 Task: Plan accommodations for an important business meeting in Orlando, Florida, with a focus on Airbnb rentals near corporate offices and meeting facilities.
Action: Mouse moved to (416, 61)
Screenshot: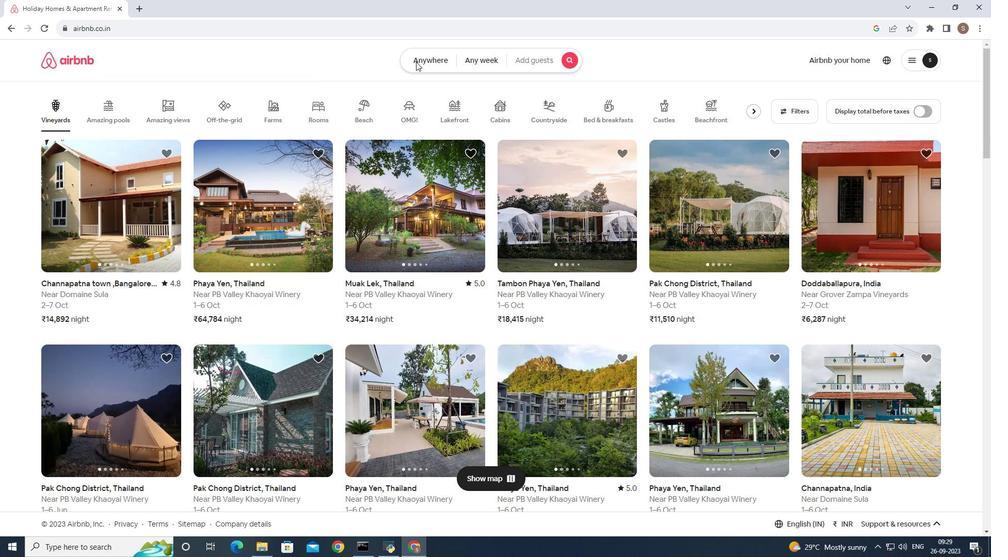 
Action: Mouse pressed left at (416, 61)
Screenshot: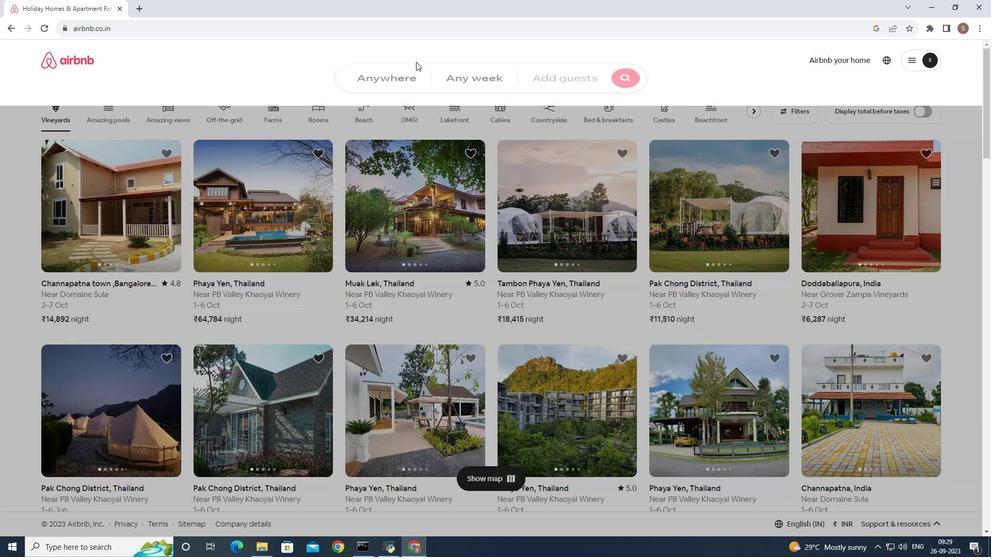 
Action: Mouse moved to (370, 93)
Screenshot: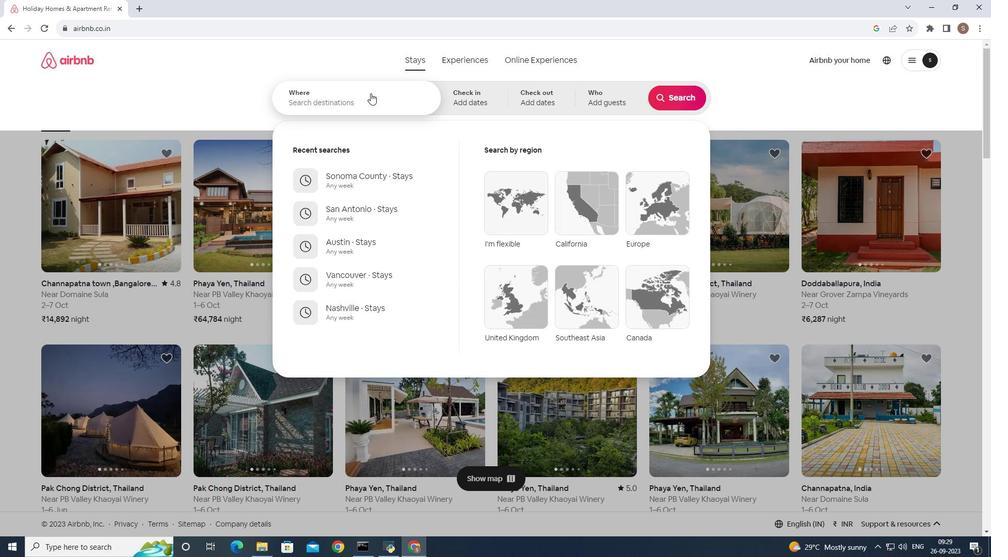 
Action: Mouse pressed left at (370, 93)
Screenshot: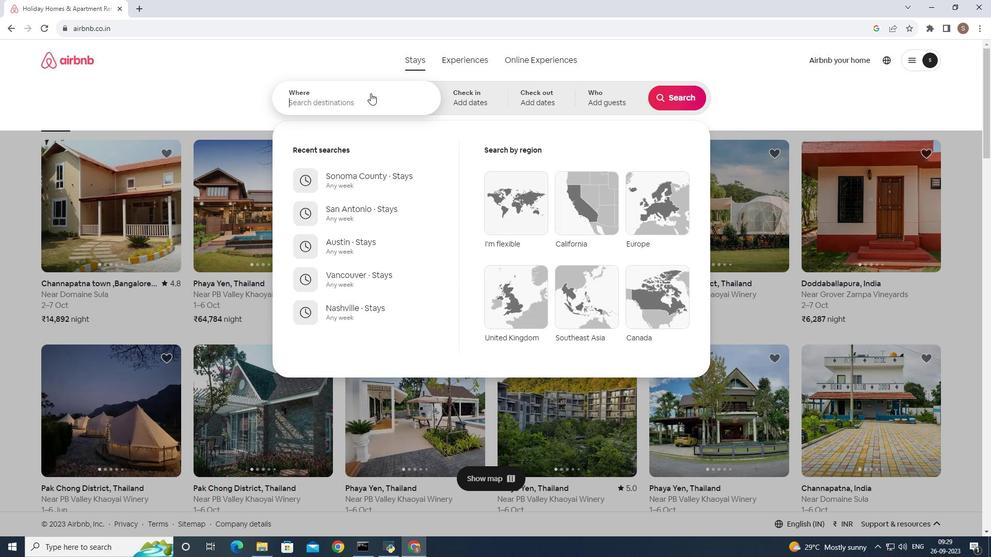 
Action: Mouse moved to (370, 93)
Screenshot: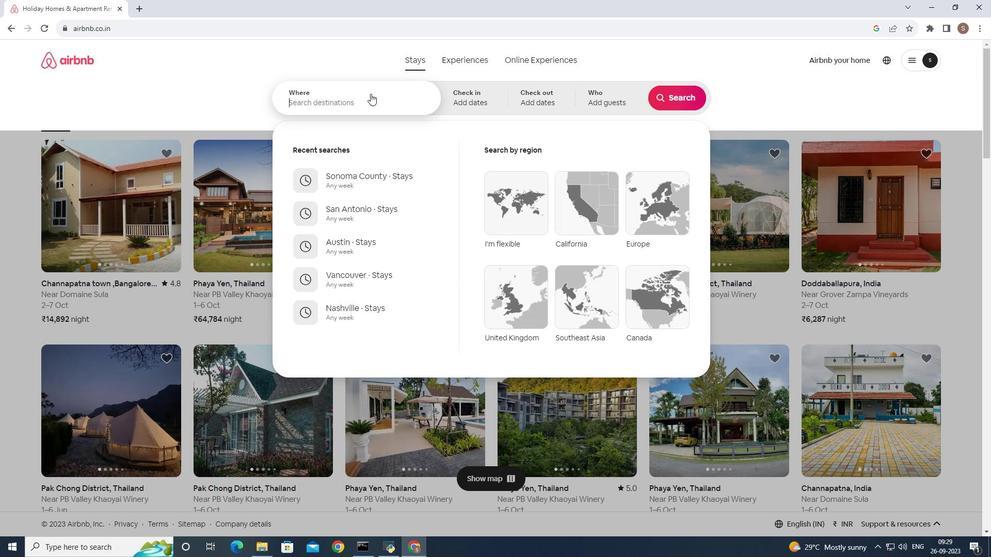 
Action: Key pressed <Key.shift_r><Key.shift_r>Orlando,<Key.space>
Screenshot: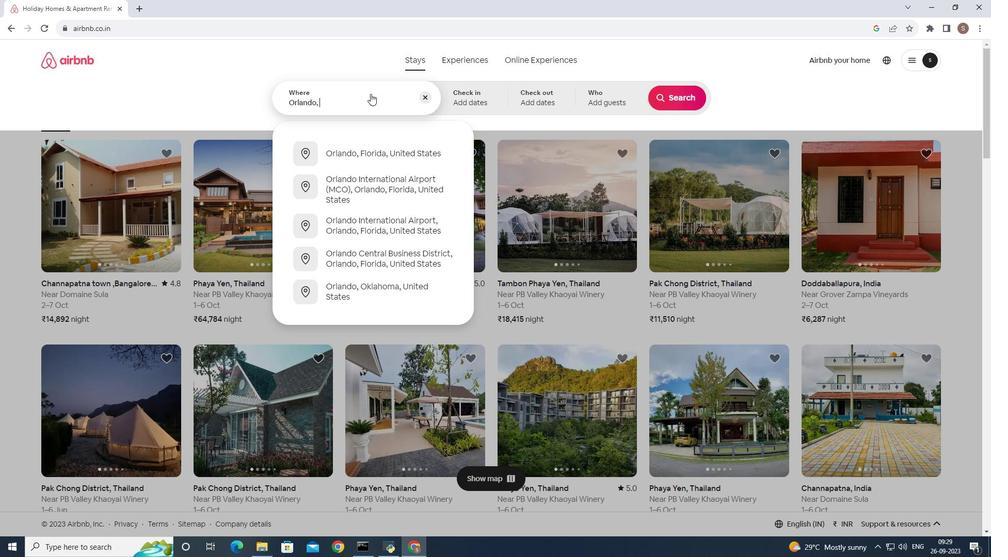 
Action: Mouse moved to (435, 152)
Screenshot: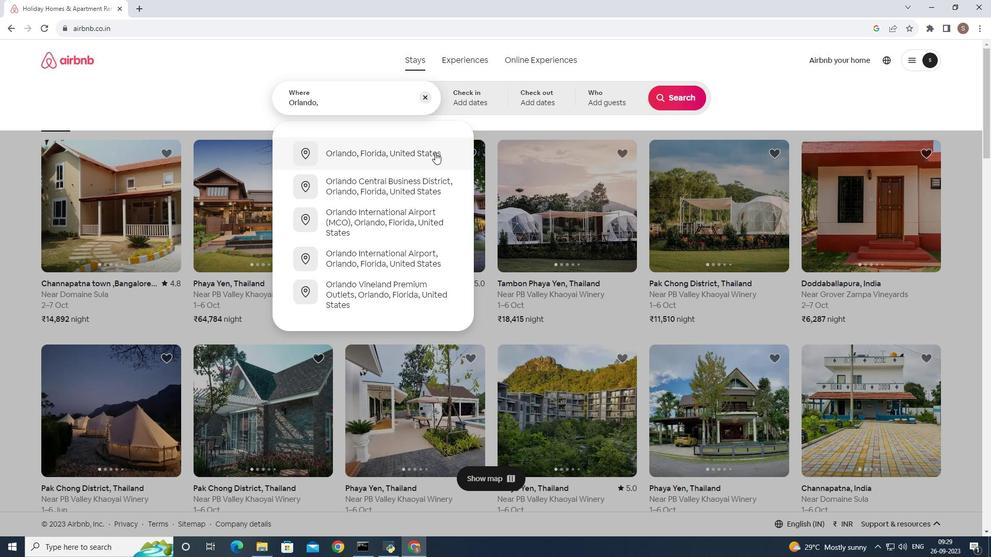 
Action: Mouse pressed left at (435, 152)
Screenshot: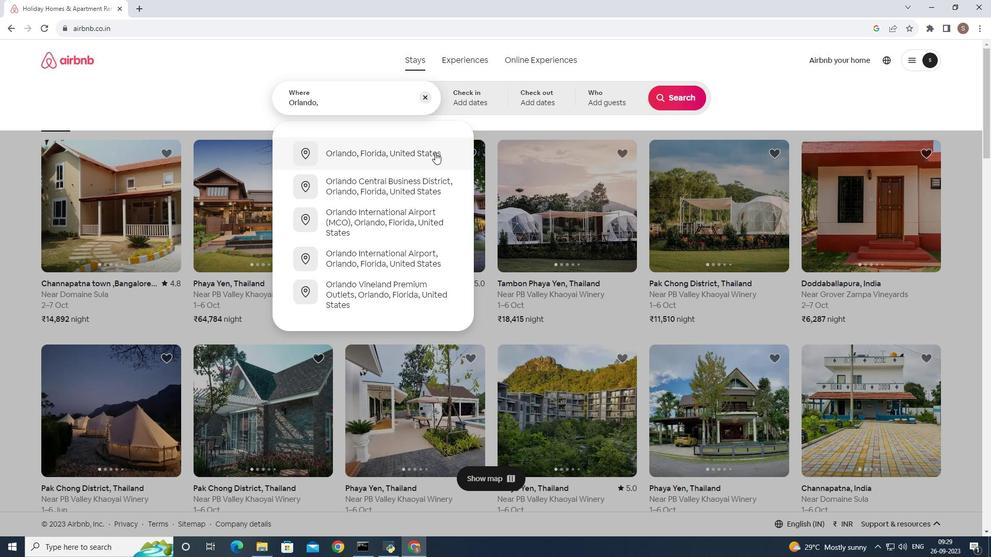 
Action: Mouse moved to (683, 96)
Screenshot: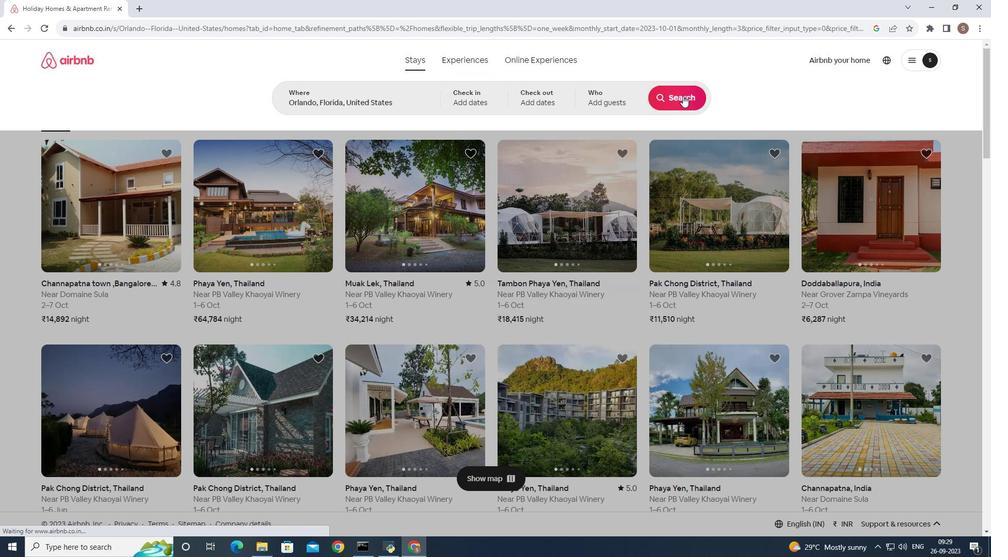 
Action: Mouse pressed left at (683, 96)
Screenshot: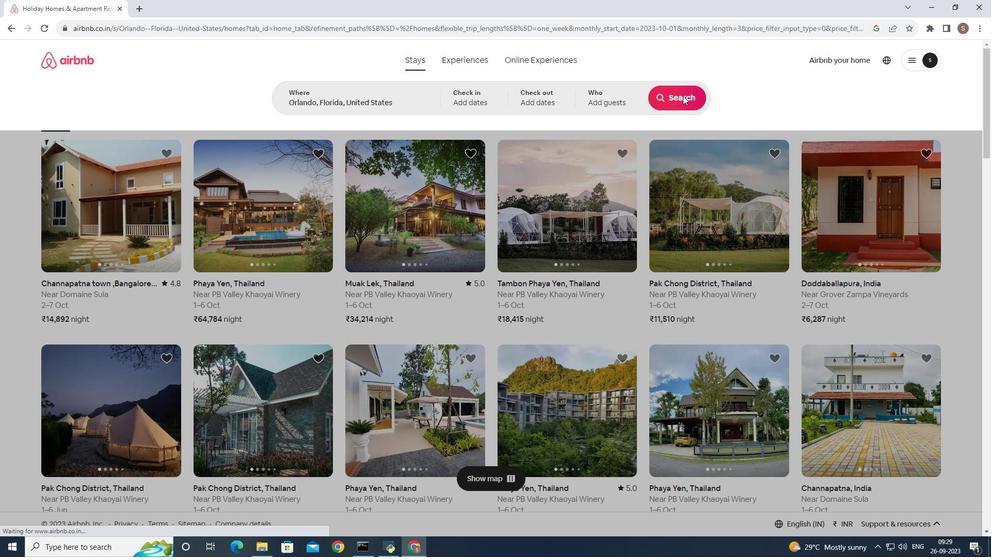 
Action: Mouse moved to (829, 107)
Screenshot: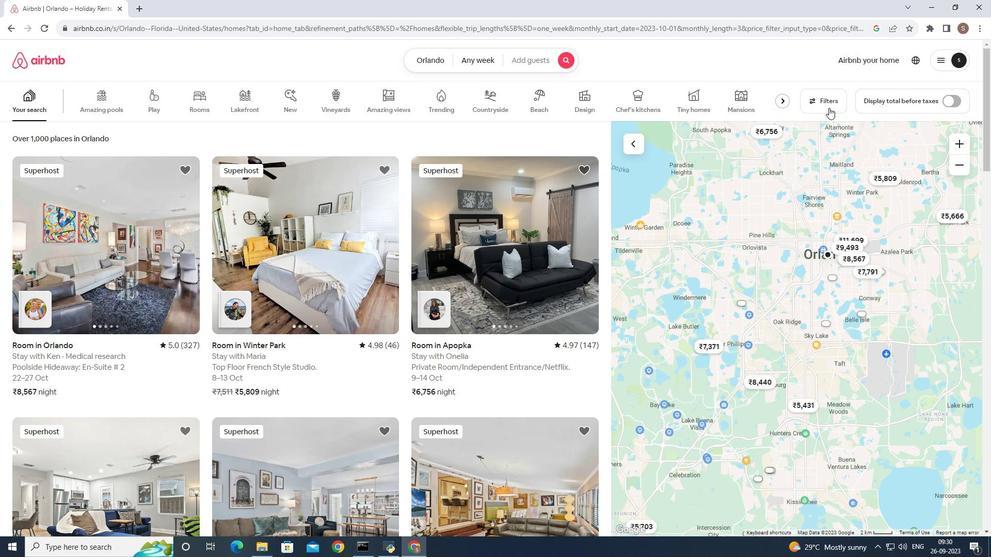 
Action: Mouse pressed left at (829, 107)
Screenshot: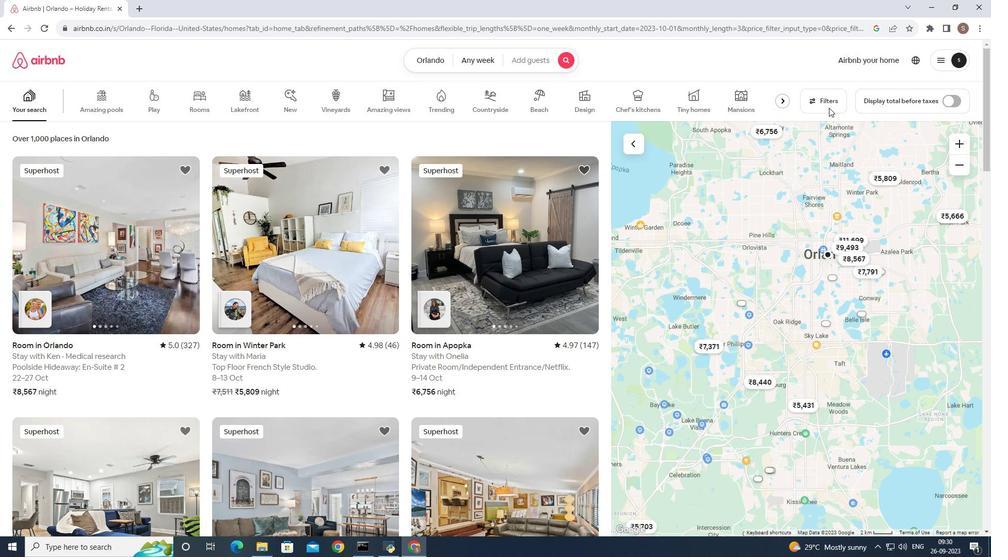 
Action: Mouse moved to (549, 209)
Screenshot: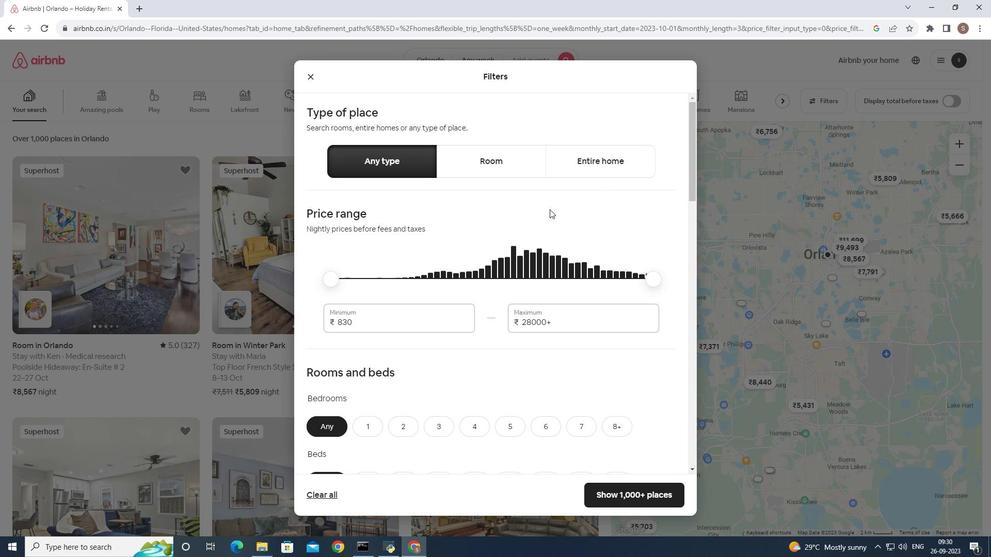 
Action: Mouse scrolled (549, 209) with delta (0, 0)
Screenshot: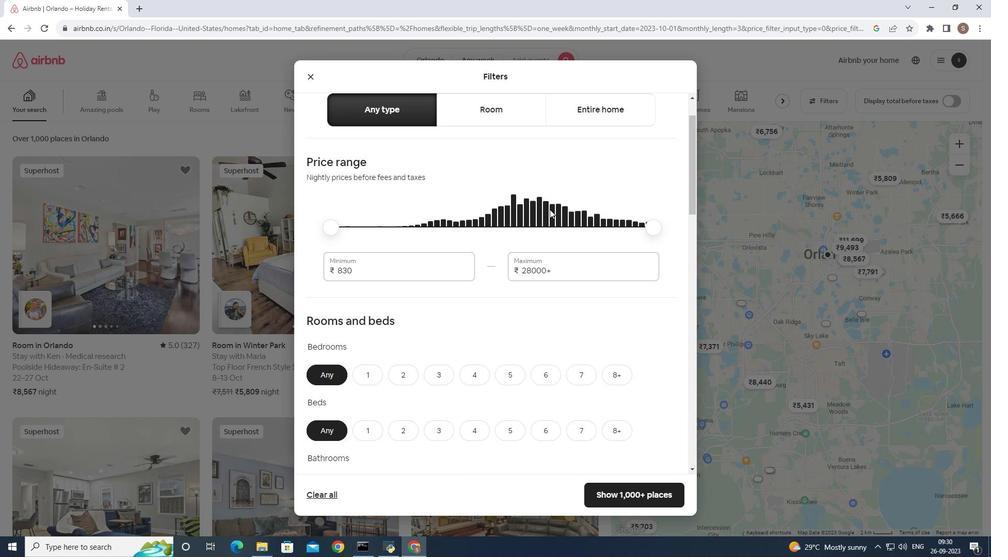 
Action: Mouse scrolled (549, 209) with delta (0, 0)
Screenshot: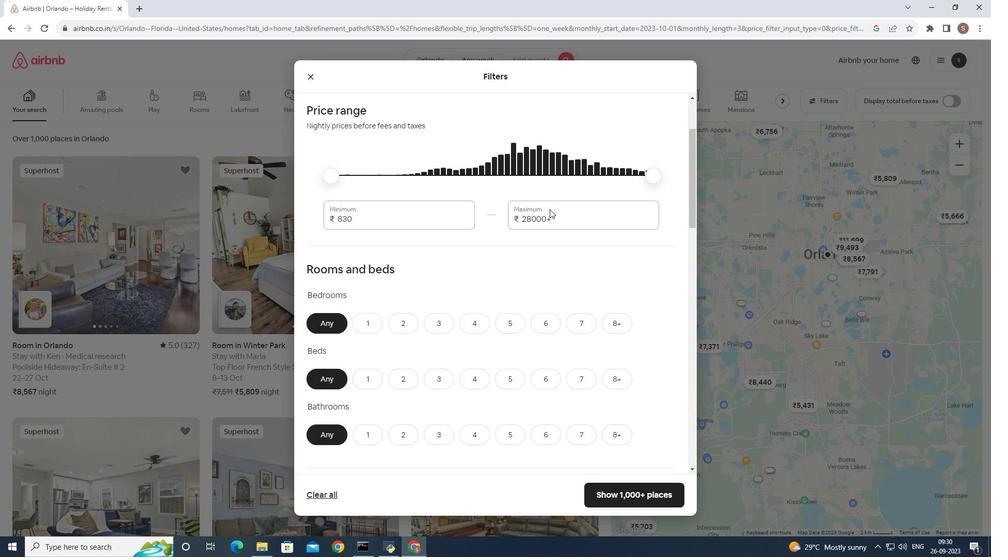 
Action: Mouse scrolled (549, 209) with delta (0, 0)
Screenshot: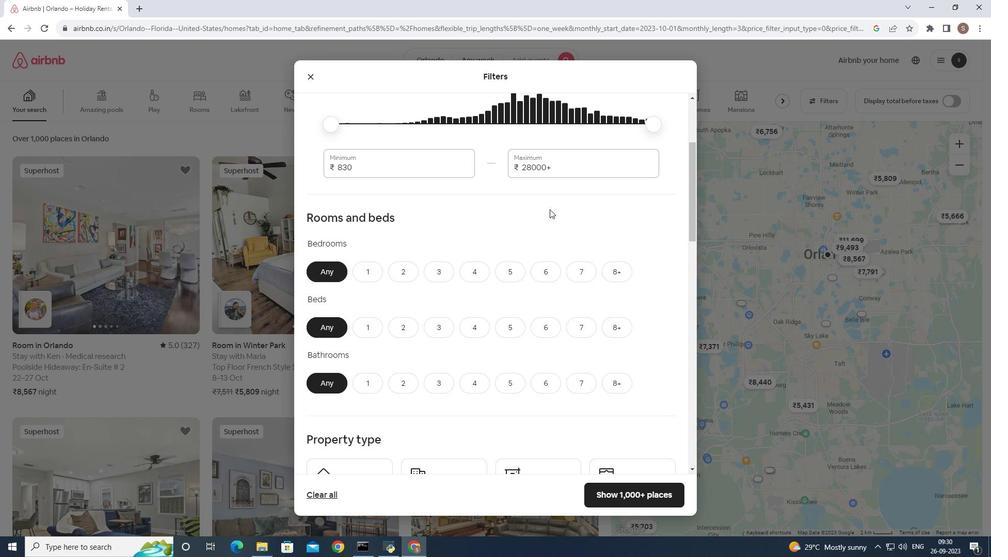 
Action: Mouse scrolled (549, 209) with delta (0, 0)
Screenshot: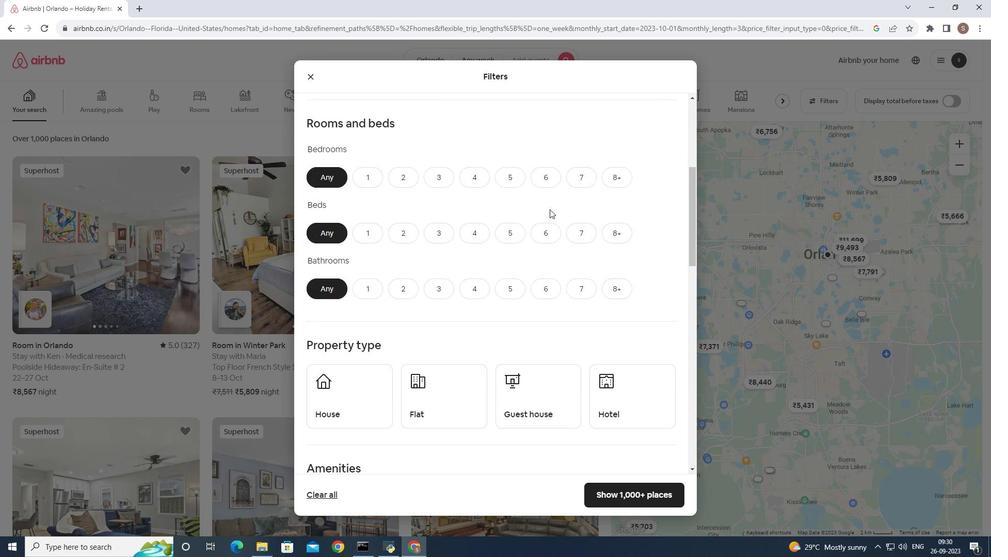
Action: Mouse scrolled (549, 209) with delta (0, 0)
Screenshot: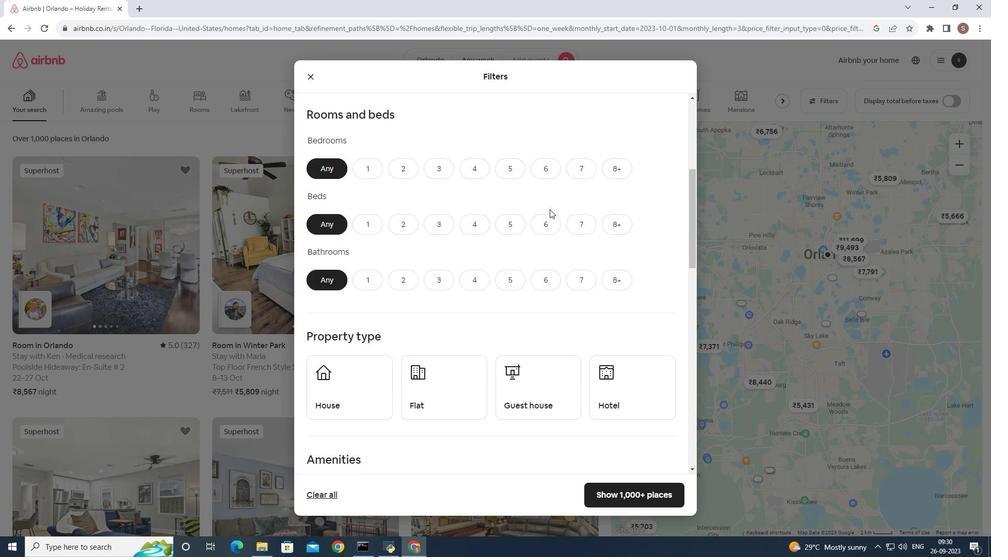 
Action: Mouse scrolled (549, 209) with delta (0, 0)
Screenshot: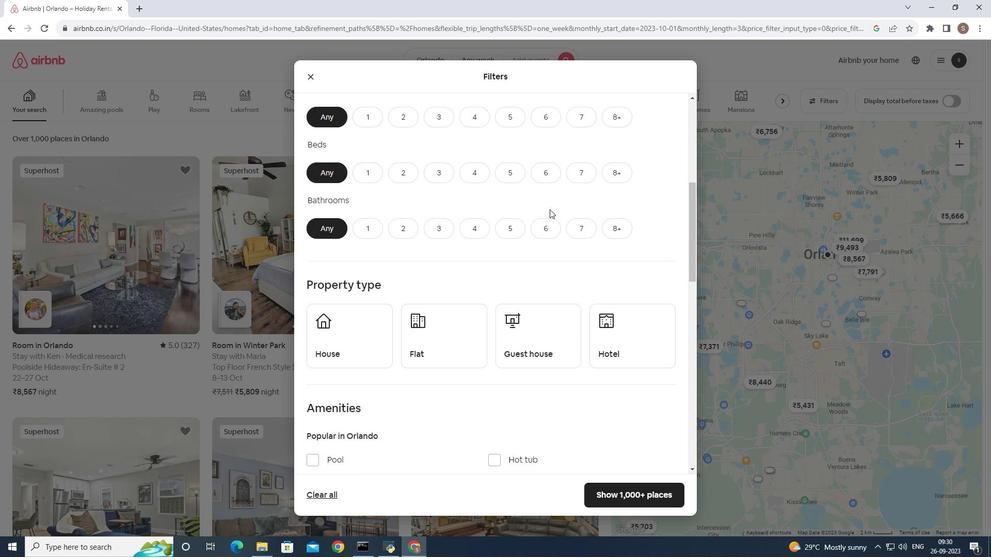 
Action: Mouse scrolled (549, 209) with delta (0, 0)
Screenshot: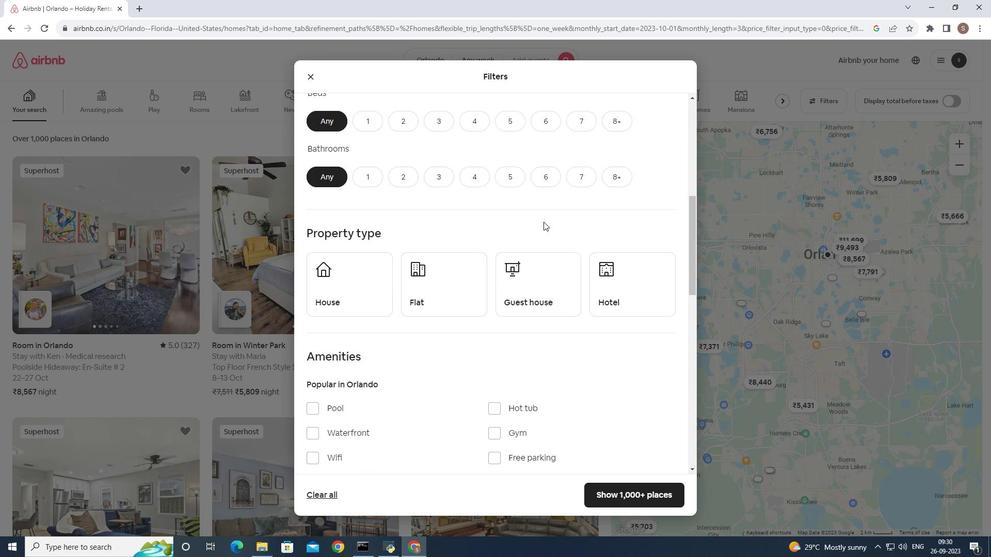 
Action: Mouse moved to (455, 309)
Screenshot: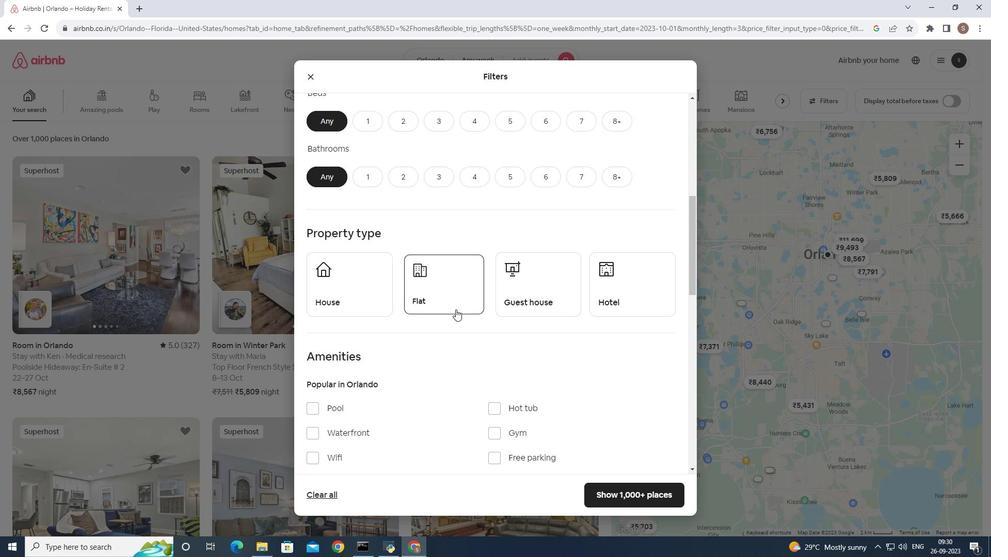 
Action: Mouse pressed left at (455, 309)
Screenshot: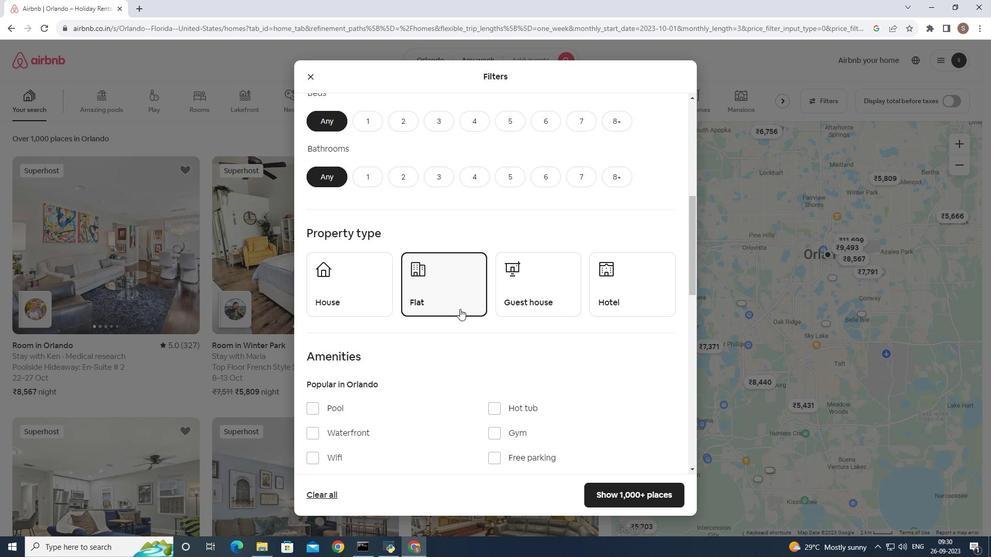 
Action: Mouse moved to (533, 296)
Screenshot: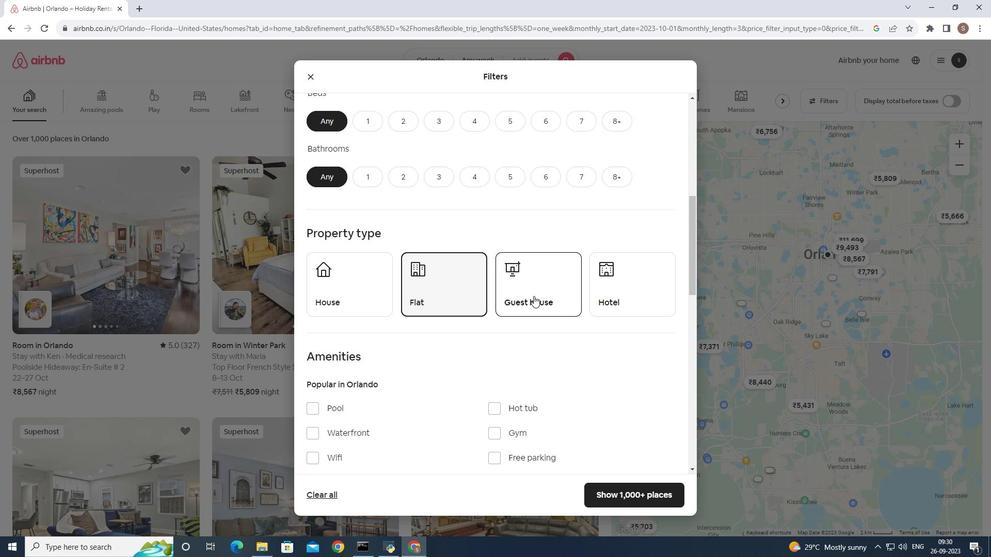 
Action: Mouse pressed left at (533, 296)
Screenshot: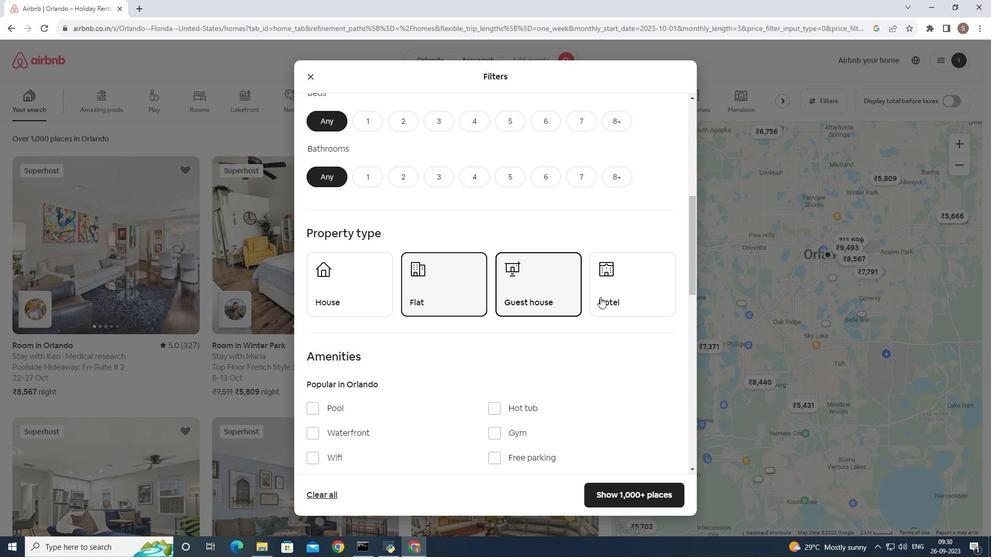
Action: Mouse moved to (612, 296)
Screenshot: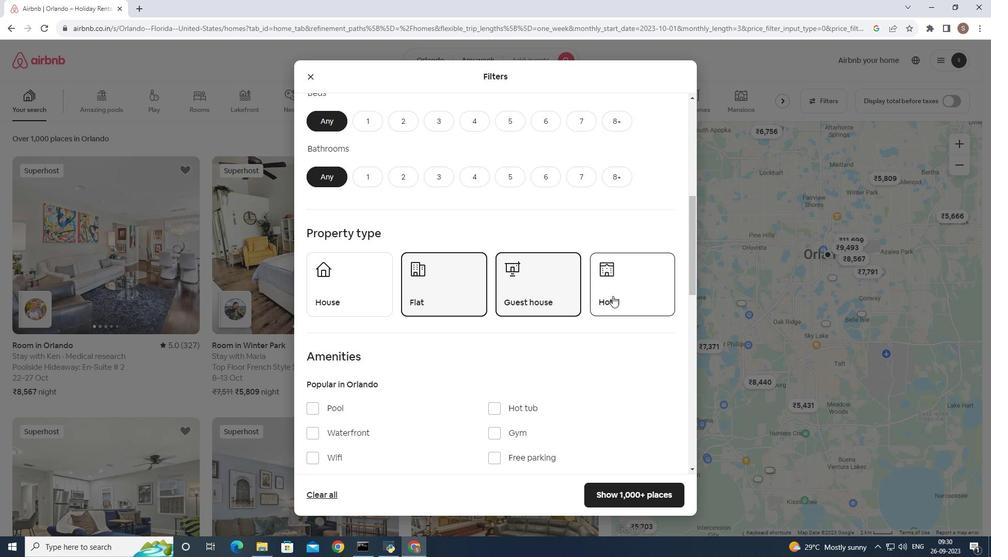 
Action: Mouse pressed left at (612, 296)
Screenshot: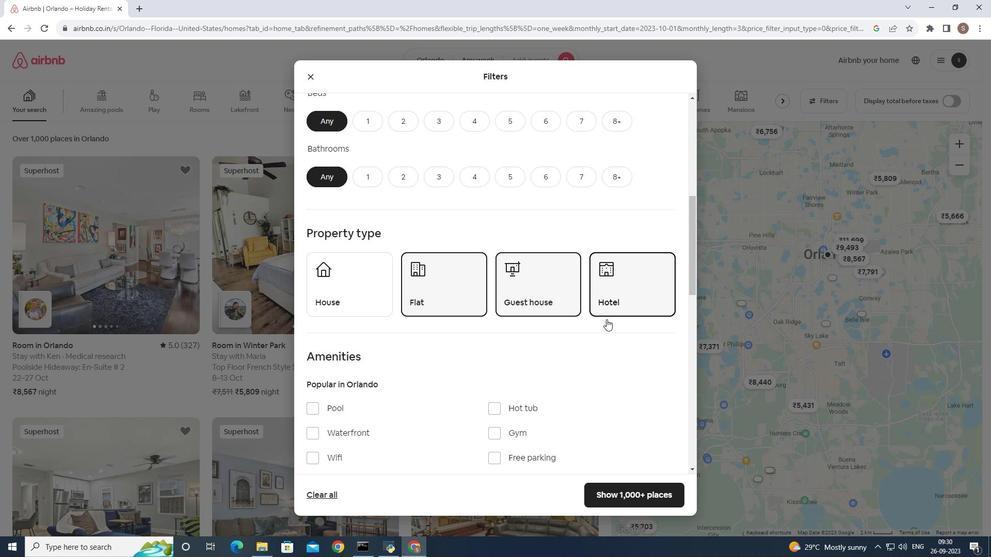 
Action: Mouse moved to (462, 432)
Screenshot: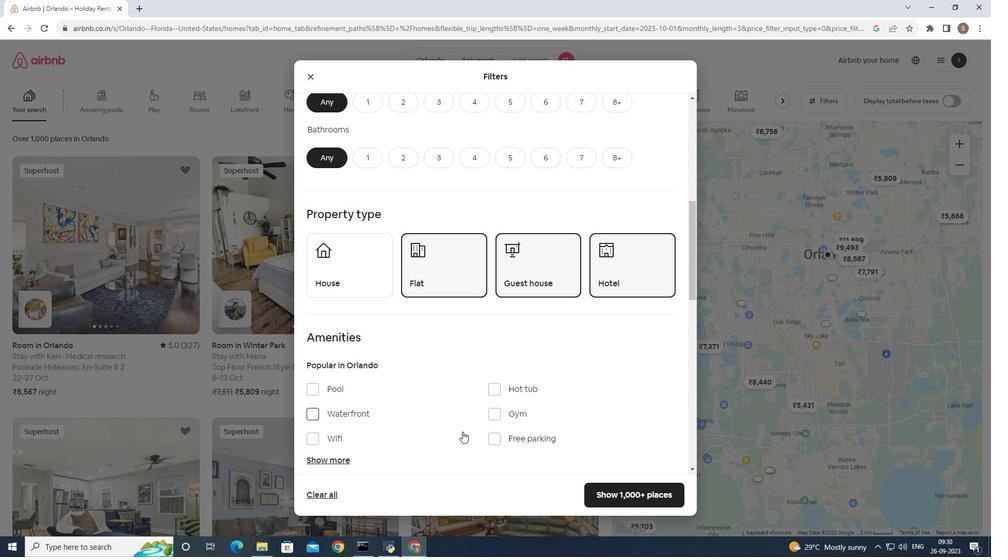 
Action: Mouse scrolled (462, 431) with delta (0, 0)
Screenshot: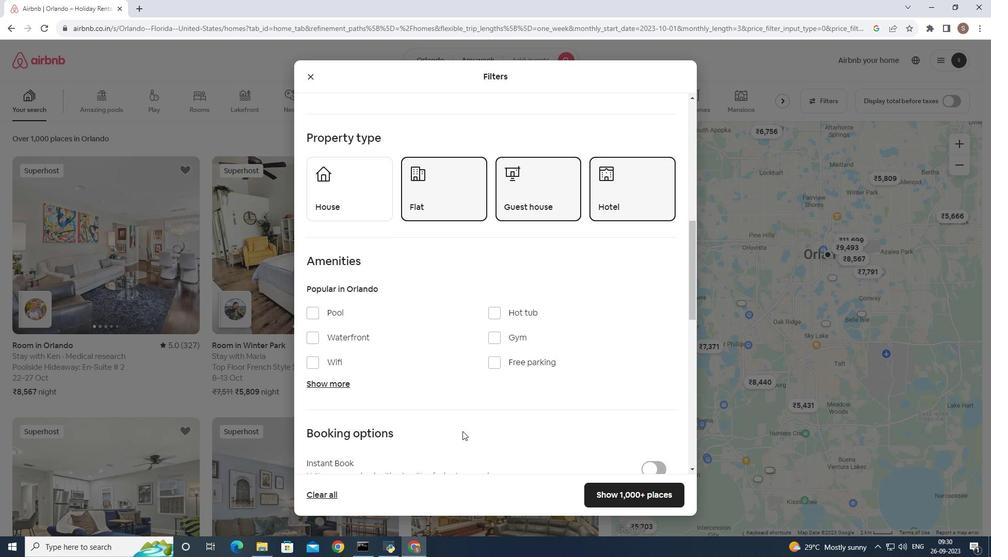 
Action: Mouse scrolled (462, 431) with delta (0, 0)
Screenshot: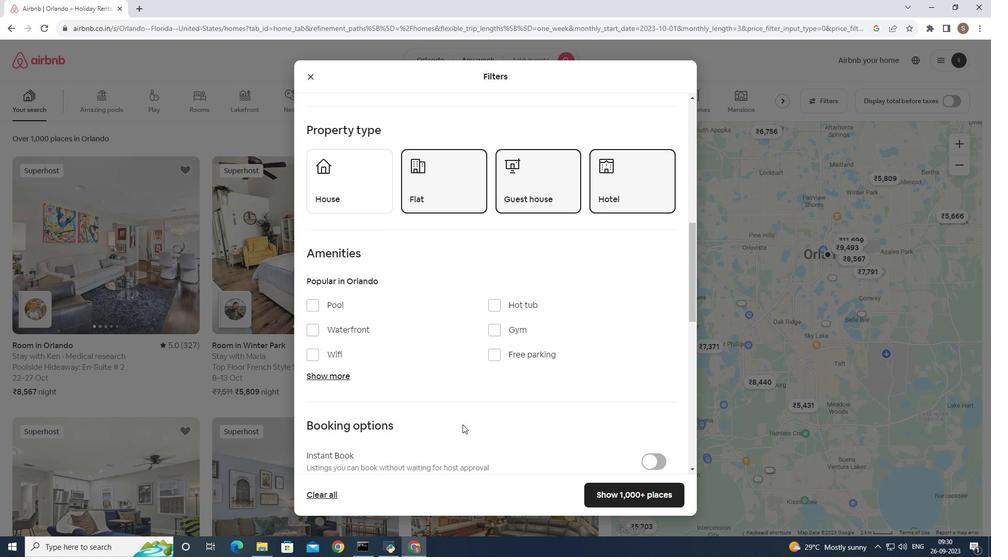 
Action: Mouse moved to (463, 422)
Screenshot: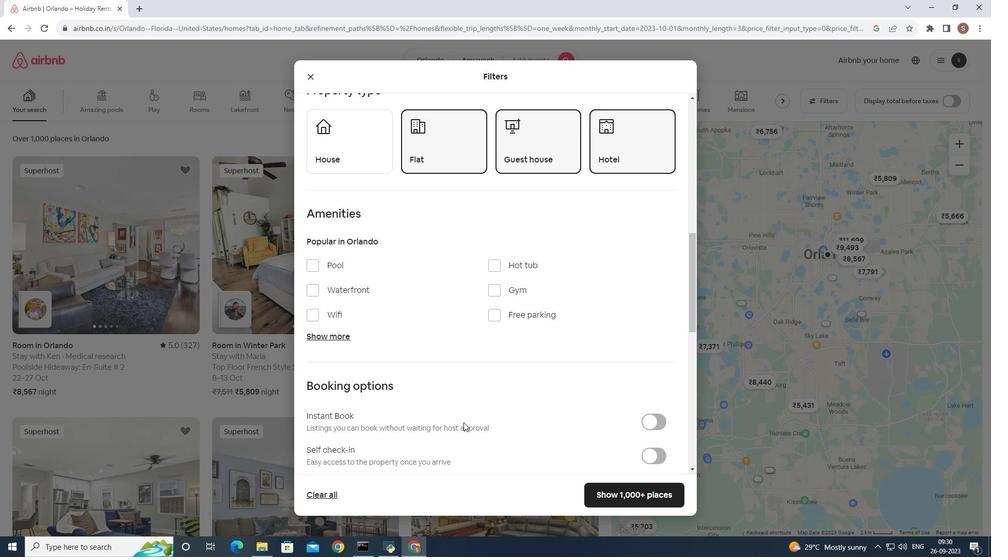 
Action: Mouse scrolled (463, 422) with delta (0, 0)
Screenshot: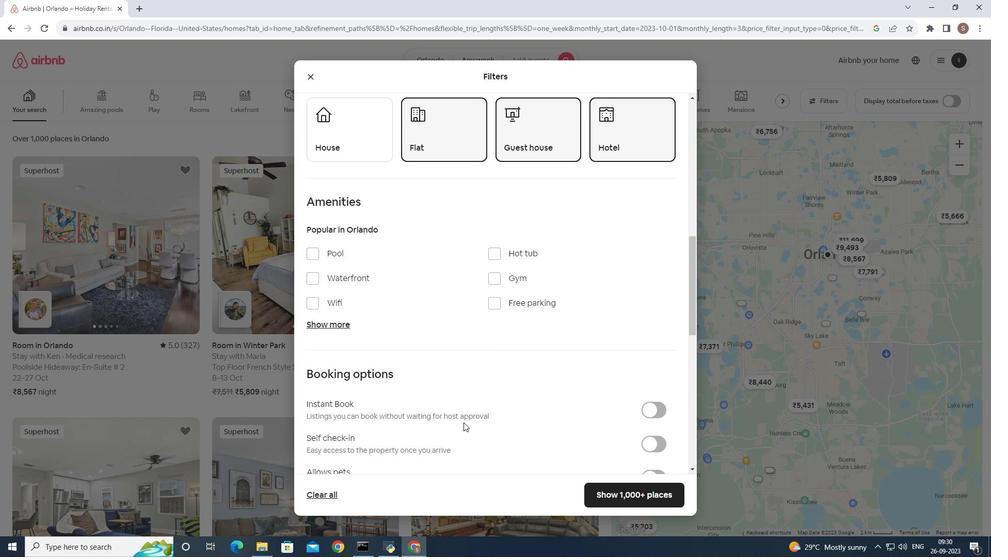 
Action: Mouse moved to (313, 324)
Screenshot: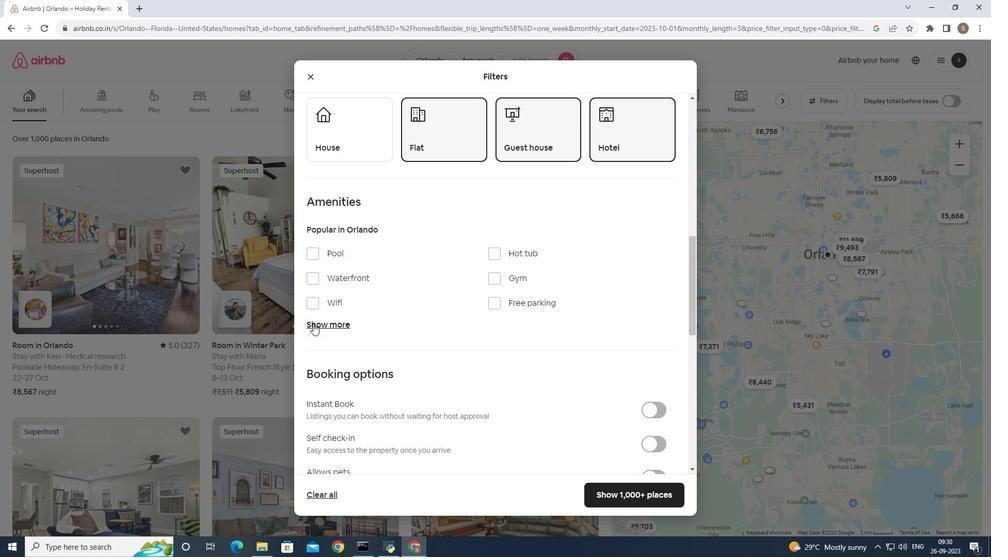 
Action: Mouse pressed left at (313, 324)
Screenshot: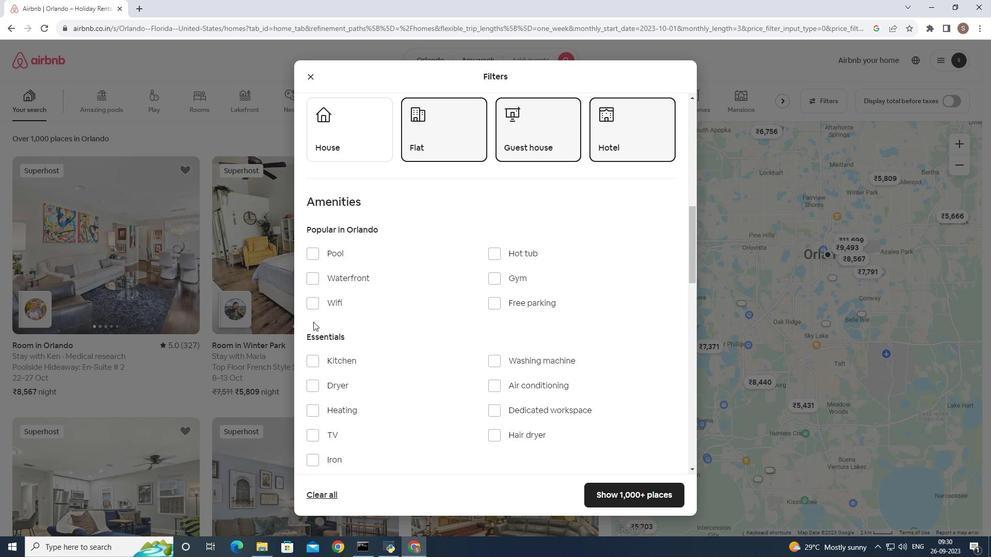 
Action: Mouse moved to (309, 304)
Screenshot: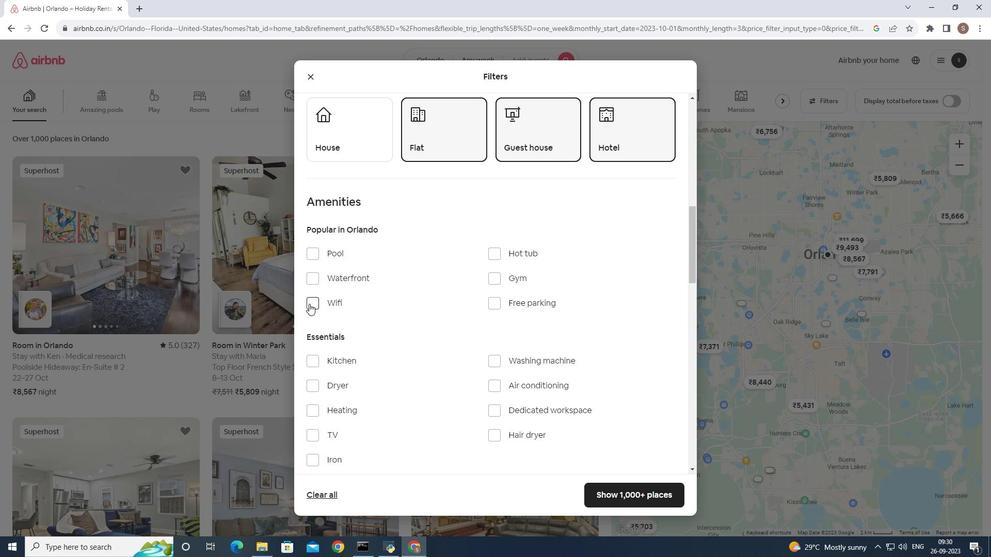 
Action: Mouse pressed left at (309, 304)
Screenshot: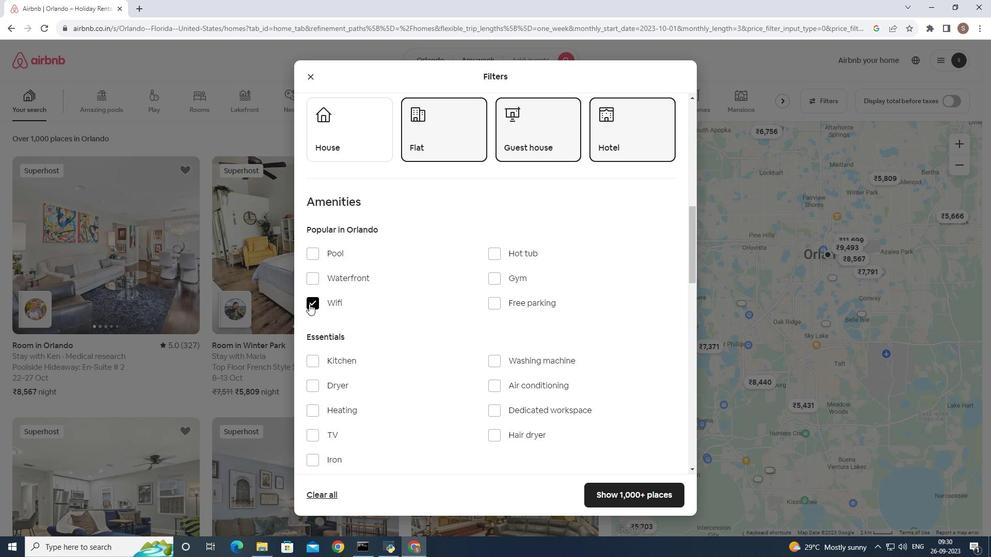 
Action: Mouse moved to (369, 331)
Screenshot: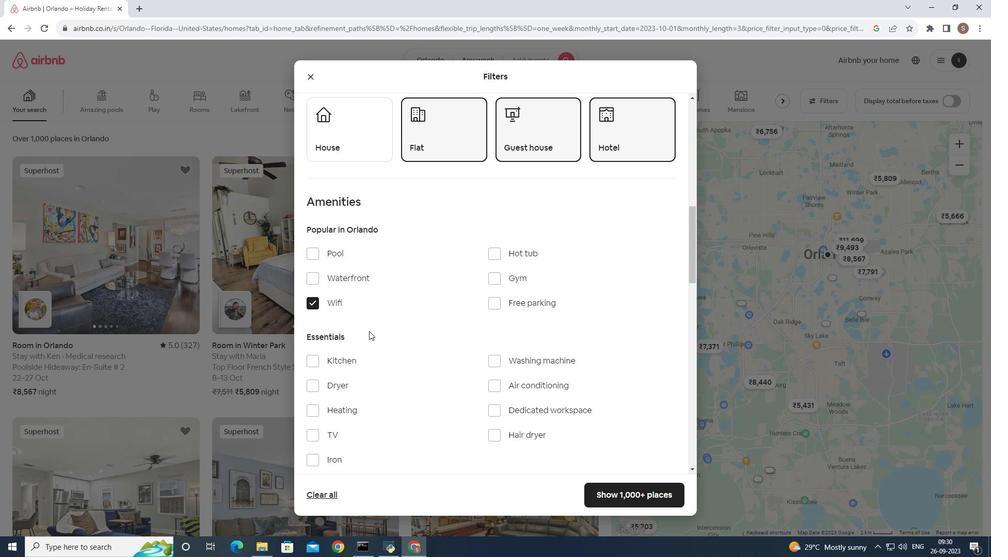
Action: Mouse scrolled (369, 330) with delta (0, 0)
Screenshot: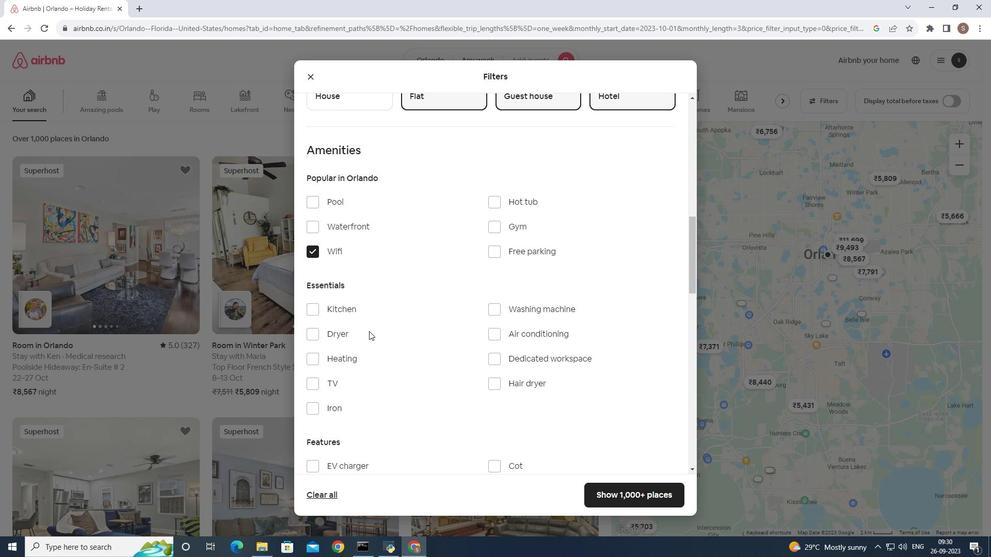 
Action: Mouse scrolled (369, 330) with delta (0, 0)
Screenshot: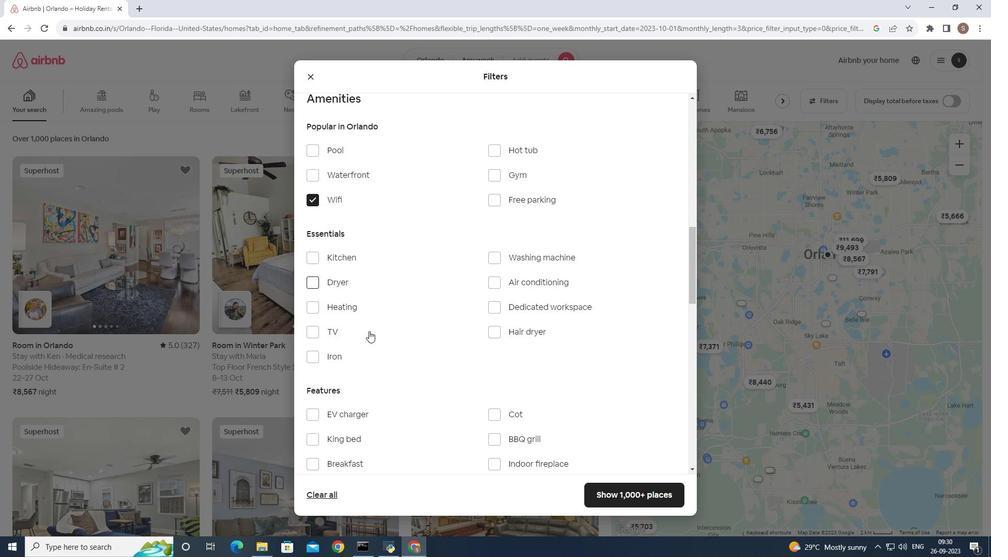 
Action: Mouse moved to (496, 309)
Screenshot: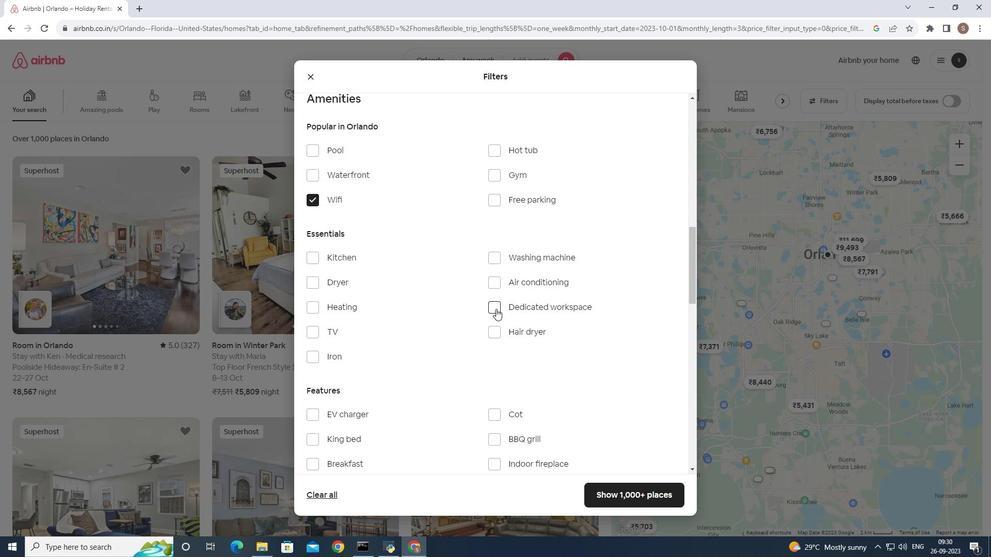 
Action: Mouse pressed left at (496, 309)
Screenshot: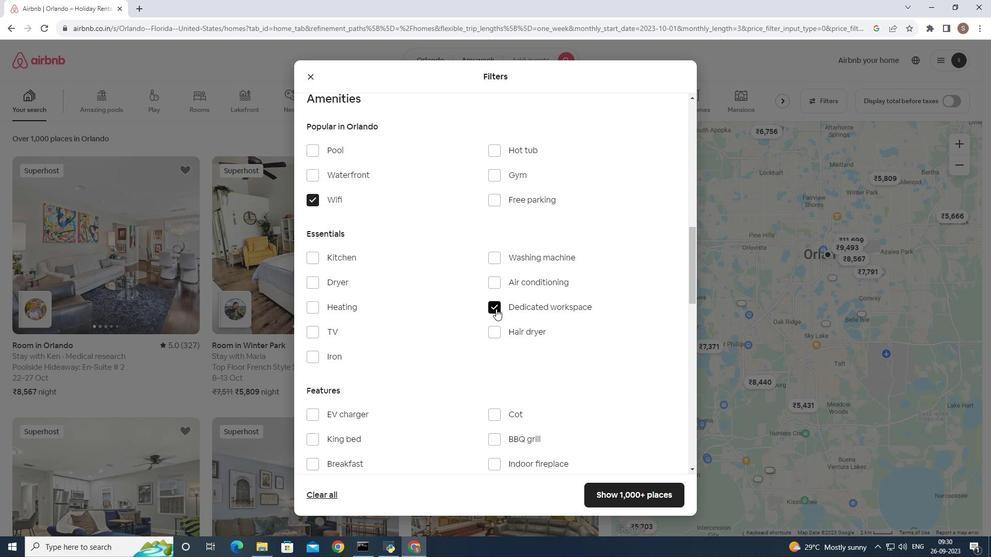 
Action: Mouse moved to (615, 498)
Screenshot: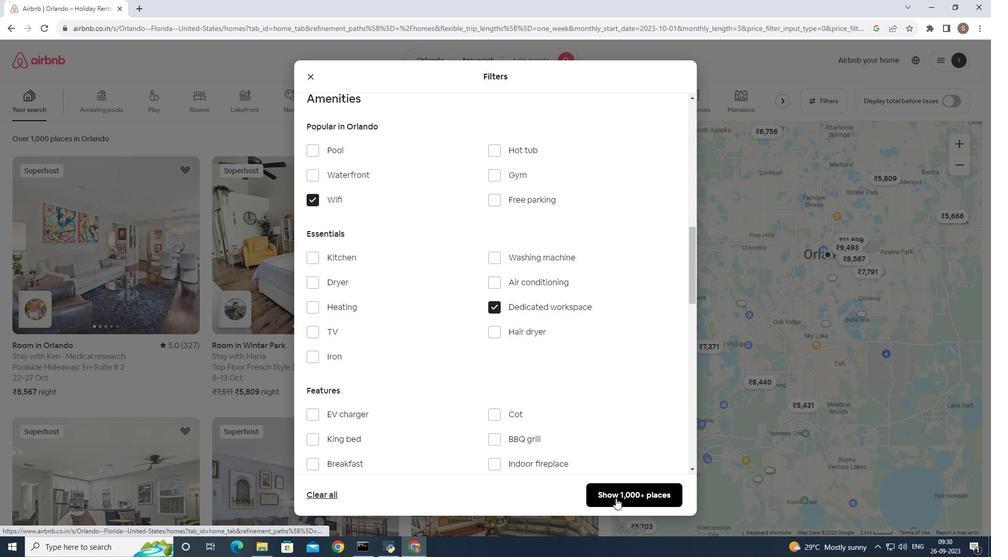 
Action: Mouse pressed left at (615, 498)
Screenshot: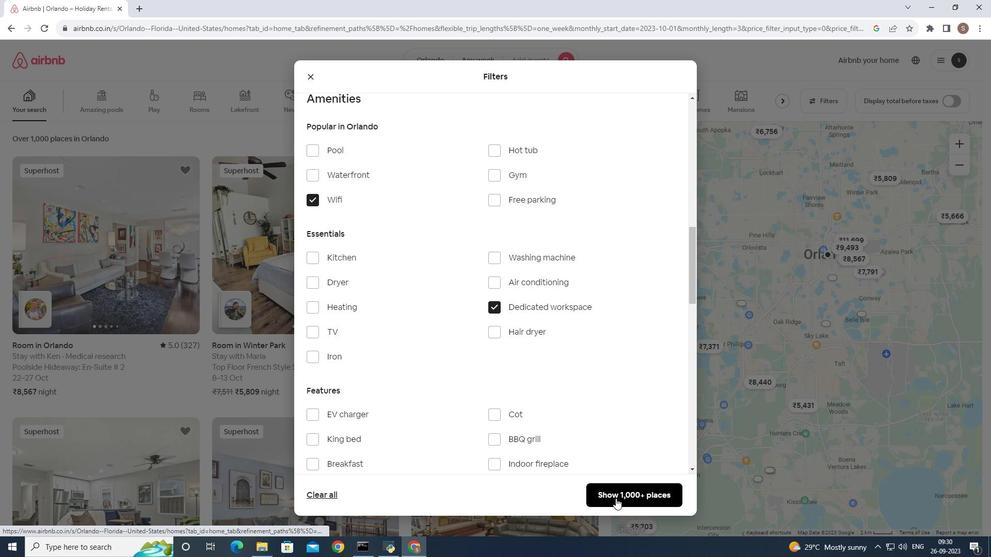 
Action: Mouse moved to (146, 250)
Screenshot: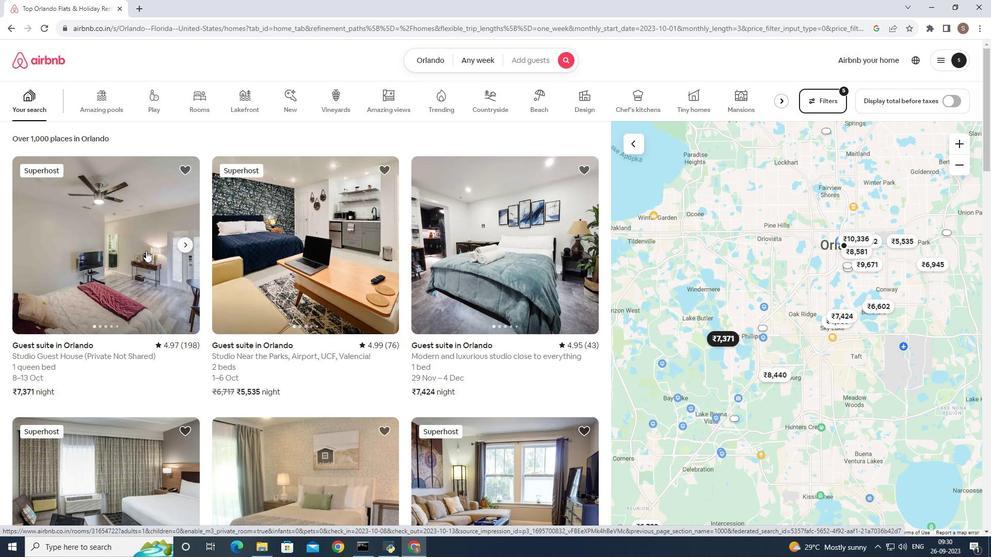 
Action: Mouse pressed left at (146, 250)
Screenshot: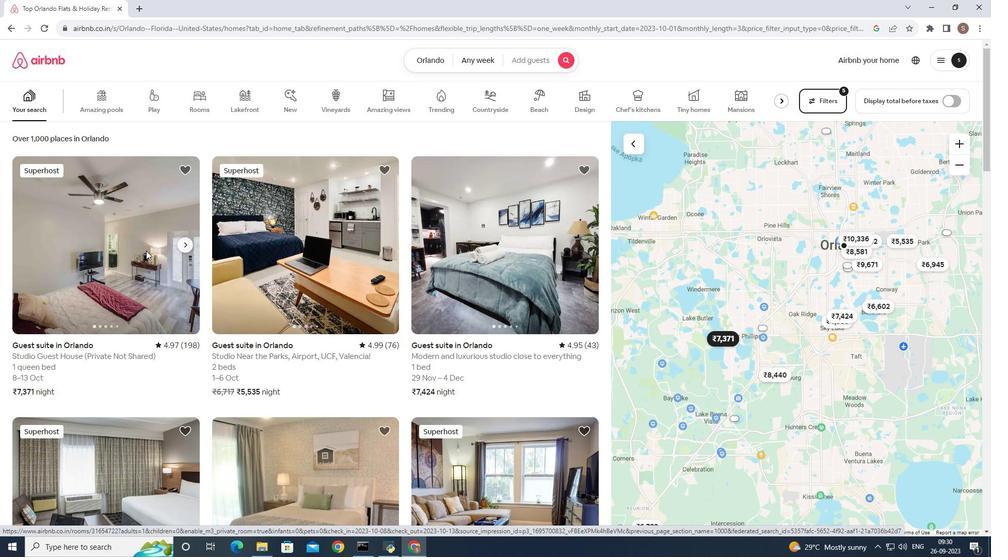 
Action: Mouse moved to (288, 325)
Screenshot: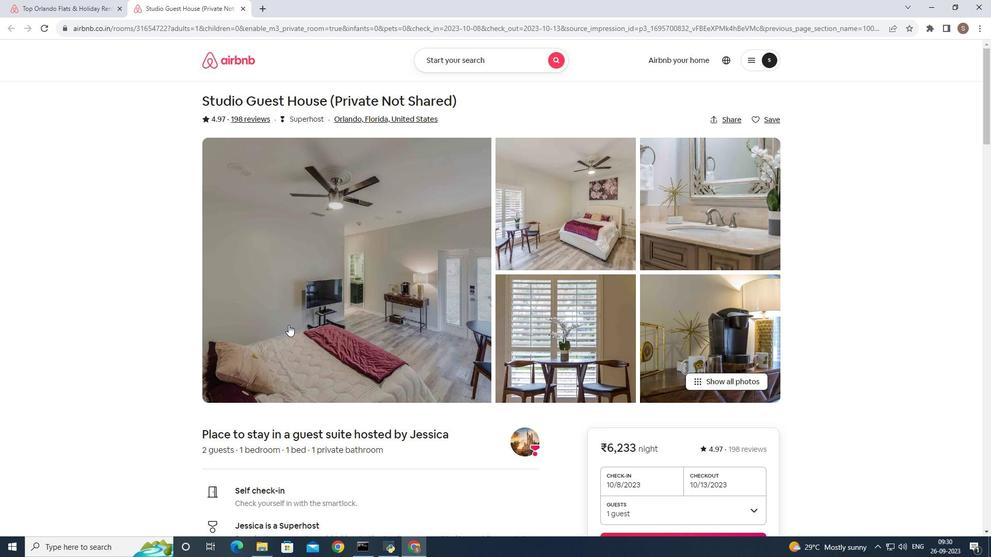 
Action: Mouse scrolled (288, 324) with delta (0, 0)
Screenshot: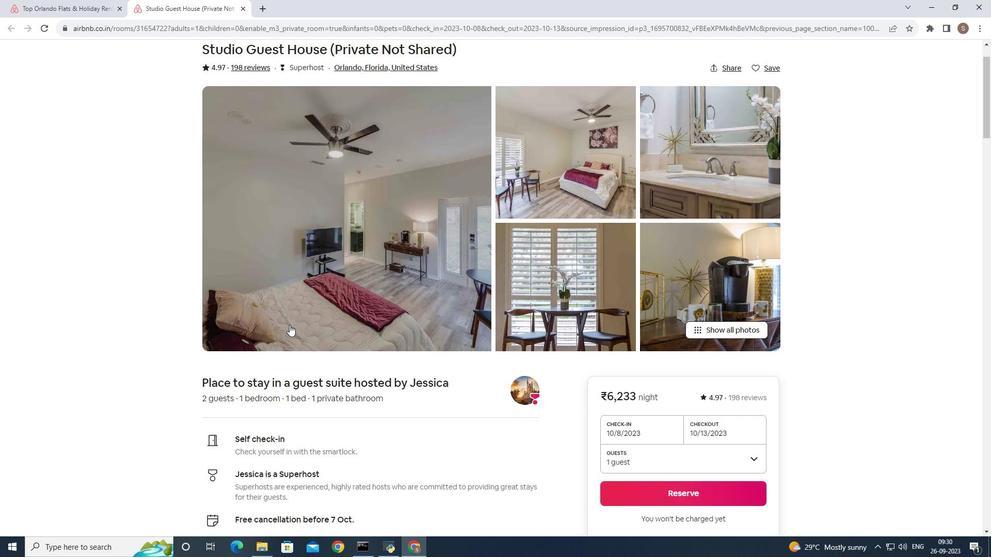 
Action: Mouse moved to (740, 331)
Screenshot: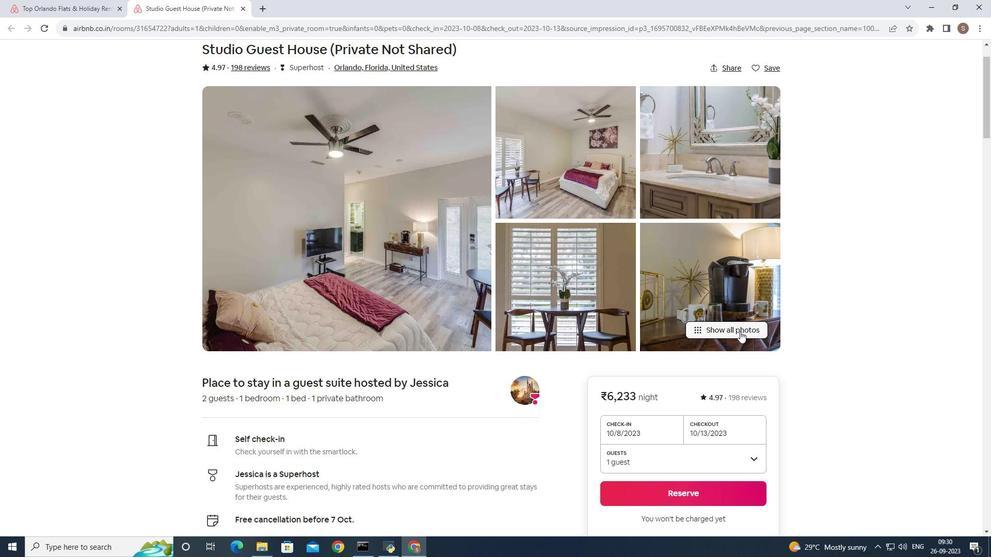 
Action: Mouse pressed left at (740, 331)
Screenshot: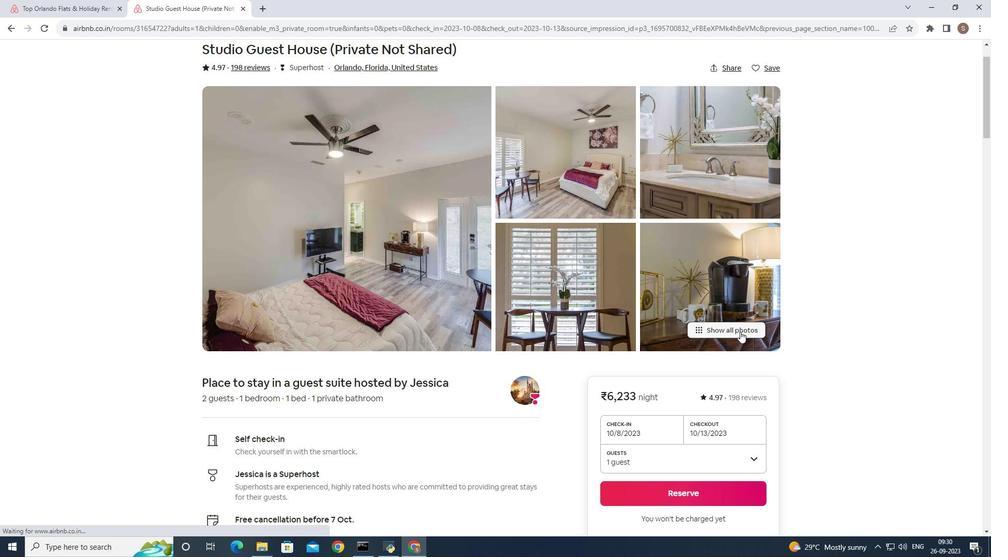 
Action: Mouse moved to (424, 178)
Screenshot: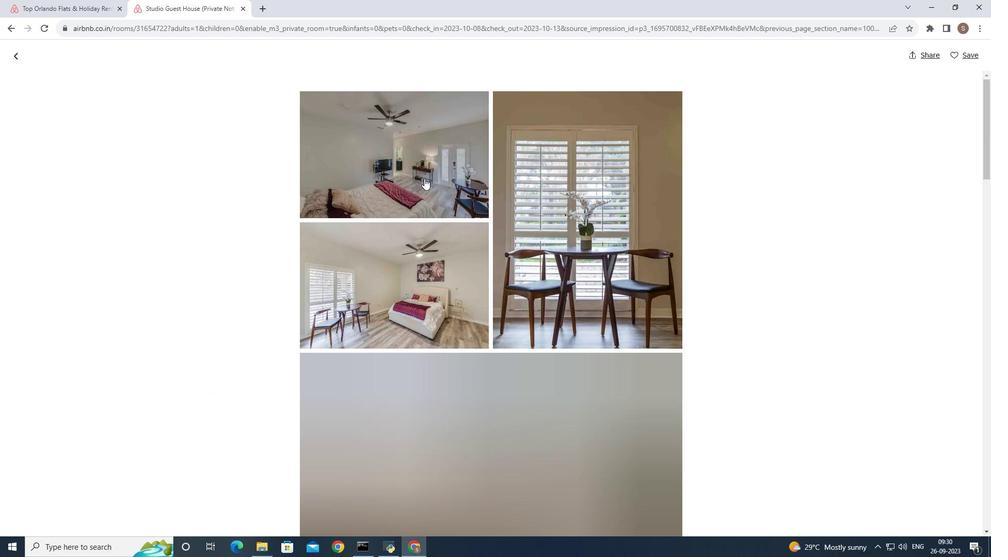 
Action: Mouse pressed left at (424, 178)
Screenshot: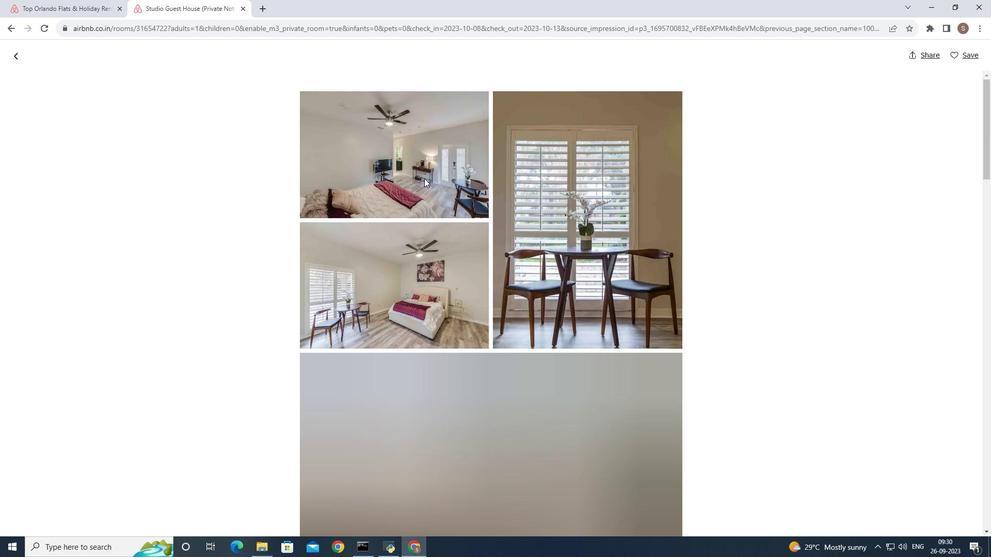 
Action: Key pressed <Key.down>
Screenshot: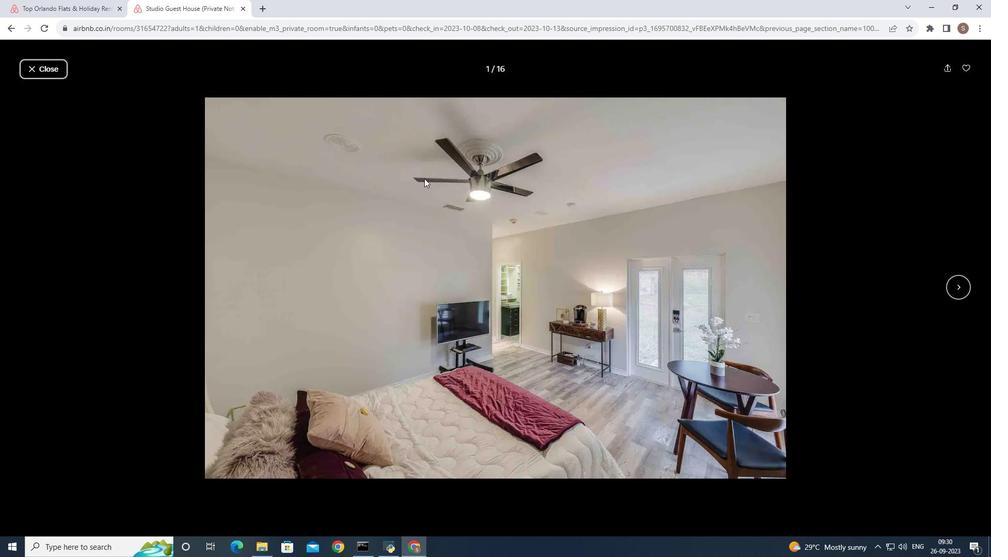 
Action: Mouse pressed left at (424, 178)
Screenshot: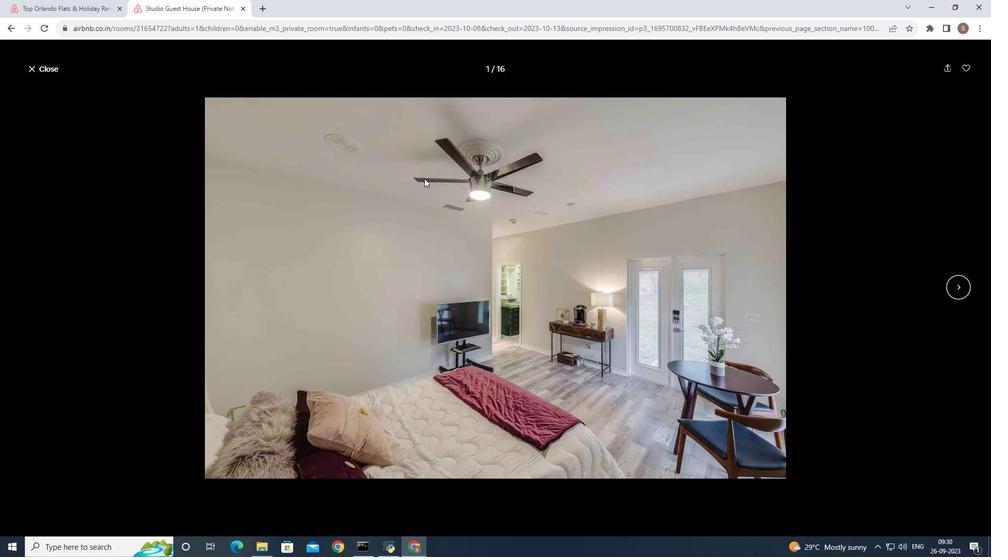 
Action: Key pressed <Key.right><Key.right><Key.right><Key.right><Key.right><Key.right><Key.right><Key.right><Key.right><Key.right><Key.right><Key.right><Key.right><Key.right><Key.right><Key.right>
Screenshot: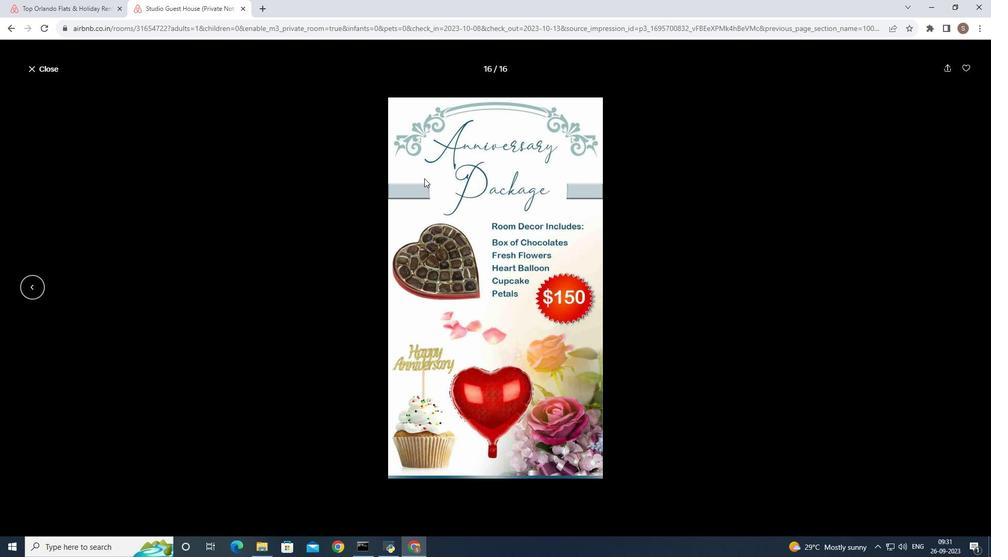 
Action: Mouse moved to (47, 64)
Screenshot: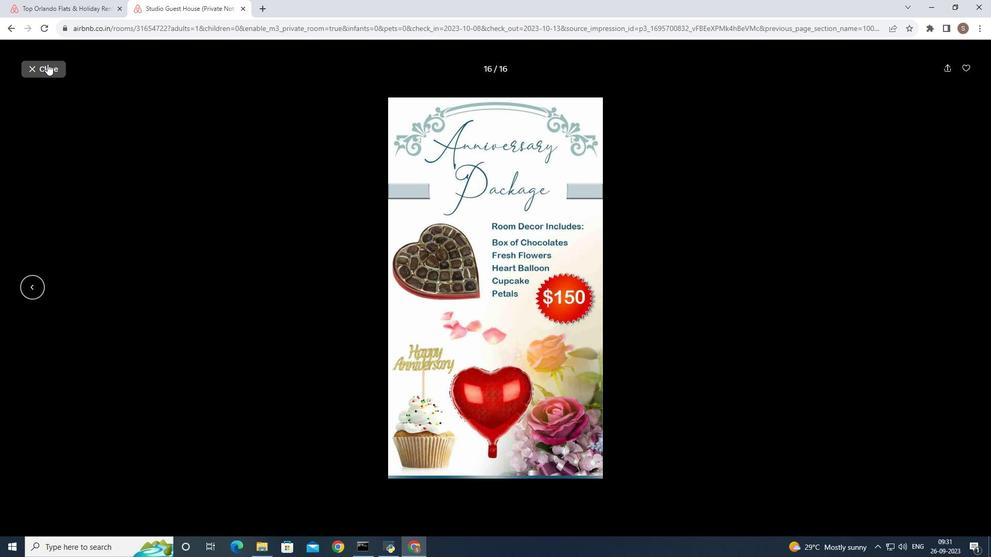 
Action: Mouse pressed left at (47, 64)
Screenshot: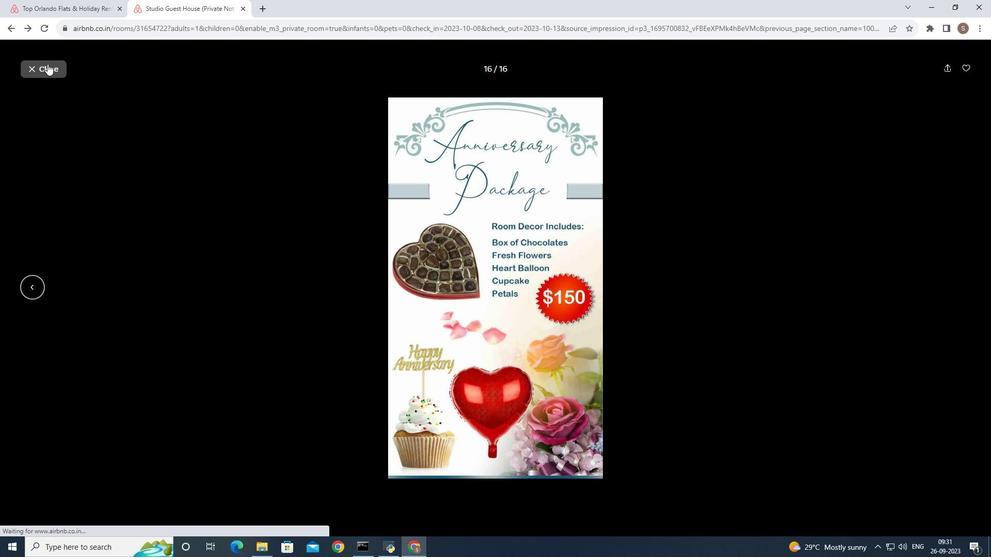 
Action: Mouse moved to (18, 55)
Screenshot: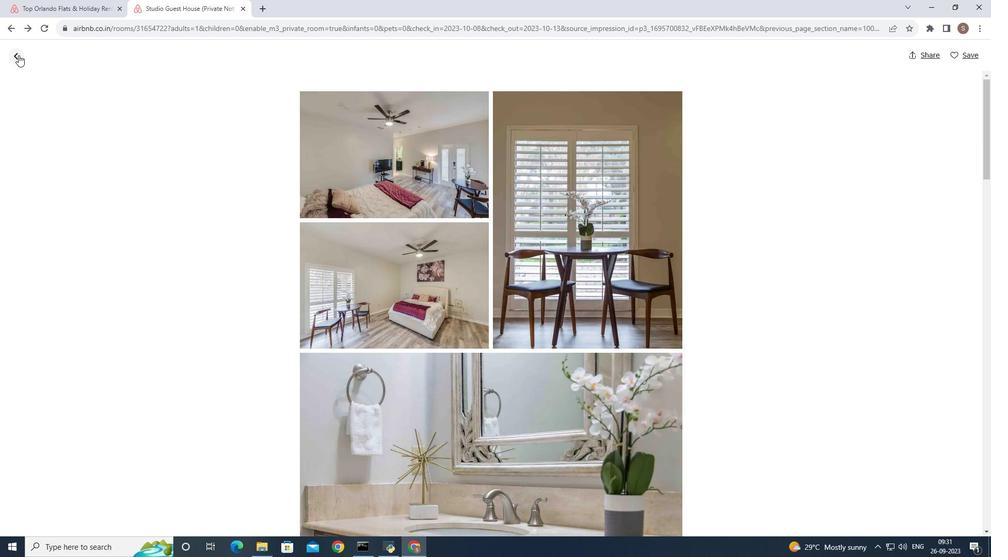 
Action: Mouse pressed left at (18, 55)
Screenshot: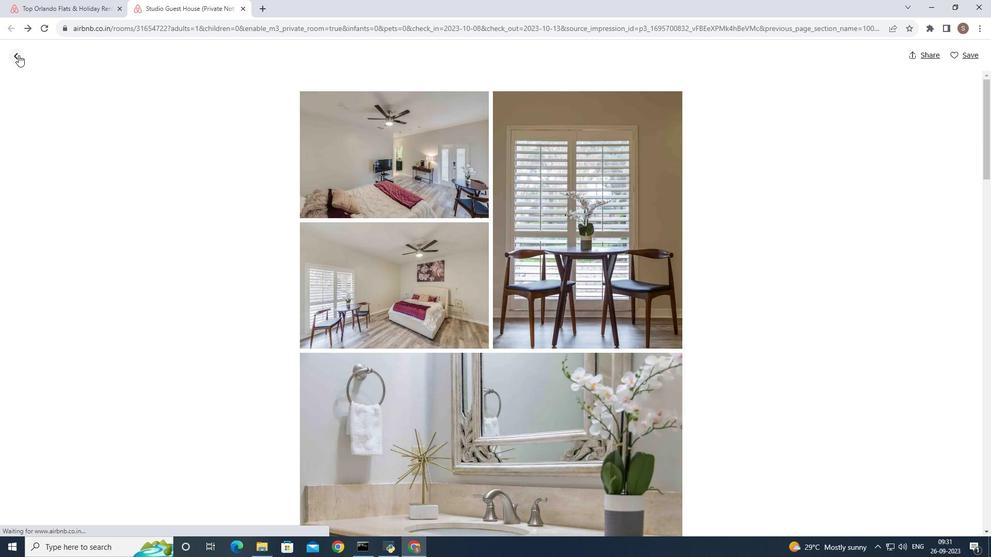 
Action: Mouse moved to (276, 151)
Screenshot: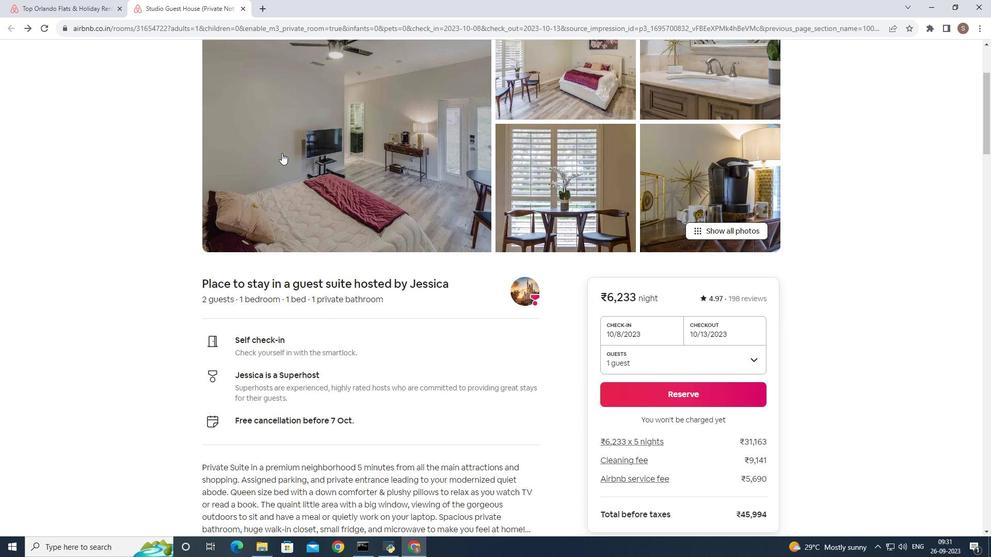 
Action: Mouse scrolled (276, 150) with delta (0, 0)
Screenshot: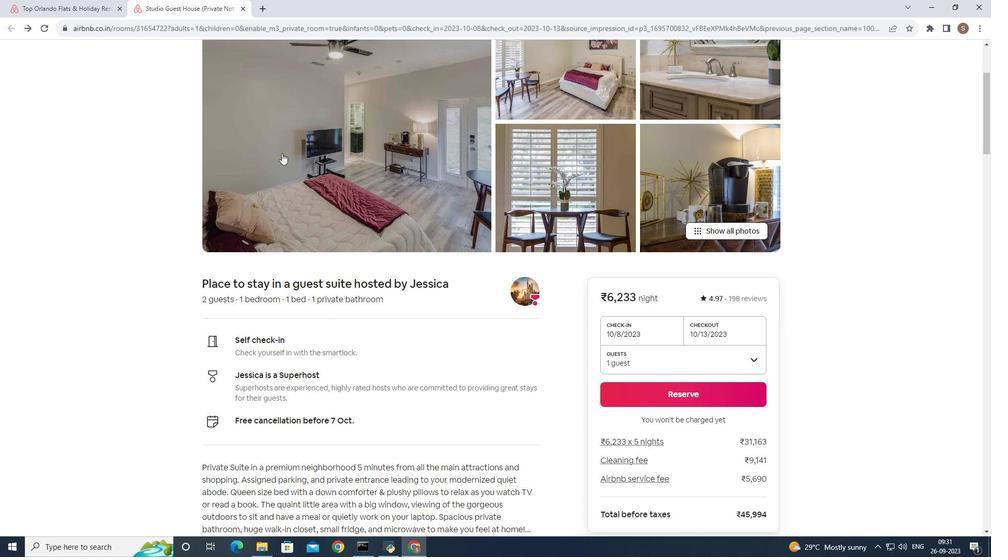 
Action: Mouse moved to (281, 153)
Screenshot: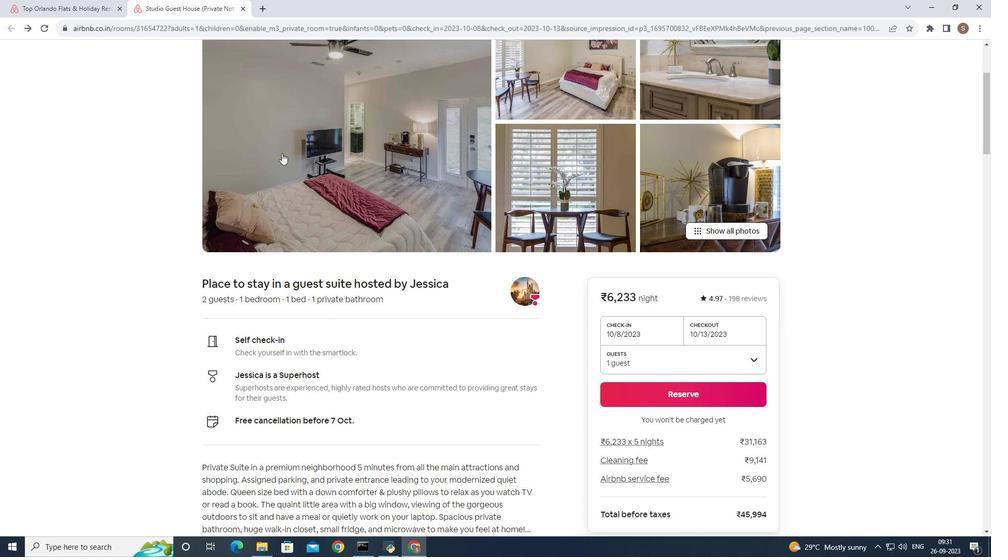 
Action: Mouse scrolled (281, 152) with delta (0, 0)
Screenshot: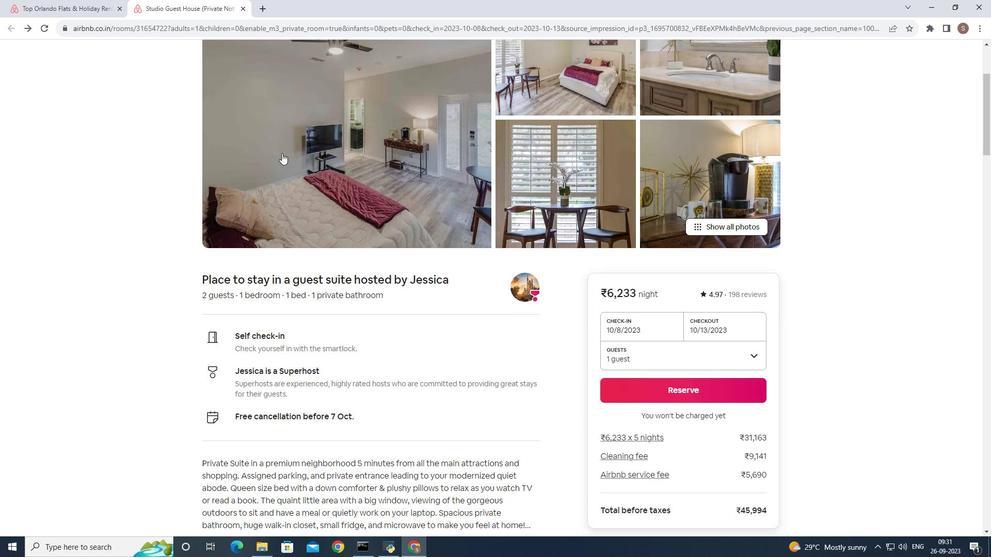 
Action: Mouse scrolled (281, 152) with delta (0, 0)
Screenshot: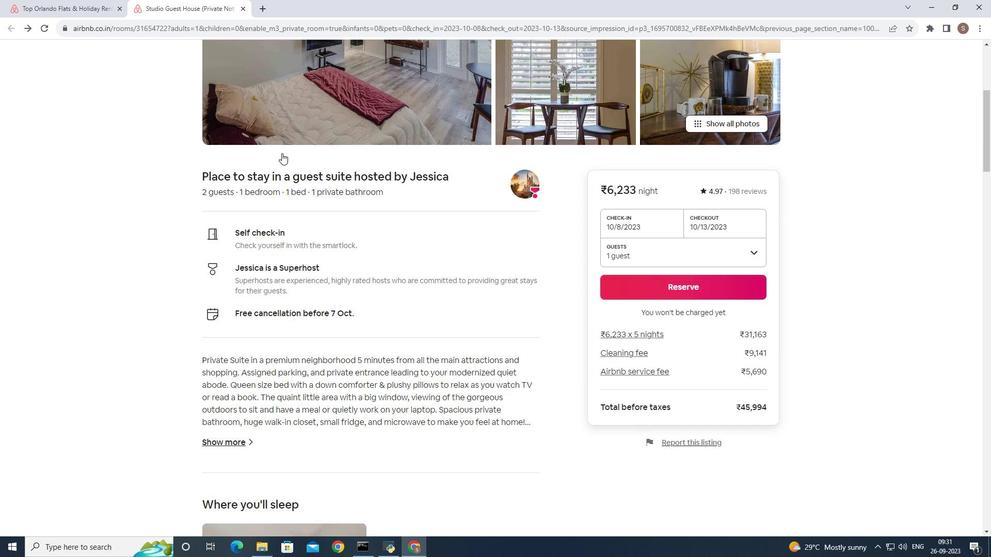 
Action: Mouse scrolled (281, 152) with delta (0, 0)
Screenshot: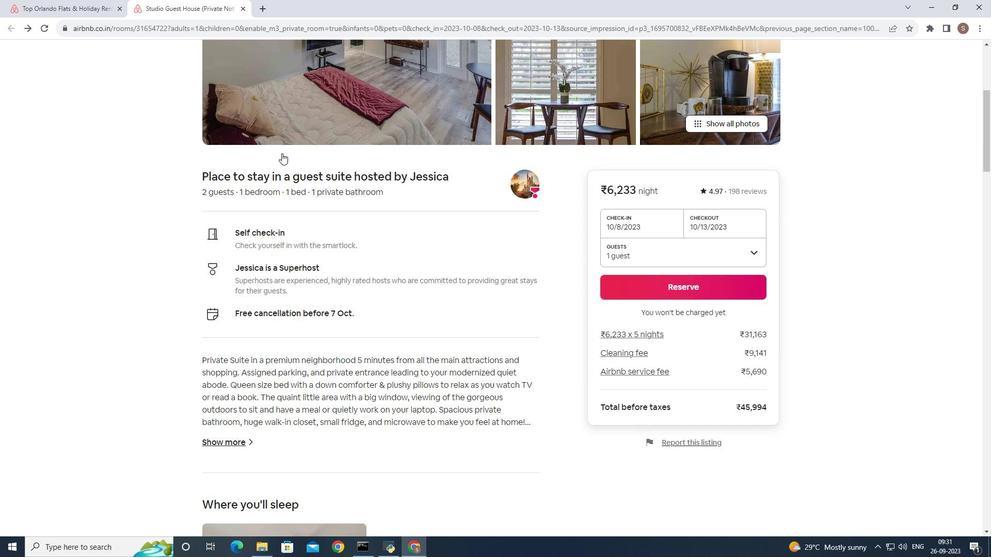 
Action: Mouse scrolled (281, 152) with delta (0, 0)
Screenshot: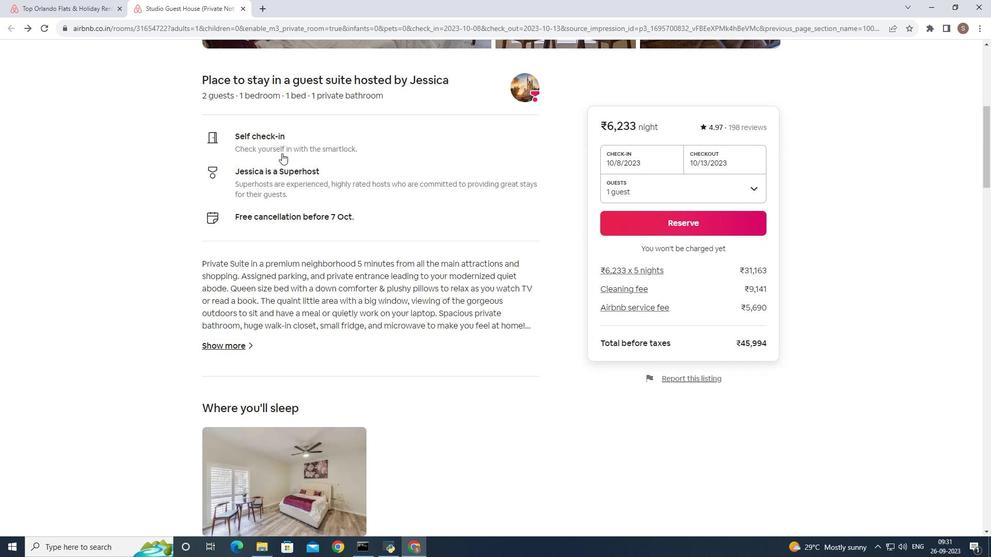 
Action: Mouse scrolled (281, 152) with delta (0, 0)
Screenshot: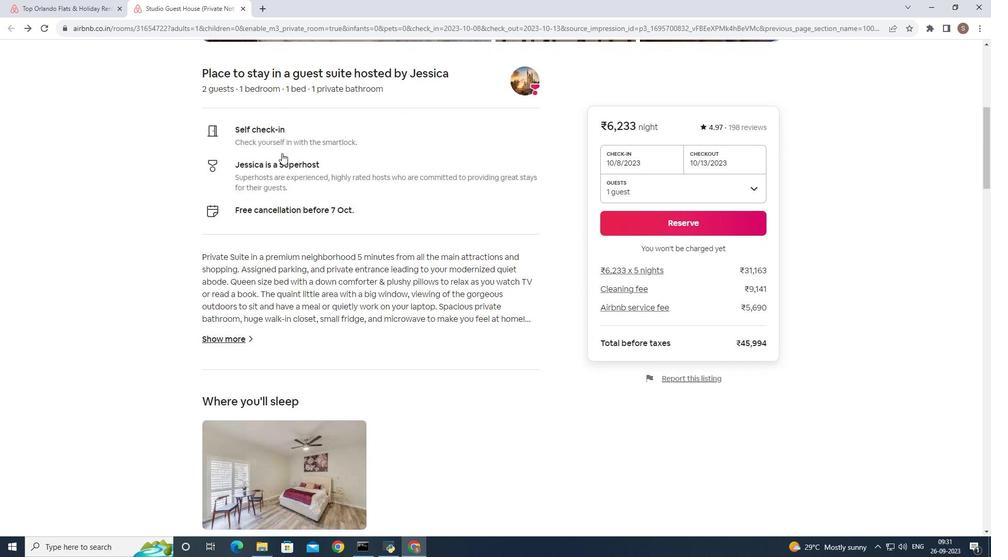
Action: Mouse scrolled (281, 152) with delta (0, 0)
Screenshot: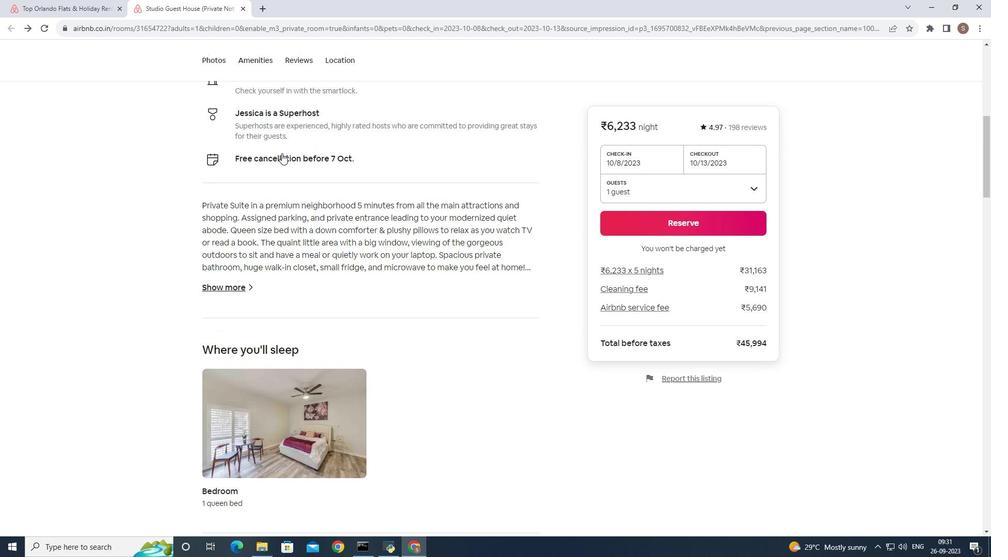 
Action: Mouse scrolled (281, 152) with delta (0, 0)
Screenshot: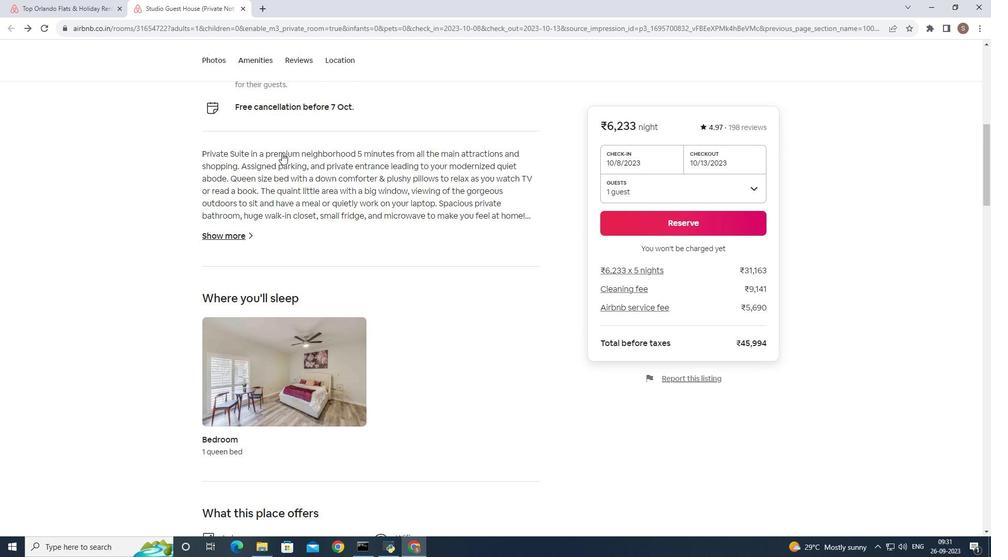 
Action: Mouse moved to (237, 241)
Screenshot: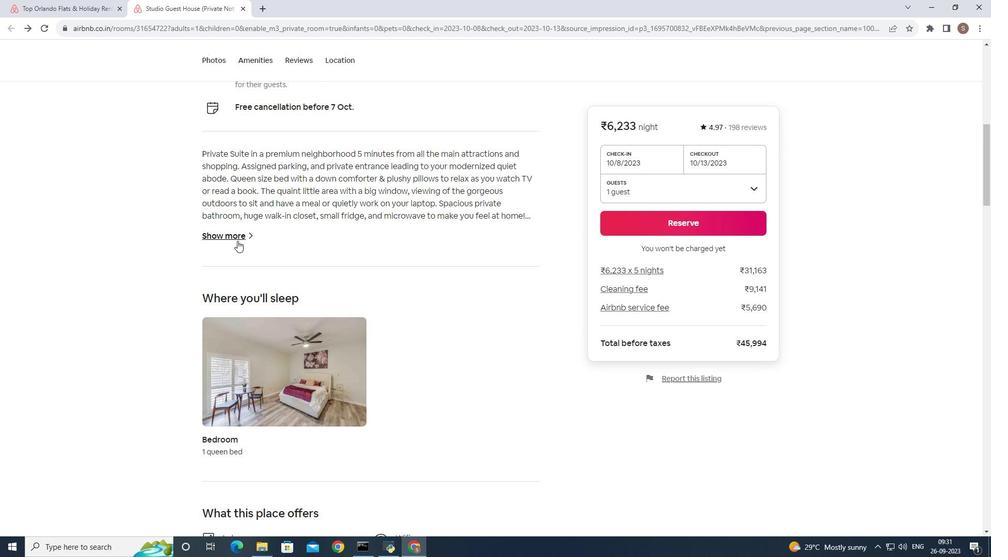 
Action: Mouse pressed left at (237, 241)
Screenshot: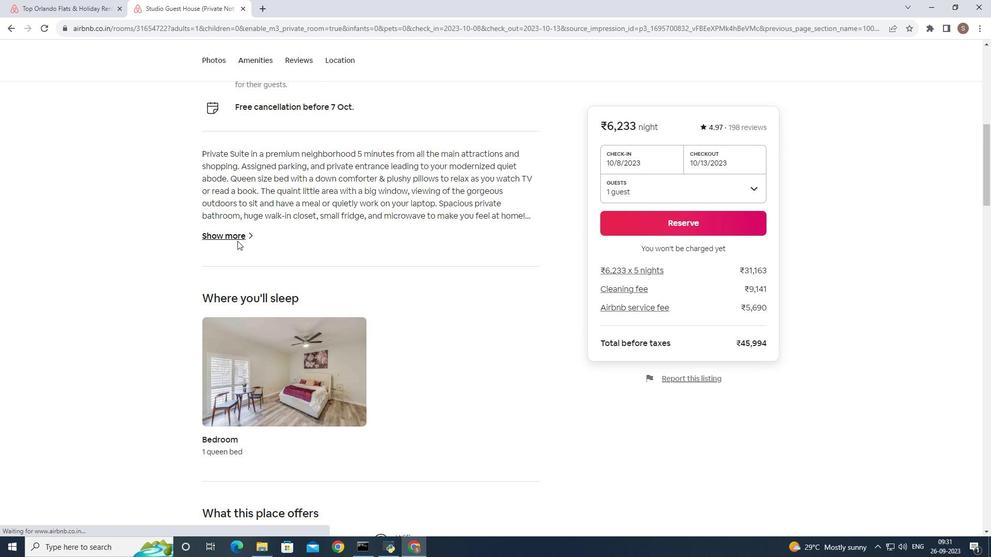 
Action: Mouse moved to (314, 236)
Screenshot: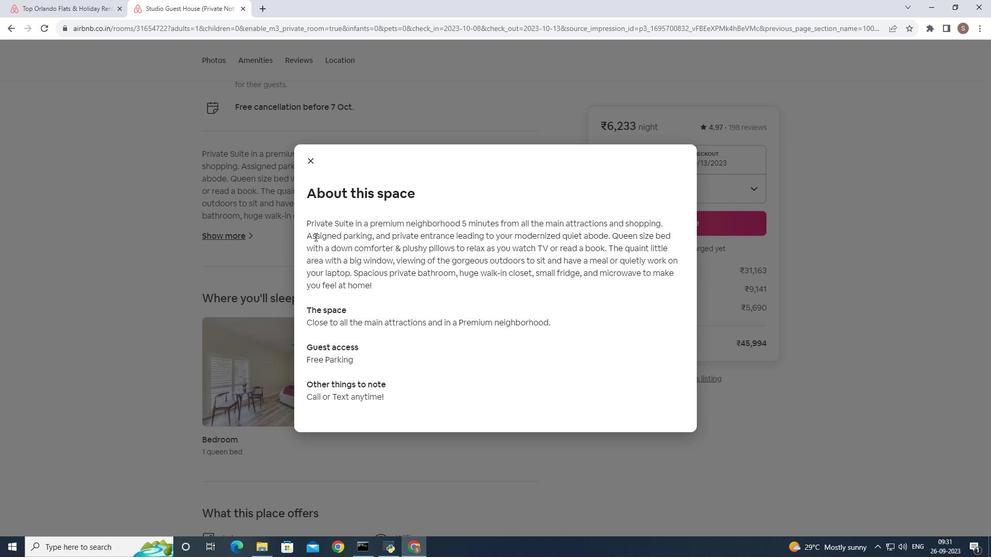 
Action: Mouse scrolled (314, 236) with delta (0, 0)
Screenshot: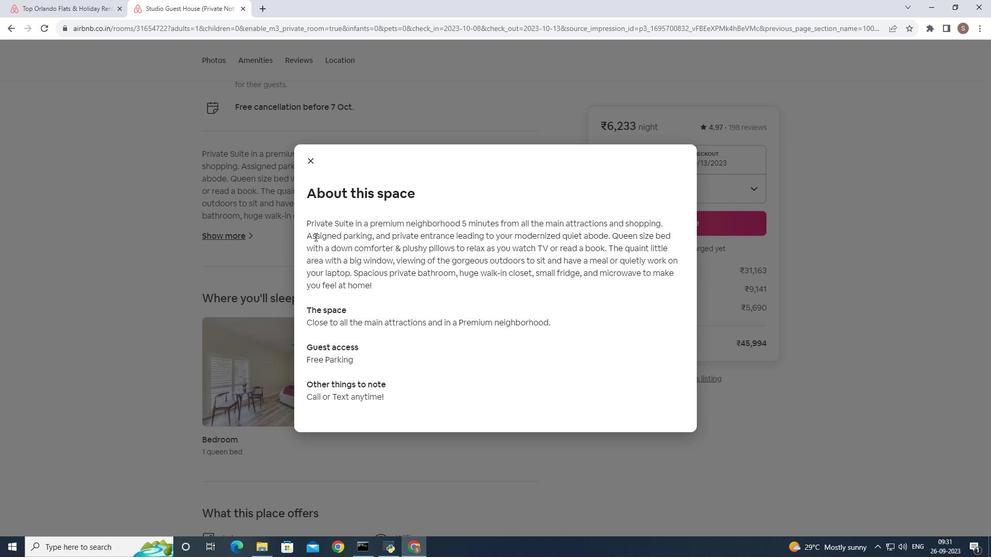 
Action: Mouse scrolled (314, 236) with delta (0, 0)
Screenshot: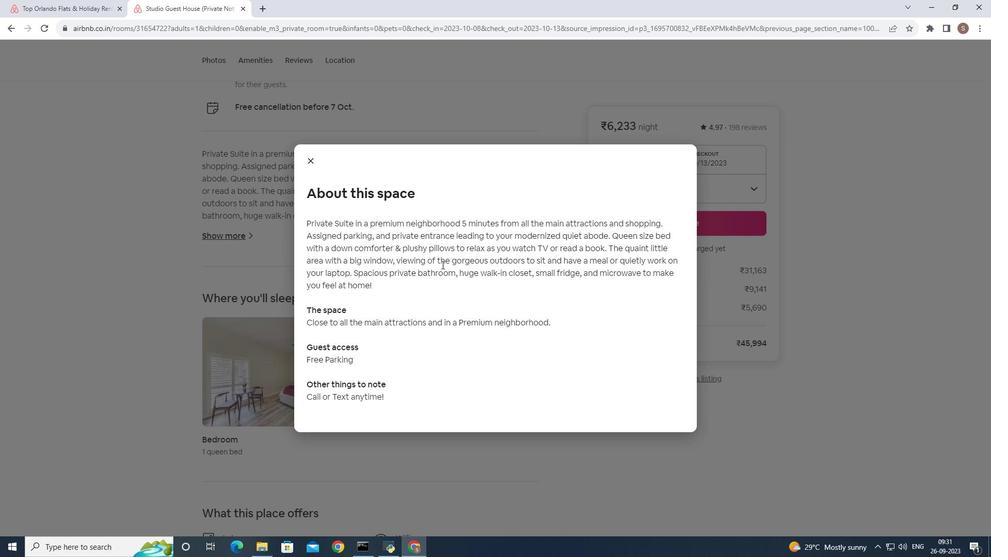 
Action: Mouse moved to (309, 163)
Screenshot: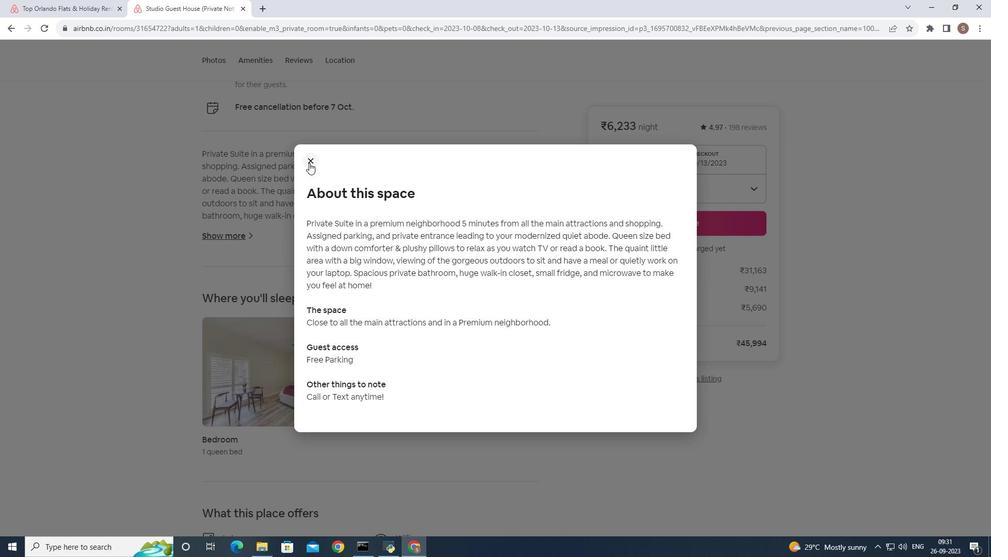 
Action: Mouse pressed left at (309, 163)
Screenshot: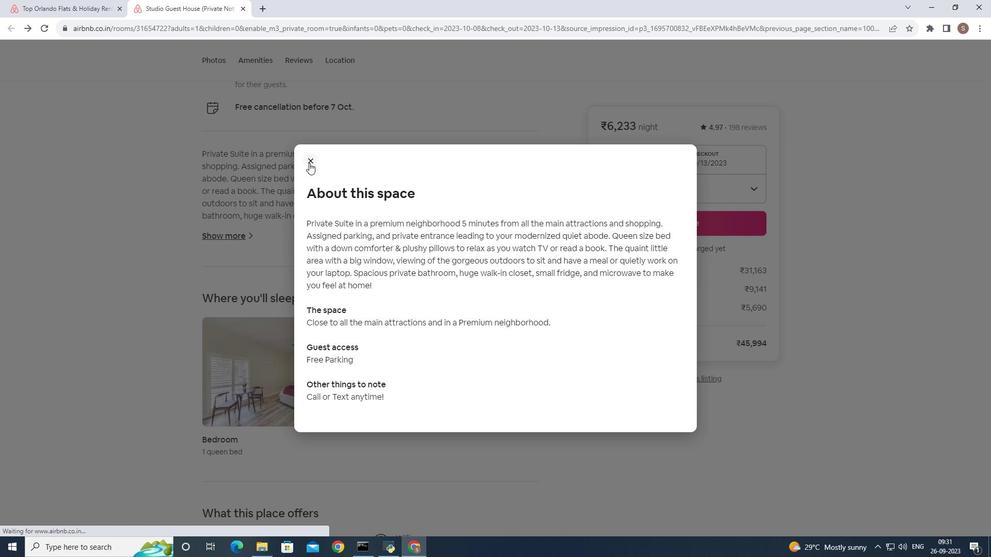 
Action: Mouse moved to (329, 264)
Screenshot: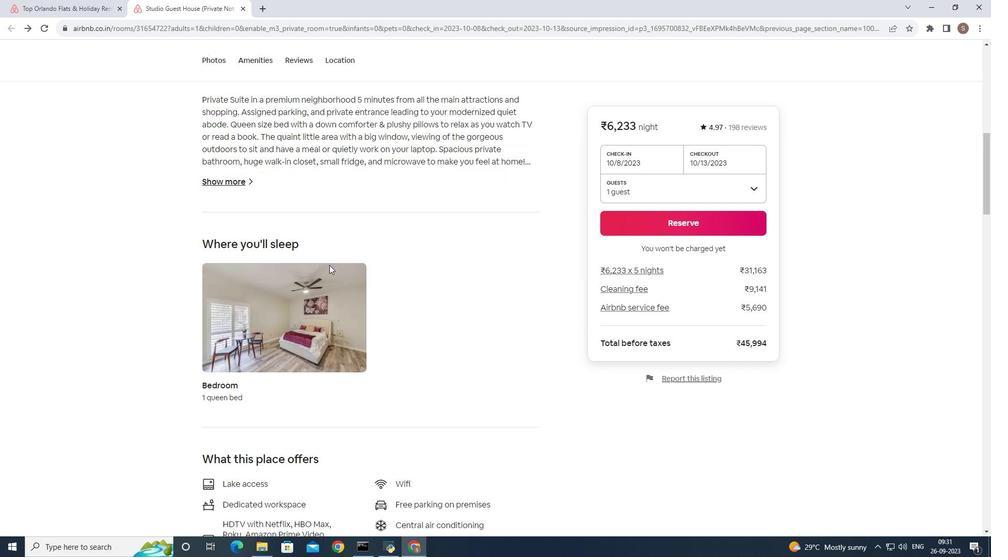 
Action: Mouse scrolled (329, 264) with delta (0, 0)
Screenshot: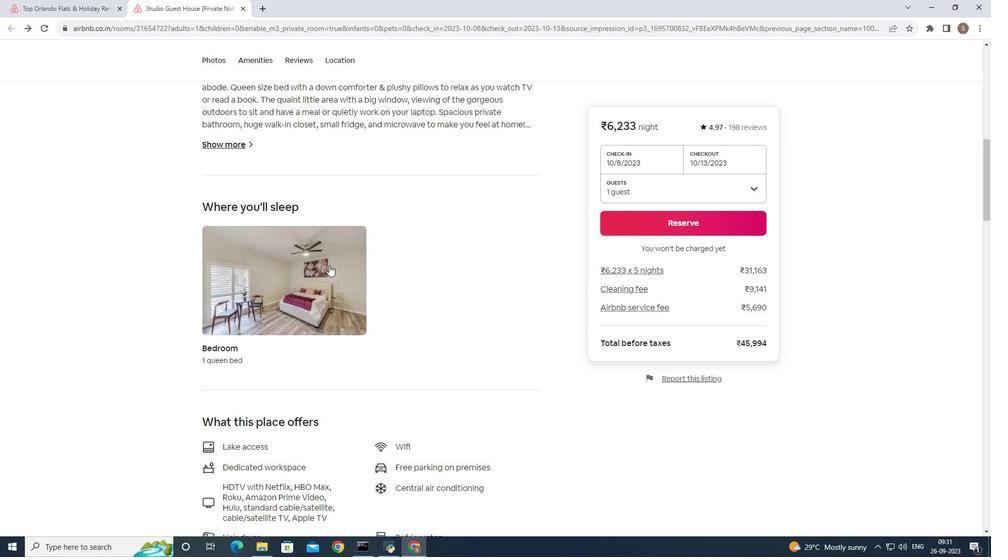 
Action: Mouse scrolled (329, 264) with delta (0, 0)
Screenshot: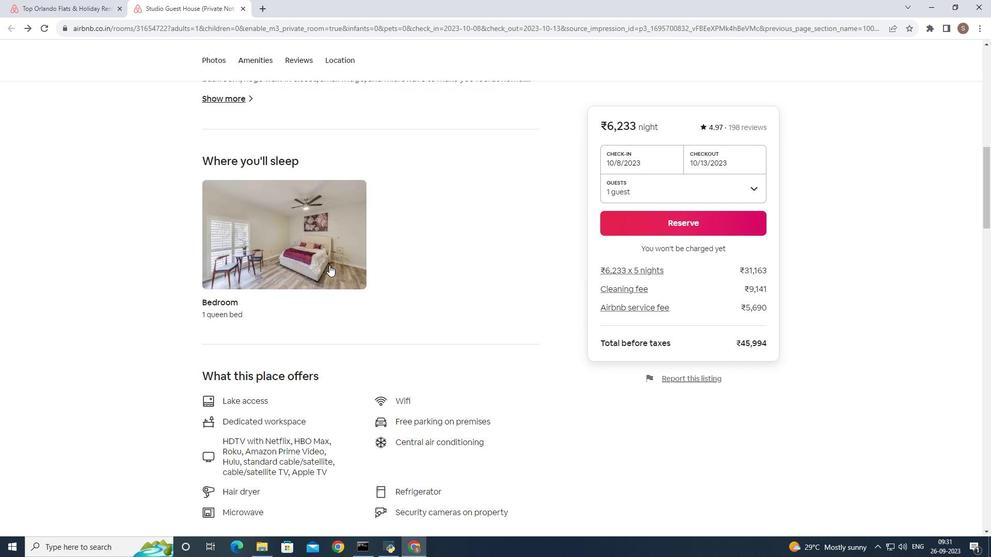 
Action: Mouse moved to (329, 265)
Screenshot: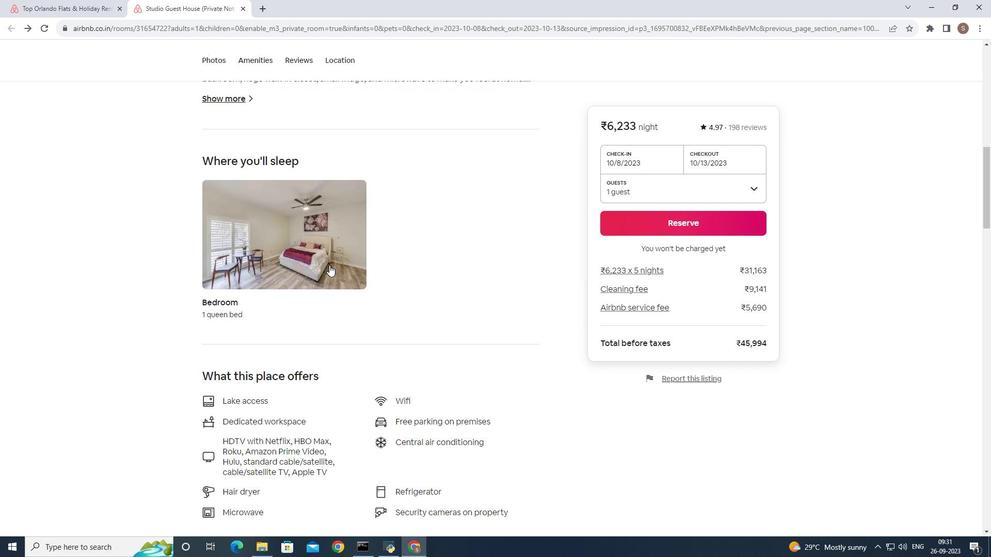 
Action: Mouse scrolled (329, 264) with delta (0, 0)
Screenshot: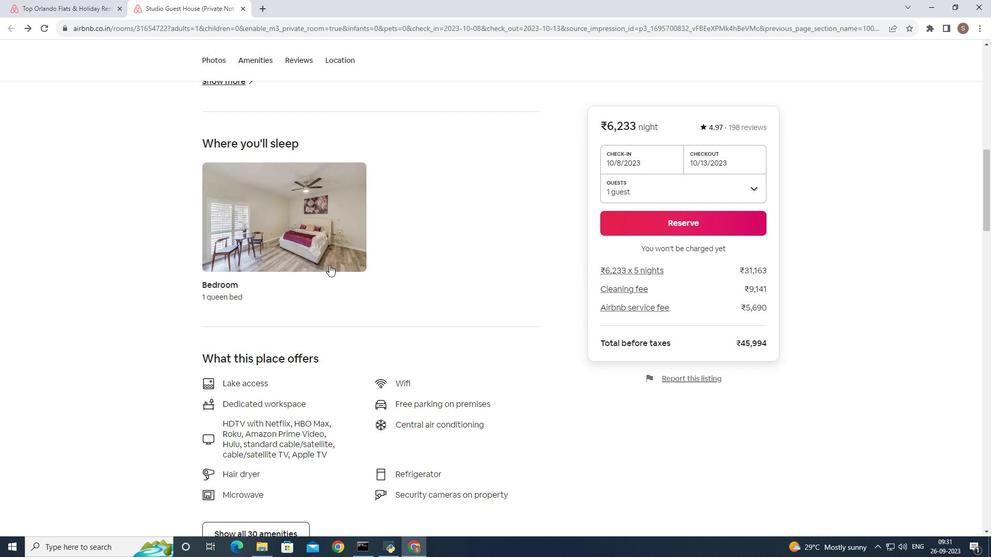
Action: Mouse scrolled (329, 264) with delta (0, 0)
Screenshot: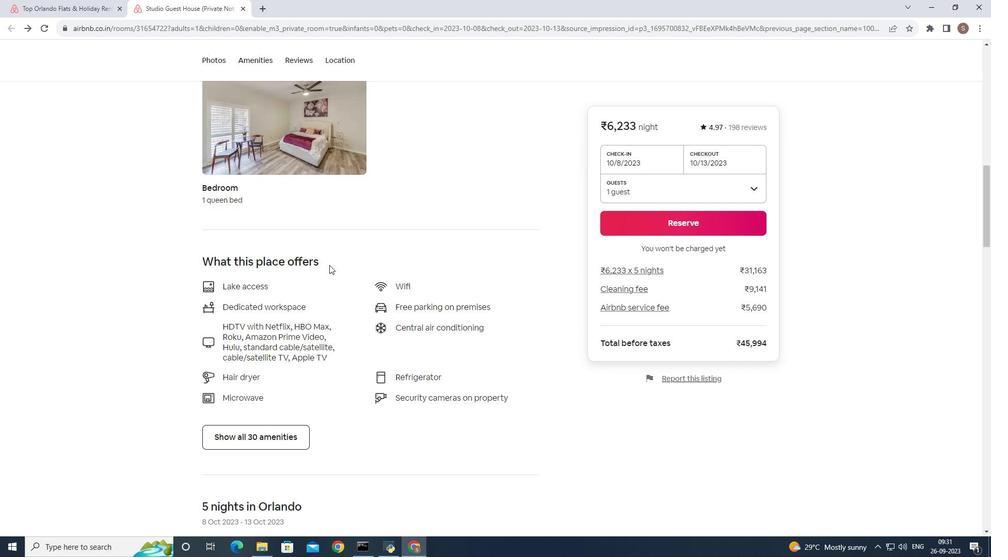 
Action: Mouse scrolled (329, 264) with delta (0, 0)
Screenshot: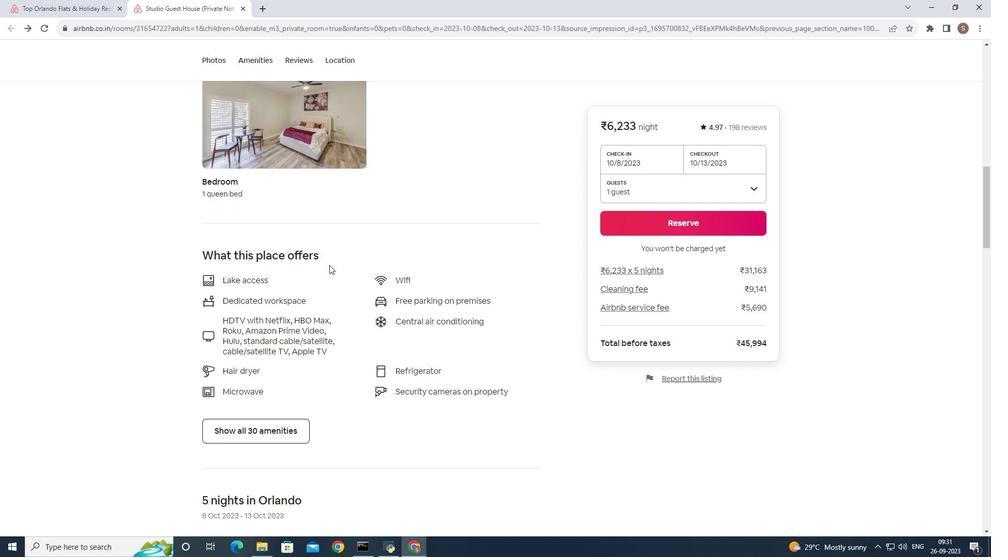 
Action: Mouse scrolled (329, 264) with delta (0, 0)
Screenshot: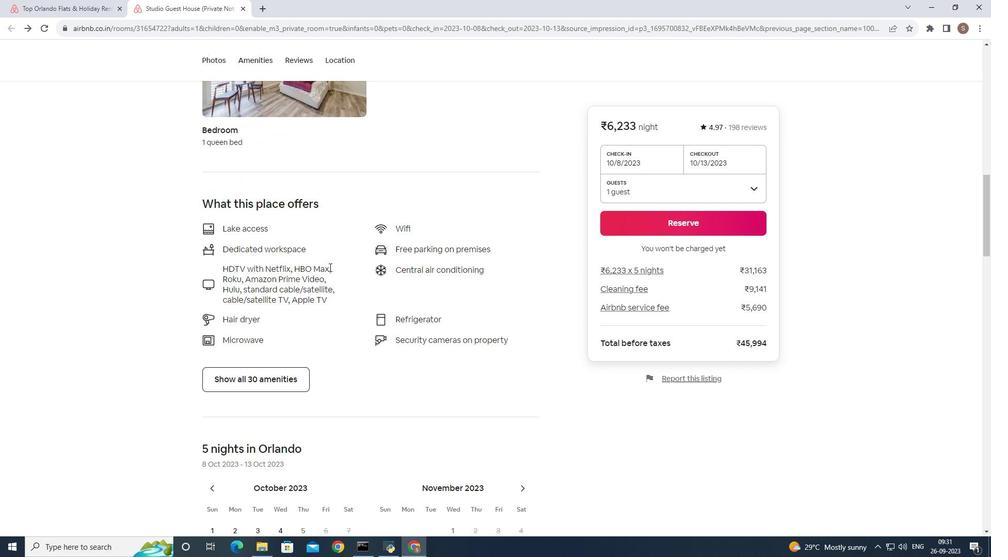 
Action: Mouse moved to (318, 291)
Screenshot: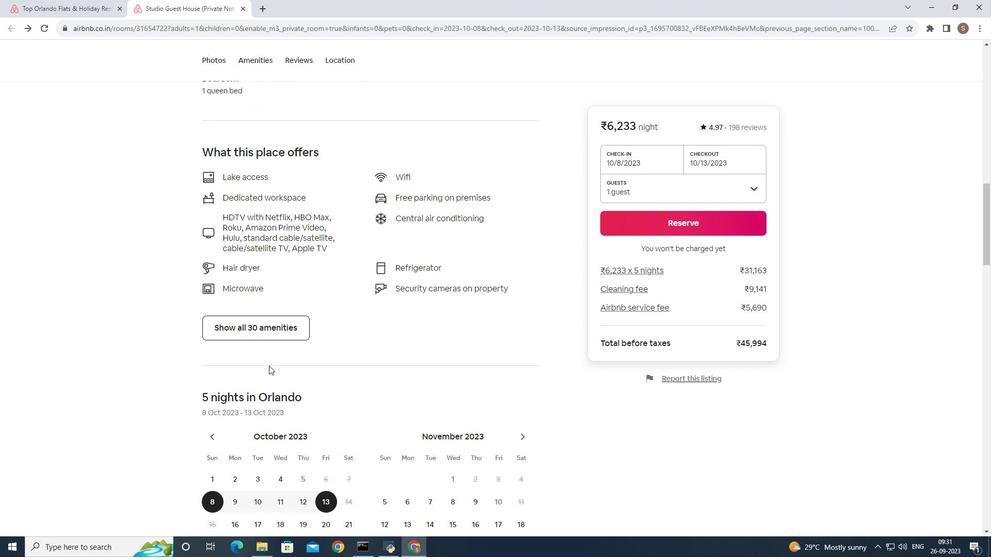 
Action: Mouse scrolled (318, 291) with delta (0, 0)
Screenshot: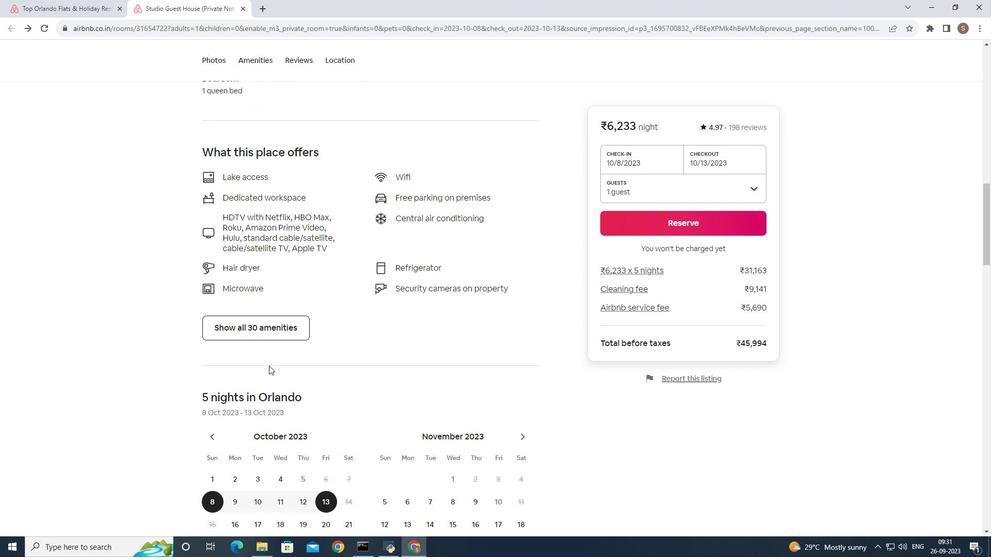 
Action: Mouse moved to (280, 334)
Screenshot: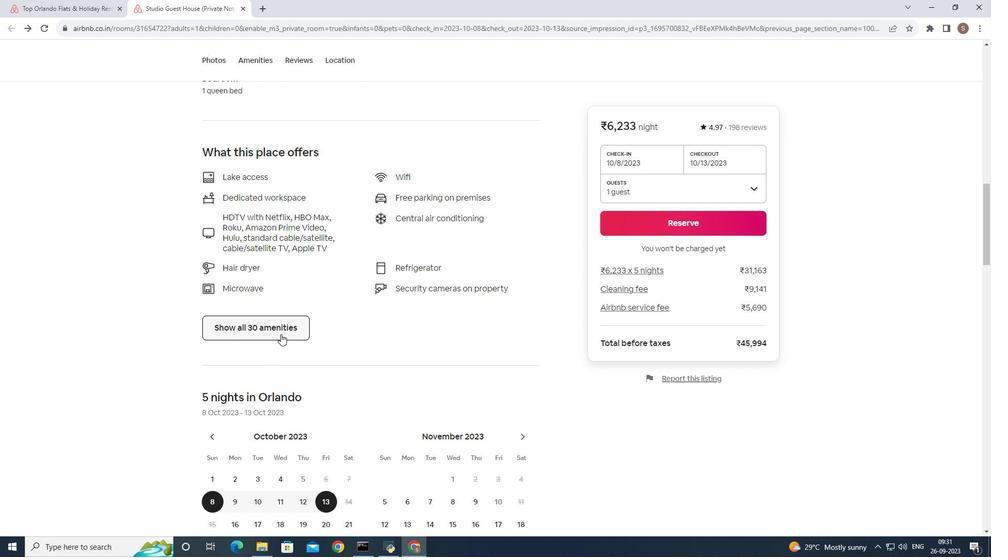 
Action: Mouse pressed left at (280, 334)
Screenshot: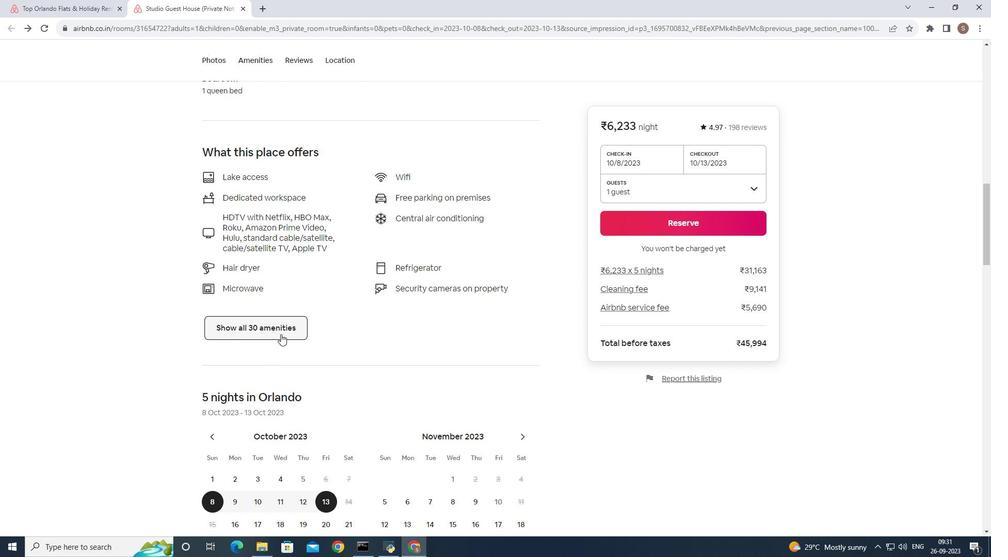 
Action: Mouse moved to (408, 215)
Screenshot: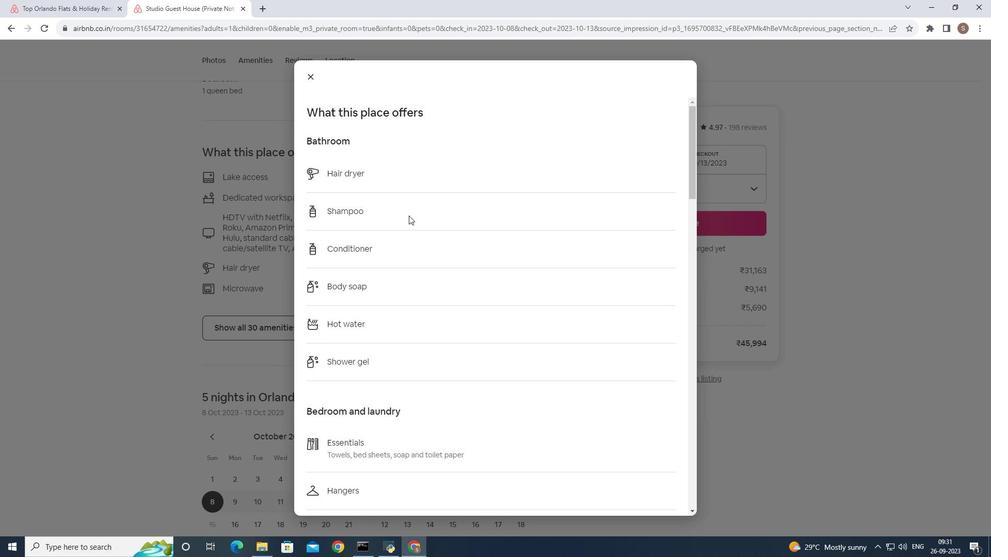 
Action: Mouse scrolled (408, 215) with delta (0, 0)
Screenshot: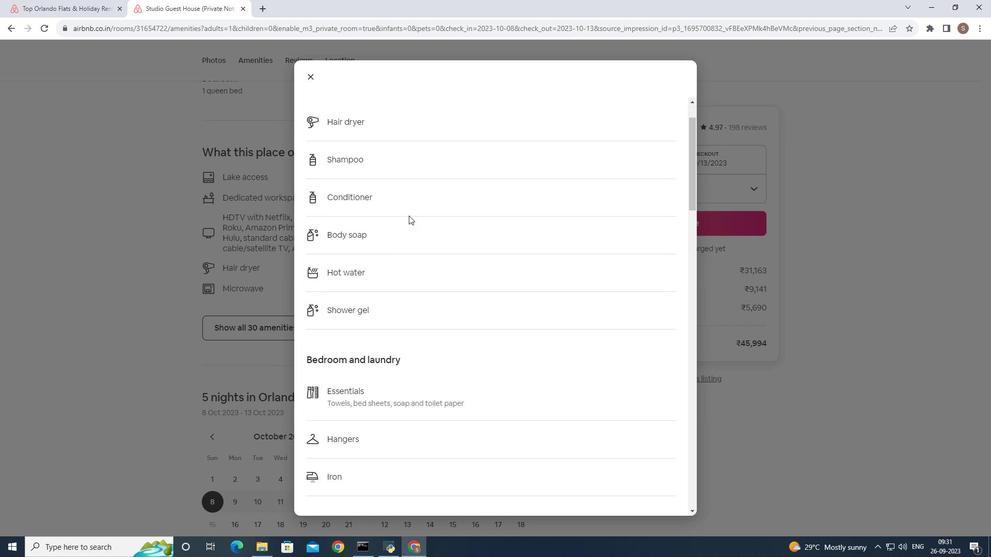 
Action: Mouse scrolled (408, 215) with delta (0, 0)
Screenshot: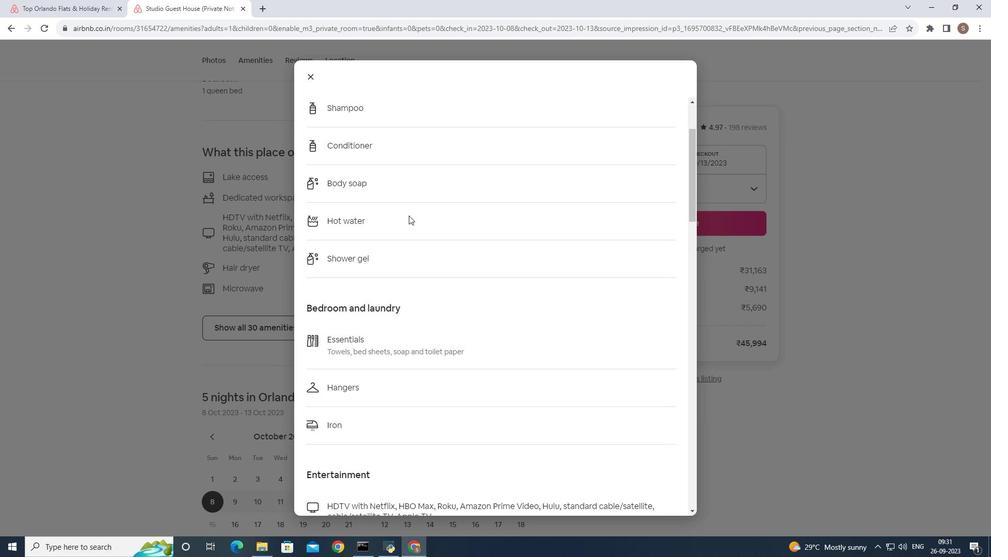 
Action: Mouse scrolled (408, 215) with delta (0, 0)
Screenshot: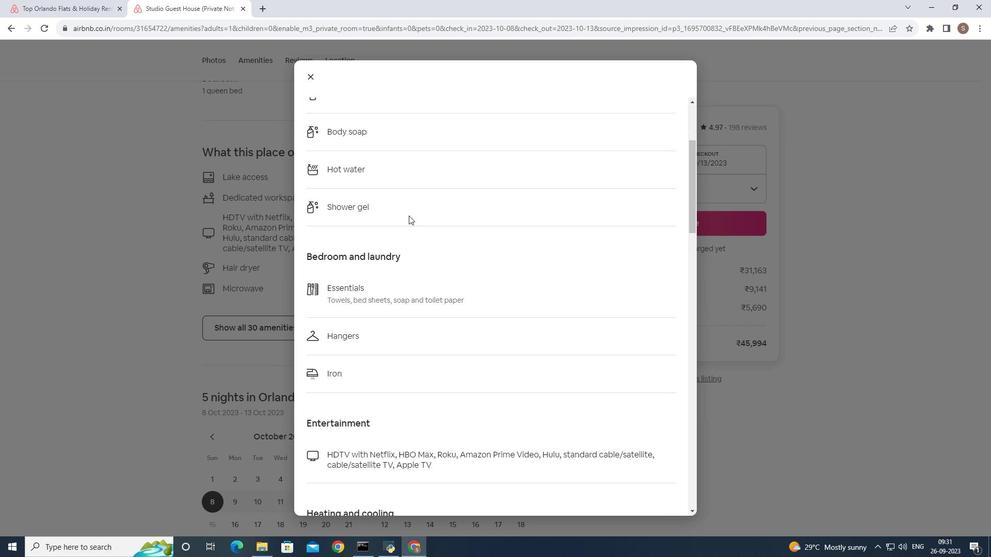 
Action: Mouse scrolled (408, 215) with delta (0, 0)
Screenshot: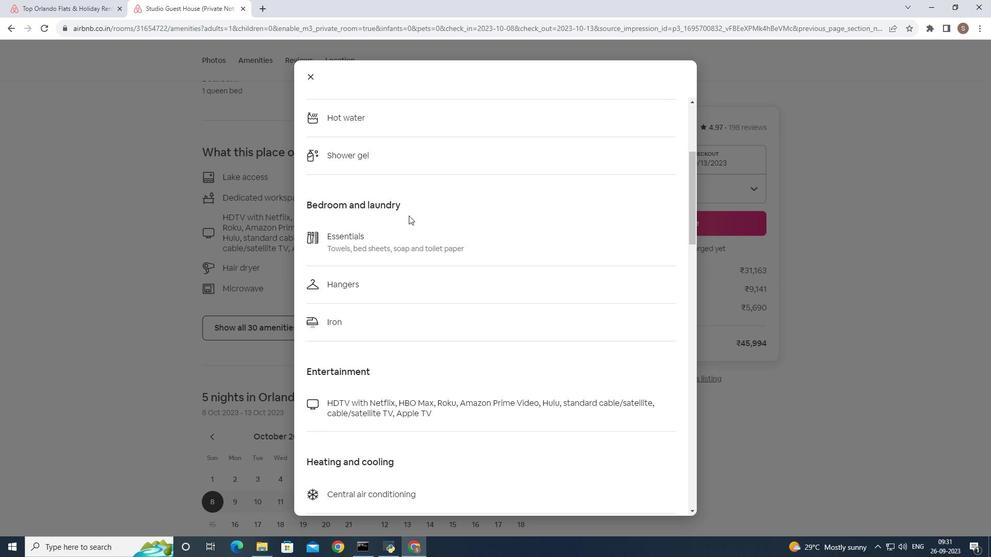 
Action: Mouse scrolled (408, 215) with delta (0, 0)
Screenshot: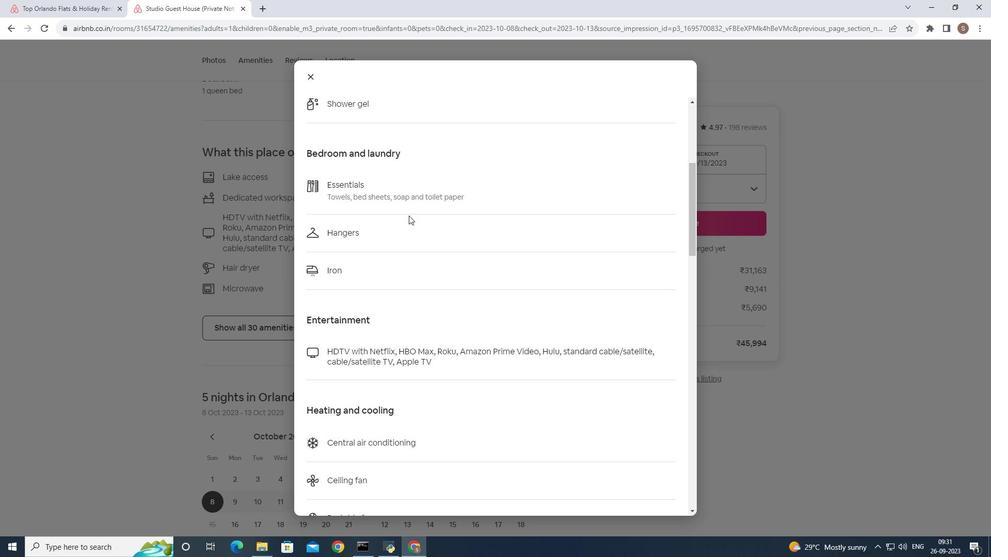 
Action: Mouse scrolled (408, 215) with delta (0, 0)
Screenshot: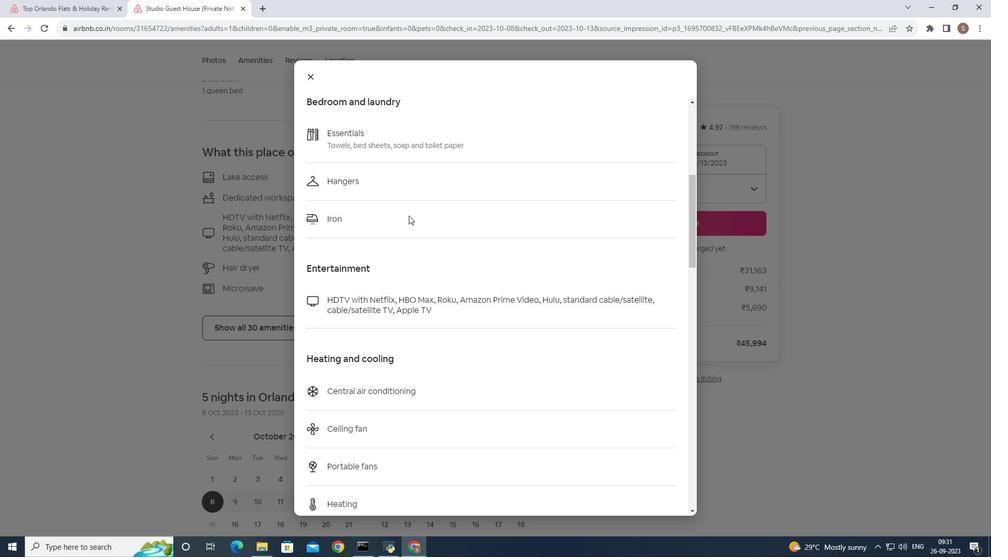 
Action: Mouse scrolled (408, 215) with delta (0, 0)
Screenshot: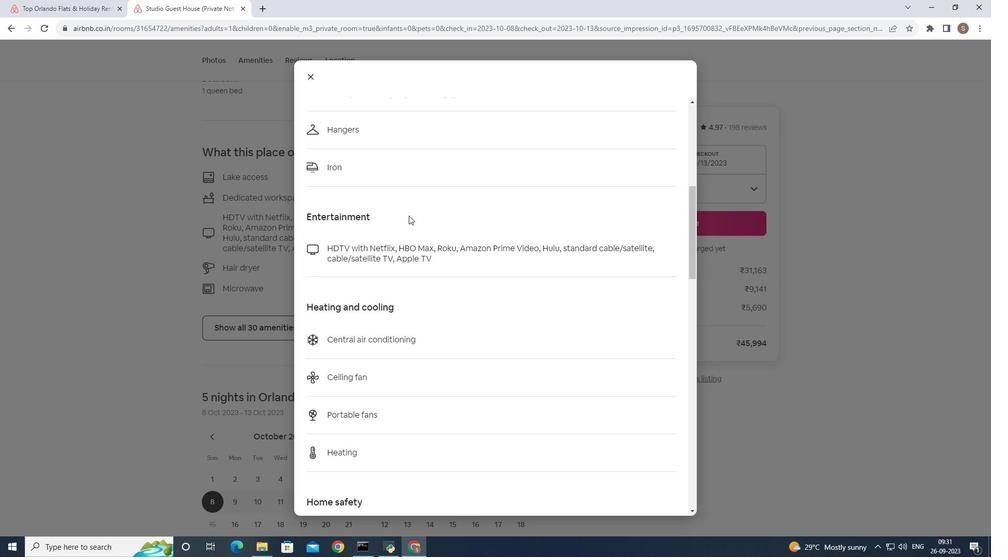 
Action: Mouse scrolled (408, 215) with delta (0, 0)
Screenshot: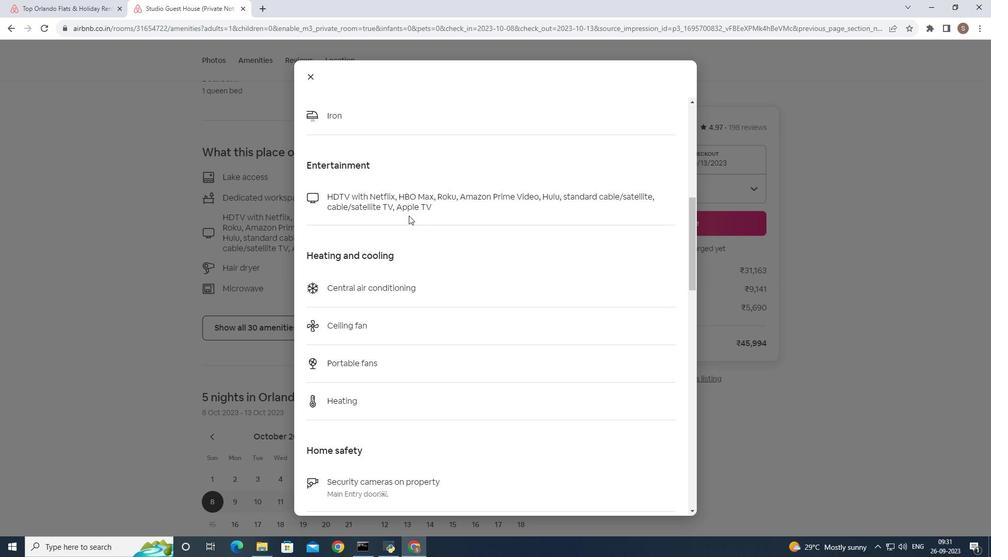 
Action: Mouse scrolled (408, 215) with delta (0, 0)
Screenshot: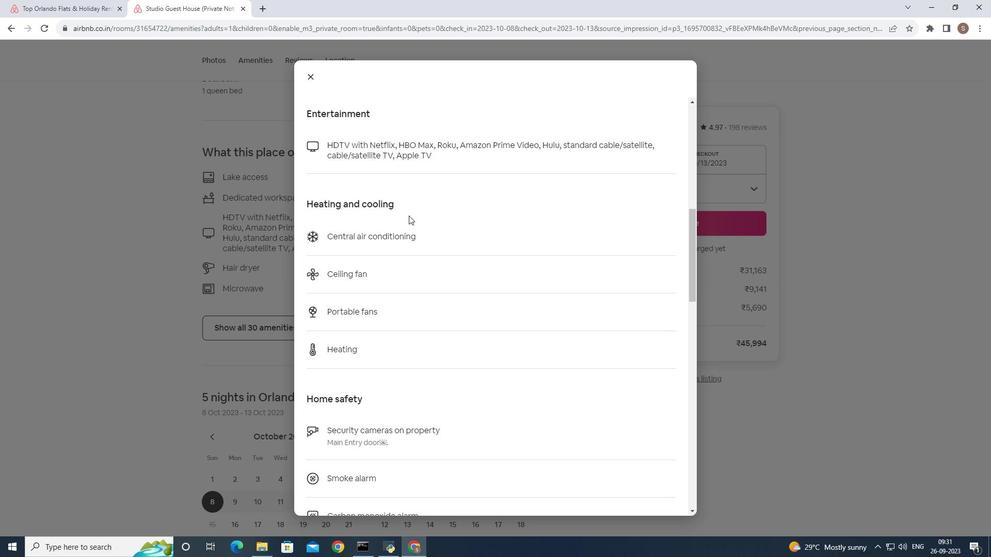 
Action: Mouse scrolled (408, 215) with delta (0, 0)
Screenshot: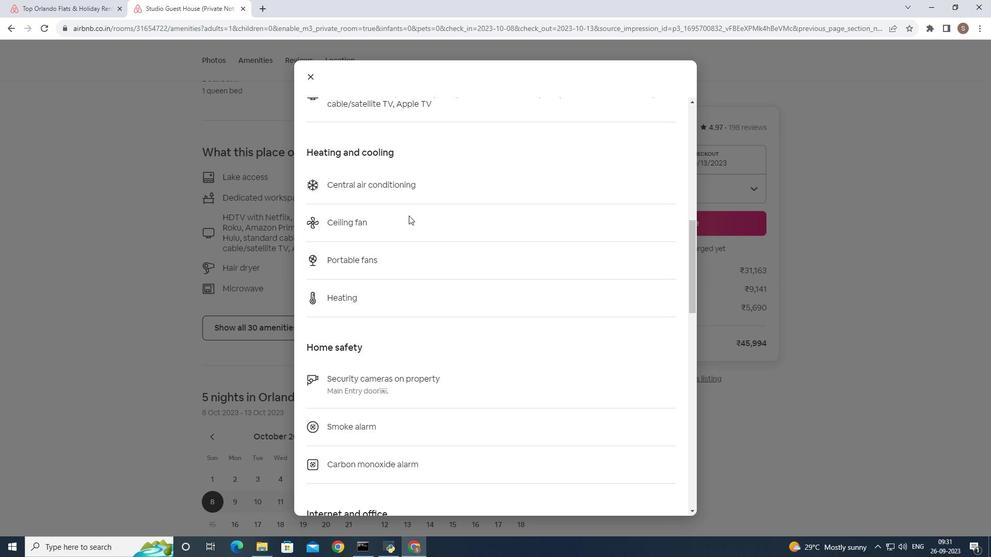 
Action: Mouse scrolled (408, 215) with delta (0, 0)
Screenshot: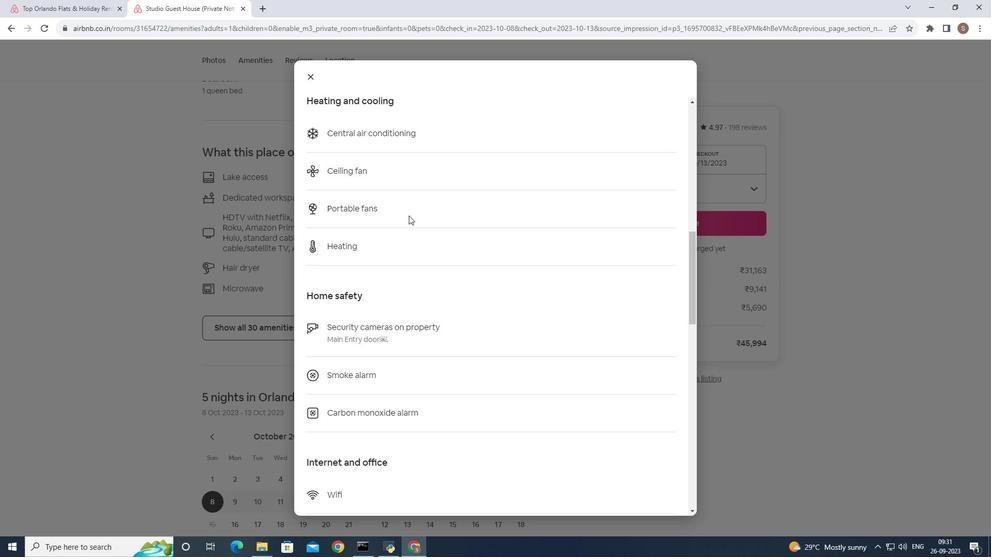
Action: Mouse scrolled (408, 215) with delta (0, 0)
Screenshot: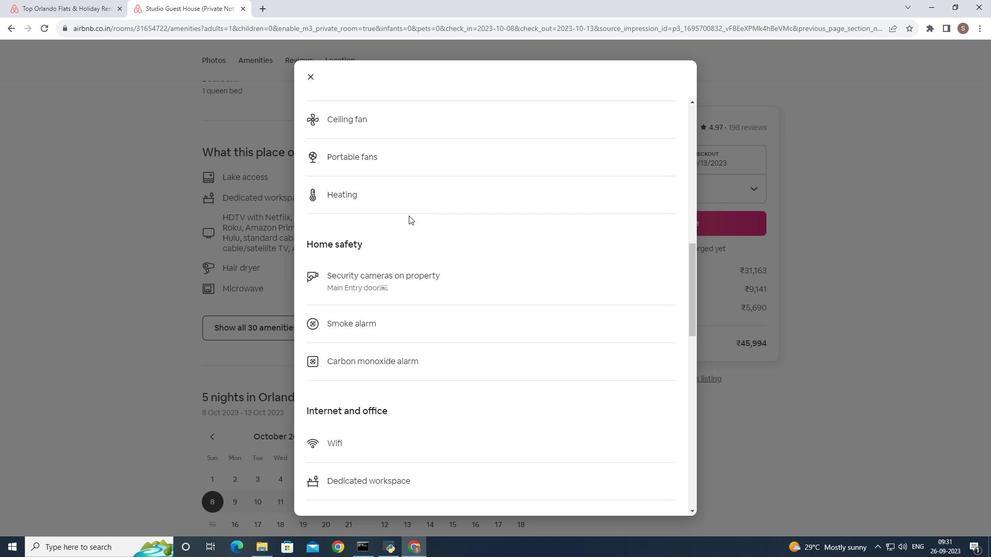 
Action: Mouse scrolled (408, 215) with delta (0, 0)
Screenshot: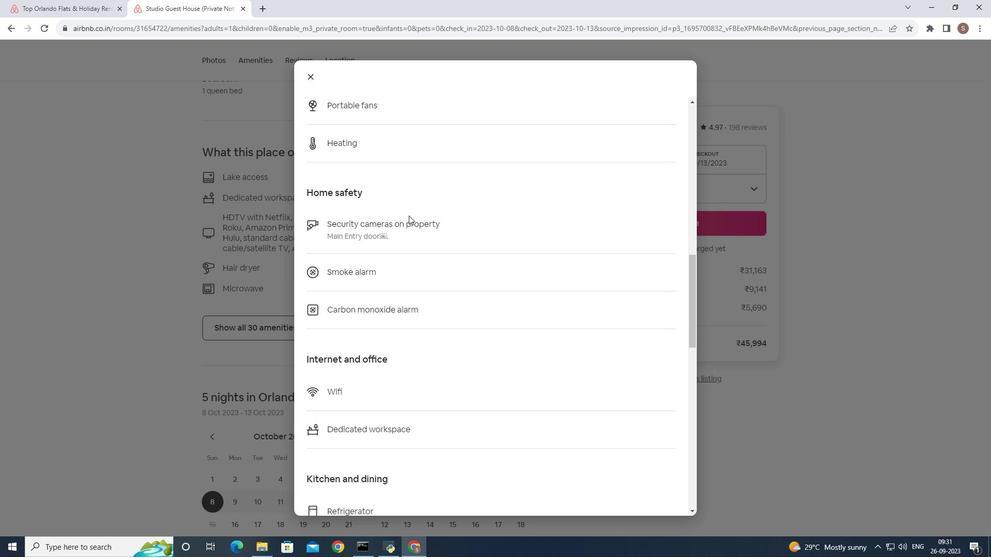 
Action: Mouse scrolled (408, 215) with delta (0, 0)
Screenshot: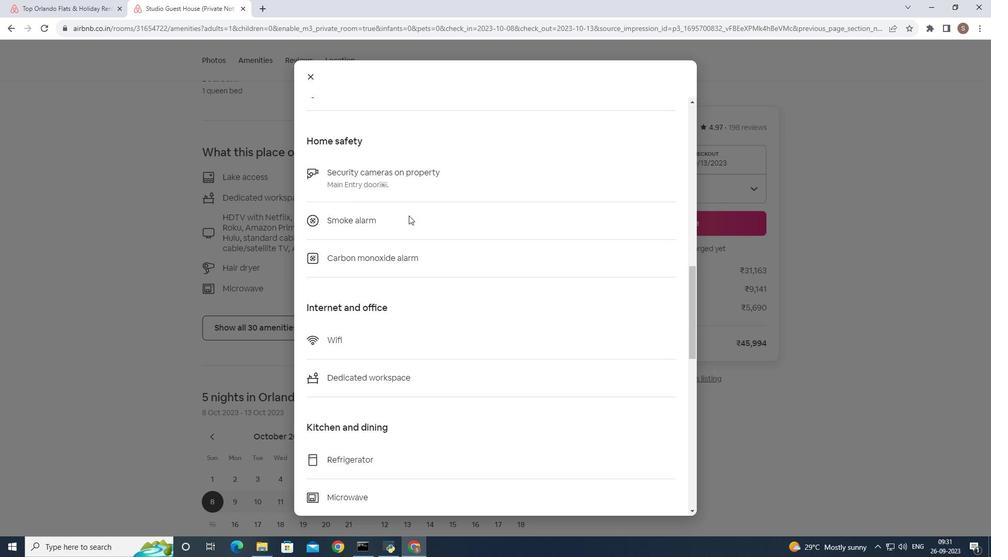 
Action: Mouse scrolled (408, 215) with delta (0, 0)
Screenshot: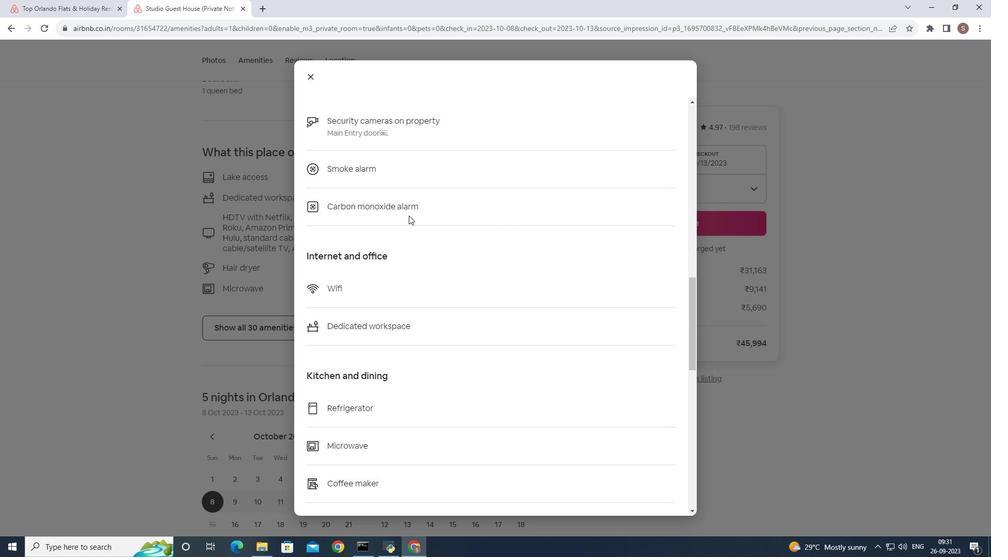 
Action: Mouse scrolled (408, 215) with delta (0, 0)
Screenshot: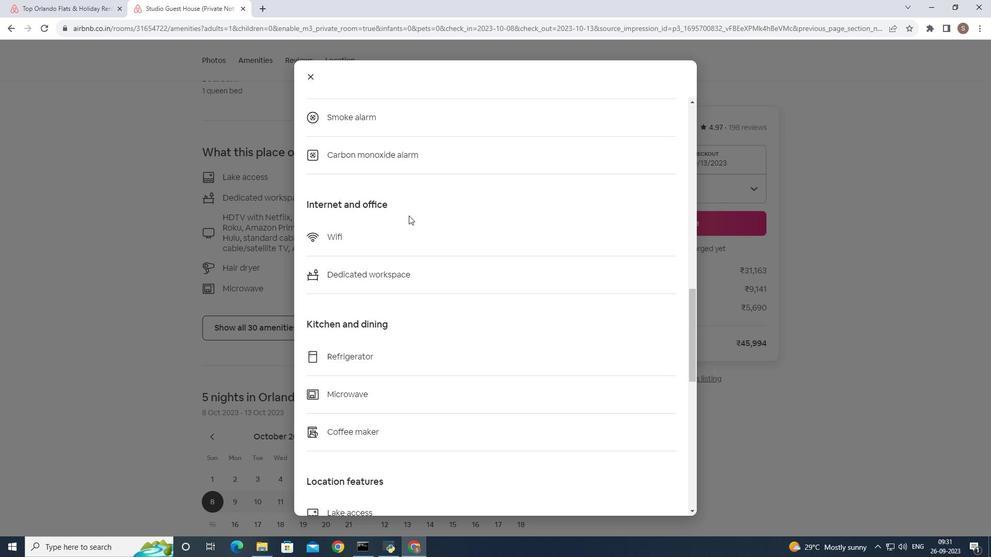 
Action: Mouse scrolled (408, 215) with delta (0, 0)
Screenshot: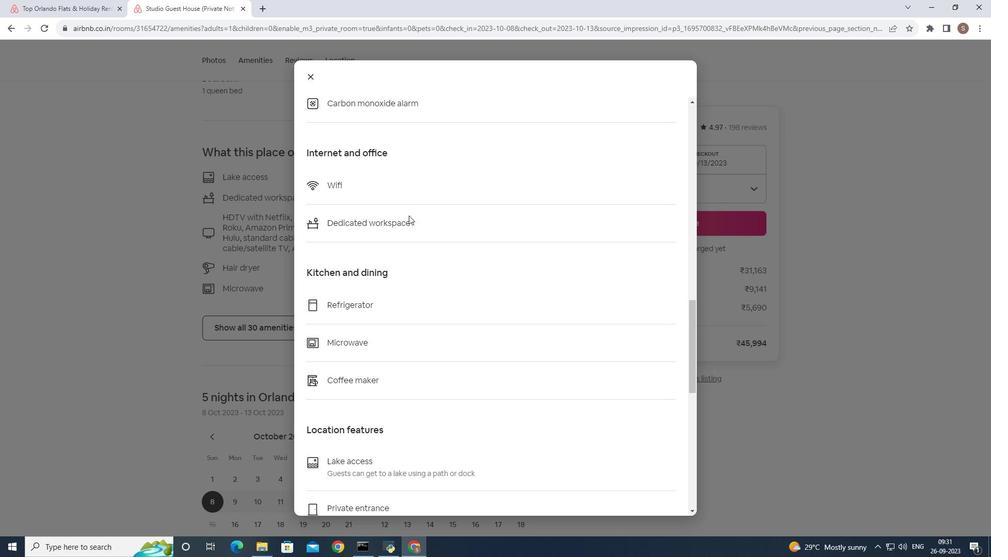 
Action: Mouse scrolled (408, 215) with delta (0, 0)
Screenshot: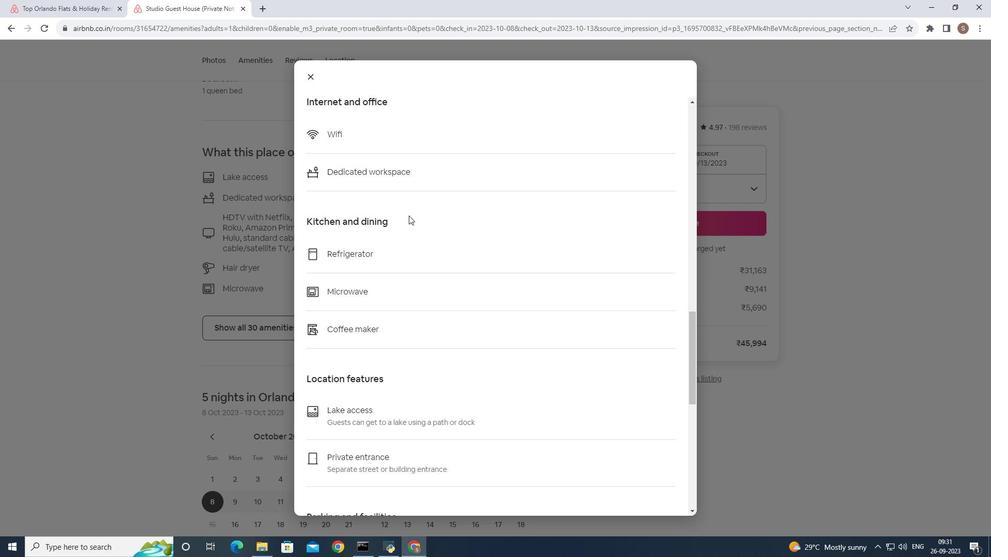 
Action: Mouse scrolled (408, 215) with delta (0, 0)
Screenshot: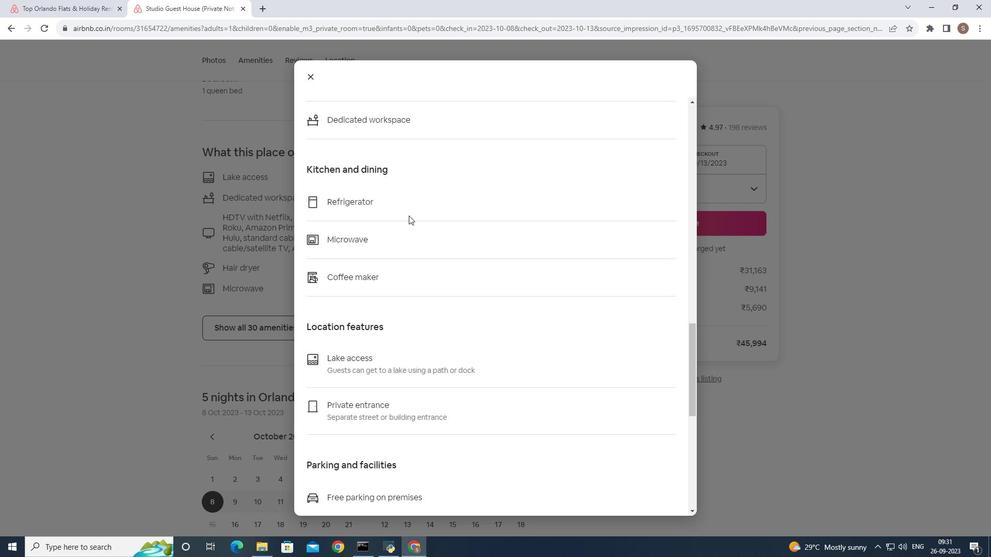 
Action: Mouse scrolled (408, 215) with delta (0, 0)
Screenshot: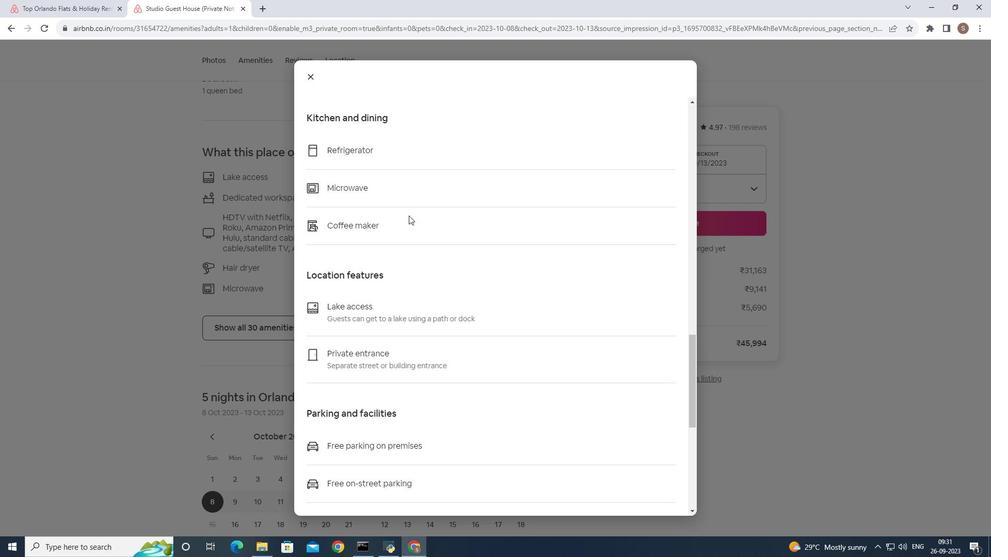 
Action: Mouse scrolled (408, 215) with delta (0, 0)
Screenshot: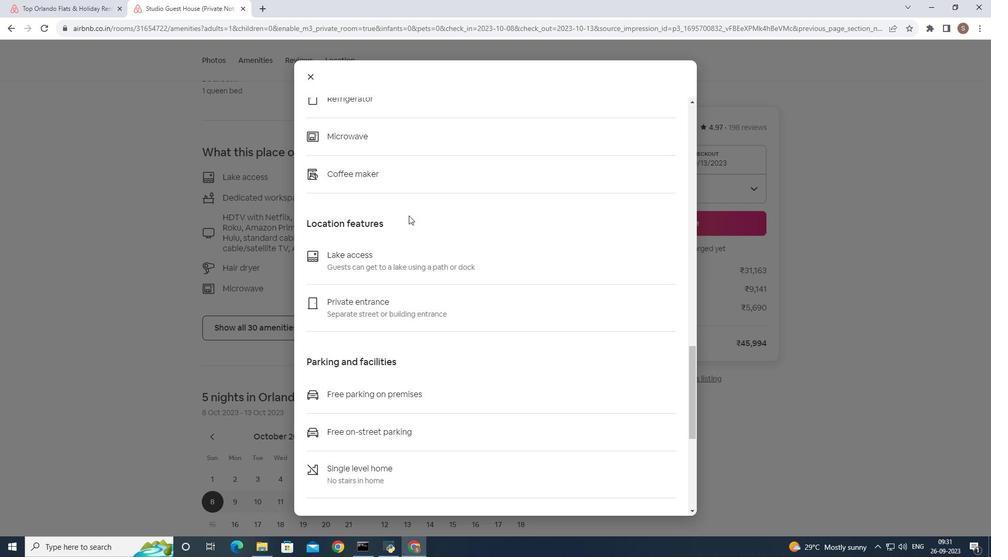
Action: Mouse scrolled (408, 215) with delta (0, 0)
Screenshot: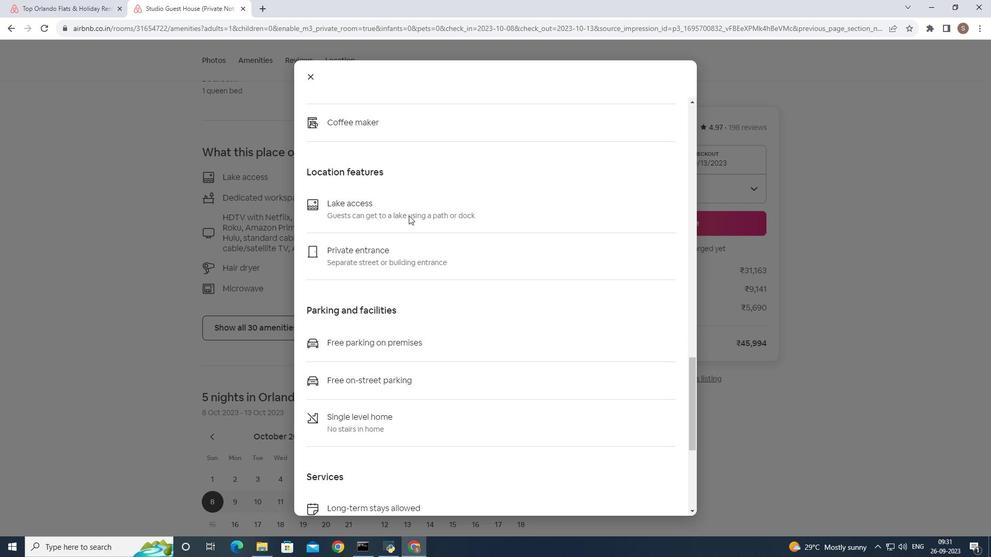 
Action: Mouse scrolled (408, 215) with delta (0, 0)
Screenshot: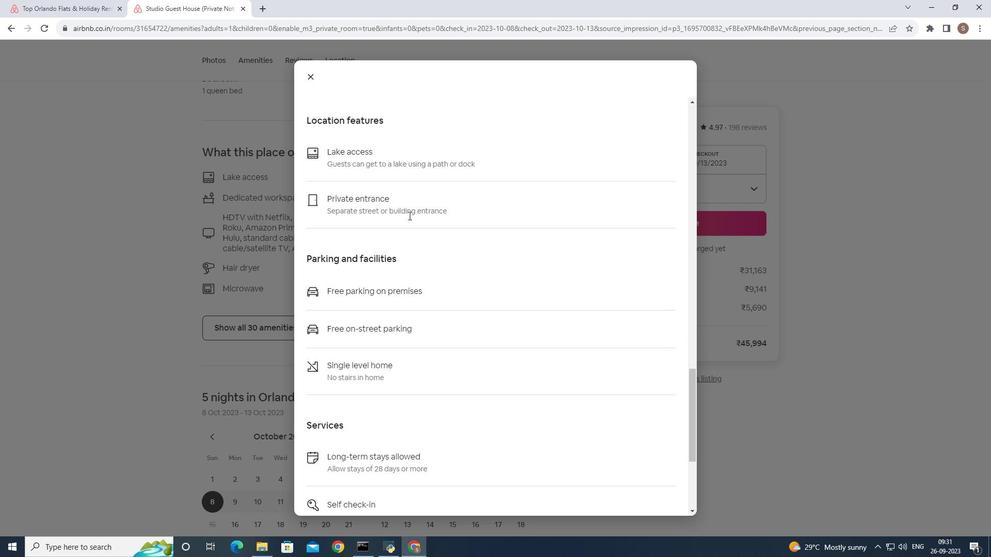 
Action: Mouse scrolled (408, 215) with delta (0, 0)
Screenshot: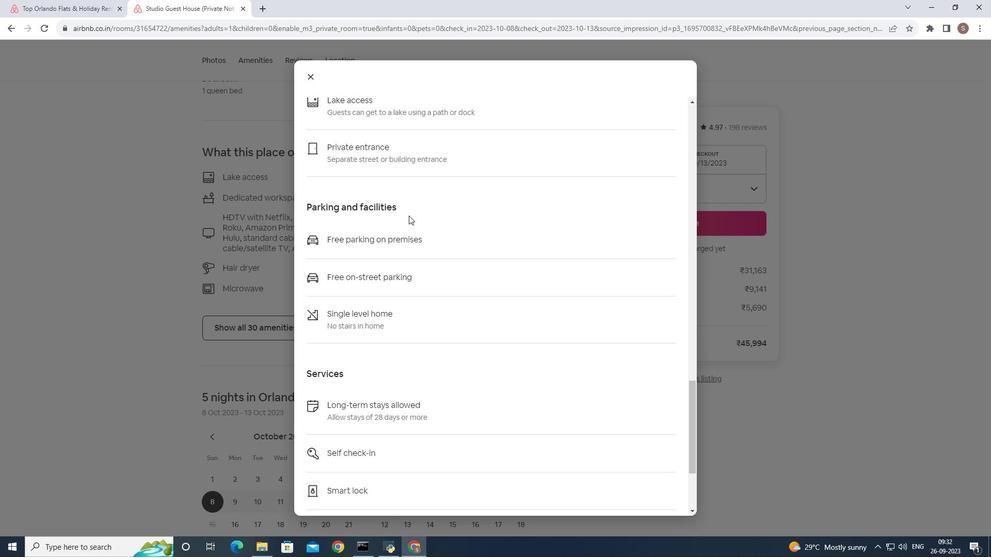 
Action: Mouse scrolled (408, 215) with delta (0, 0)
Screenshot: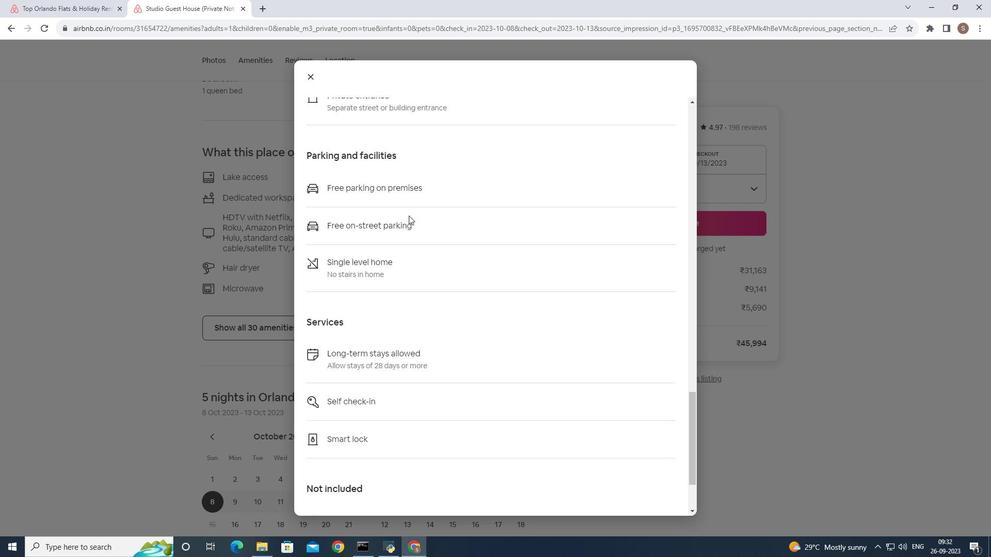 
Action: Mouse scrolled (408, 215) with delta (0, 0)
Screenshot: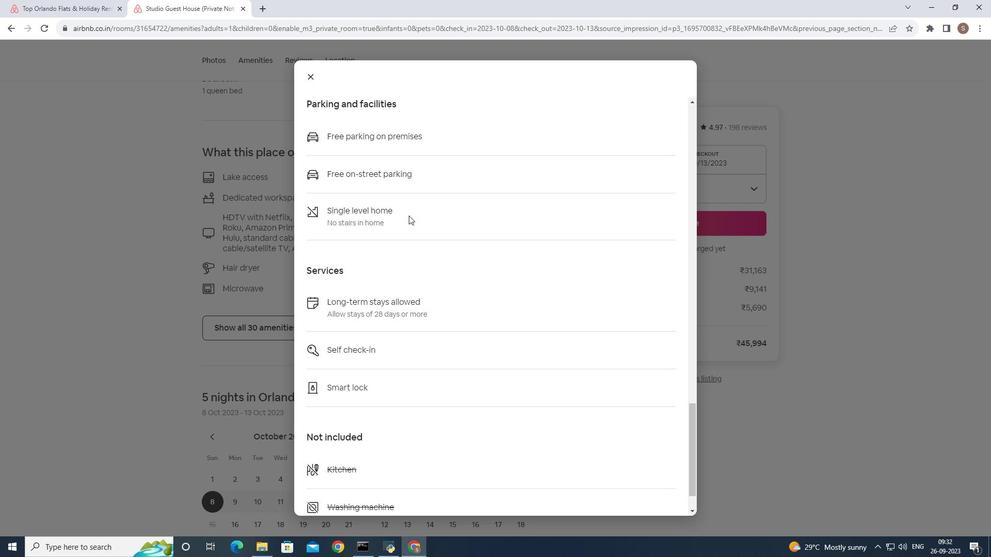 
Action: Mouse scrolled (408, 215) with delta (0, 0)
Screenshot: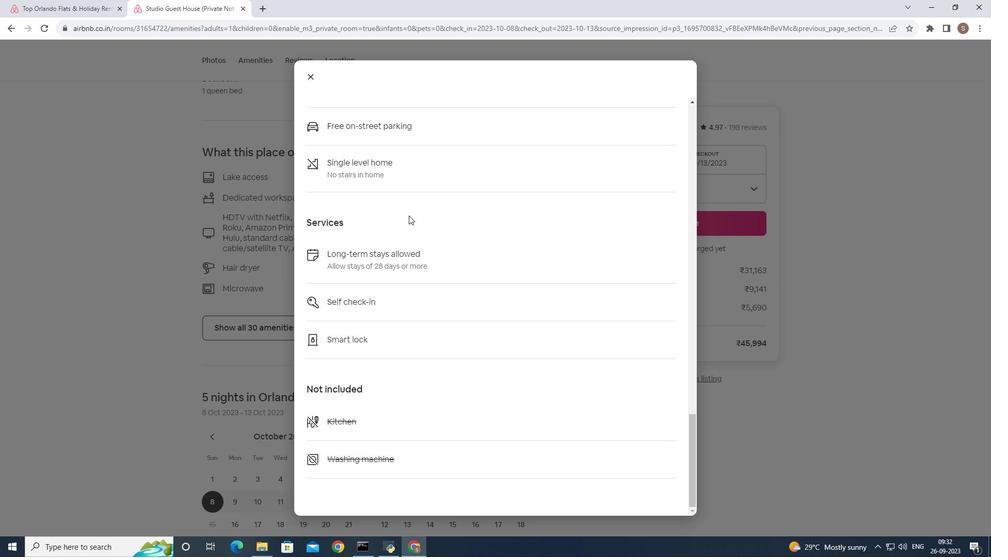 
Action: Mouse scrolled (408, 215) with delta (0, 0)
Screenshot: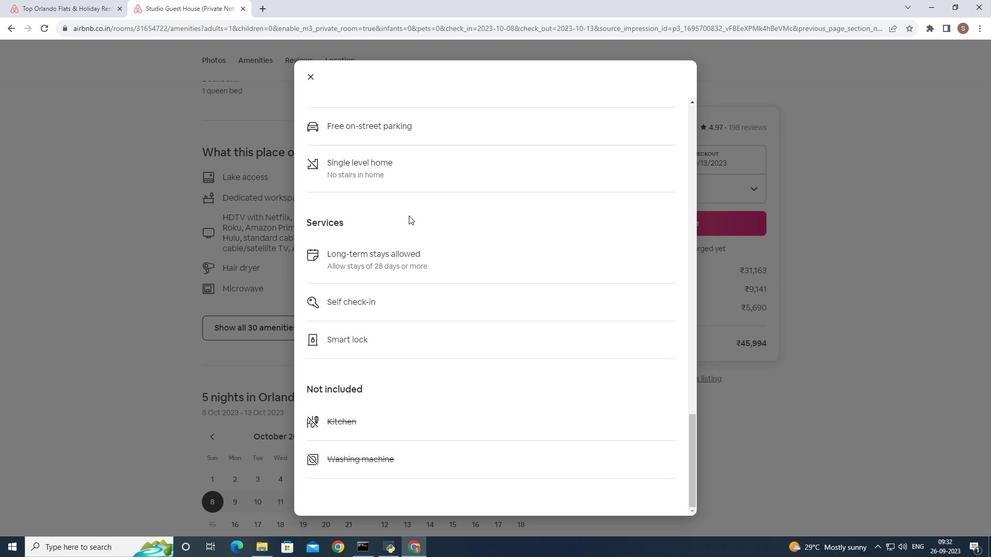 
Action: Mouse moved to (309, 80)
Screenshot: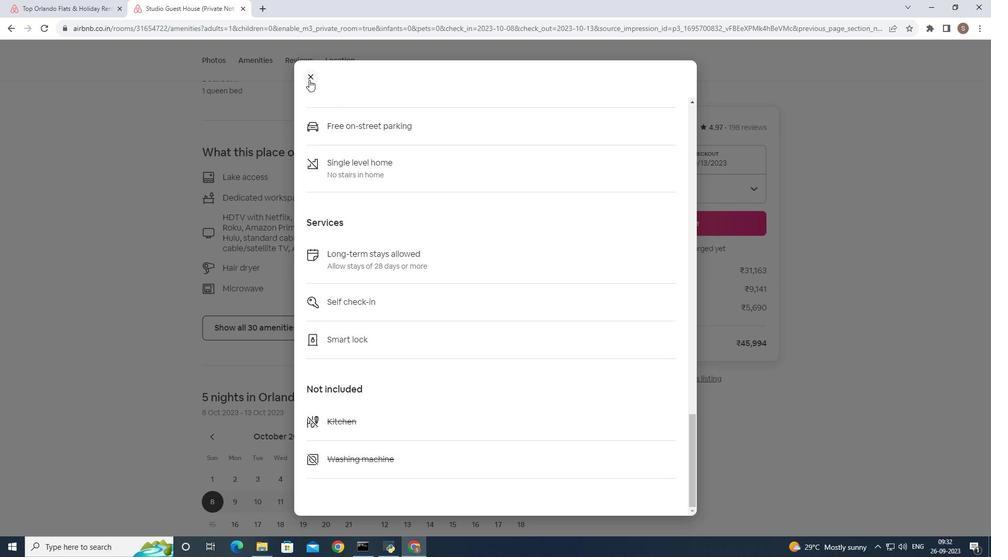 
Action: Mouse pressed left at (309, 80)
Screenshot: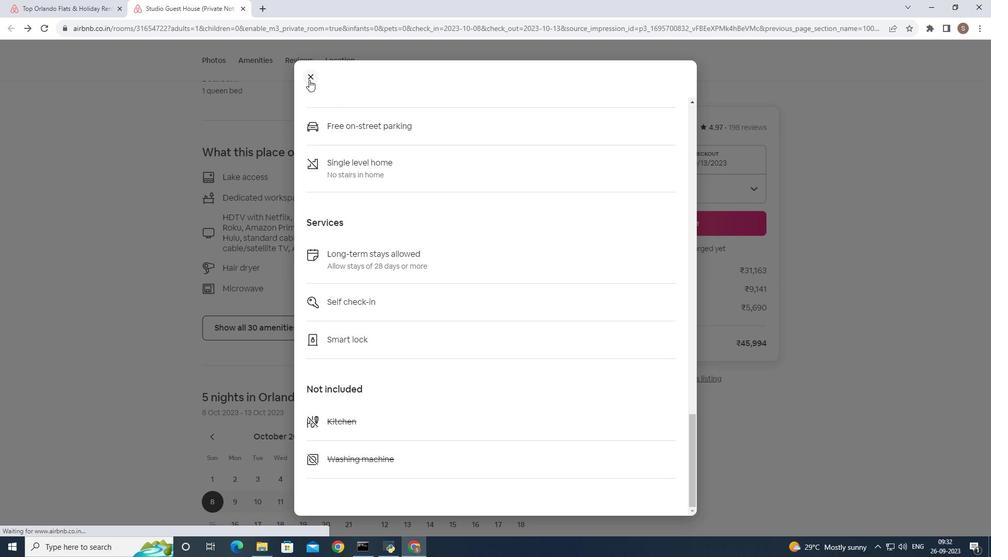 
Action: Mouse moved to (301, 250)
Screenshot: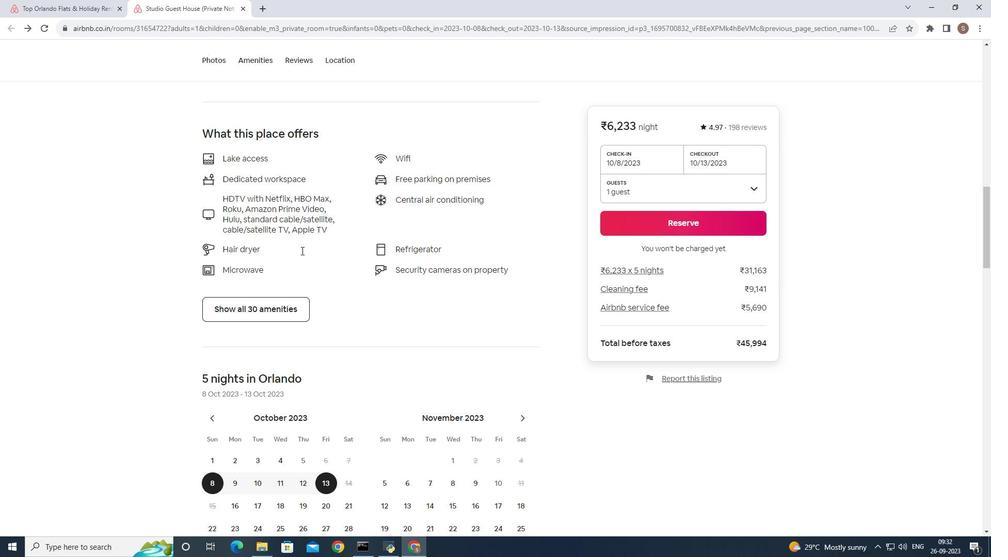 
Action: Mouse scrolled (301, 250) with delta (0, 0)
Screenshot: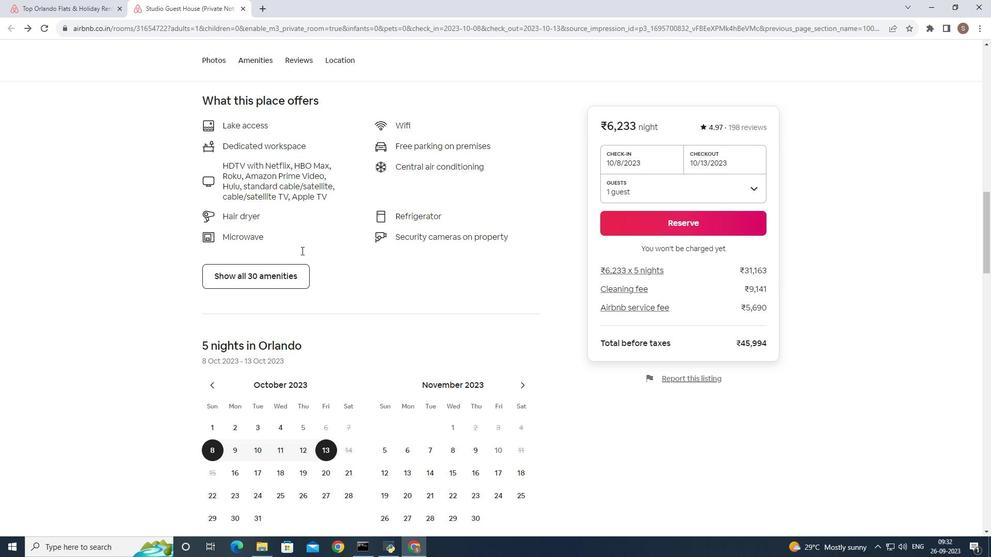 
Action: Mouse moved to (301, 250)
Screenshot: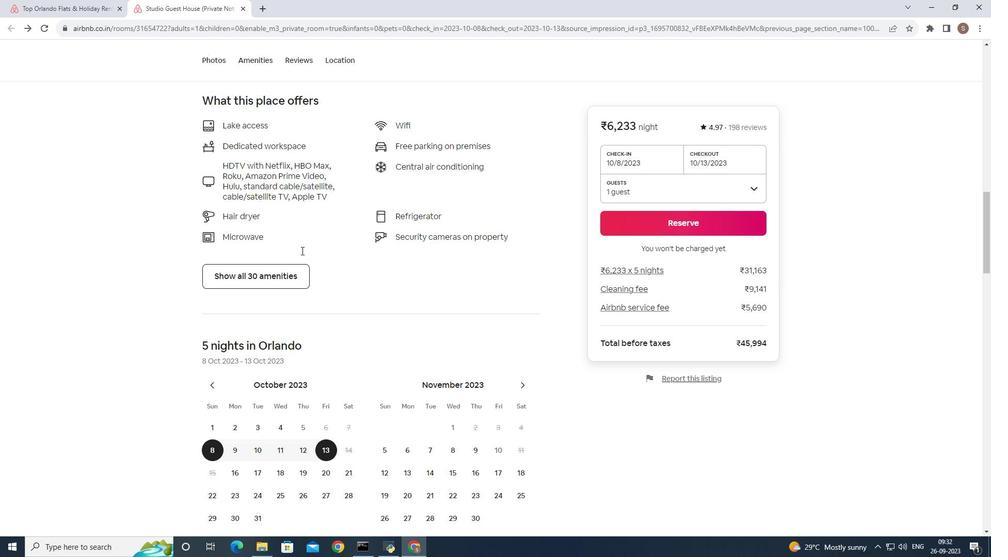 
Action: Mouse scrolled (301, 250) with delta (0, 0)
Screenshot: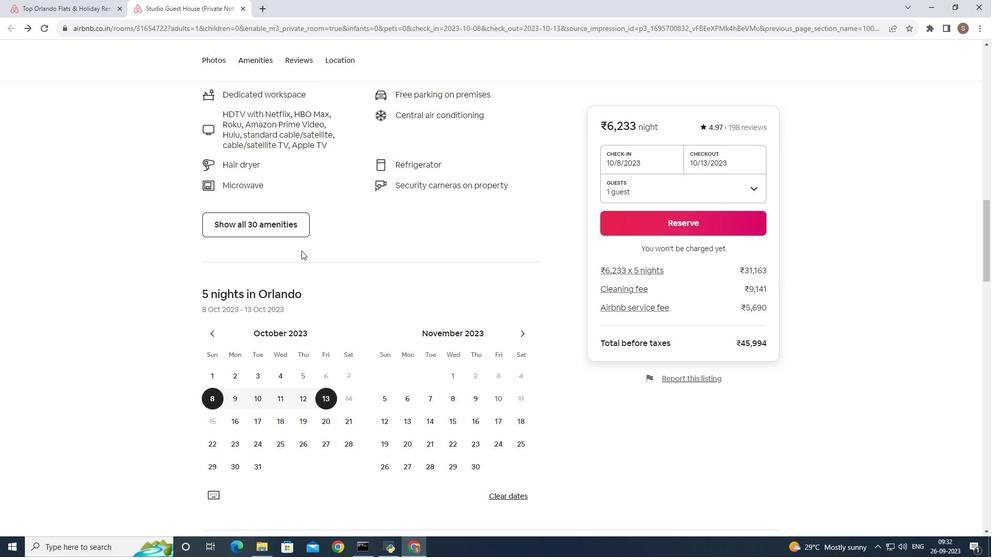 
Action: Mouse scrolled (301, 250) with delta (0, 0)
Screenshot: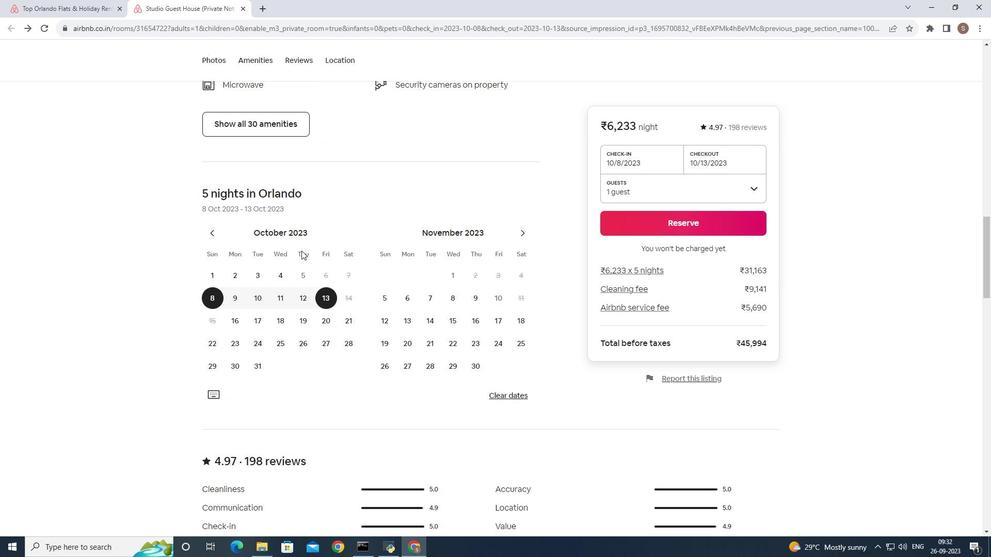
Action: Mouse scrolled (301, 250) with delta (0, 0)
Screenshot: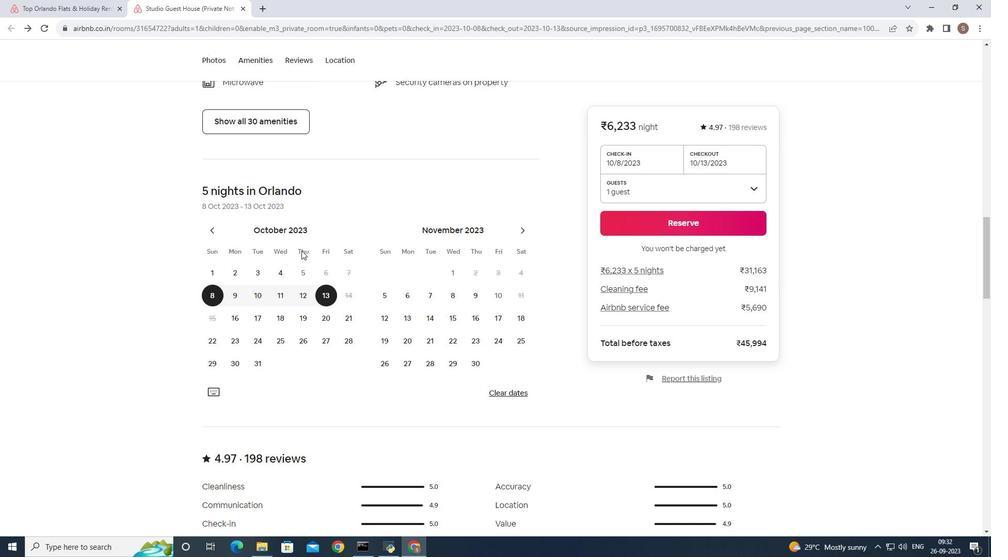 
Action: Mouse scrolled (301, 250) with delta (0, 0)
Screenshot: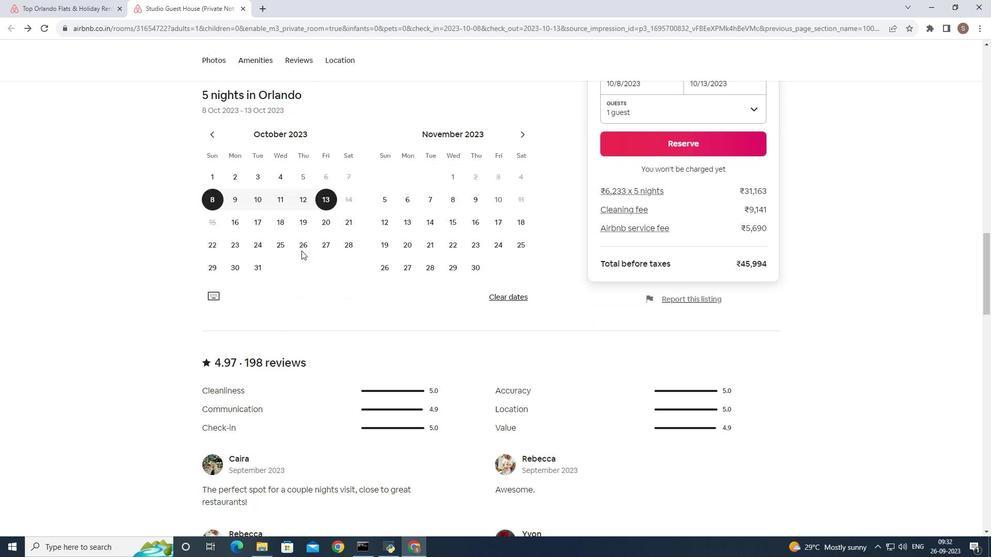 
Action: Mouse scrolled (301, 250) with delta (0, 0)
Screenshot: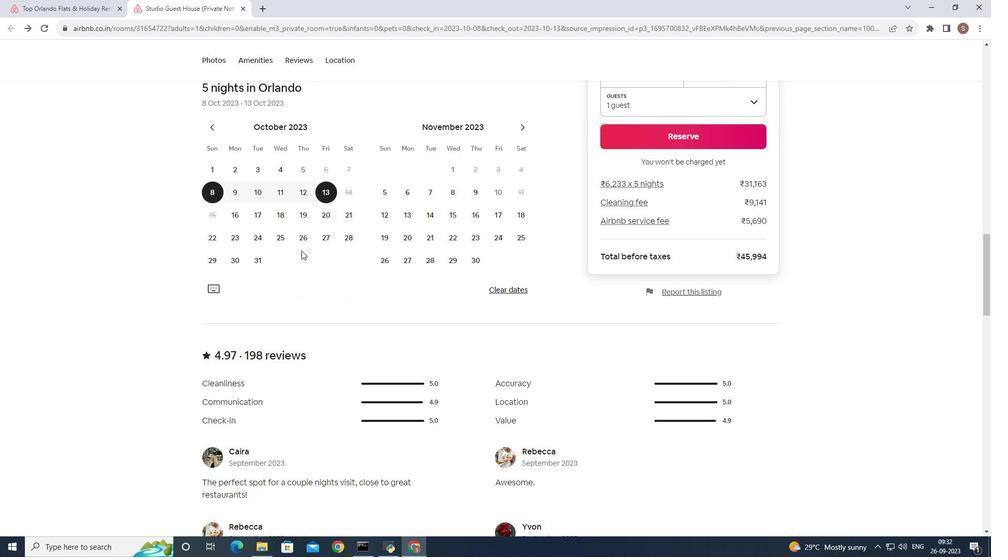 
Action: Mouse scrolled (301, 250) with delta (0, 0)
Screenshot: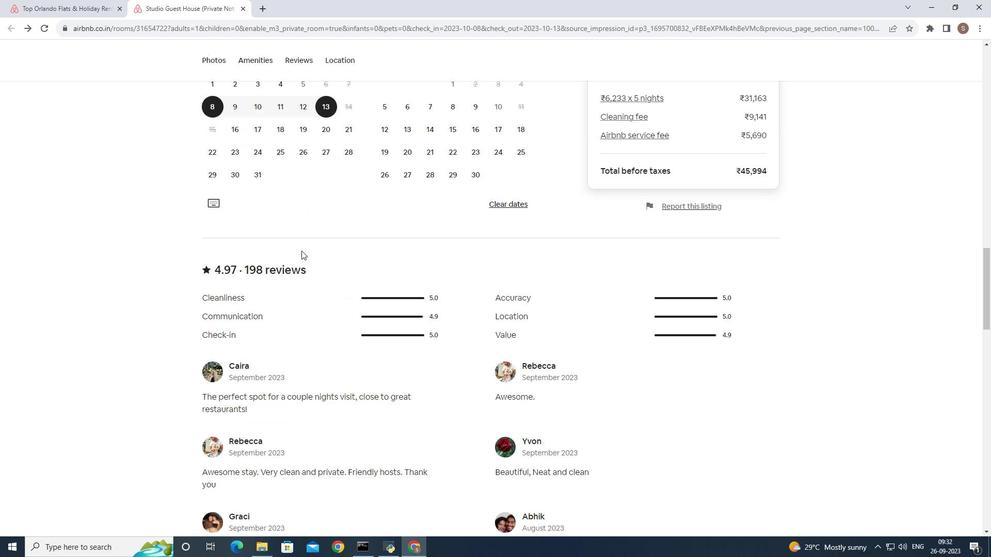 
Action: Mouse scrolled (301, 250) with delta (0, 0)
Screenshot: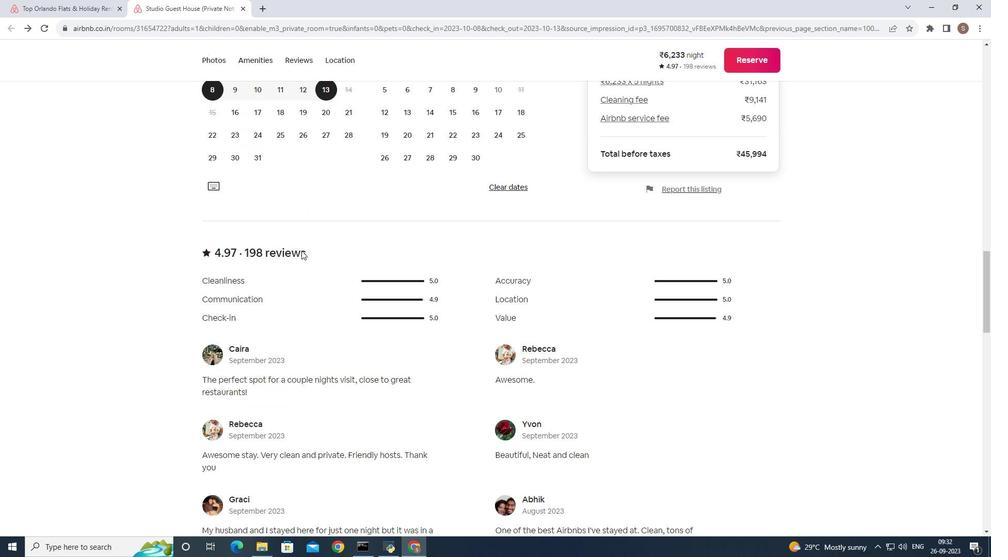 
Action: Mouse scrolled (301, 250) with delta (0, 0)
Screenshot: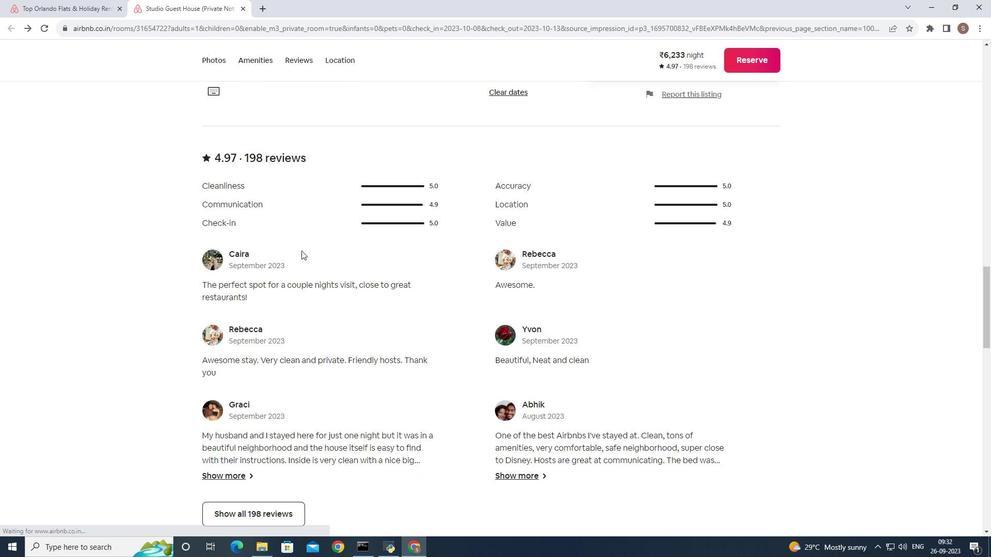 
Action: Mouse scrolled (301, 250) with delta (0, 0)
Screenshot: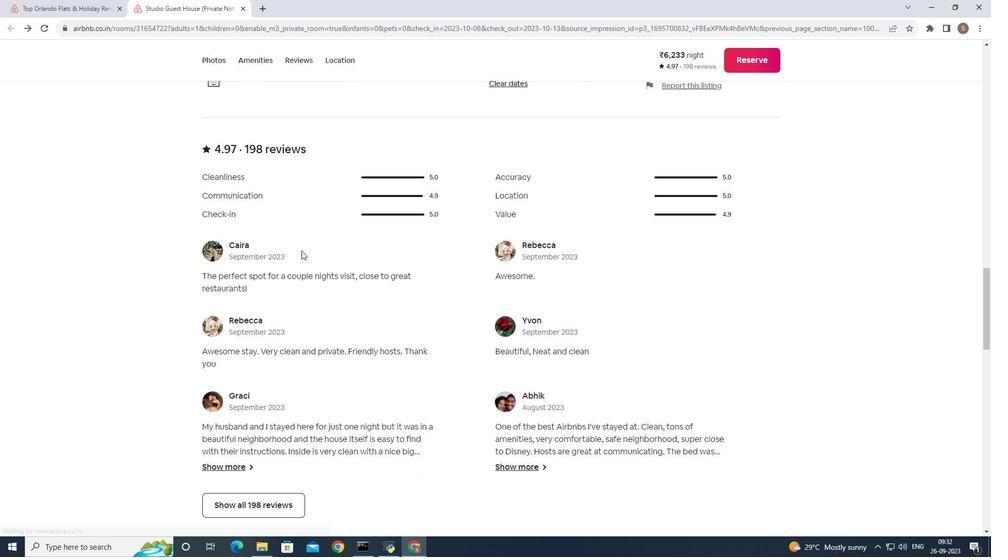 
Action: Mouse scrolled (301, 250) with delta (0, 0)
Screenshot: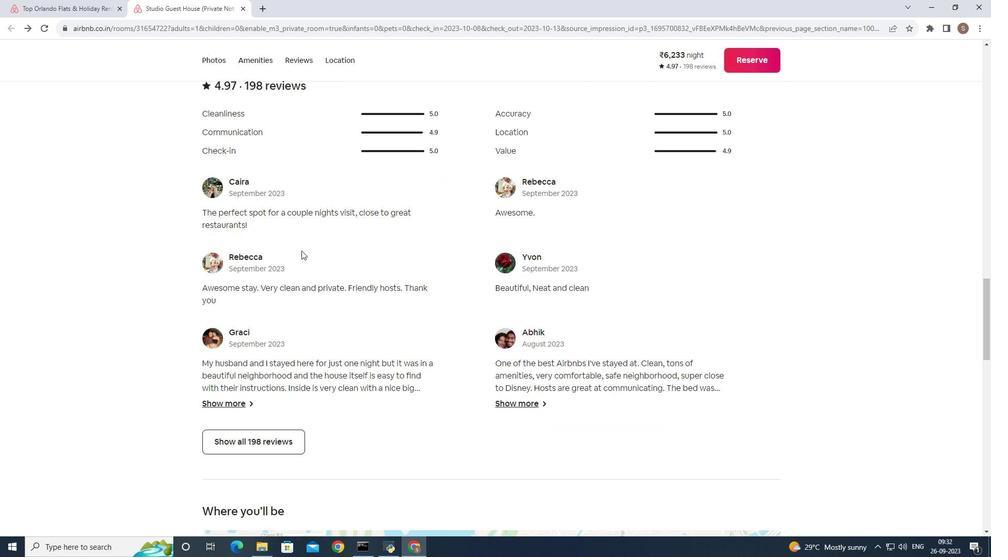 
Action: Mouse scrolled (301, 250) with delta (0, 0)
Screenshot: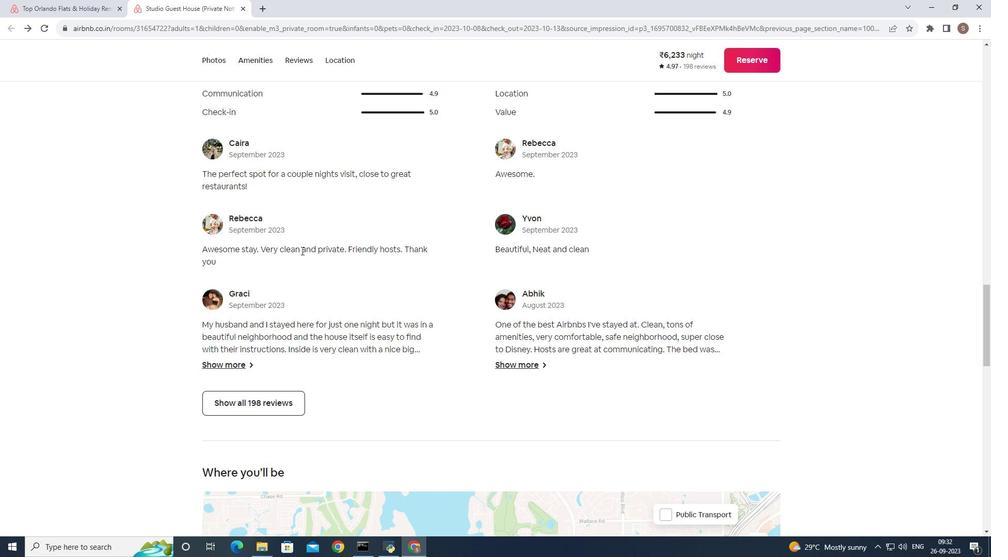 
Action: Mouse scrolled (301, 250) with delta (0, 0)
Screenshot: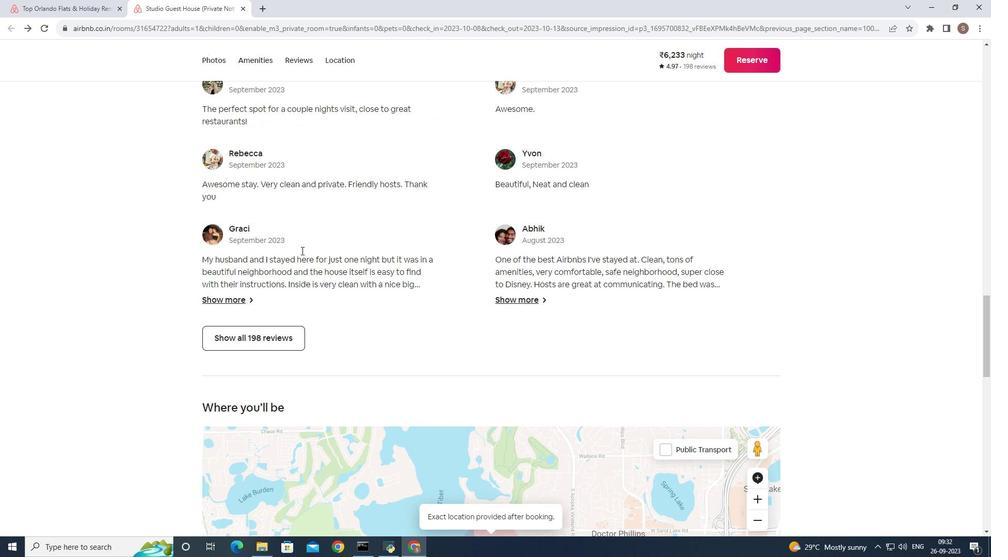 
Action: Mouse scrolled (301, 250) with delta (0, 0)
Screenshot: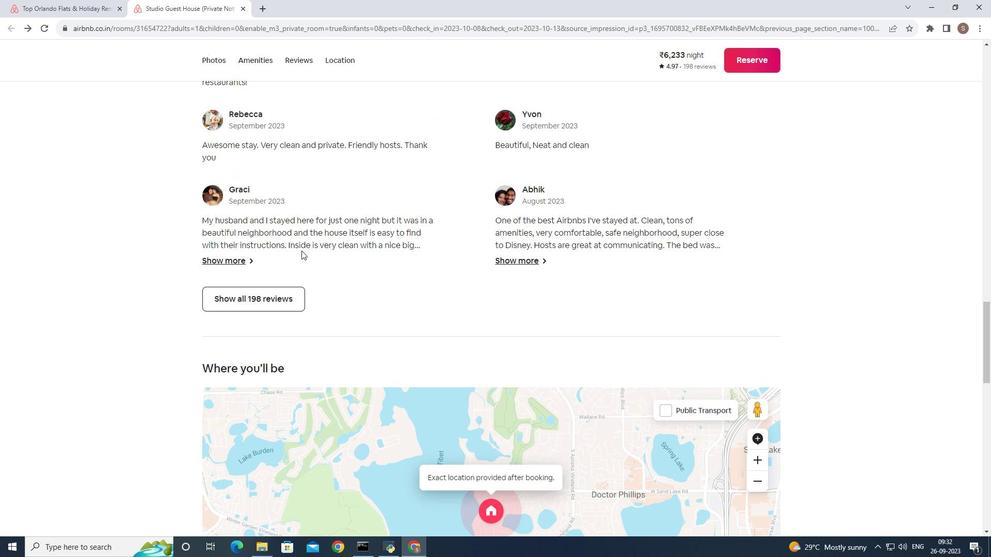 
Action: Mouse moved to (289, 296)
Screenshot: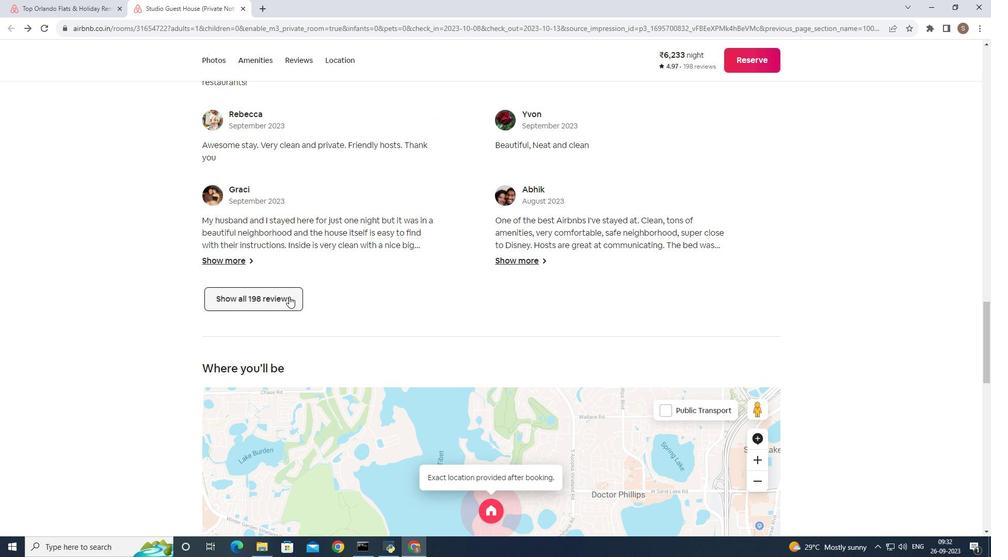 
Action: Mouse pressed left at (289, 296)
Screenshot: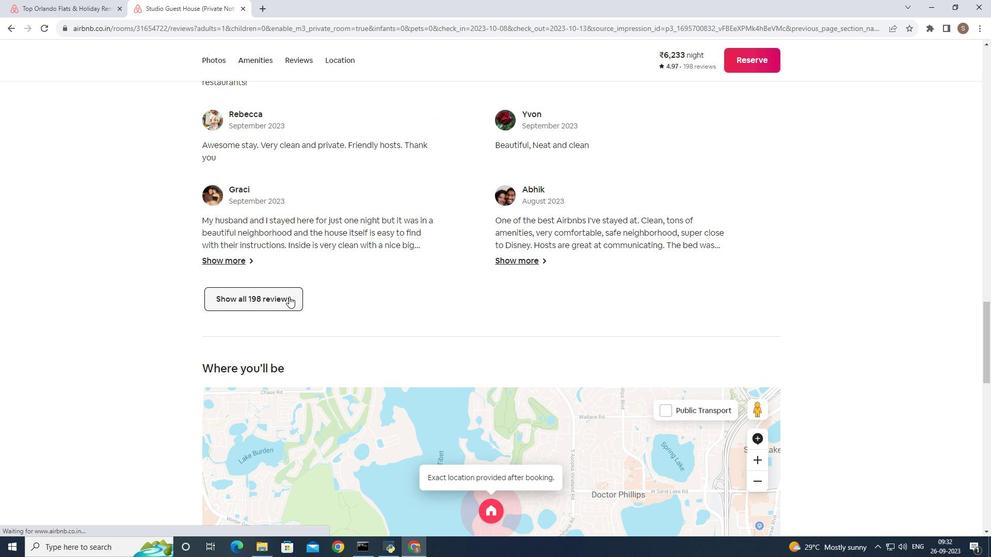 
Action: Mouse moved to (521, 198)
Screenshot: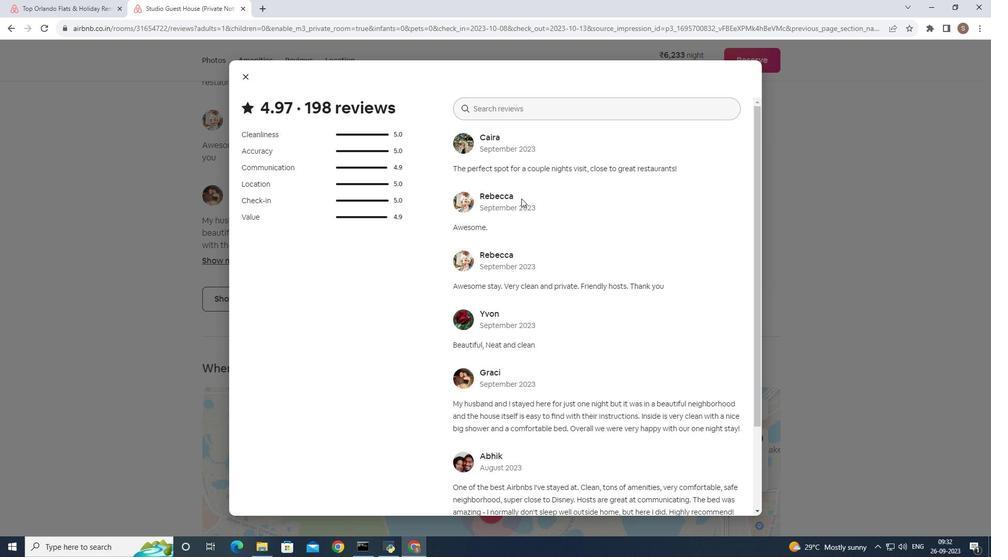 
Action: Mouse pressed left at (521, 198)
Screenshot: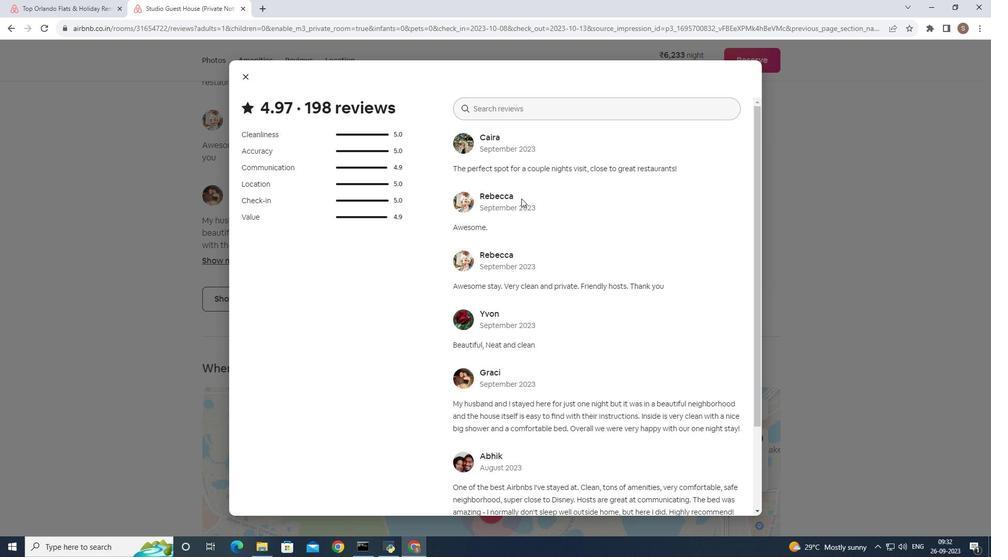 
Action: Key pressed <Key.down><Key.down><Key.down><Key.down><Key.down><Key.down><Key.down><Key.down><Key.down><Key.down><Key.down><Key.down><Key.down><Key.down><Key.down><Key.down><Key.down><Key.down><Key.down><Key.down><Key.down><Key.down><Key.down><Key.down><Key.down><Key.down><Key.down><Key.down><Key.down><Key.down><Key.down><Key.down><Key.down><Key.down><Key.down><Key.down><Key.down><Key.down><Key.down><Key.down><Key.down><Key.down><Key.down><Key.down><Key.down><Key.down><Key.down><Key.down><Key.down><Key.down><Key.down><Key.down><Key.down><Key.down><Key.down><Key.down><Key.down><Key.down><Key.down><Key.down><Key.down><Key.down><Key.down><Key.down><Key.down><Key.down><Key.down><Key.down><Key.down><Key.down><Key.down><Key.down><Key.down><Key.down><Key.down><Key.down><Key.down><Key.down><Key.down><Key.down><Key.down><Key.down><Key.down><Key.down><Key.down><Key.down><Key.down><Key.down><Key.down><Key.down><Key.down><Key.down><Key.down><Key.down><Key.down><Key.down><Key.down><Key.down><Key.down><Key.down><Key.down><Key.down><Key.down><Key.down><Key.down><Key.down><Key.down><Key.down><Key.down><Key.down><Key.down><Key.down><Key.down><Key.down><Key.down><Key.down><Key.down><Key.down><Key.down><Key.down><Key.down><Key.down><Key.down><Key.down><Key.down><Key.down><Key.down><Key.down><Key.down><Key.down><Key.down><Key.down><Key.down><Key.down><Key.down><Key.down><Key.down><Key.down><Key.down><Key.down><Key.down><Key.down><Key.down><Key.down><Key.down><Key.down><Key.down><Key.down><Key.down><Key.down><Key.down><Key.down><Key.down><Key.down><Key.down><Key.down><Key.down><Key.down><Key.down><Key.down><Key.down><Key.down><Key.down><Key.down><Key.down><Key.down><Key.down><Key.down><Key.down><Key.down><Key.down><Key.down><Key.down><Key.down><Key.down><Key.down><Key.down><Key.down><Key.down><Key.down><Key.down><Key.down><Key.down><Key.down><Key.down><Key.down><Key.down><Key.down><Key.down><Key.down><Key.down><Key.down><Key.down><Key.down><Key.down><Key.down><Key.down><Key.down><Key.down><Key.down><Key.down><Key.down><Key.down><Key.down><Key.down><Key.down><Key.down><Key.down><Key.down><Key.down><Key.down><Key.down><Key.down><Key.down><Key.down><Key.down><Key.down><Key.down><Key.down><Key.down><Key.down><Key.down><Key.down><Key.down><Key.down><Key.down><Key.down><Key.down><Key.down><Key.down><Key.down><Key.down><Key.down><Key.down><Key.down><Key.down><Key.down><Key.down><Key.down><Key.down><Key.down><Key.down><Key.down><Key.down><Key.down><Key.down><Key.down><Key.down><Key.down><Key.down><Key.down><Key.down><Key.down><Key.down><Key.down><Key.down><Key.down><Key.down><Key.down><Key.down><Key.down><Key.down><Key.down><Key.down><Key.down><Key.down><Key.down><Key.down><Key.down><Key.down><Key.down><Key.down><Key.down><Key.down><Key.down><Key.down><Key.down><Key.down><Key.down><Key.down><Key.down><Key.down><Key.down><Key.down><Key.down><Key.down><Key.down><Key.down><Key.down><Key.down><Key.down><Key.down><Key.down><Key.down><Key.down><Key.down><Key.down><Key.down><Key.down><Key.down><Key.down><Key.down><Key.down><Key.down><Key.down><Key.down><Key.down><Key.down><Key.down><Key.down><Key.down><Key.down><Key.down><Key.down><Key.down><Key.down><Key.down><Key.down><Key.down><Key.down><Key.down><Key.down><Key.down><Key.down><Key.down><Key.down><Key.down><Key.down><Key.down><Key.down><Key.down><Key.down><Key.down><Key.down><Key.down><Key.down><Key.down><Key.down><Key.down><Key.down><Key.down><Key.down><Key.down><Key.down><Key.down><Key.down><Key.down><Key.down><Key.down><Key.down><Key.down><Key.down><Key.down><Key.down><Key.down><Key.down><Key.down><Key.down><Key.down><Key.down><Key.down><Key.down><Key.down><Key.down><Key.down><Key.down><Key.down><Key.down><Key.down><Key.down><Key.down><Key.down><Key.down><Key.down><Key.down><Key.down><Key.down><Key.down><Key.down><Key.down><Key.down><Key.down><Key.down><Key.down><Key.down><Key.down><Key.down><Key.down><Key.down><Key.down><Key.down><Key.down><Key.down><Key.down><Key.down><Key.down><Key.down><Key.down><Key.down><Key.down><Key.down><Key.down><Key.down><Key.down><Key.down><Key.down><Key.down><Key.down><Key.down><Key.down><Key.down><Key.down><Key.down><Key.down><Key.down><Key.down><Key.down><Key.down><Key.down><Key.down><Key.down><Key.down><Key.down><Key.down><Key.down><Key.down><Key.down><Key.down><Key.down><Key.down><Key.down><Key.down><Key.down><Key.down><Key.down><Key.down><Key.down><Key.down><Key.down><Key.down><Key.down><Key.down><Key.down><Key.down><Key.down><Key.down><Key.down><Key.down><Key.down><Key.down><Key.down><Key.down><Key.down><Key.down><Key.down><Key.down><Key.down><Key.down><Key.down><Key.down><Key.down><Key.down><Key.down><Key.down><Key.down><Key.down><Key.down><Key.down><Key.down><Key.down><Key.down><Key.down><Key.down><Key.down><Key.down><Key.down><Key.down><Key.down><Key.down><Key.down><Key.down><Key.down><Key.down><Key.down><Key.down><Key.down><Key.down><Key.down><Key.down><Key.down><Key.down><Key.down><Key.down><Key.down><Key.down><Key.down><Key.down><Key.down><Key.down><Key.down><Key.down><Key.down><Key.down><Key.down><Key.down><Key.down><Key.down><Key.down><Key.down><Key.down><Key.down><Key.down><Key.down><Key.down><Key.down><Key.down><Key.down><Key.down><Key.down><Key.down><Key.down><Key.down><Key.down><Key.down><Key.down><Key.down><Key.down><Key.down><Key.down><Key.down><Key.down><Key.down><Key.down><Key.down><Key.down><Key.down><Key.down><Key.down><Key.down><Key.down><Key.down><Key.down><Key.down><Key.down><Key.down><Key.down><Key.down><Key.down><Key.down><Key.down><Key.down><Key.down><Key.down><Key.down><Key.down><Key.down><Key.down><Key.down><Key.down><Key.down><Key.down><Key.down><Key.down><Key.down><Key.down><Key.down><Key.down><Key.down><Key.down><Key.down><Key.down><Key.down><Key.down><Key.down><Key.down><Key.down><Key.down><Key.down><Key.down><Key.down><Key.down><Key.down><Key.down><Key.down><Key.down><Key.down><Key.down><Key.down><Key.down><Key.down><Key.down><Key.down><Key.down><Key.down><Key.down><Key.down><Key.down><Key.down><Key.down><Key.down><Key.down><Key.down><Key.down><Key.down><Key.down><Key.down><Key.down><Key.down><Key.down><Key.down><Key.down><Key.down><Key.down><Key.down><Key.down><Key.down><Key.down><Key.down><Key.down><Key.down><Key.down><Key.down><Key.down><Key.down><Key.down><Key.down><Key.down><Key.down><Key.down><Key.down><Key.down><Key.down><Key.down><Key.down><Key.down><Key.down><Key.down><Key.down><Key.down><Key.down><Key.down><Key.down><Key.down><Key.down><Key.down><Key.down><Key.down><Key.down><Key.down><Key.down><Key.down><Key.down><Key.down><Key.down><Key.down><Key.down><Key.down><Key.down><Key.down><Key.down><Key.down><Key.down><Key.down><Key.down><Key.down><Key.down><Key.down><Key.down><Key.down><Key.down><Key.down><Key.down><Key.down><Key.down><Key.down><Key.down><Key.down><Key.down><Key.down><Key.down><Key.down><Key.down><Key.down><Key.down><Key.down><Key.down><Key.down><Key.down><Key.down><Key.down><Key.down><Key.down><Key.down><Key.down><Key.down><Key.down><Key.down><Key.down><Key.down><Key.down><Key.down><Key.down><Key.down><Key.down><Key.down><Key.down><Key.down><Key.down><Key.down><Key.down><Key.down><Key.down><Key.down><Key.down><Key.down><Key.down><Key.down><Key.down><Key.down><Key.down><Key.down><Key.down><Key.down><Key.down><Key.down><Key.down><Key.left><Key.down><Key.down><Key.down><Key.down><Key.down><Key.down><Key.down><Key.down><Key.down><Key.down><Key.down><Key.down><Key.down><Key.down><Key.down><Key.down><Key.down><Key.down><Key.down><Key.down><Key.down><Key.down><Key.down><Key.down><Key.down><Key.down><Key.down><Key.down><Key.down><Key.down><Key.down><Key.down><Key.down><Key.down><Key.down><Key.down><Key.down><Key.down><Key.down><Key.down><Key.down><Key.down><Key.down><Key.down>
Screenshot: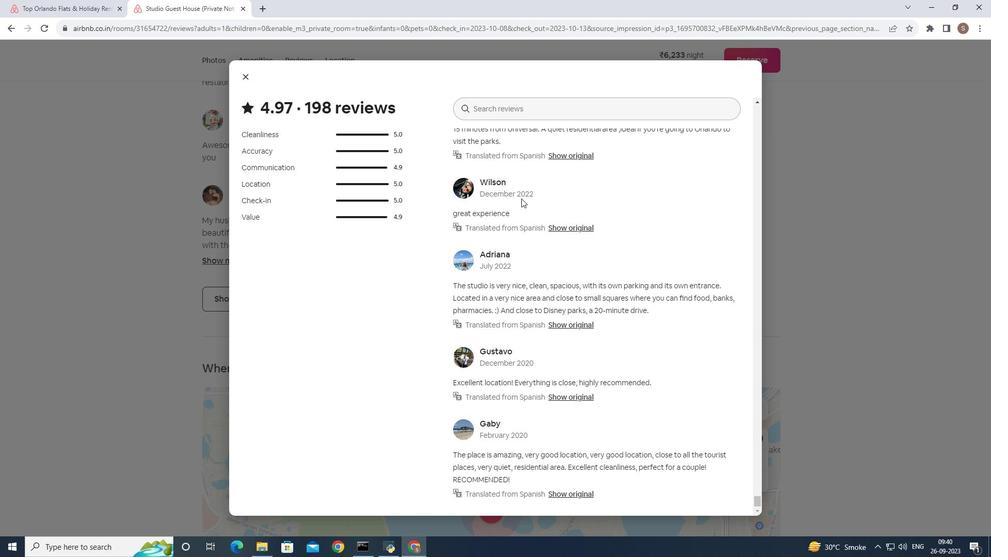 
Action: Mouse moved to (247, 74)
Screenshot: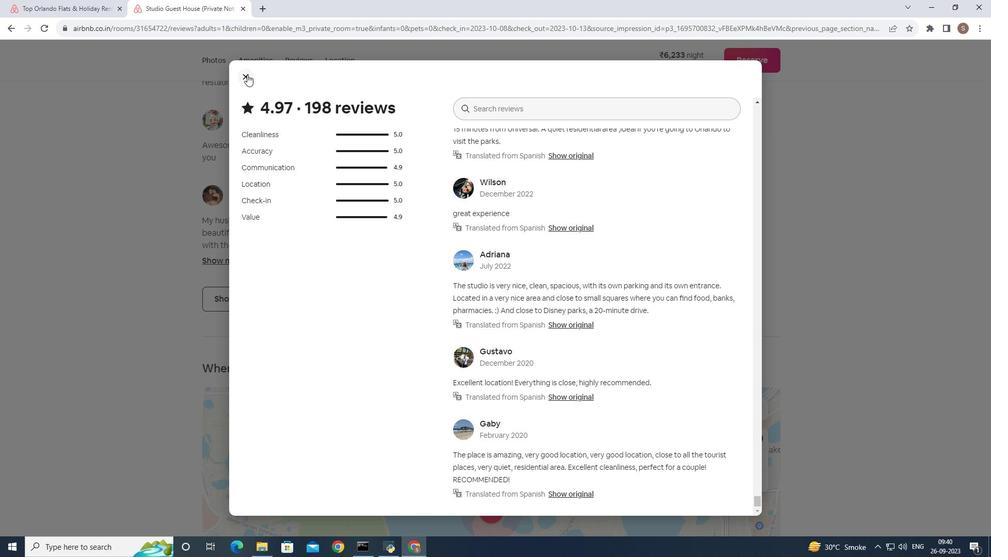 
Action: Mouse pressed left at (247, 74)
Screenshot: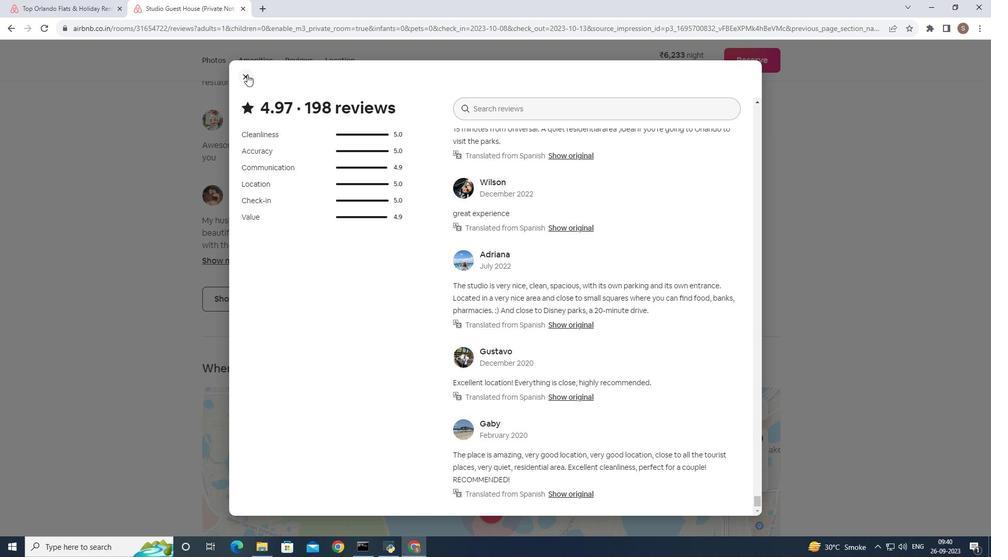 
Action: Mouse pressed left at (247, 74)
Screenshot: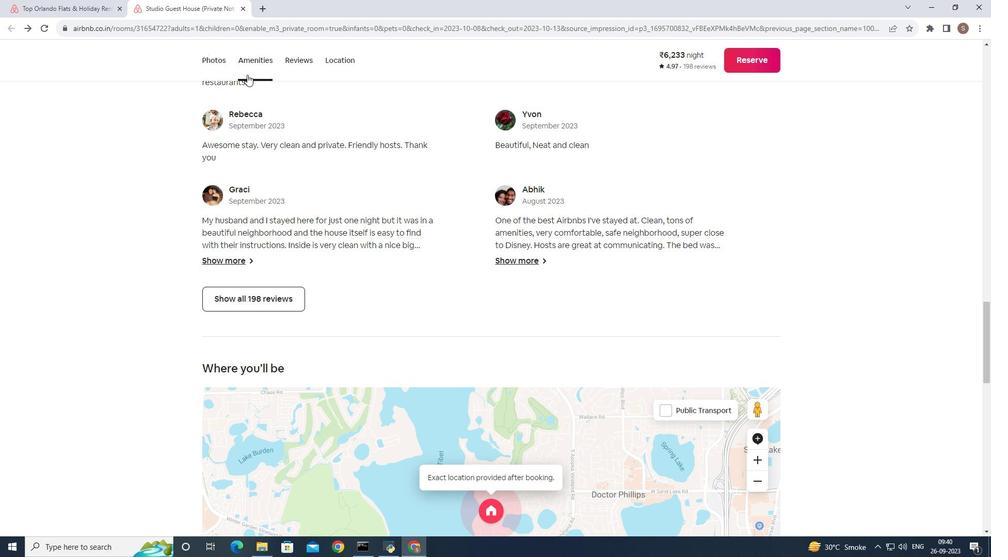 
Action: Mouse moved to (228, 60)
Screenshot: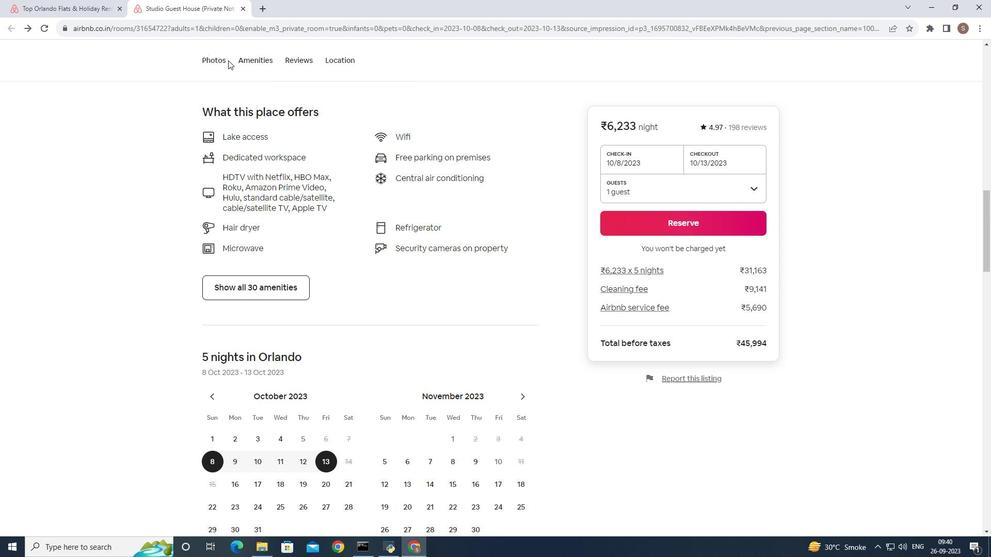 
Action: Mouse pressed left at (228, 60)
Screenshot: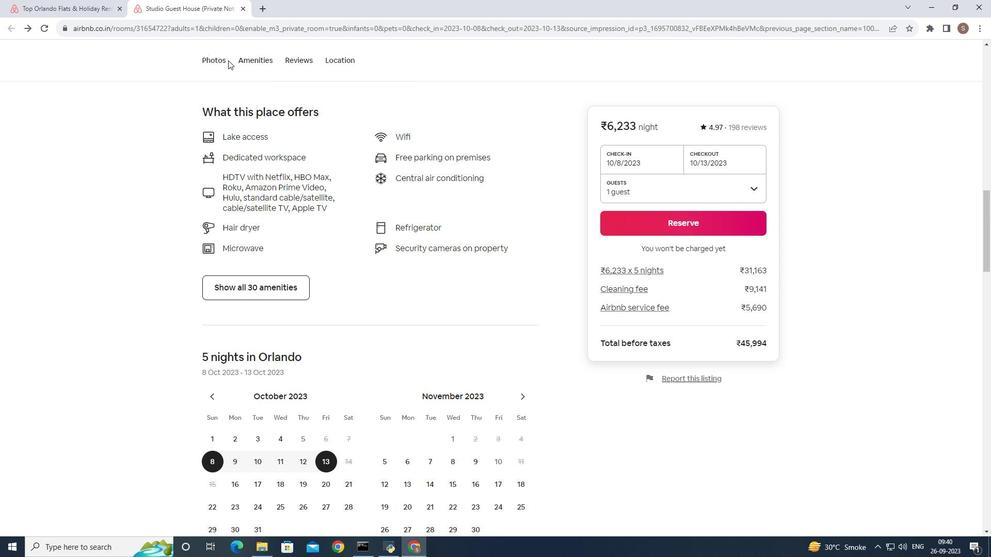 
Action: Mouse moved to (219, 62)
Screenshot: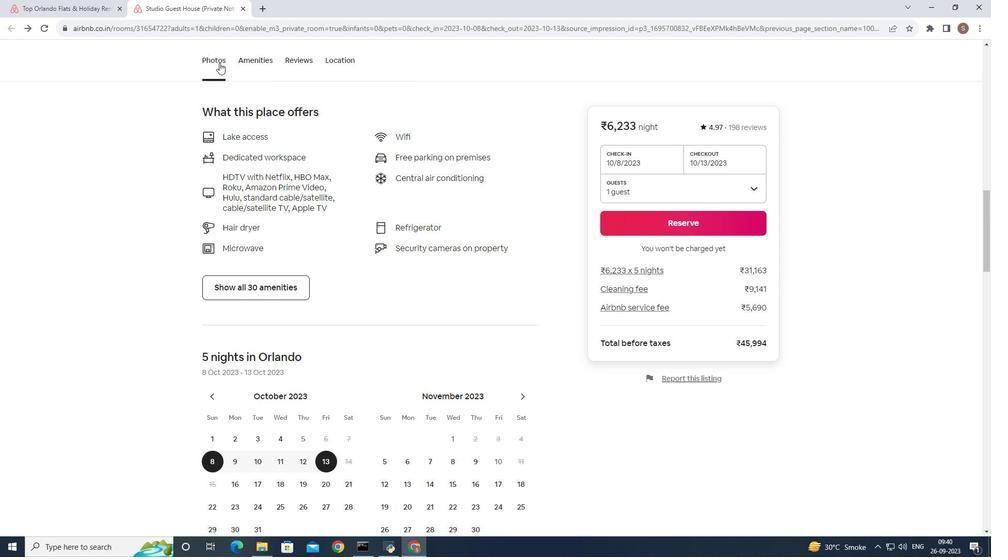
Action: Mouse pressed left at (219, 62)
Screenshot: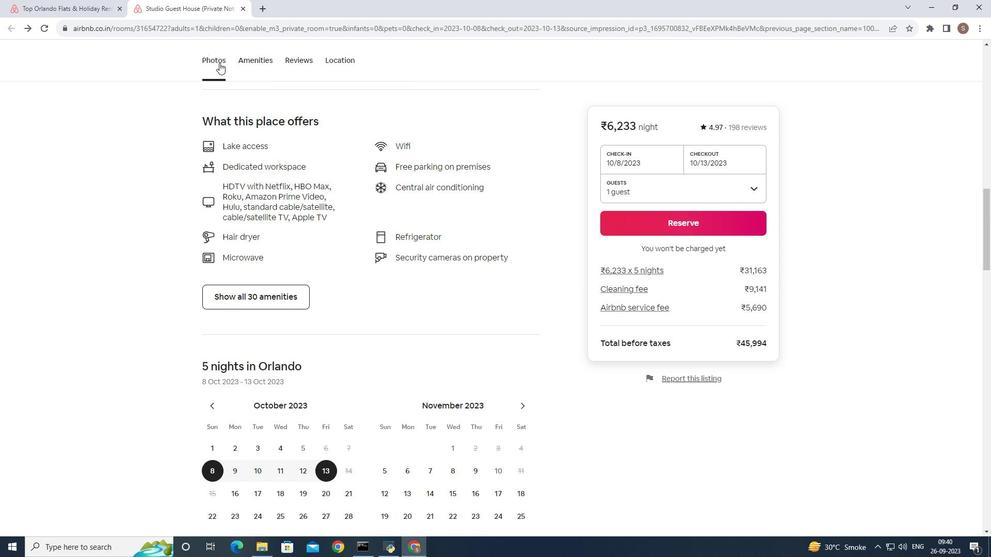 
Action: Mouse moved to (314, 227)
Screenshot: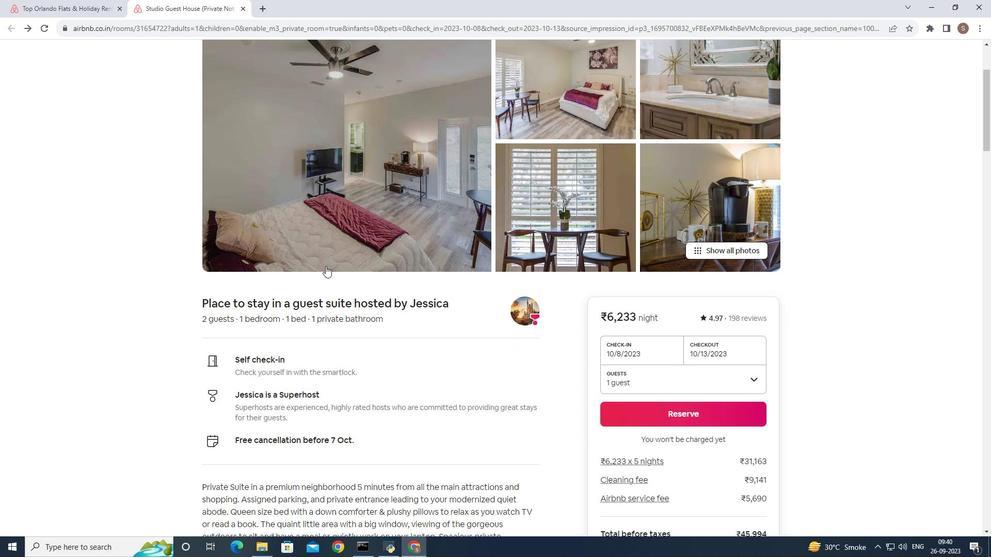 
Action: Mouse scrolled (314, 227) with delta (0, 0)
Screenshot: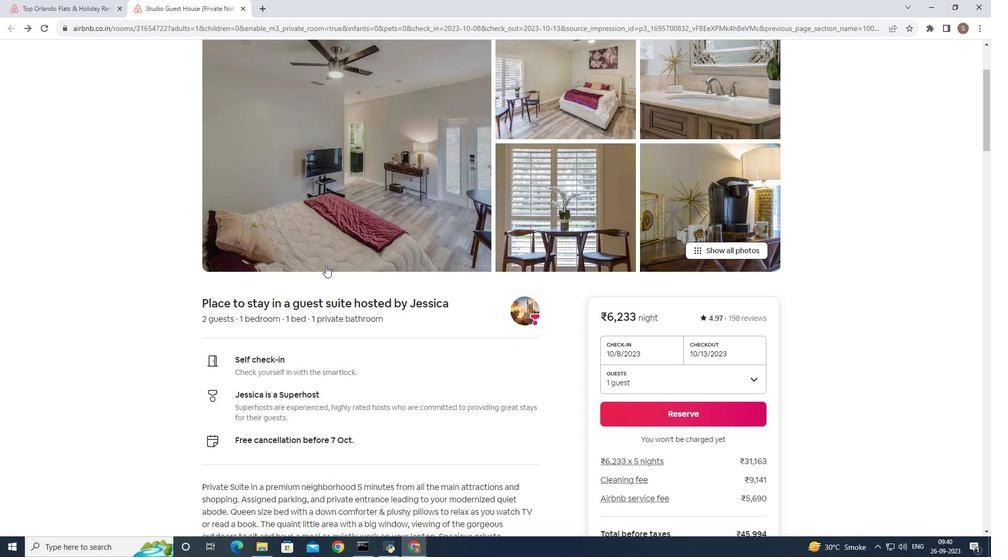 
Action: Mouse moved to (319, 245)
Screenshot: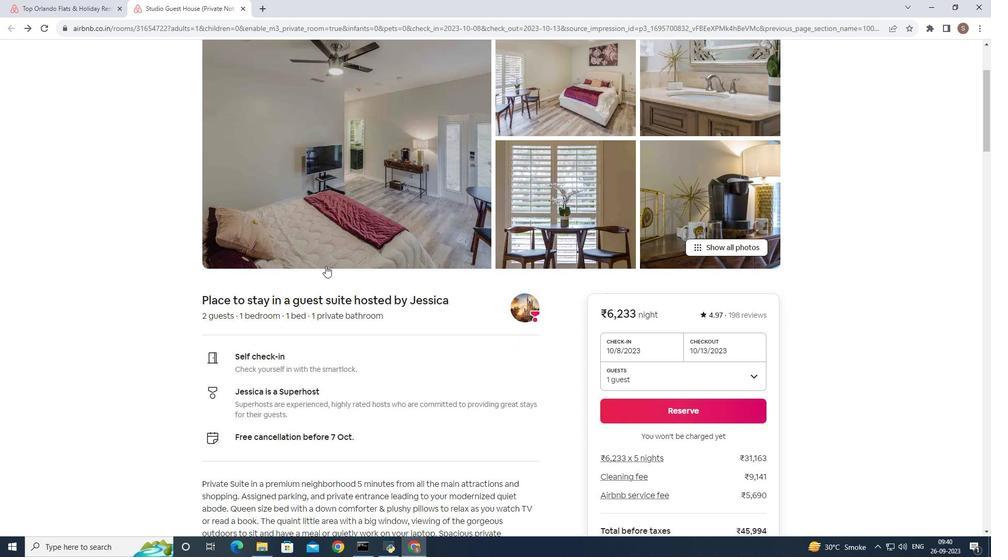 
Action: Mouse scrolled (319, 244) with delta (0, 0)
Screenshot: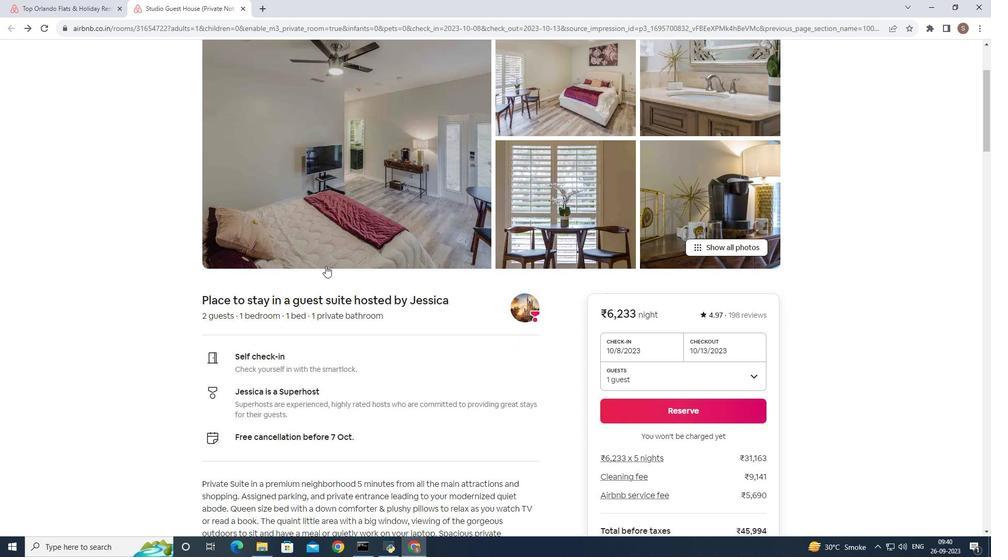 
Action: Mouse moved to (325, 266)
Screenshot: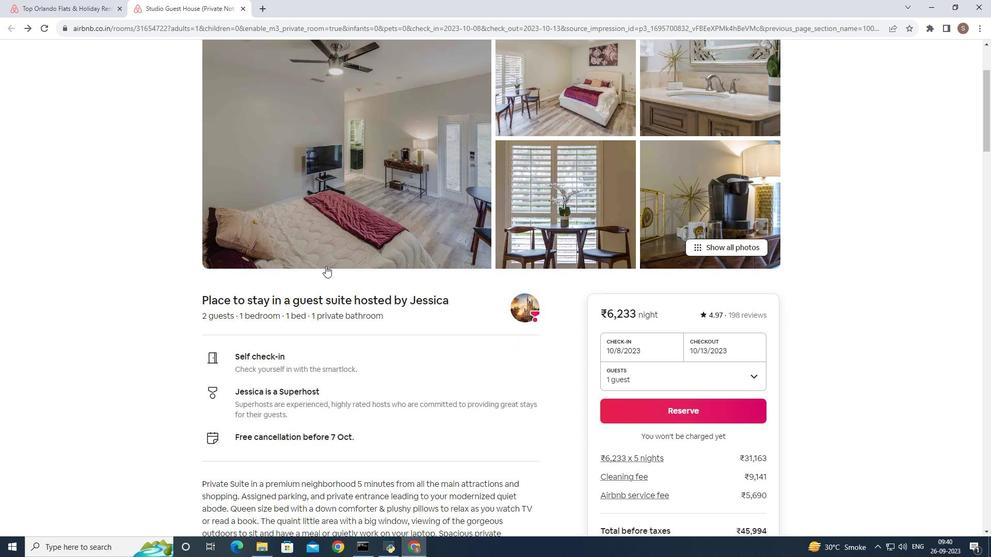 
Action: Mouse scrolled (325, 265) with delta (0, 0)
Screenshot: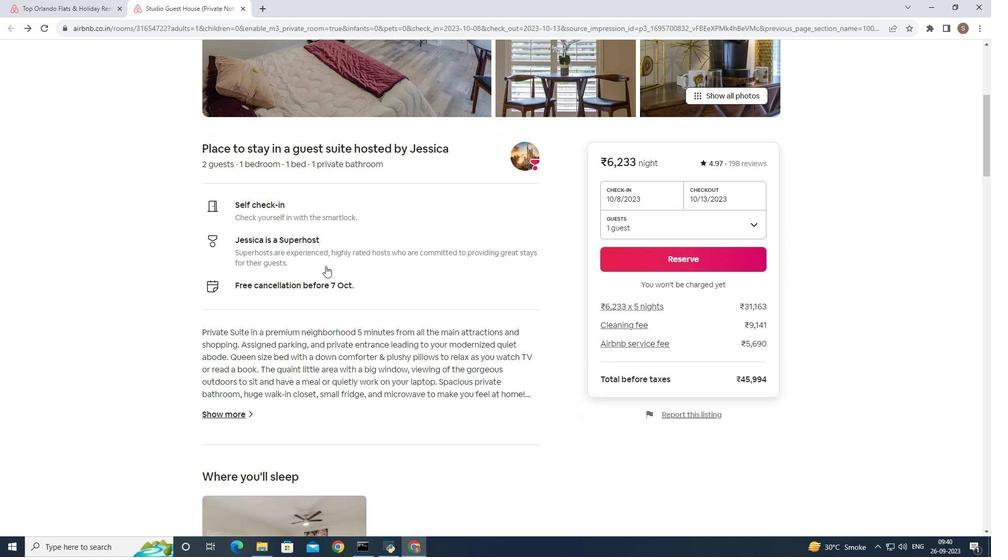 
Action: Mouse scrolled (325, 265) with delta (0, 0)
Screenshot: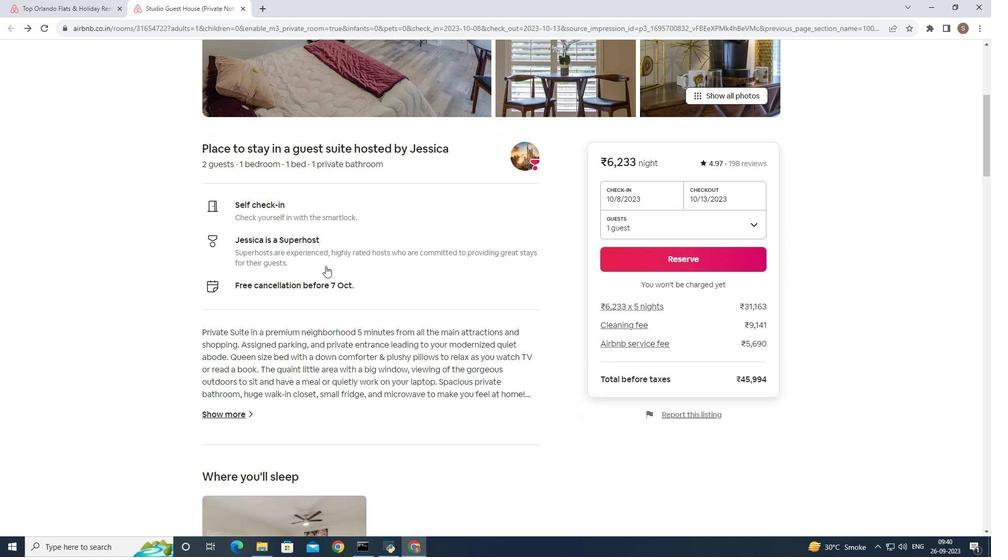 
Action: Mouse scrolled (325, 265) with delta (0, 0)
Screenshot: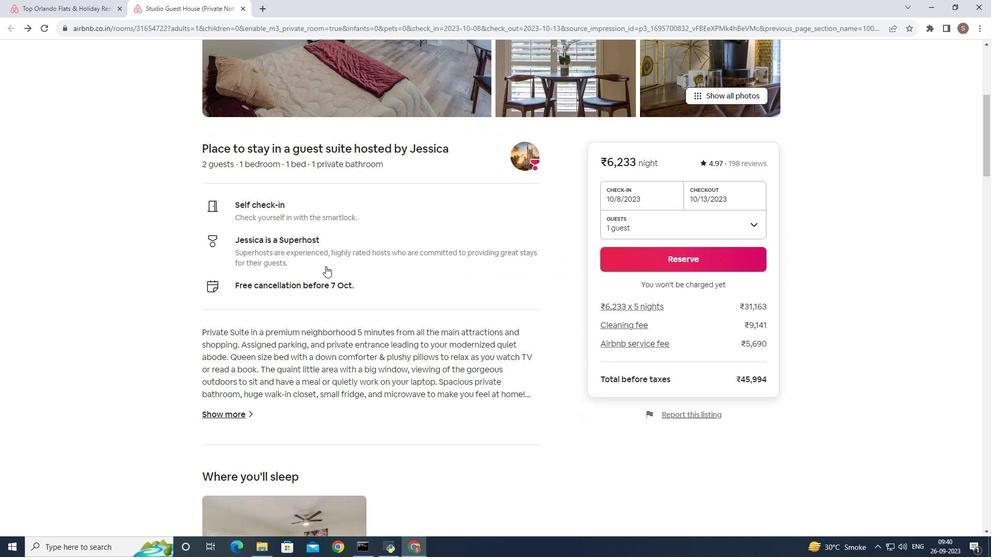 
Action: Mouse scrolled (325, 265) with delta (0, 0)
Screenshot: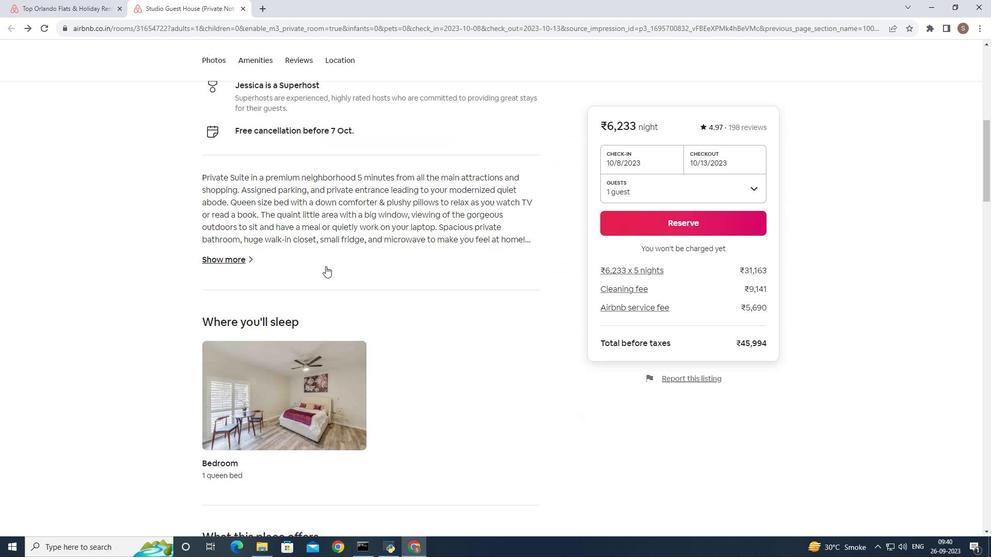 
Action: Mouse scrolled (325, 265) with delta (0, 0)
Screenshot: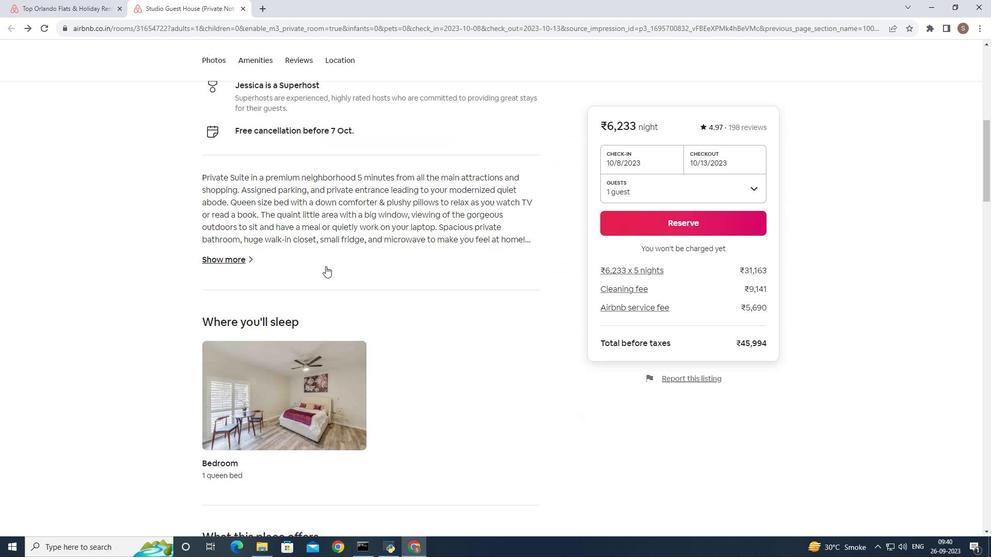 
Action: Mouse scrolled (325, 265) with delta (0, 0)
Screenshot: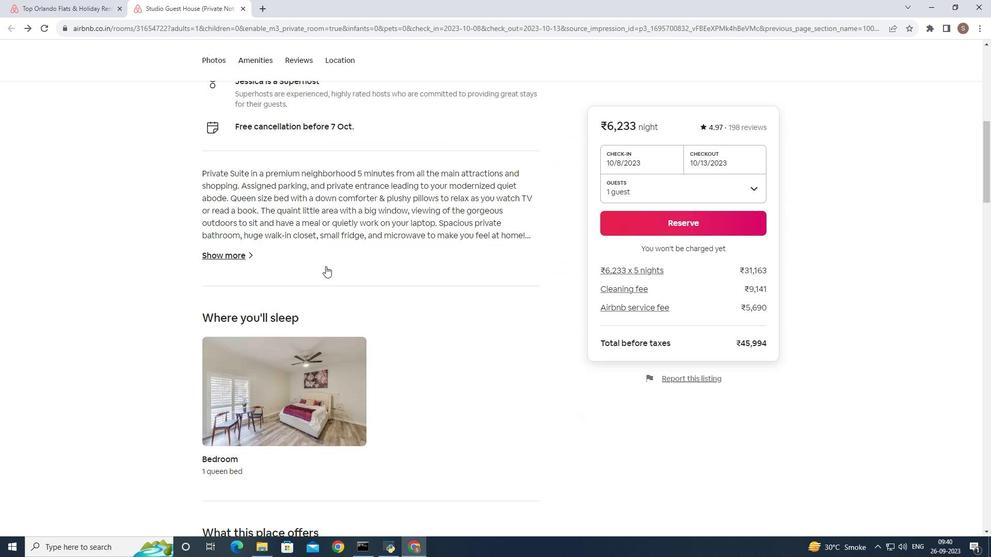 
Action: Mouse scrolled (325, 265) with delta (0, 0)
Screenshot: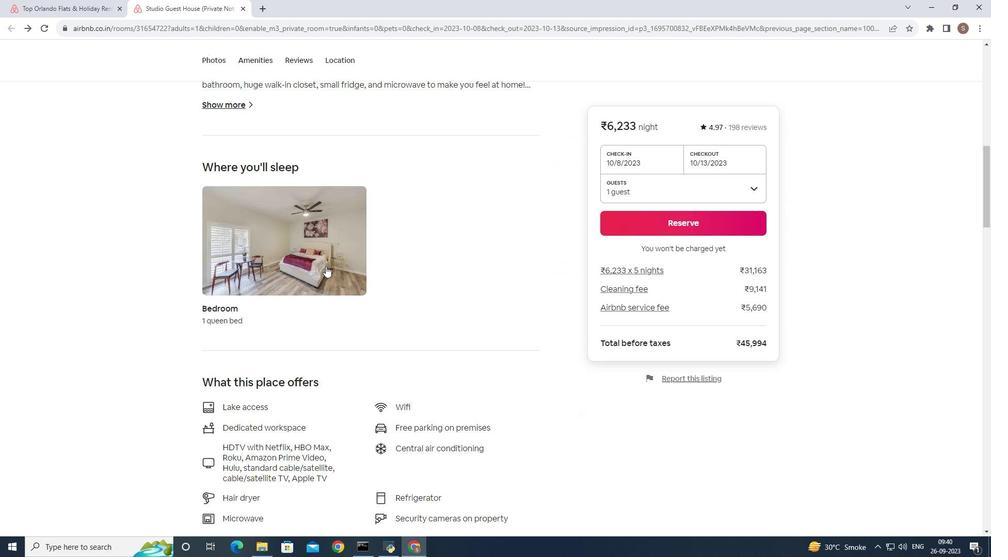 
Action: Mouse scrolled (325, 265) with delta (0, 0)
Screenshot: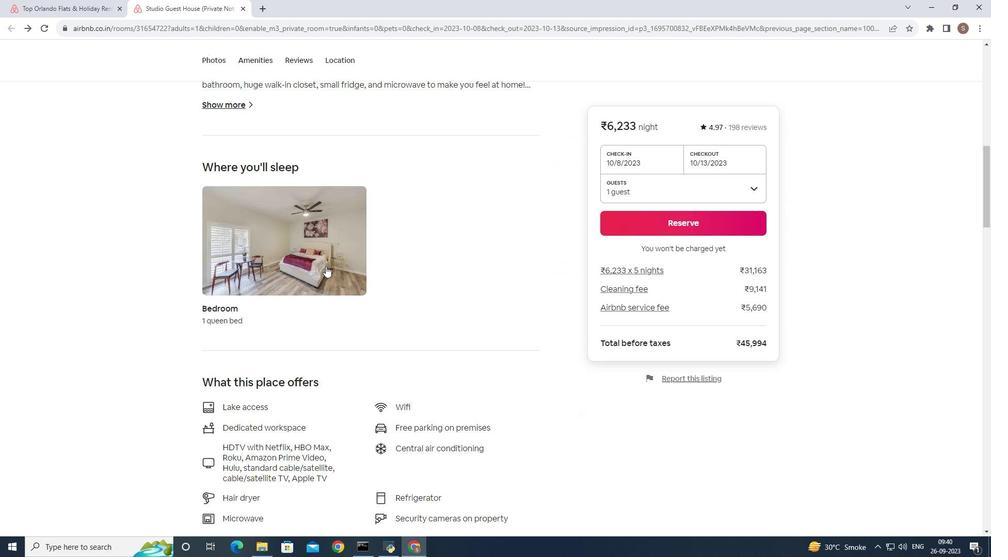 
Action: Mouse scrolled (325, 265) with delta (0, 0)
Screenshot: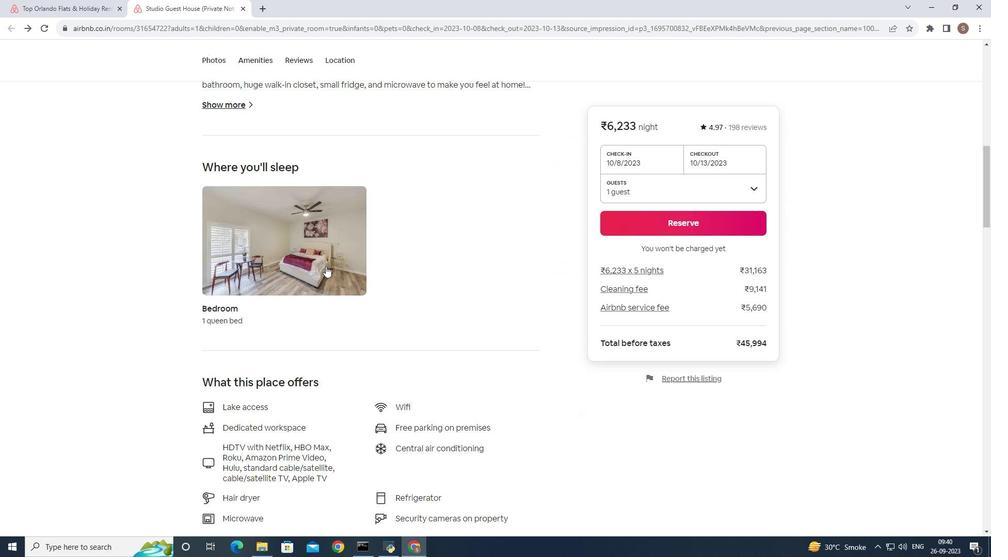 
Action: Mouse scrolled (325, 265) with delta (0, 0)
Screenshot: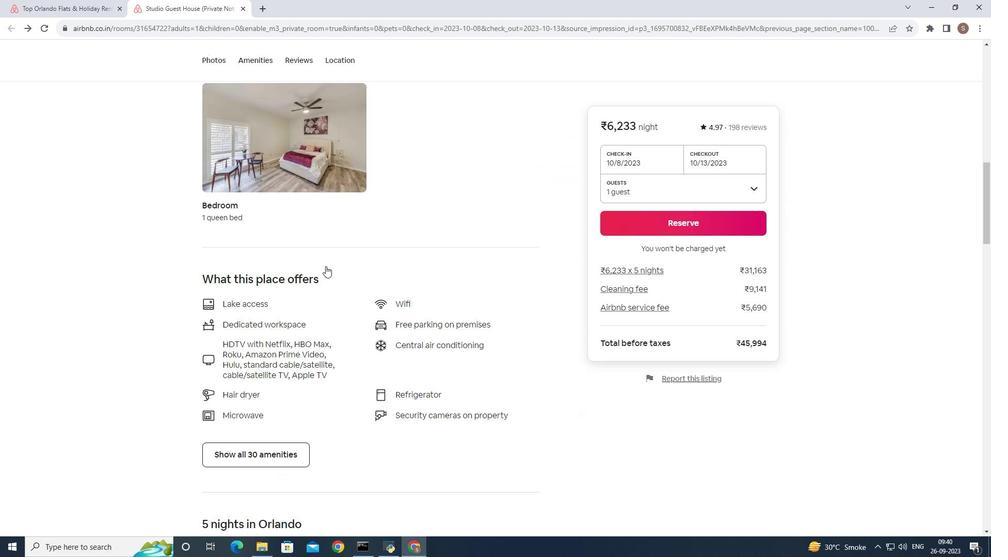 
Action: Mouse scrolled (325, 265) with delta (0, 0)
Screenshot: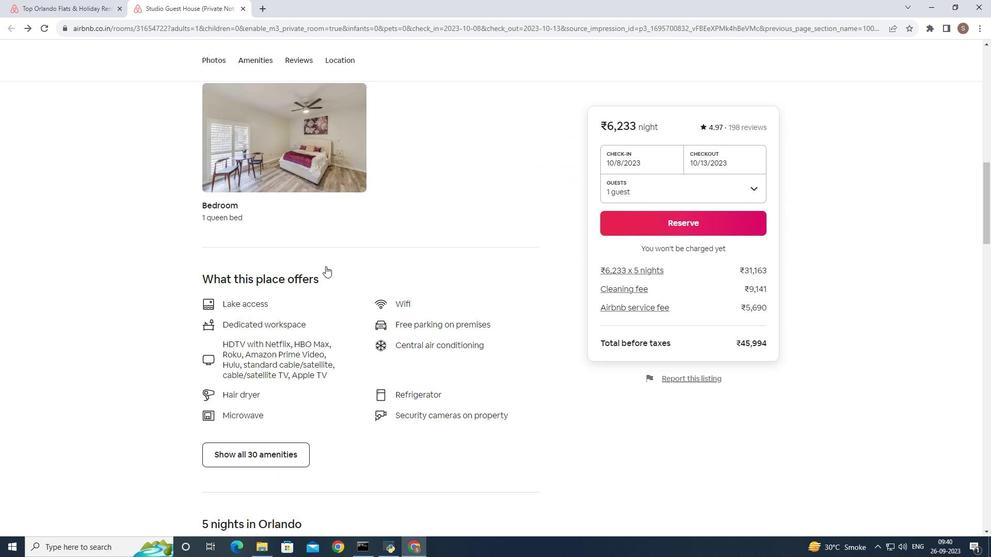 
Action: Mouse scrolled (325, 265) with delta (0, 0)
Screenshot: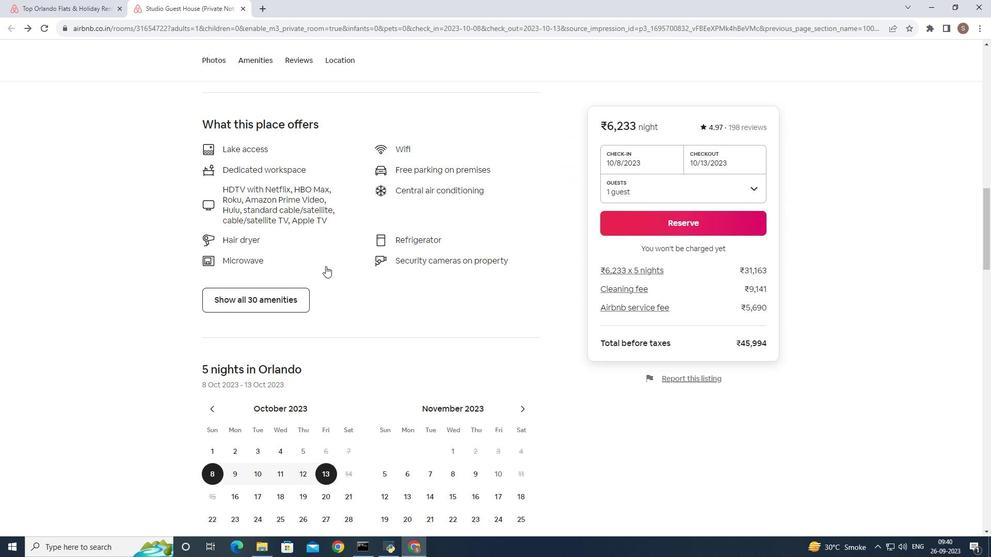 
Action: Mouse scrolled (325, 265) with delta (0, 0)
Screenshot: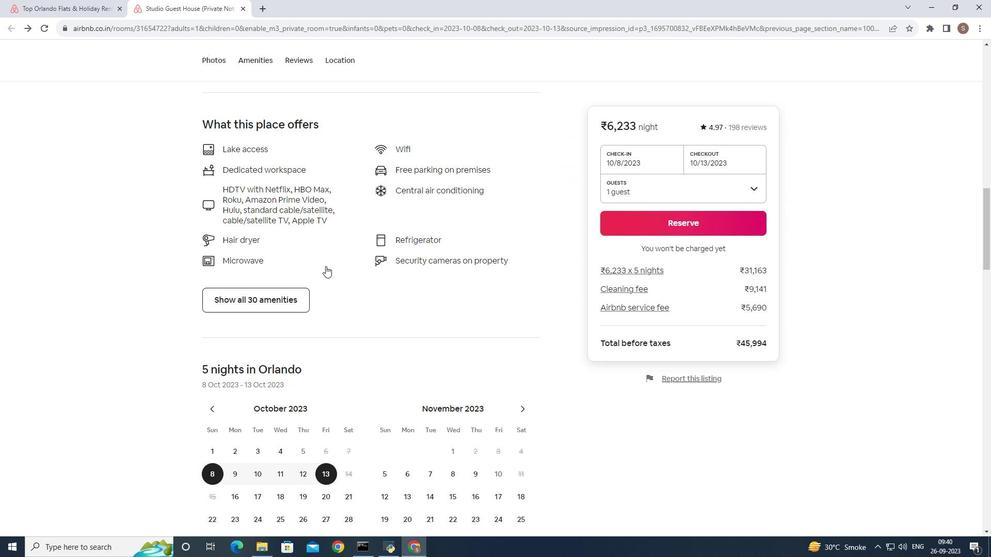 
Action: Mouse scrolled (325, 265) with delta (0, 0)
Screenshot: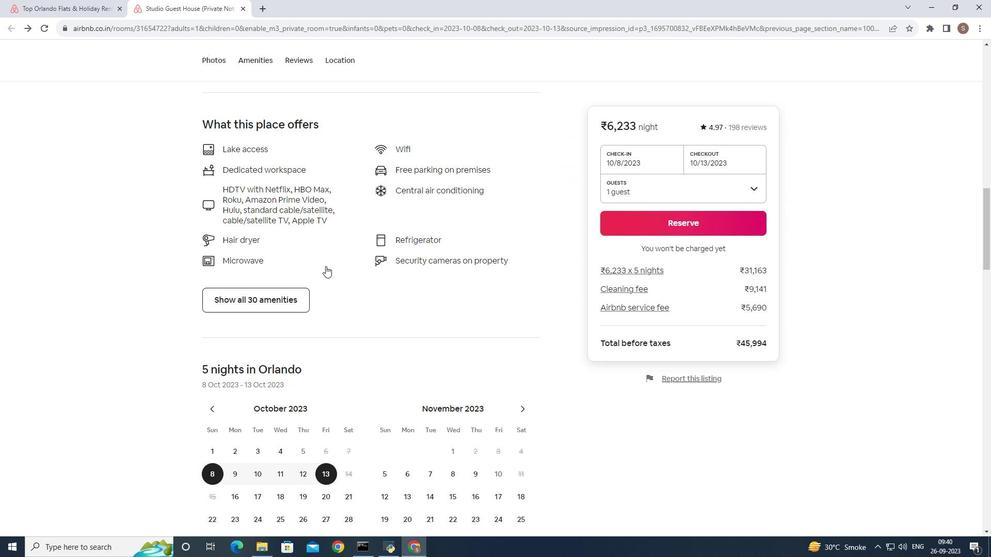 
Action: Mouse scrolled (325, 265) with delta (0, 0)
Screenshot: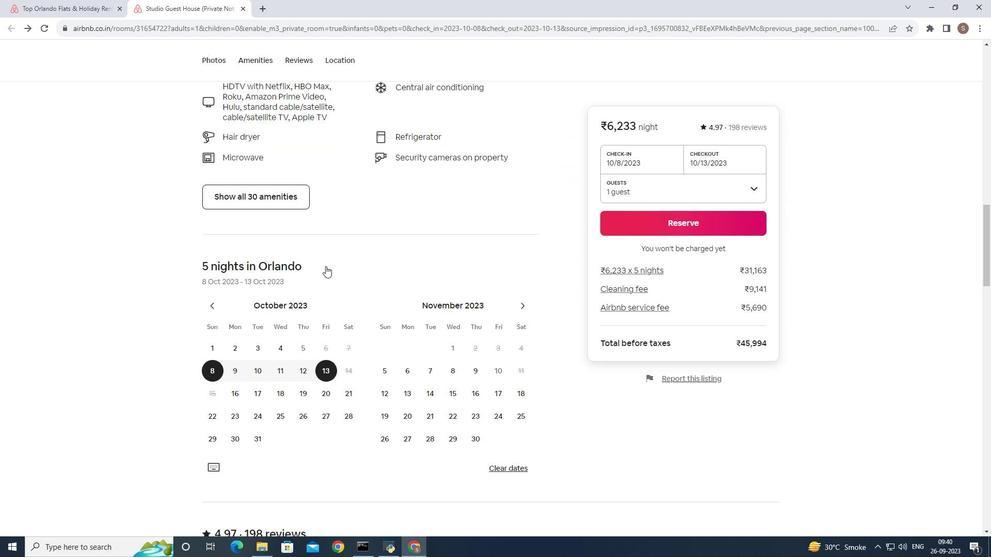 
Action: Mouse scrolled (325, 265) with delta (0, 0)
Screenshot: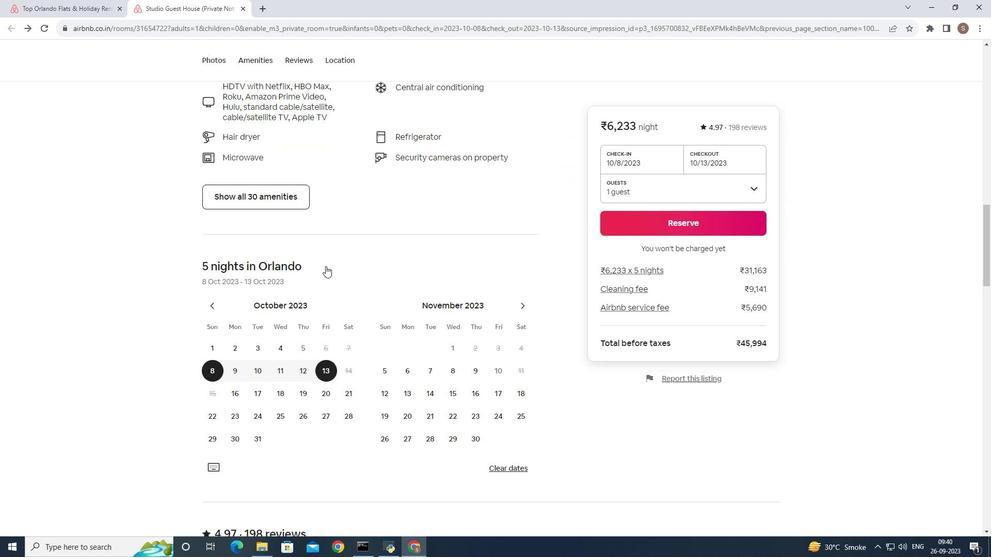 
Action: Mouse scrolled (325, 265) with delta (0, 0)
Screenshot: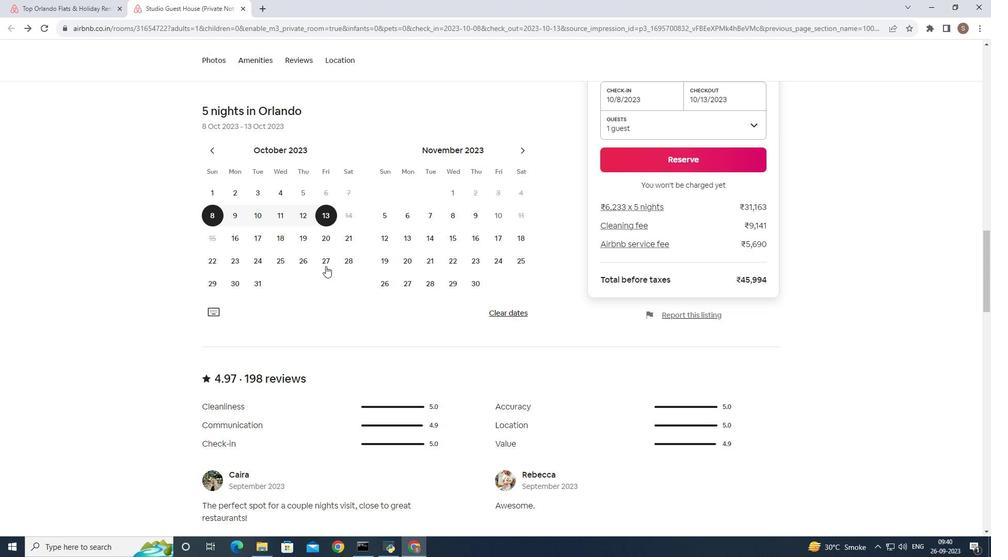 
Action: Mouse scrolled (325, 265) with delta (0, 0)
Screenshot: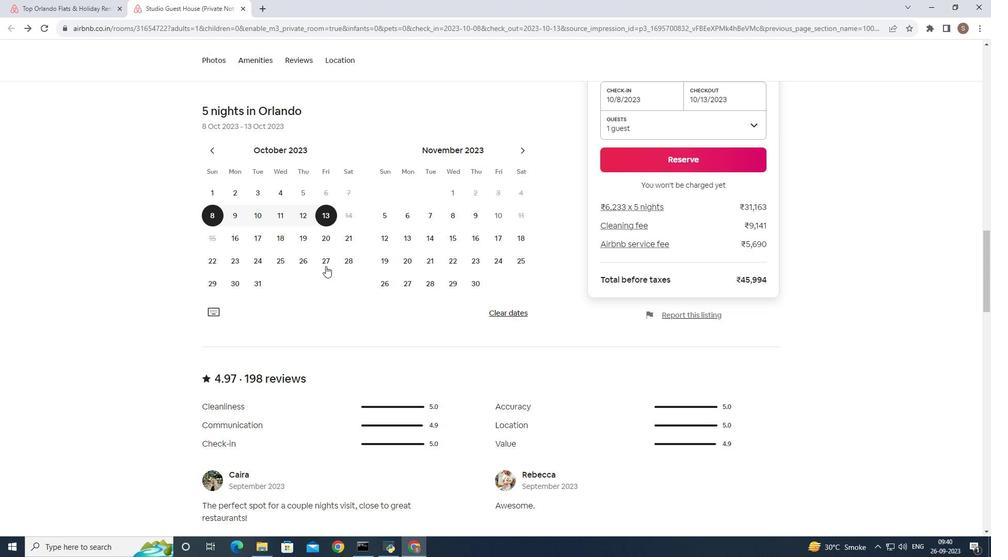 
Action: Mouse scrolled (325, 265) with delta (0, 0)
Screenshot: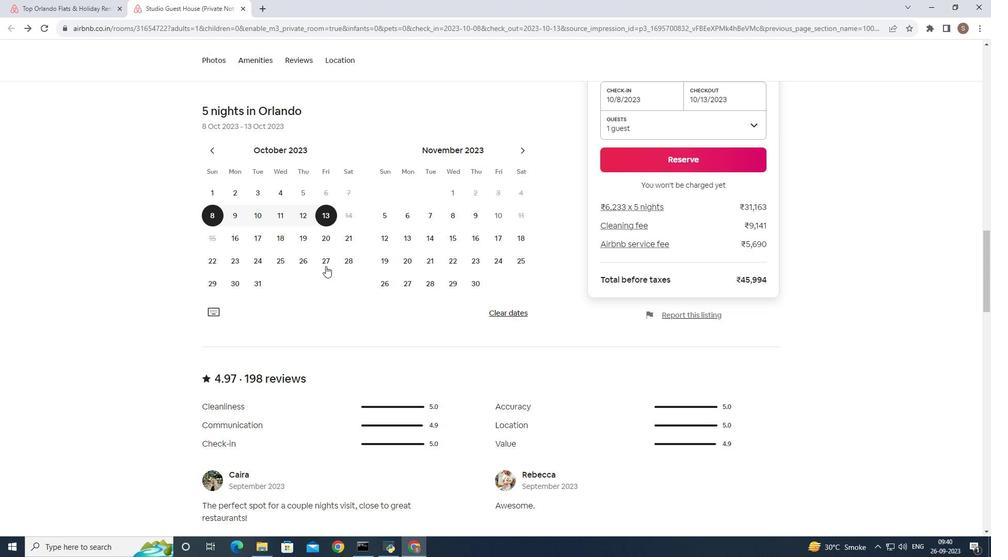 
Action: Mouse scrolled (325, 265) with delta (0, 0)
Screenshot: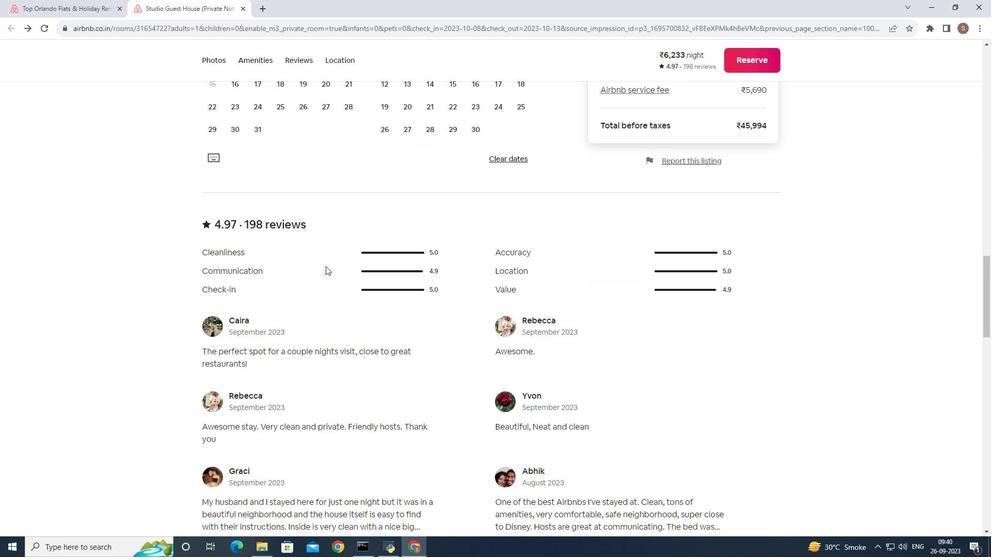 
Action: Mouse scrolled (325, 265) with delta (0, 0)
Screenshot: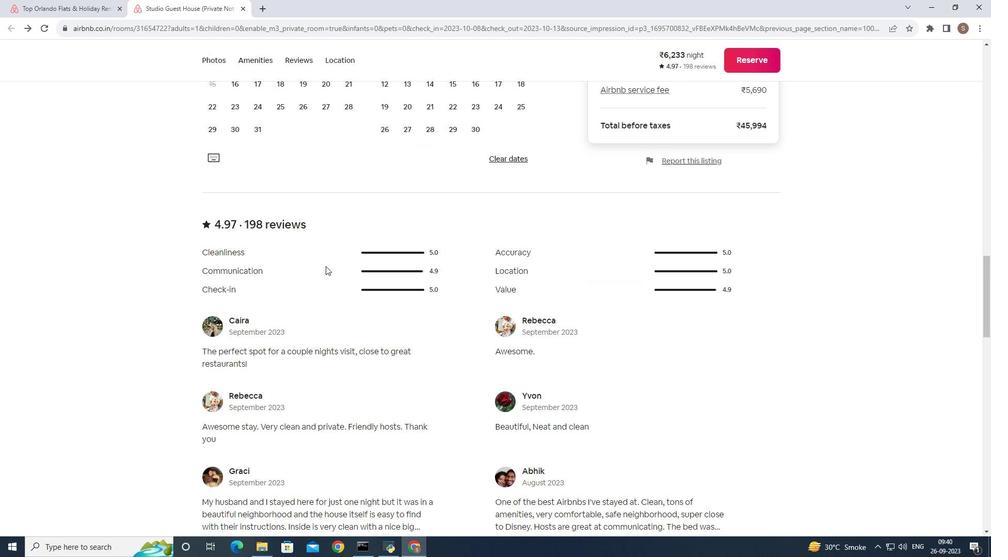 
Action: Mouse scrolled (325, 265) with delta (0, 0)
Screenshot: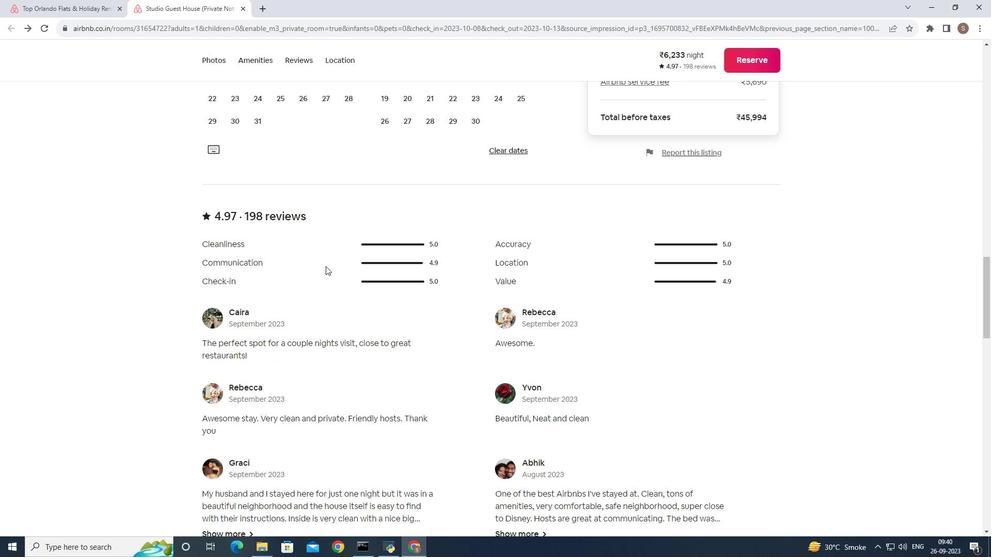 
Action: Mouse scrolled (325, 265) with delta (0, 0)
Screenshot: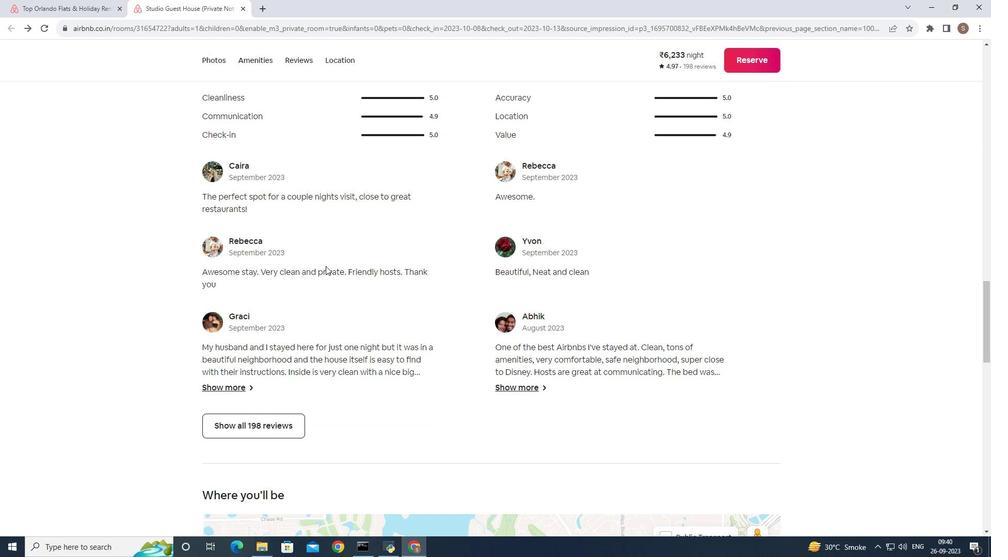 
Action: Mouse scrolled (325, 265) with delta (0, 0)
Screenshot: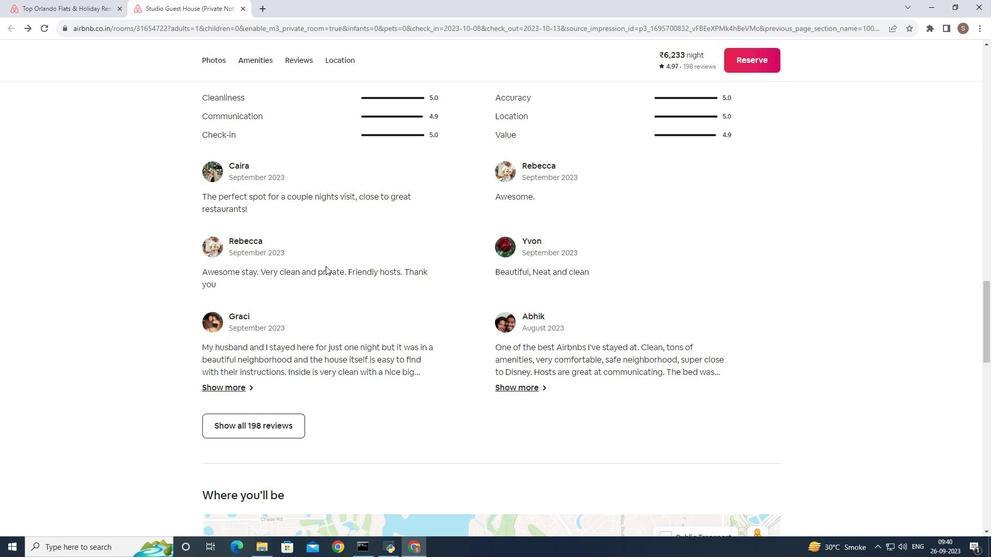 
Action: Mouse scrolled (325, 265) with delta (0, 0)
Screenshot: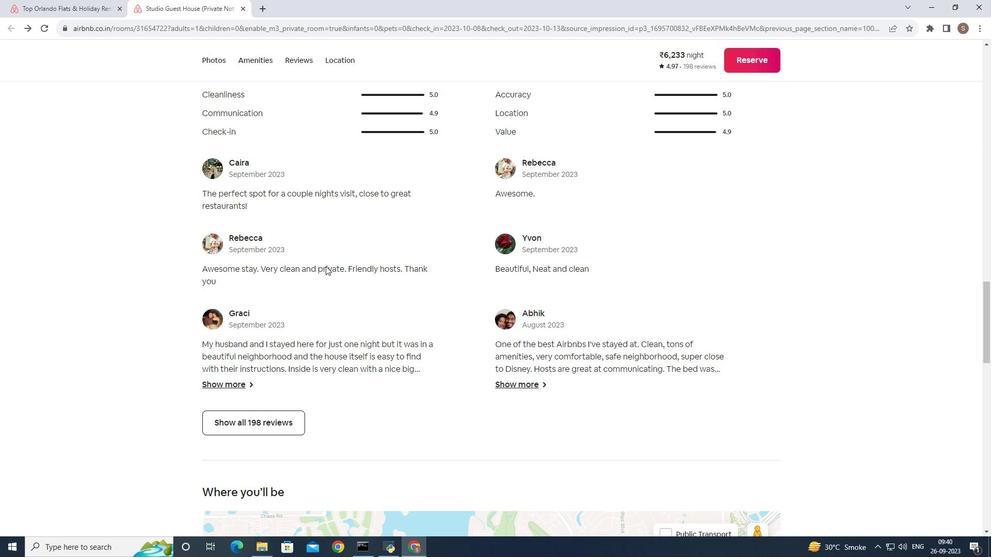 
Action: Mouse scrolled (325, 265) with delta (0, 0)
Screenshot: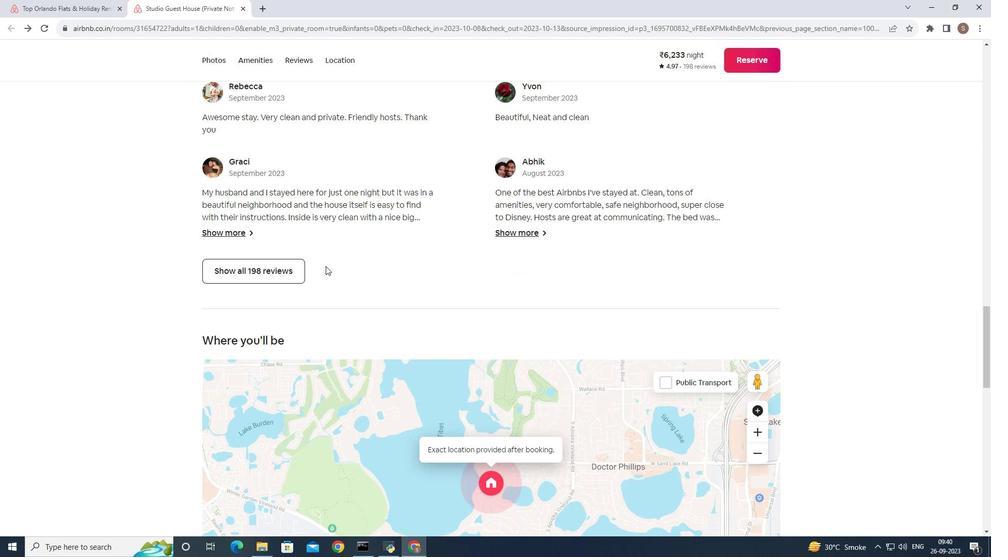
Action: Mouse scrolled (325, 265) with delta (0, 0)
Screenshot: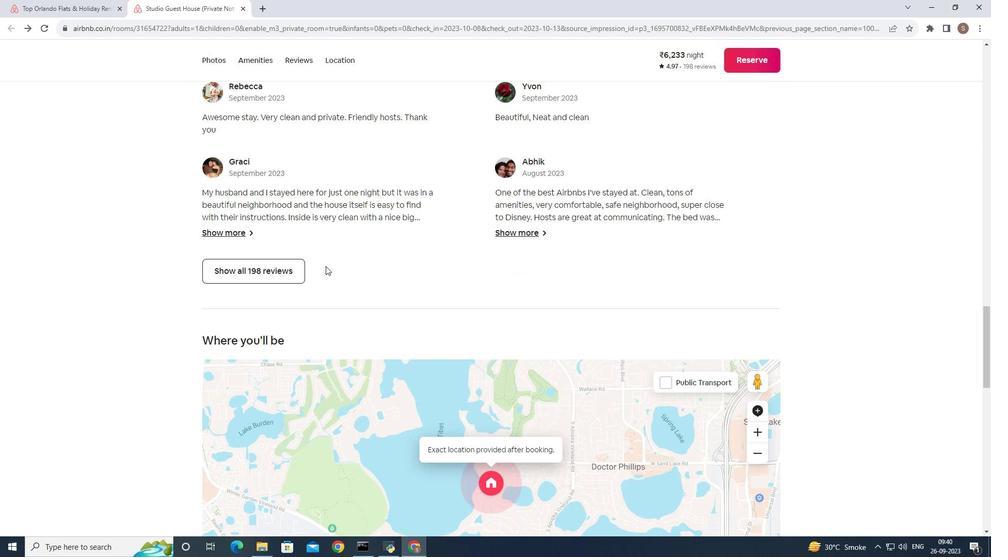 
Action: Mouse scrolled (325, 265) with delta (0, 0)
Screenshot: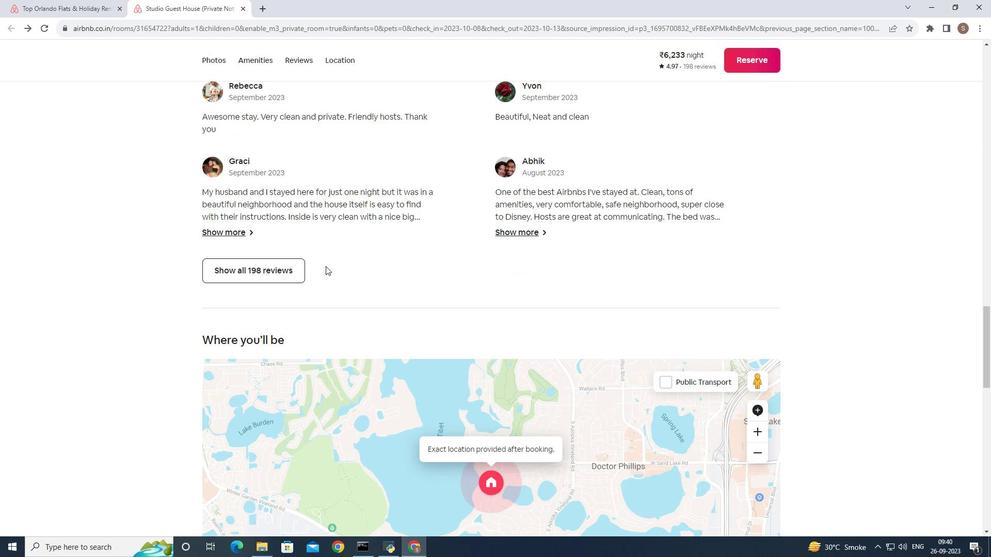 
Action: Mouse scrolled (325, 265) with delta (0, 0)
Screenshot: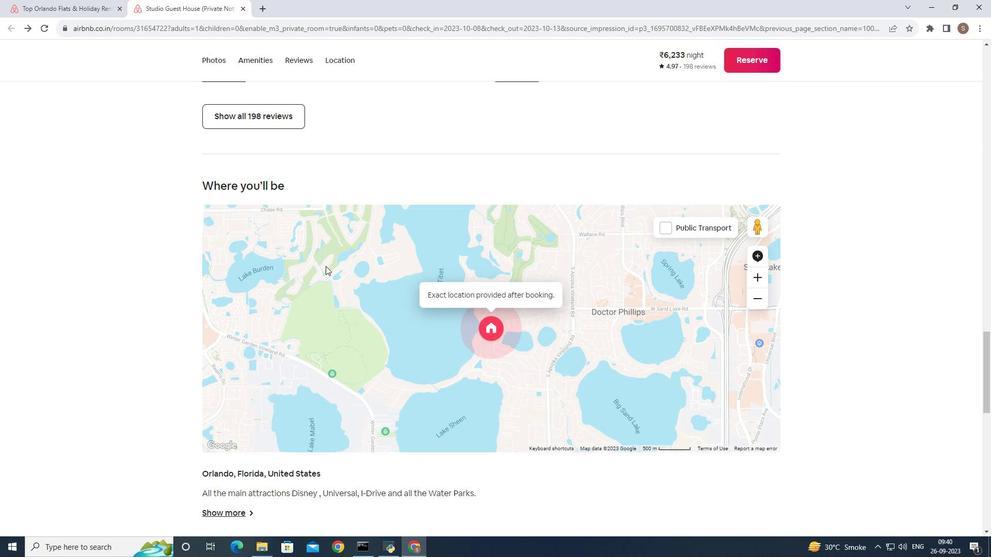 
Action: Mouse scrolled (325, 265) with delta (0, 0)
Screenshot: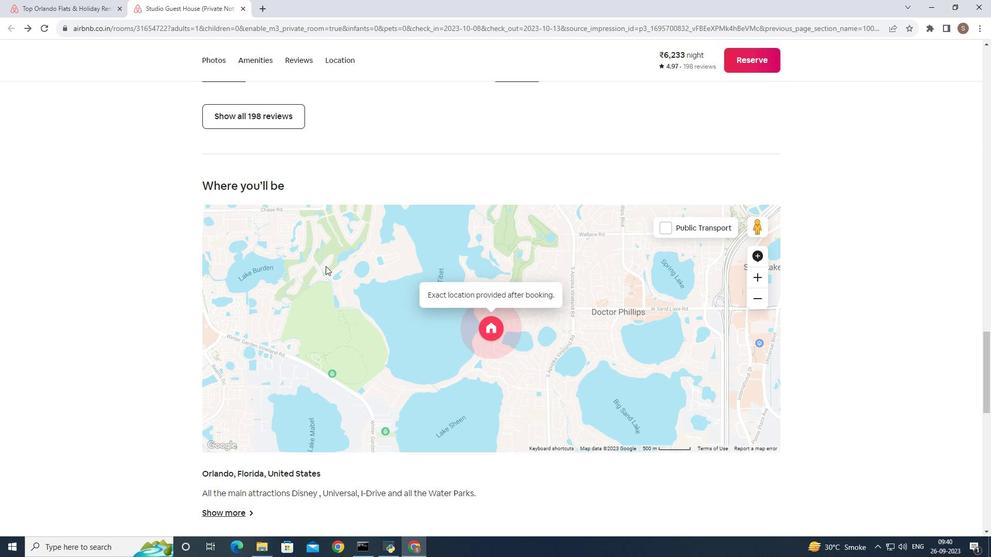 
Action: Mouse scrolled (325, 265) with delta (0, 0)
Screenshot: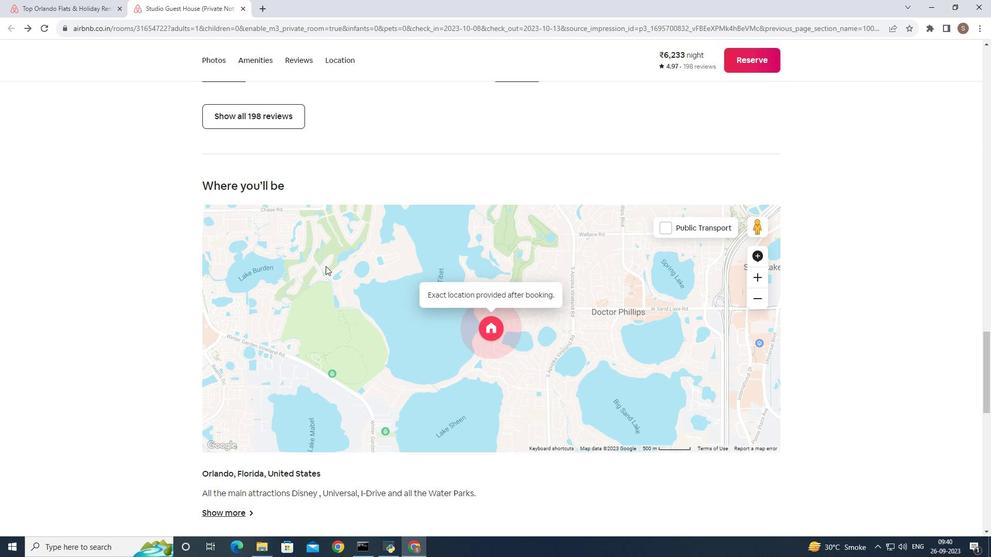 
Action: Mouse scrolled (325, 265) with delta (0, 0)
Screenshot: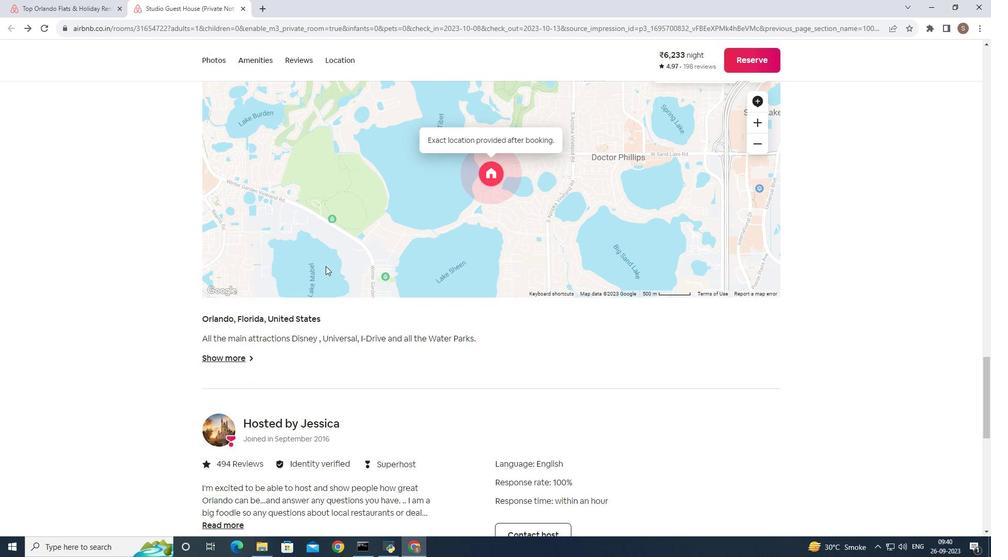 
Action: Mouse scrolled (325, 265) with delta (0, 0)
Screenshot: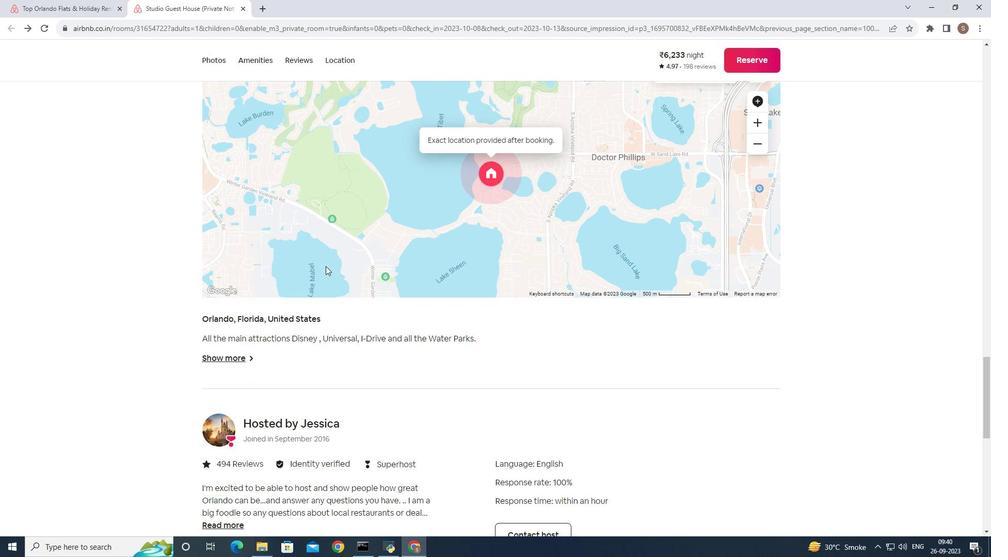 
Action: Mouse scrolled (325, 265) with delta (0, 0)
Screenshot: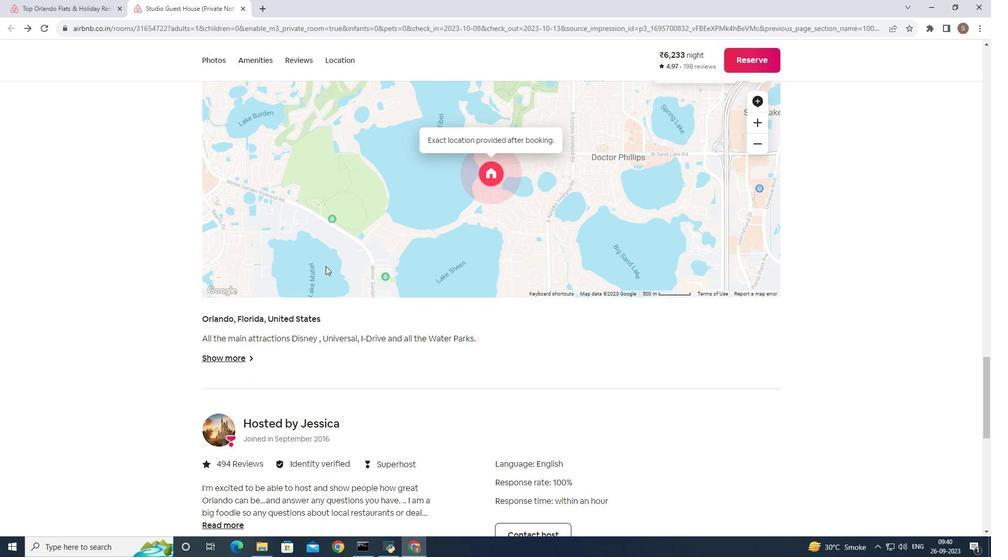 
Action: Mouse scrolled (325, 265) with delta (0, 0)
Screenshot: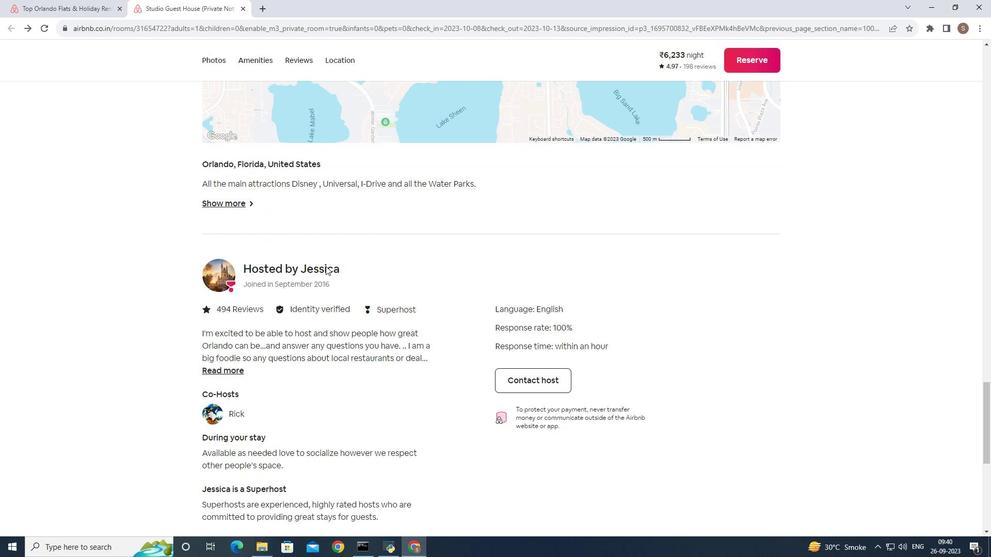 
Action: Mouse scrolled (325, 265) with delta (0, 0)
Screenshot: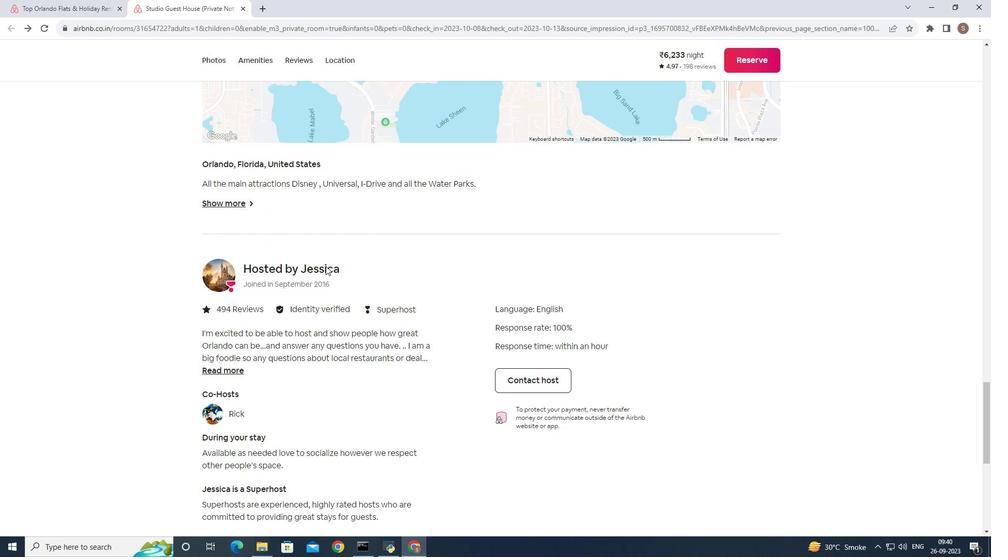 
Action: Mouse scrolled (325, 265) with delta (0, 0)
Screenshot: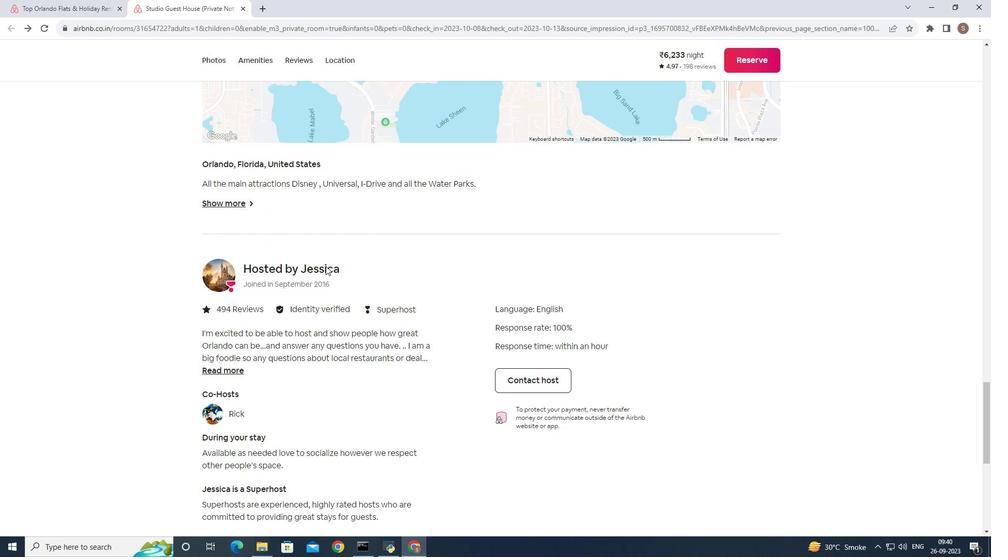 
Action: Mouse scrolled (325, 265) with delta (0, 0)
Screenshot: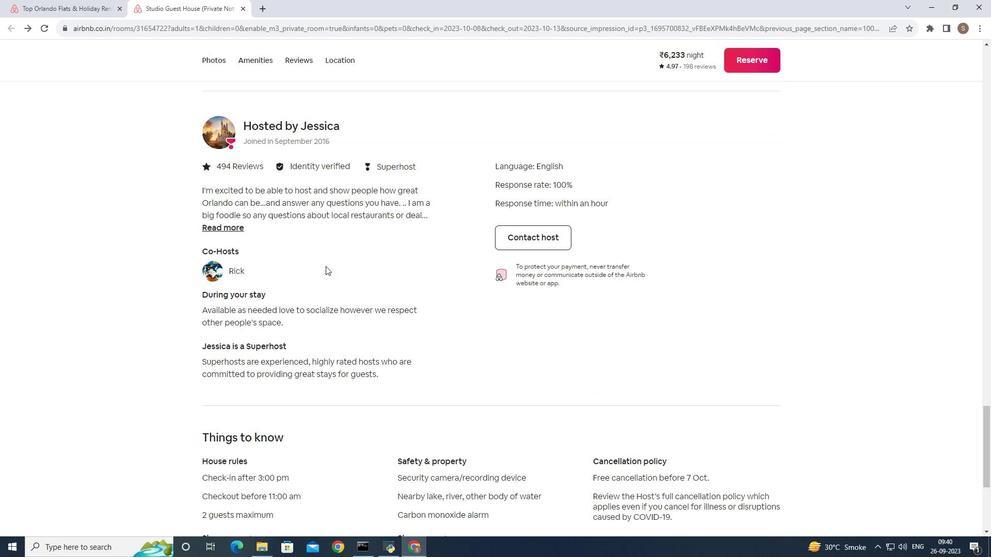 
Action: Mouse scrolled (325, 265) with delta (0, 0)
Screenshot: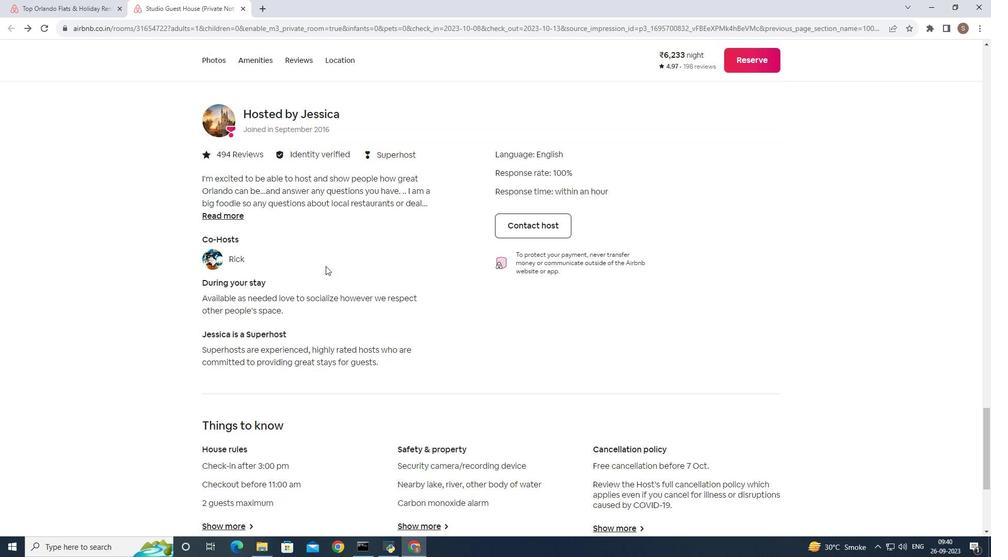 
Action: Mouse scrolled (325, 265) with delta (0, 0)
Screenshot: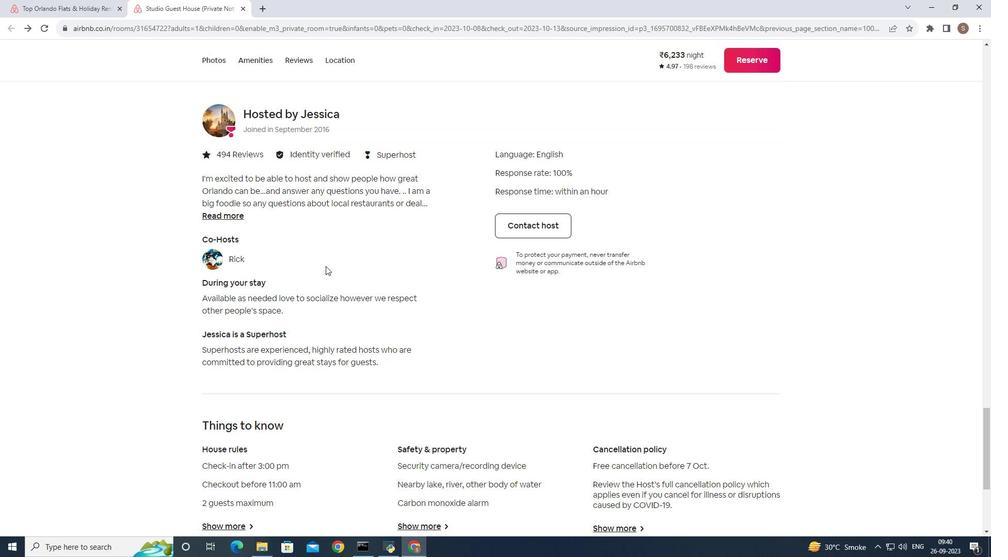 
Action: Mouse scrolled (325, 265) with delta (0, 0)
Screenshot: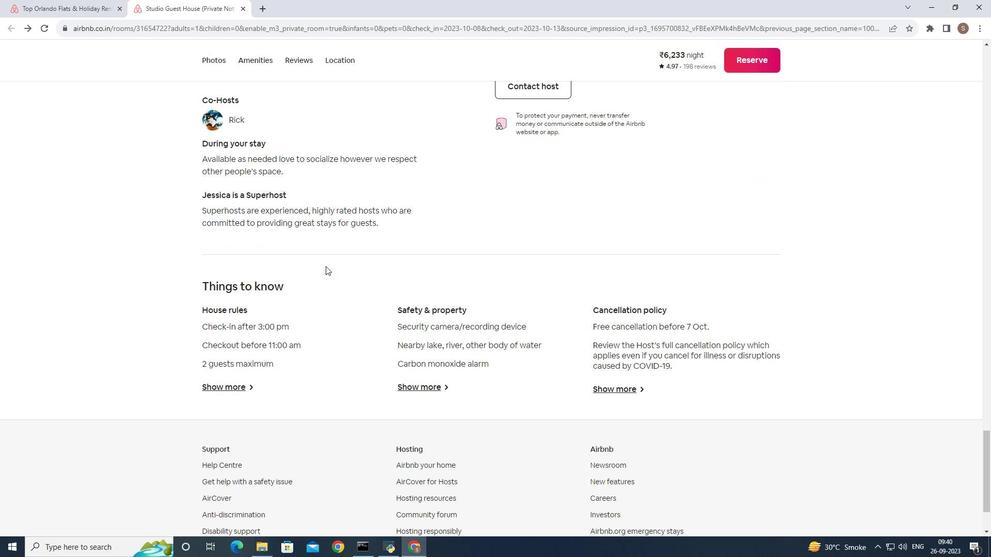 
Action: Mouse scrolled (325, 265) with delta (0, 0)
Screenshot: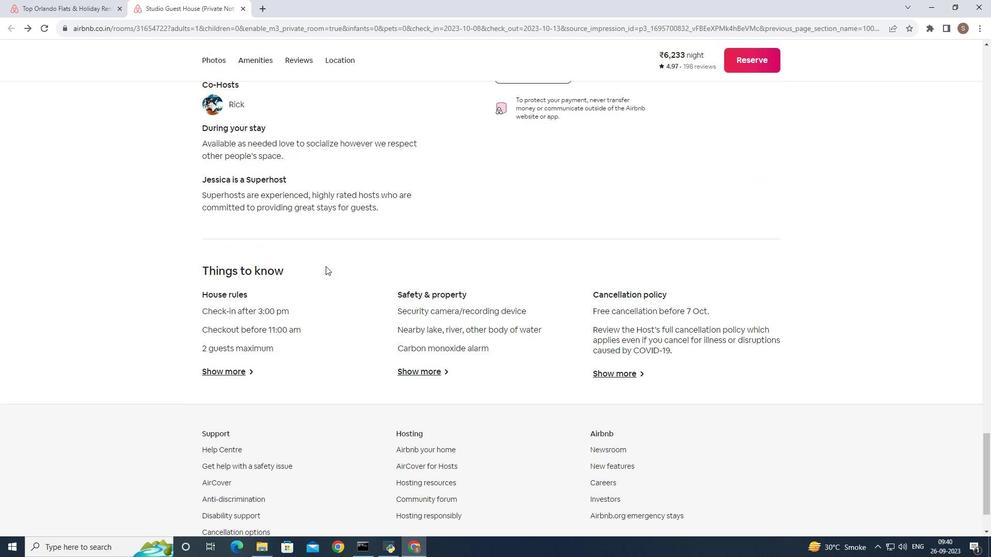 
Action: Mouse scrolled (325, 265) with delta (0, 0)
Screenshot: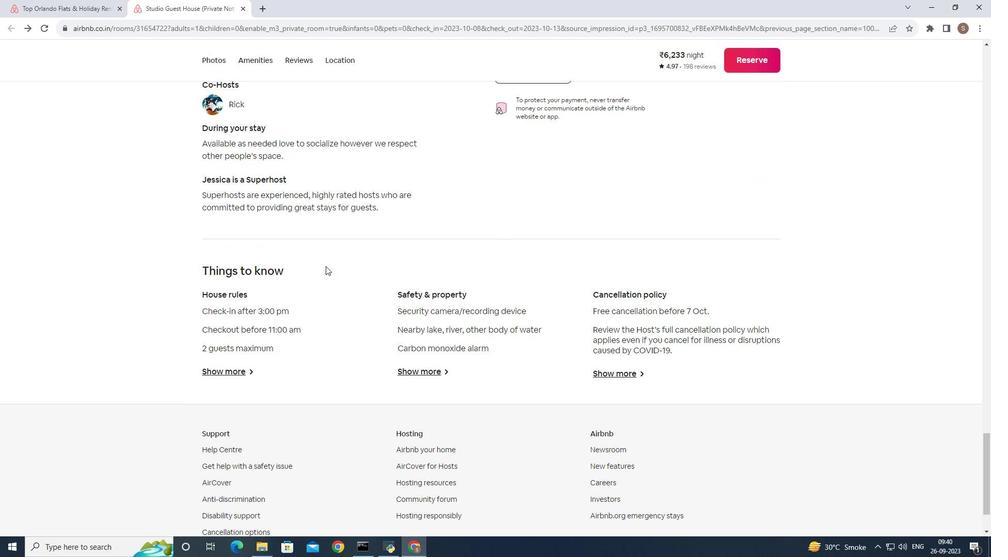 
Action: Mouse scrolled (325, 265) with delta (0, 0)
Screenshot: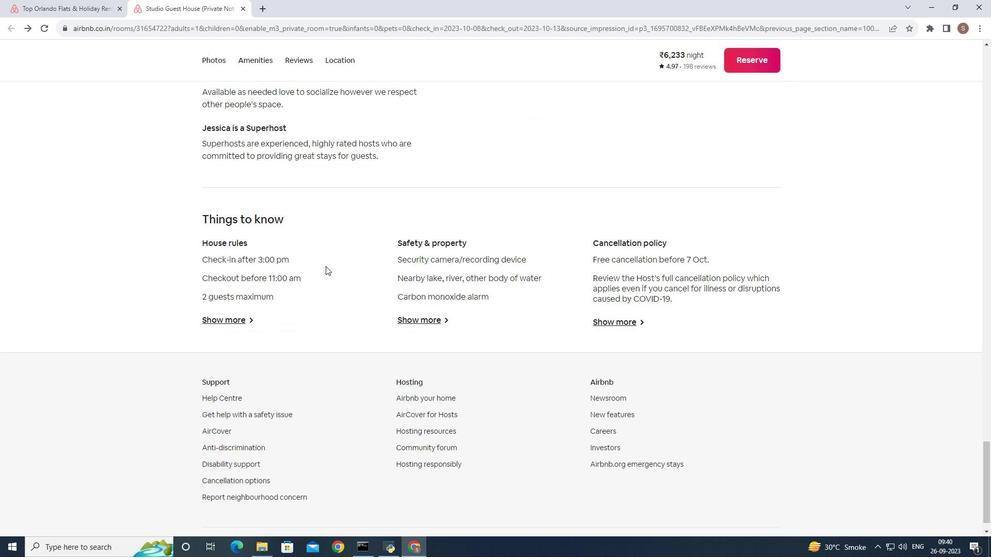 
Action: Mouse scrolled (325, 265) with delta (0, 0)
Screenshot: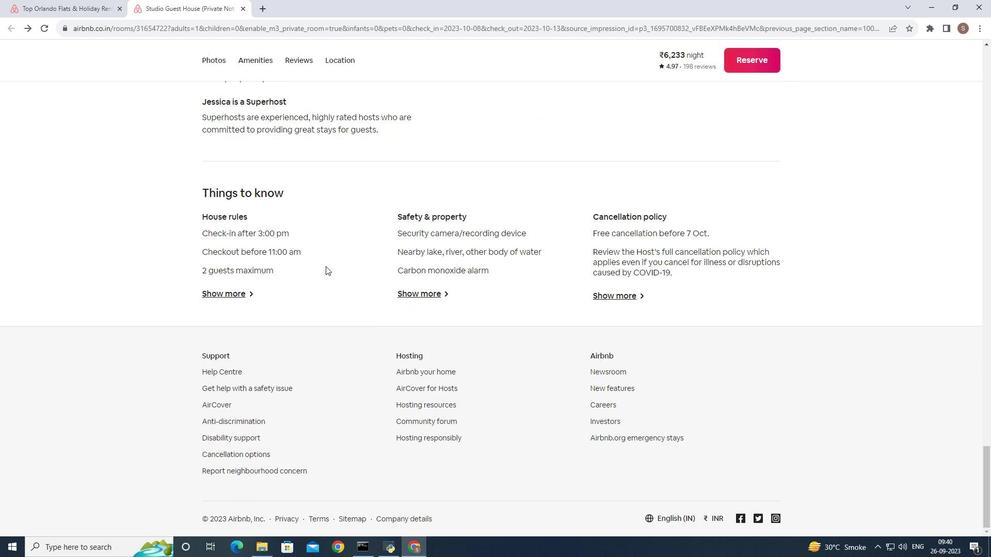 
Action: Mouse scrolled (325, 265) with delta (0, 0)
Screenshot: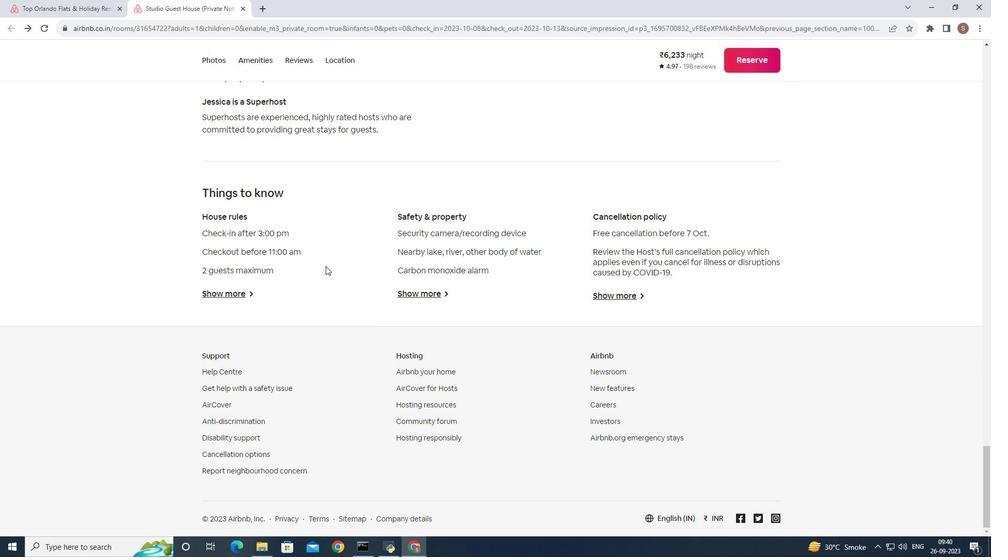 
Action: Mouse scrolled (325, 265) with delta (0, 0)
Screenshot: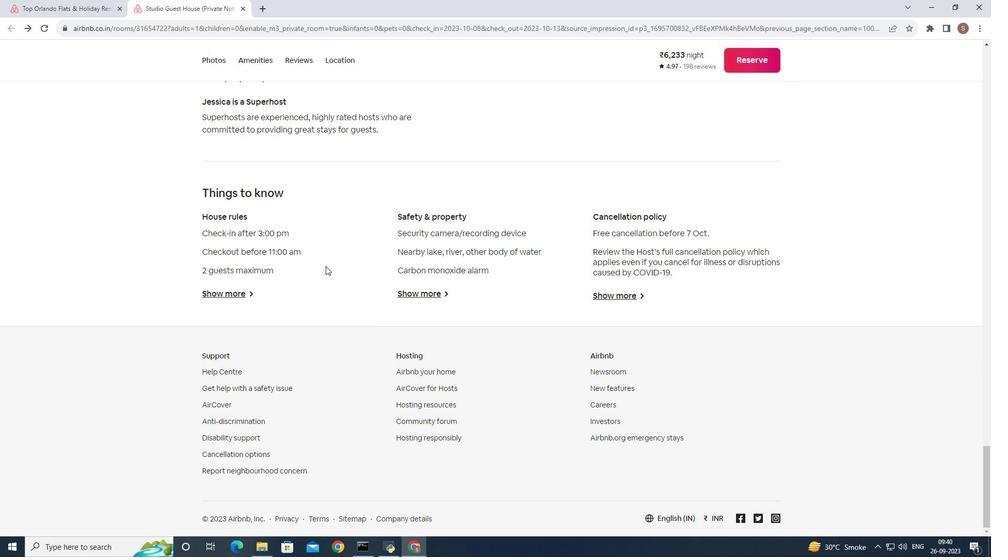 
Action: Mouse moved to (227, 292)
Screenshot: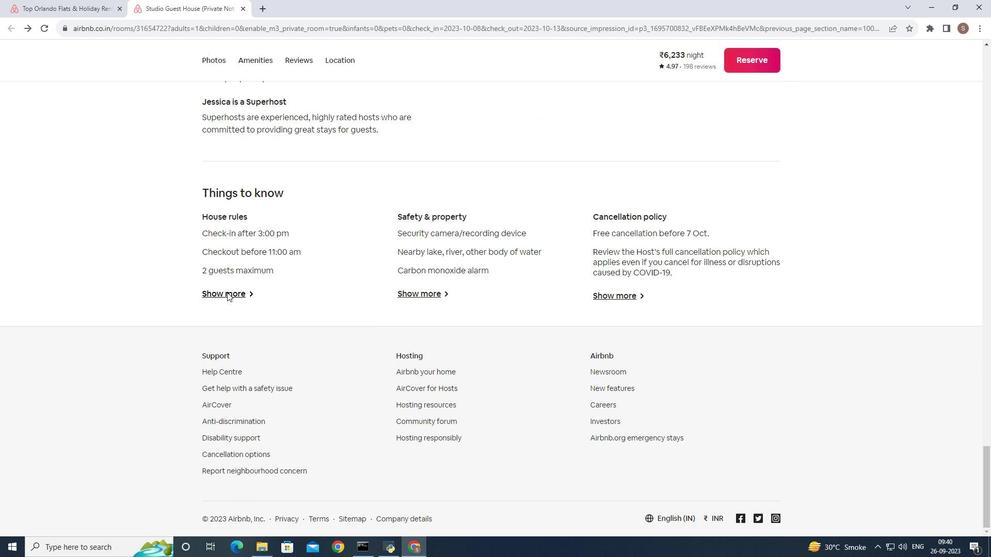 
Action: Mouse pressed left at (227, 292)
Screenshot: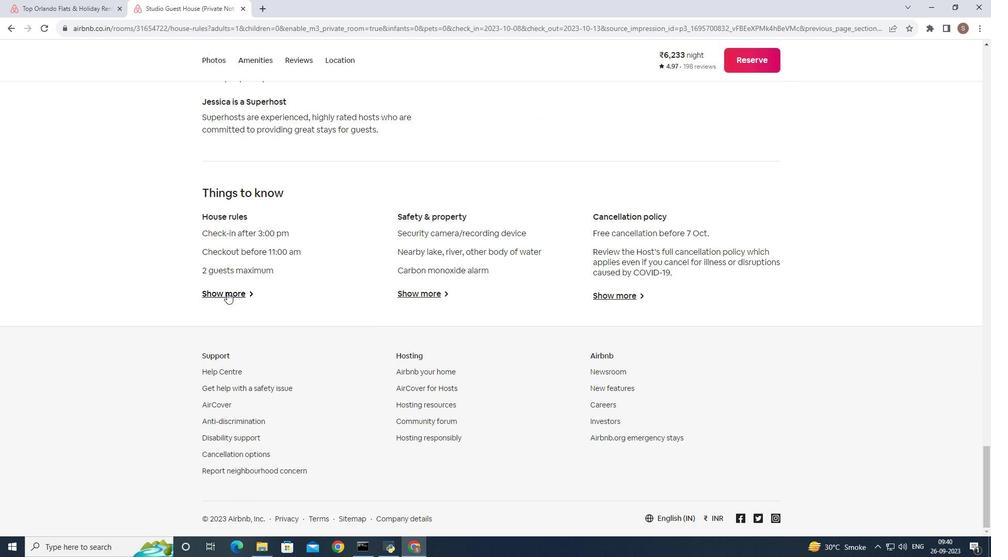 
Action: Mouse moved to (473, 266)
Screenshot: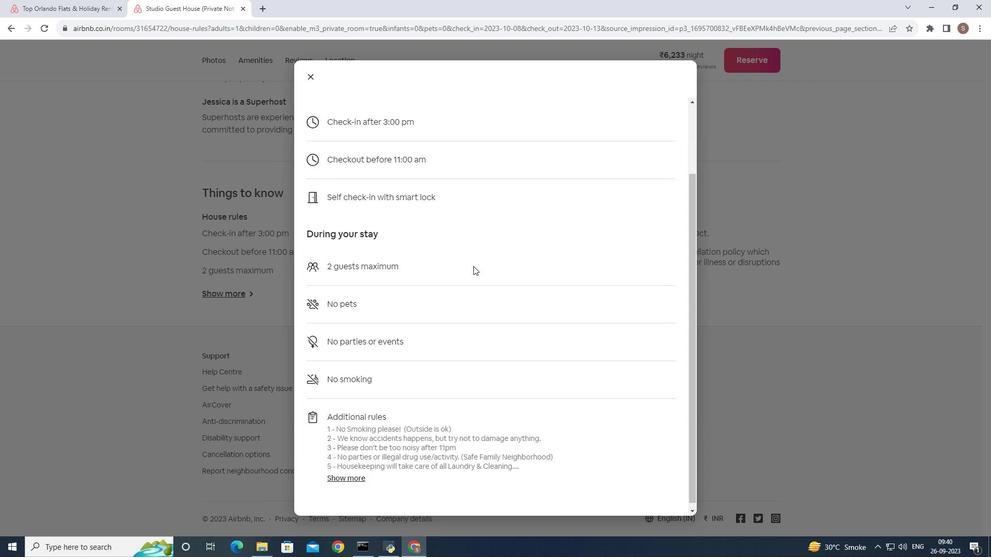 
Action: Mouse scrolled (473, 265) with delta (0, 0)
Screenshot: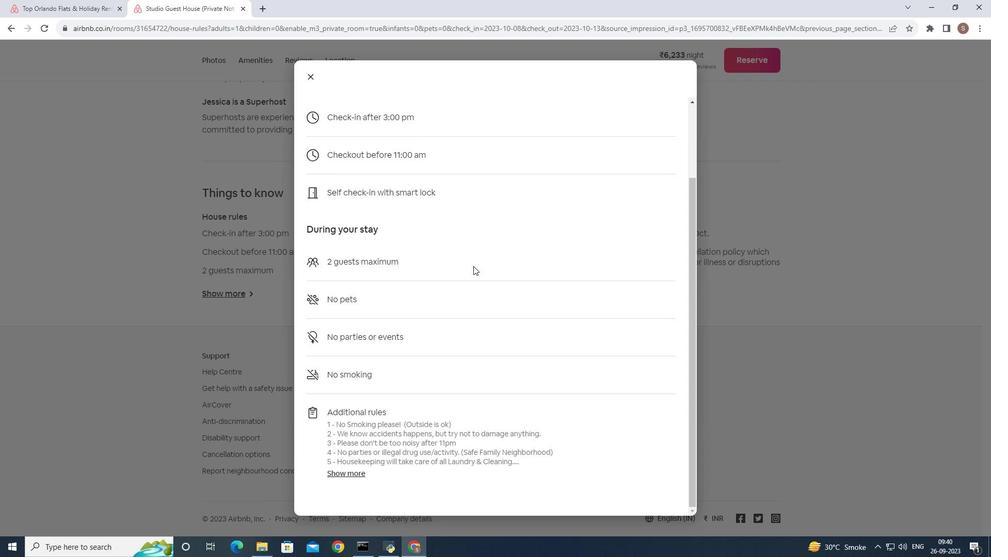 
Action: Mouse scrolled (473, 265) with delta (0, 0)
Screenshot: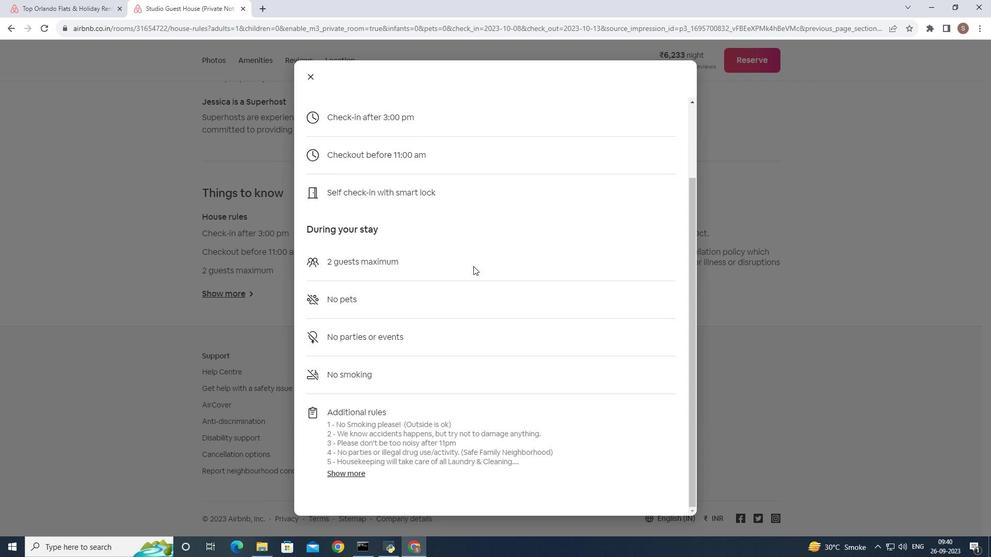 
Action: Mouse scrolled (473, 265) with delta (0, 0)
Screenshot: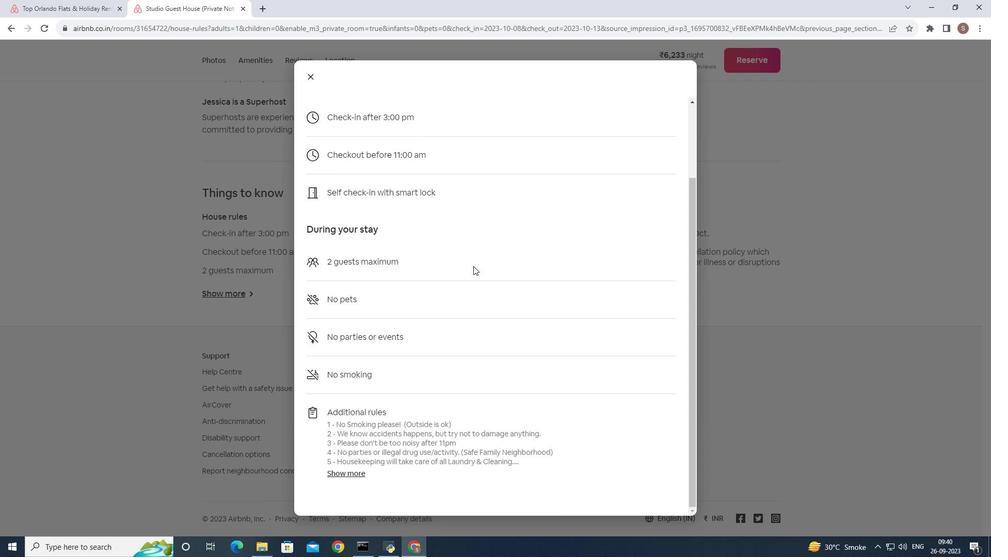 
Action: Mouse scrolled (473, 265) with delta (0, 0)
Screenshot: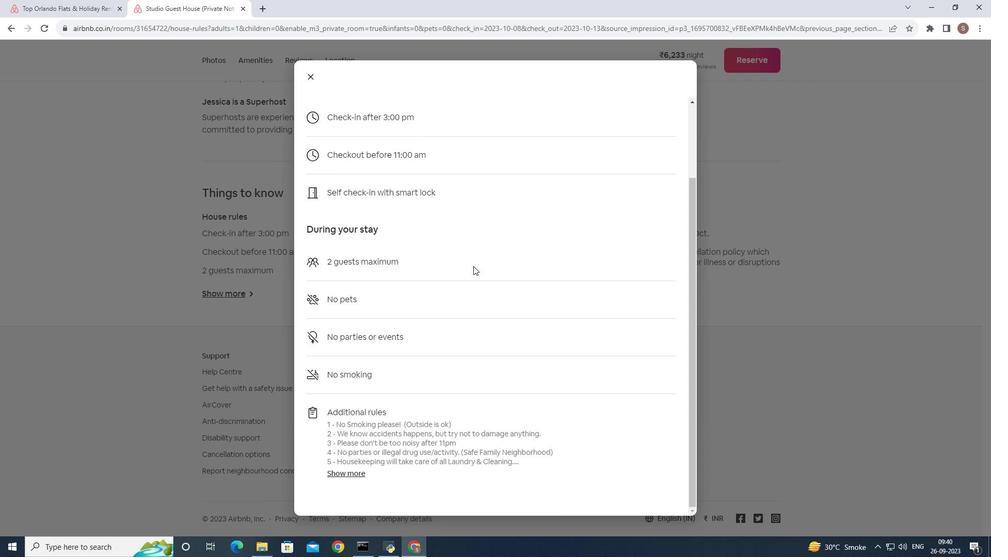 
Action: Mouse moved to (351, 476)
Screenshot: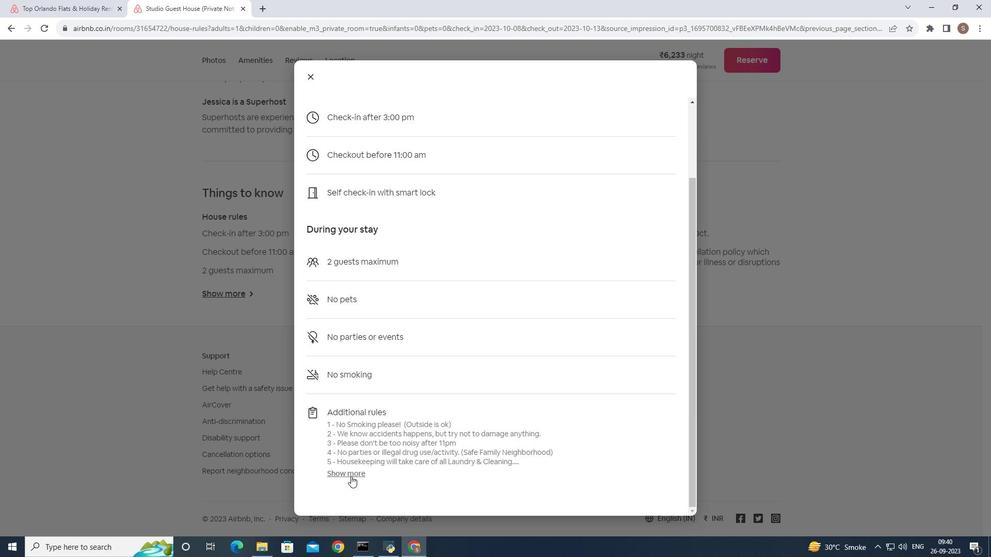 
Action: Mouse pressed left at (351, 476)
Screenshot: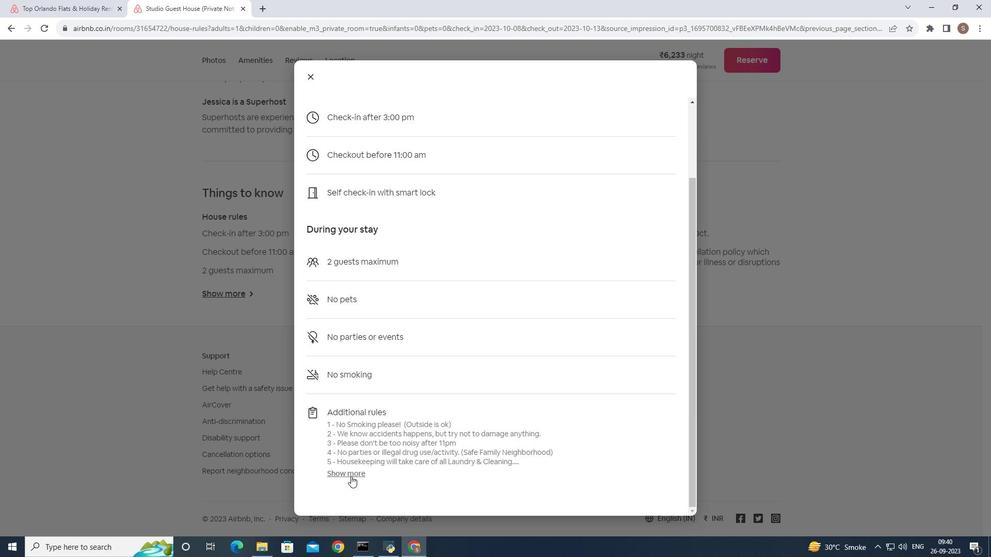 
Action: Mouse moved to (314, 227)
Screenshot: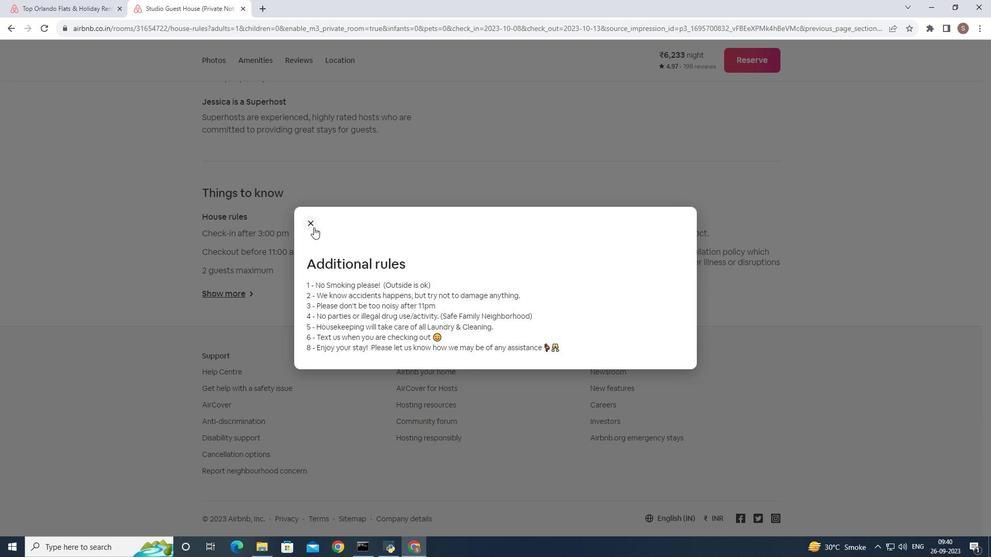 
Action: Mouse pressed left at (314, 227)
Screenshot: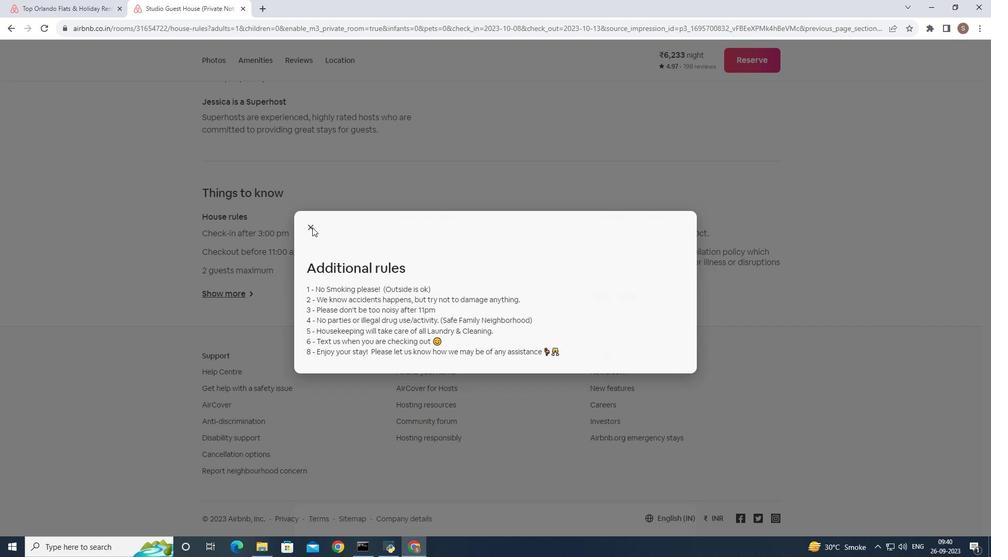 
Action: Mouse moved to (315, 80)
Screenshot: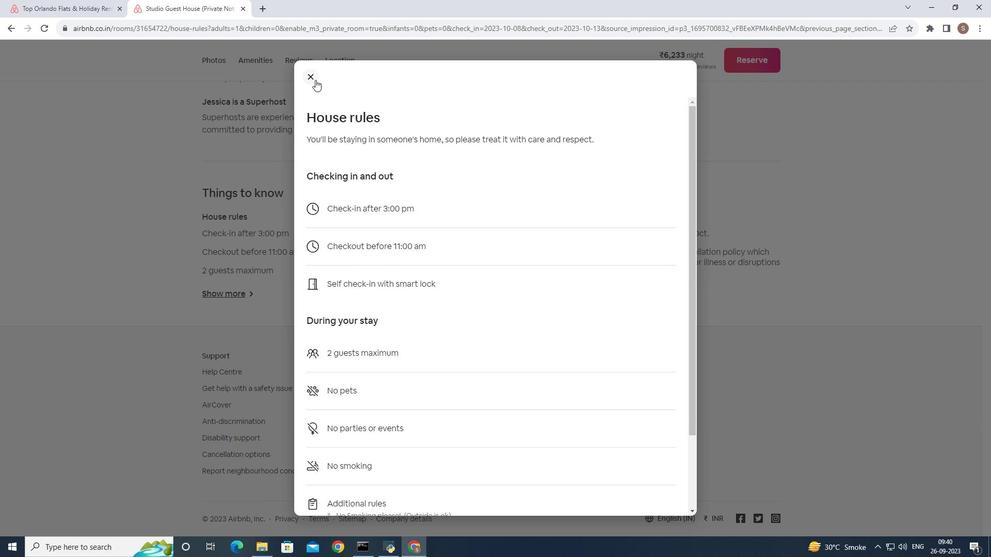 
Action: Mouse pressed left at (315, 80)
Screenshot: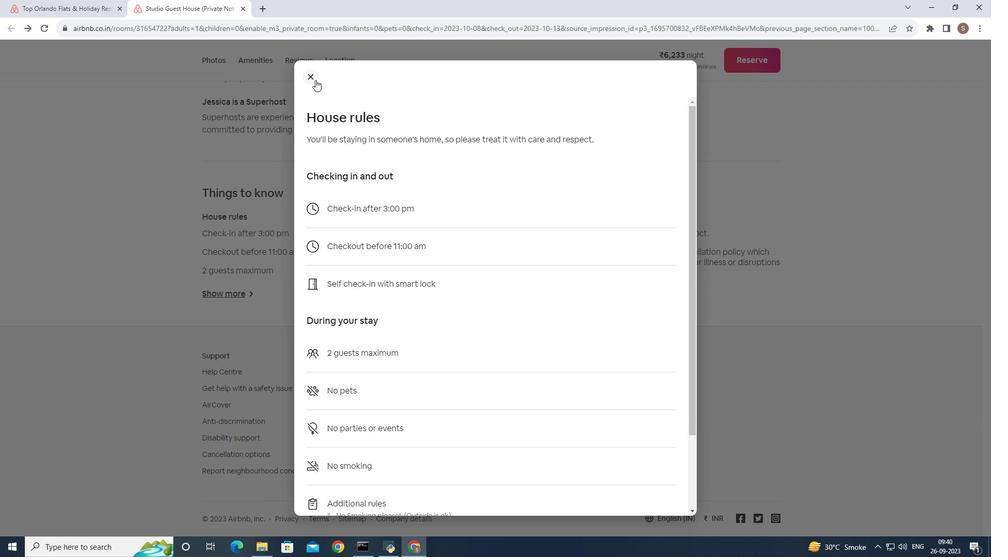 
Action: Mouse moved to (444, 297)
Screenshot: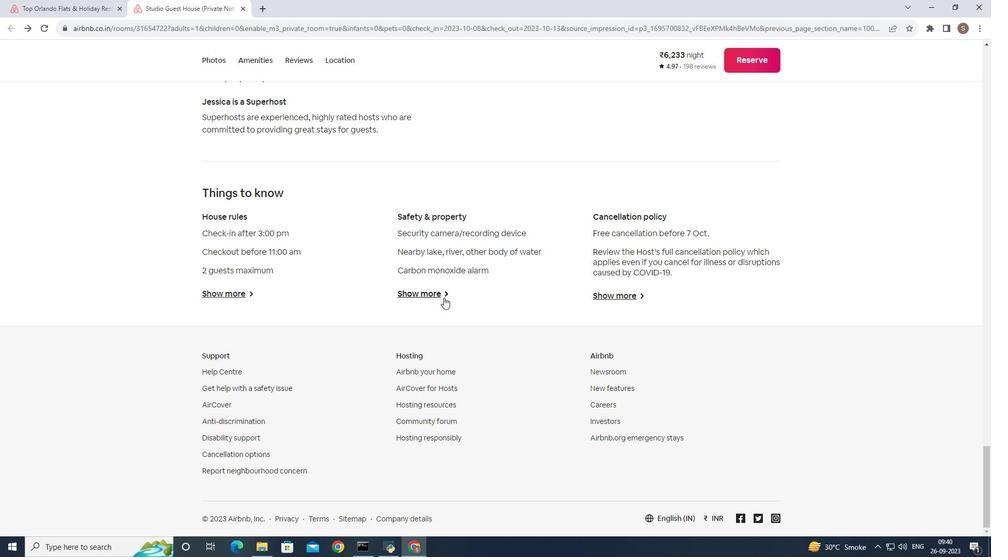 
Action: Mouse pressed left at (444, 297)
Screenshot: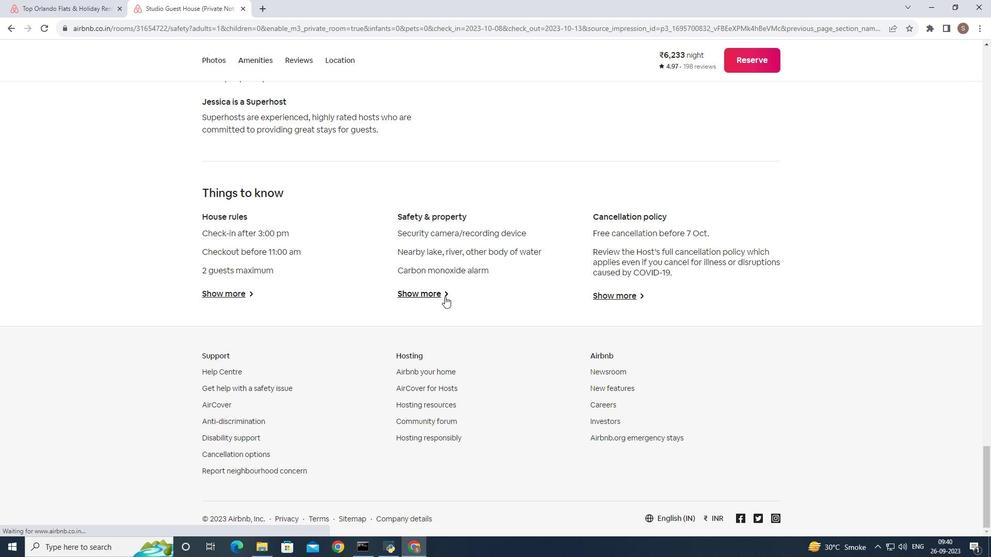 
Action: Mouse moved to (424, 286)
Screenshot: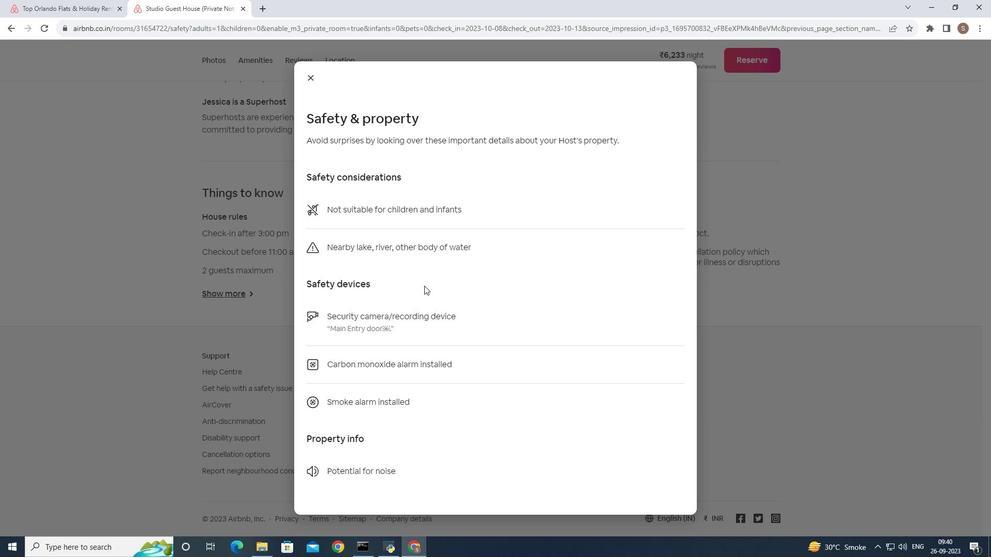 
Action: Mouse scrolled (424, 285) with delta (0, 0)
Screenshot: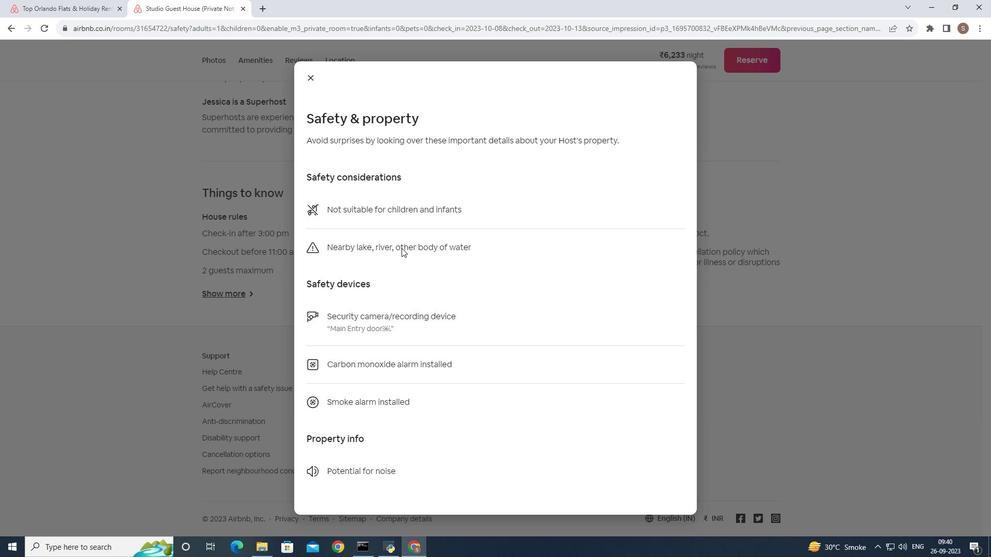
Action: Mouse moved to (424, 295)
Screenshot: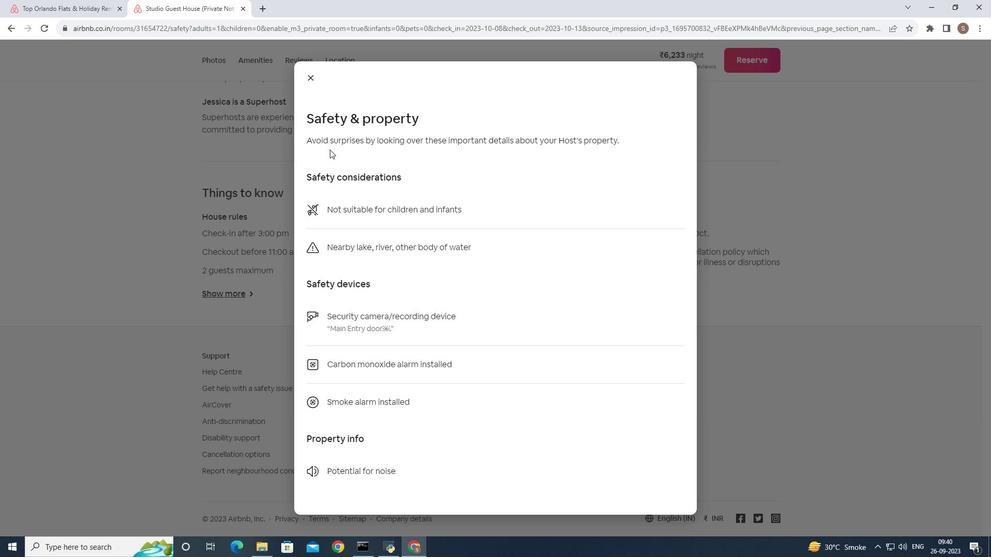 
Action: Mouse scrolled (424, 295) with delta (0, 0)
Screenshot: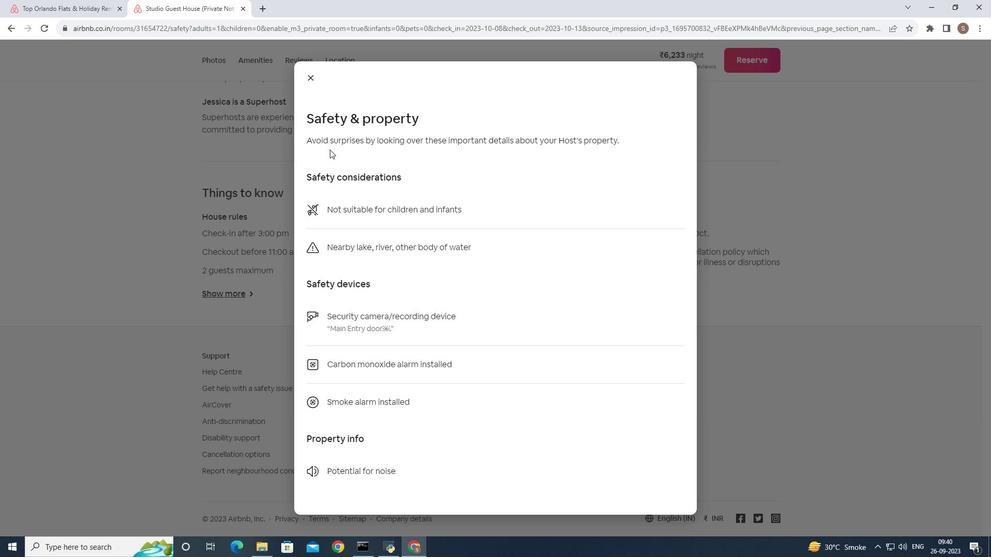 
Action: Mouse moved to (309, 83)
Screenshot: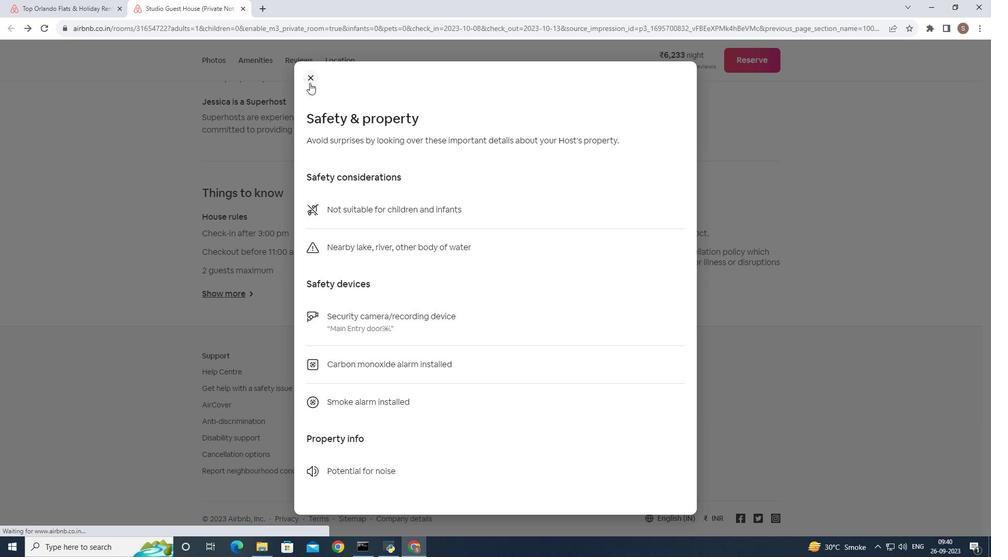 
Action: Mouse pressed left at (309, 83)
Screenshot: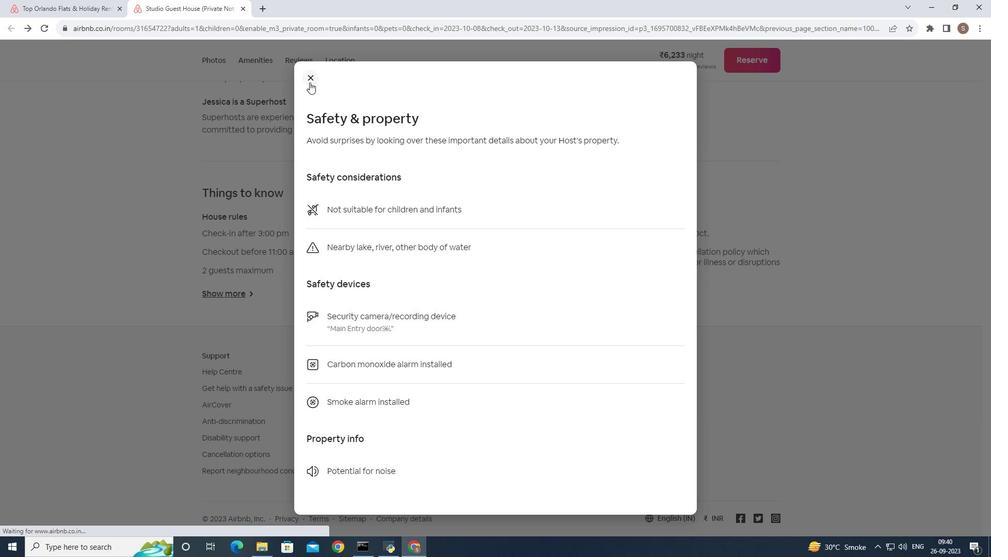 
Action: Mouse moved to (597, 291)
Screenshot: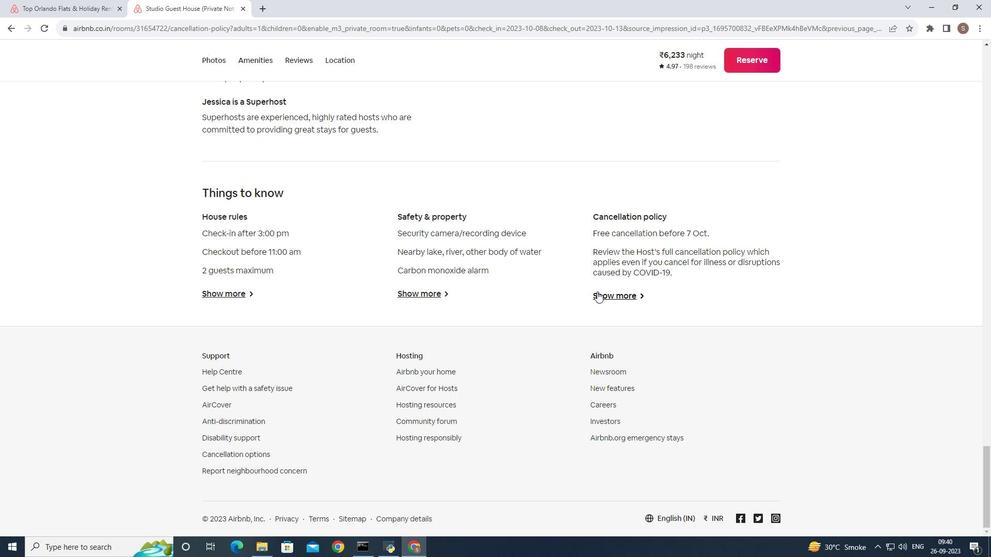 
Action: Mouse pressed left at (597, 291)
Screenshot: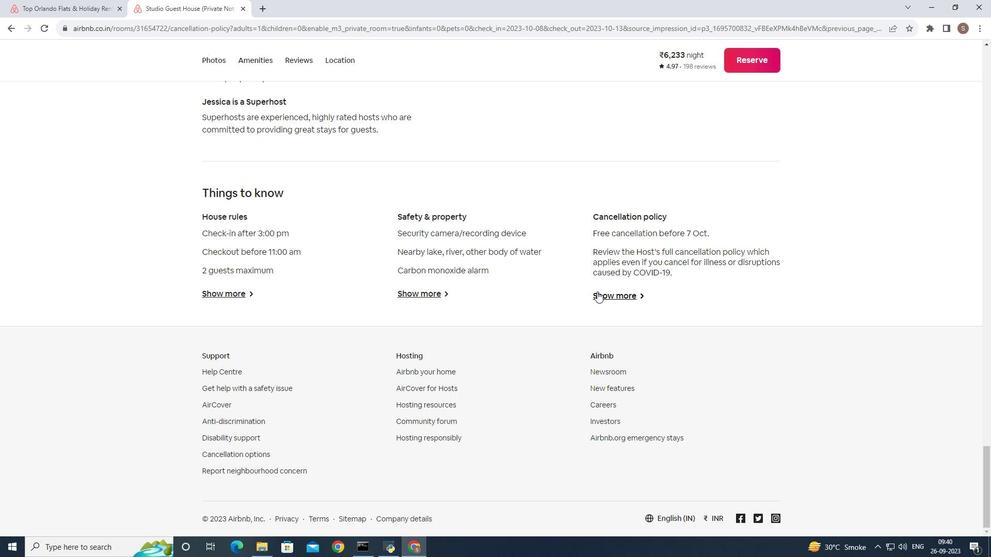 
Action: Mouse moved to (366, 153)
Screenshot: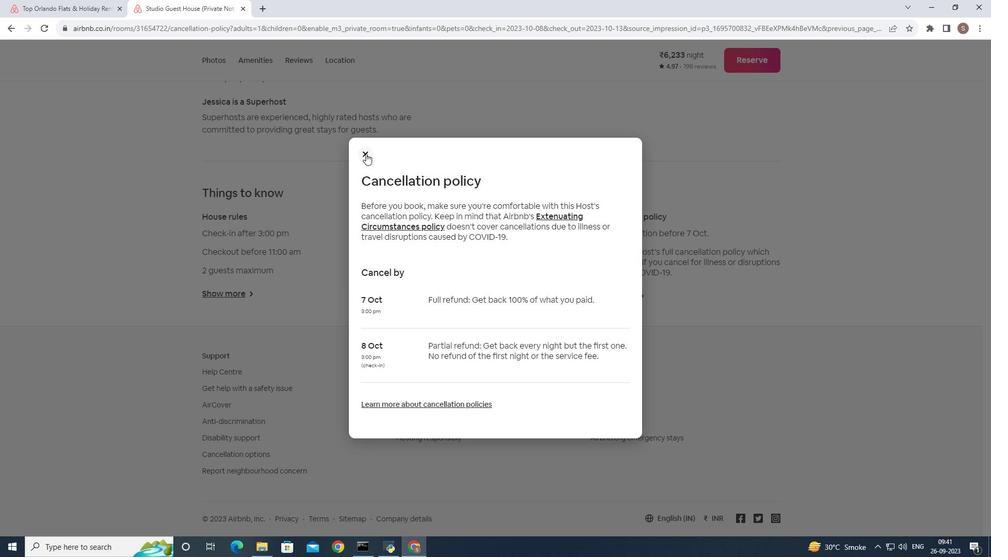 
Action: Mouse pressed left at (366, 153)
Screenshot: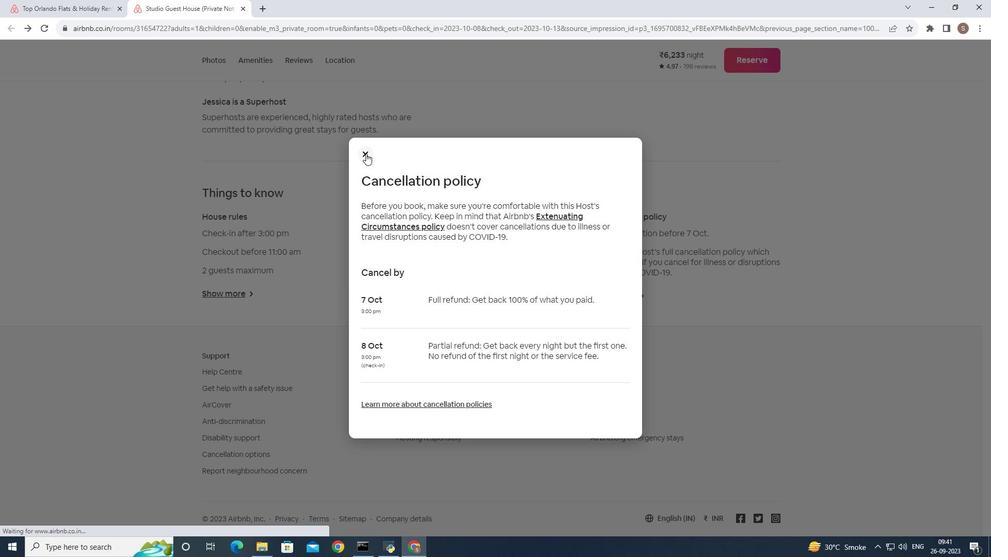 
Action: Mouse moved to (55, 0)
Screenshot: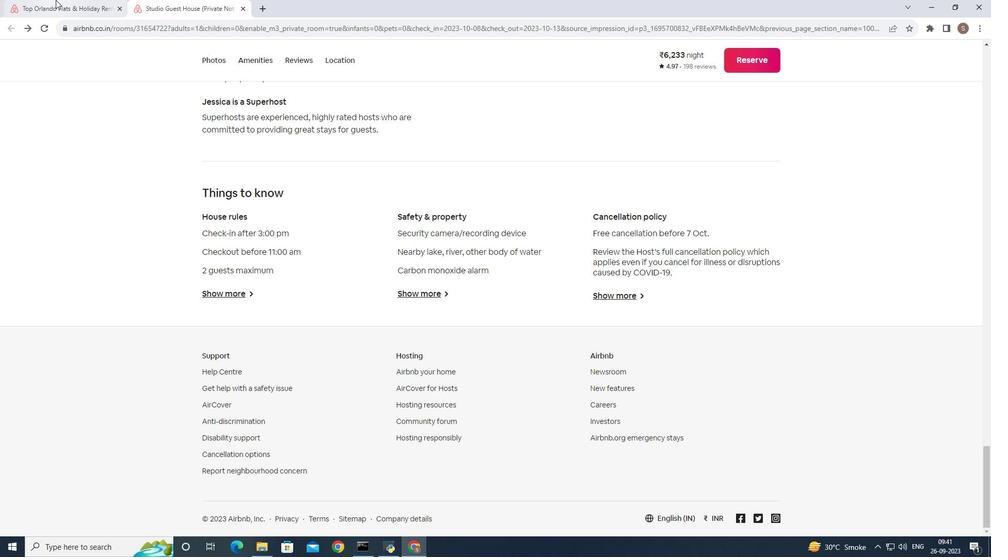 
Action: Mouse pressed left at (55, 0)
Screenshot: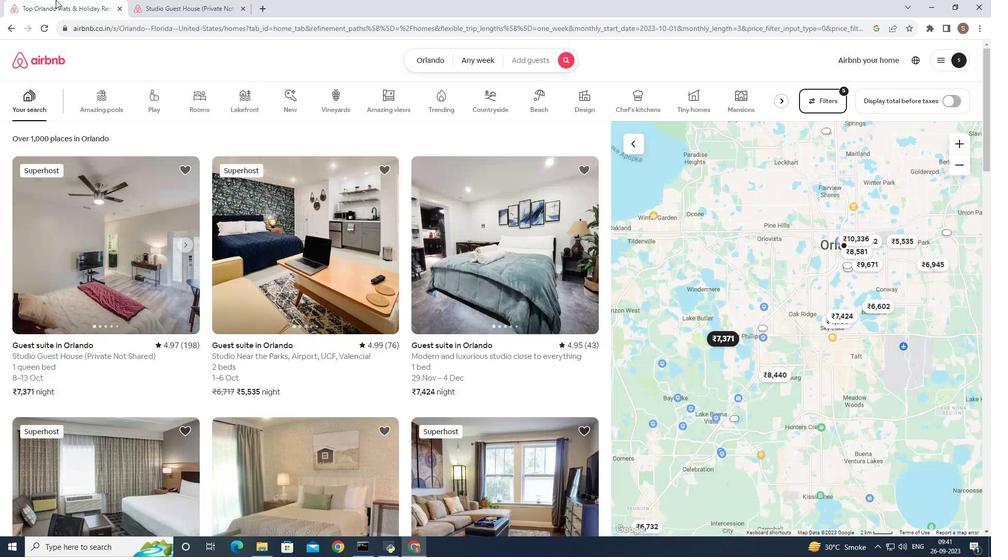 
Action: Mouse moved to (339, 257)
Screenshot: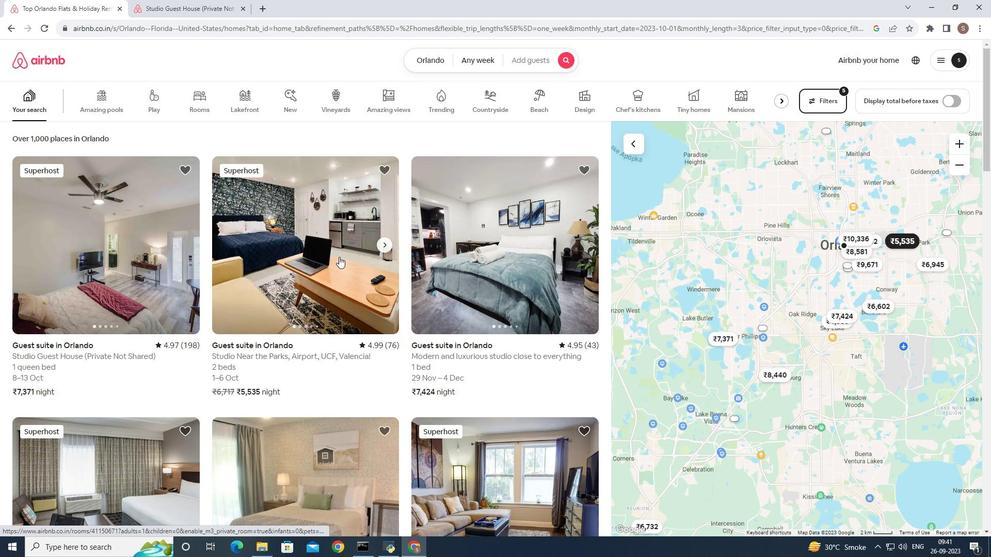
Action: Mouse pressed left at (339, 257)
Screenshot: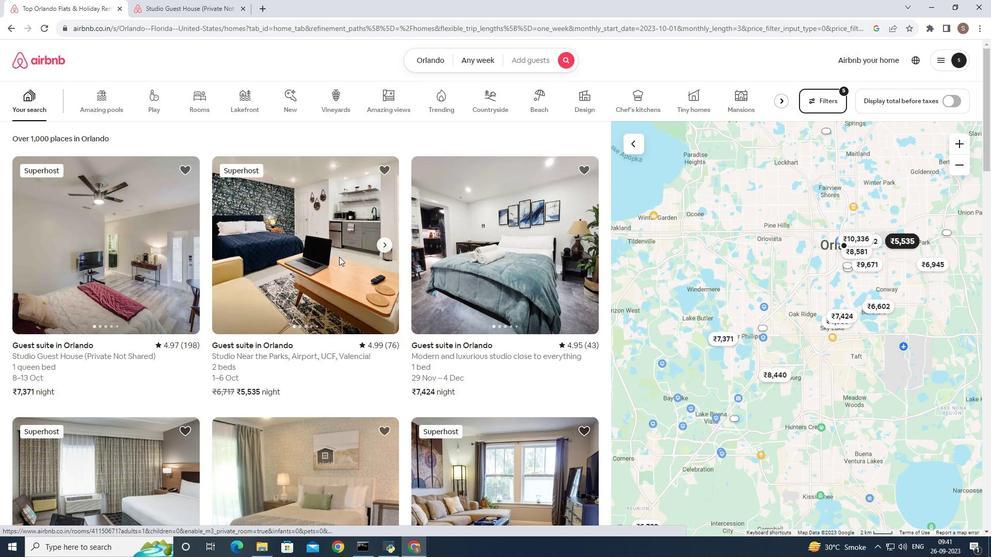 
Action: Mouse moved to (741, 385)
Screenshot: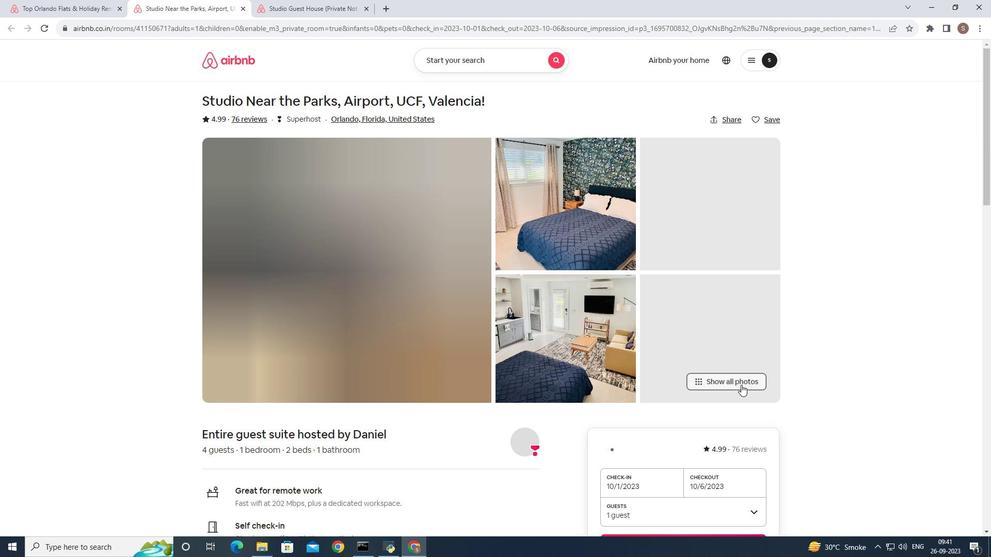 
Action: Mouse pressed left at (741, 385)
Screenshot: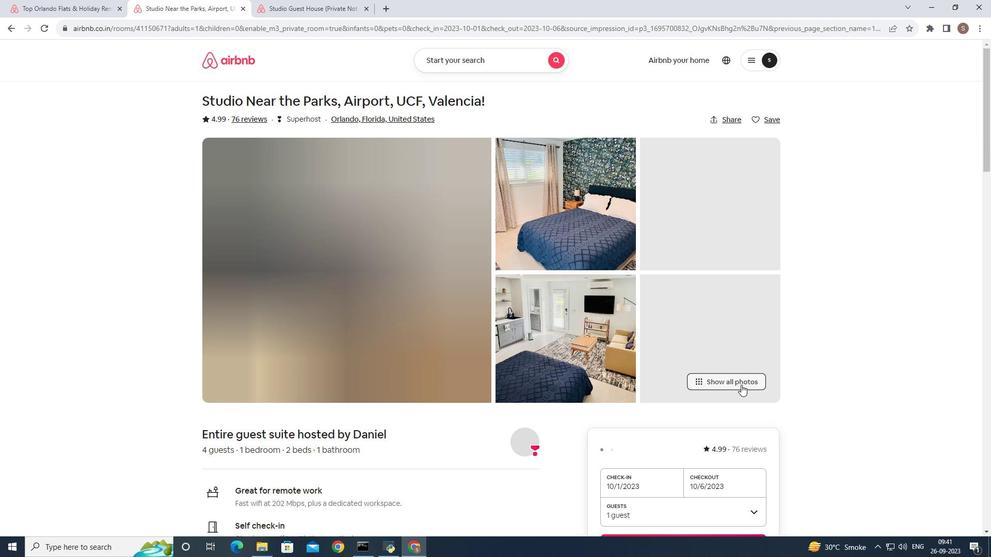 
Action: Mouse moved to (432, 222)
Screenshot: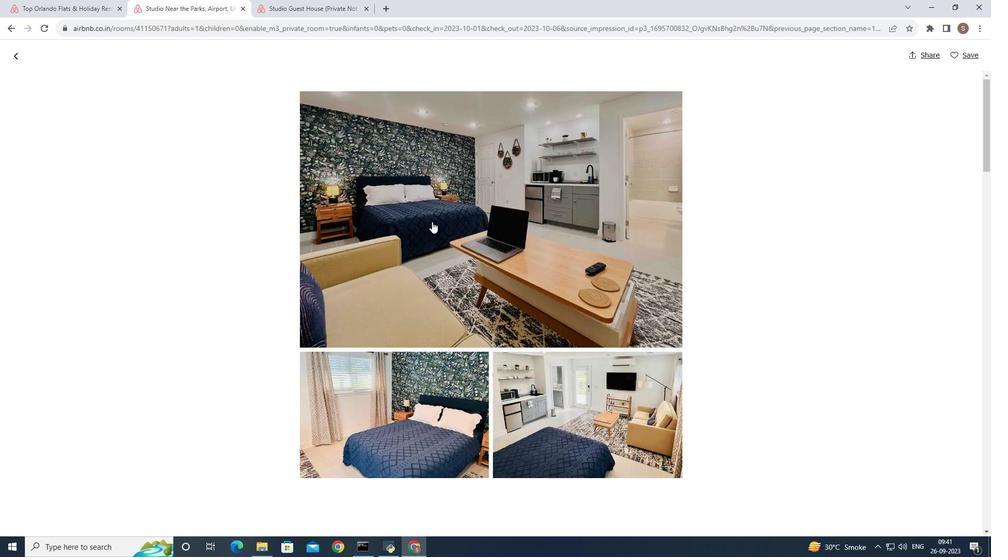 
Action: Mouse pressed left at (432, 222)
Screenshot: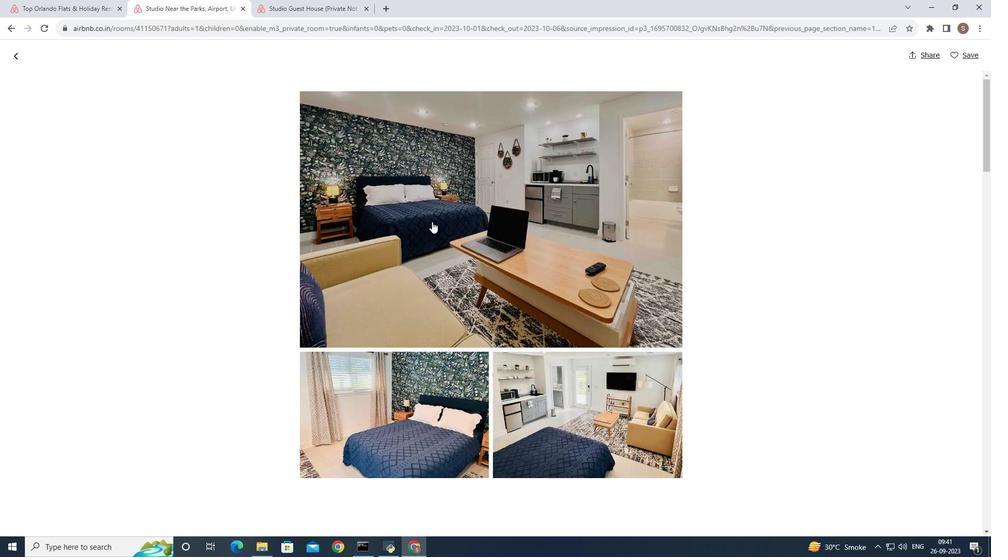 
Action: Key pressed <Key.right><Key.right><Key.right><Key.right><Key.right><Key.right><Key.right><Key.right><Key.right><Key.right><Key.right><Key.right><Key.right><Key.right>
Screenshot: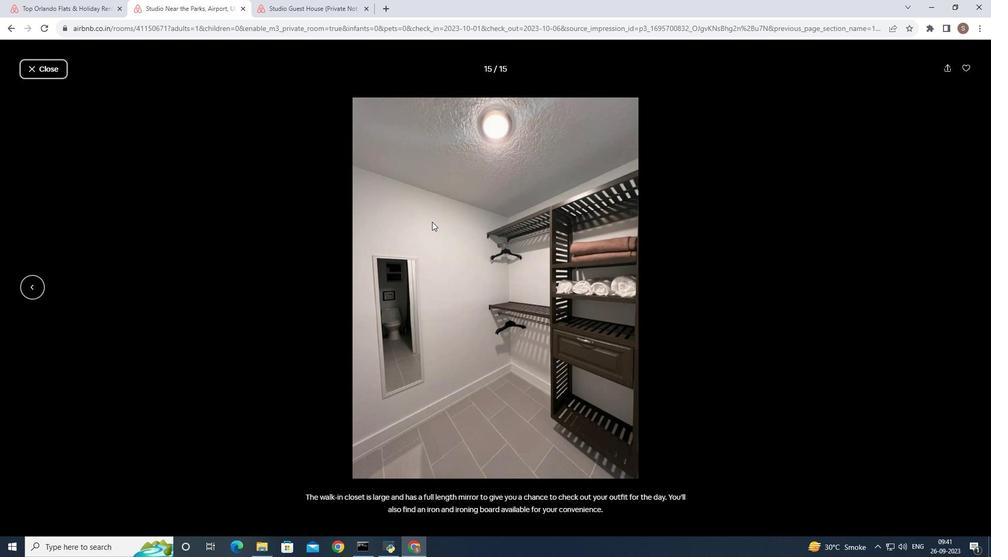
Action: Mouse moved to (48, 69)
Screenshot: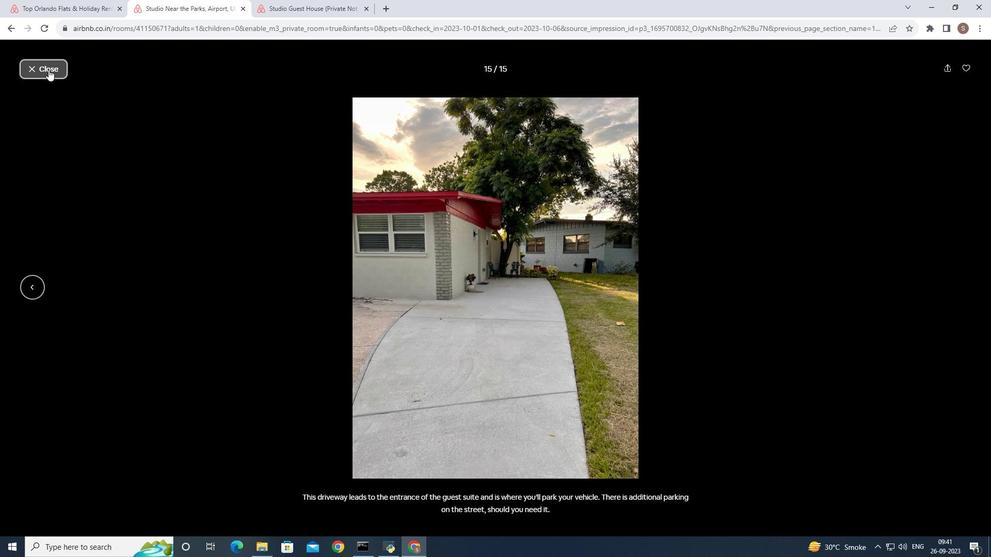
Action: Mouse pressed left at (48, 69)
Screenshot: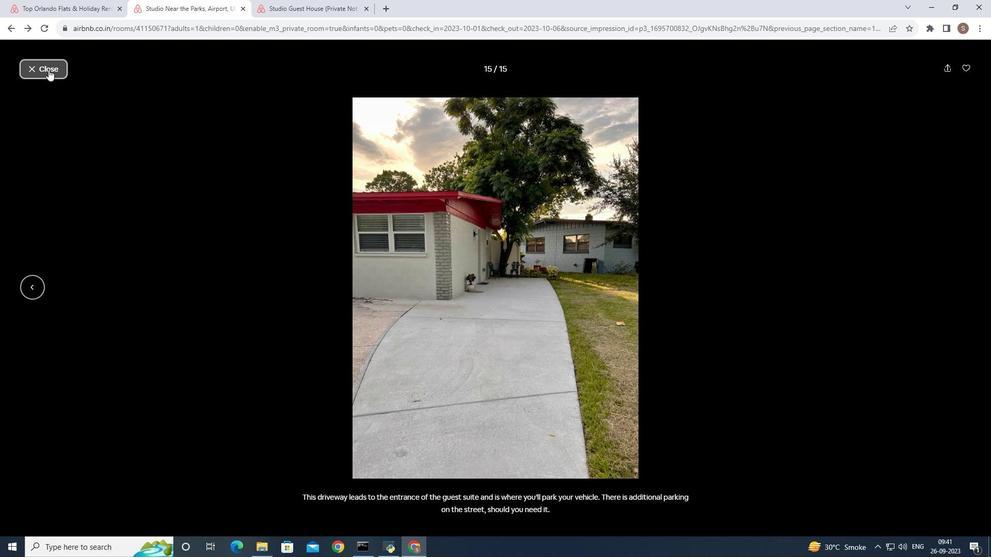 
Action: Mouse moved to (13, 59)
Screenshot: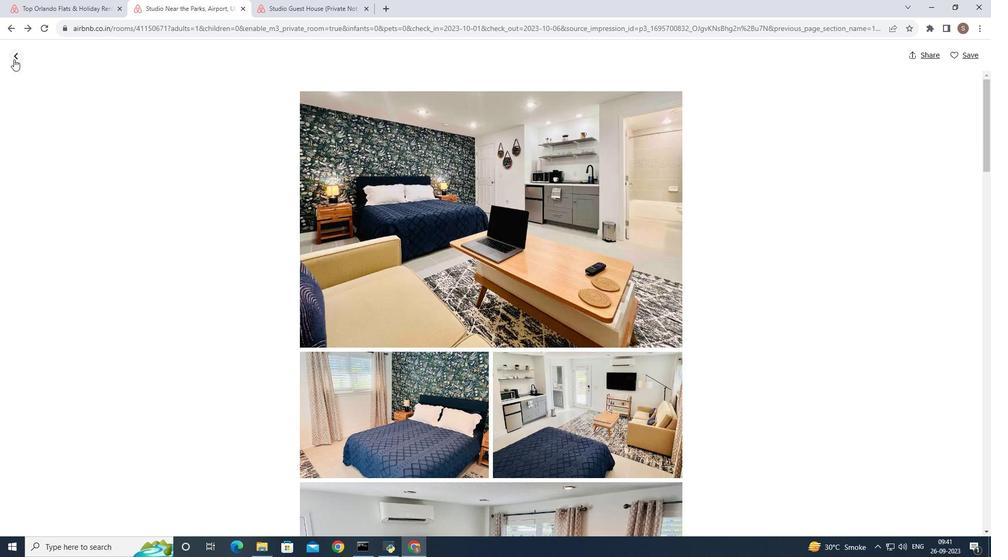 
Action: Mouse pressed left at (13, 59)
Screenshot: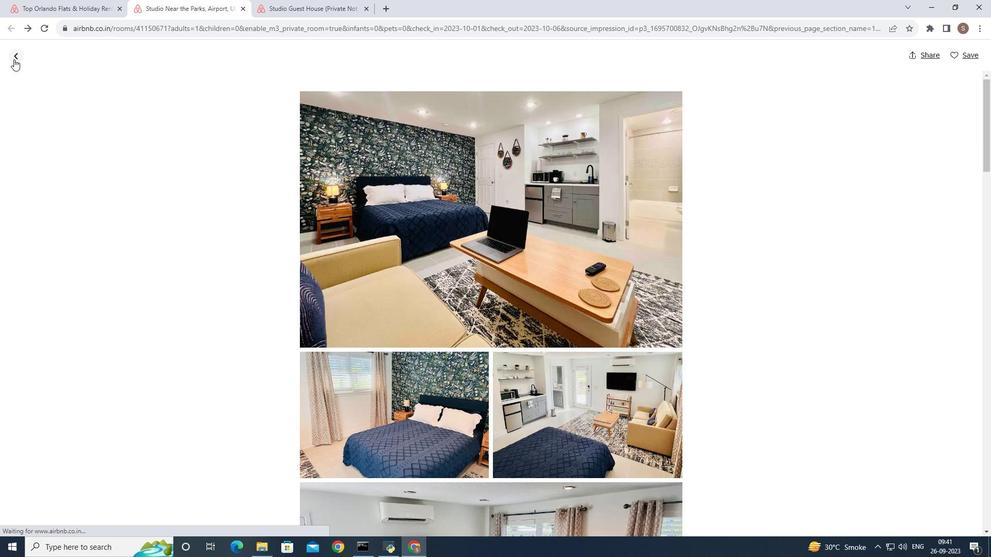 
Action: Mouse moved to (307, 246)
Screenshot: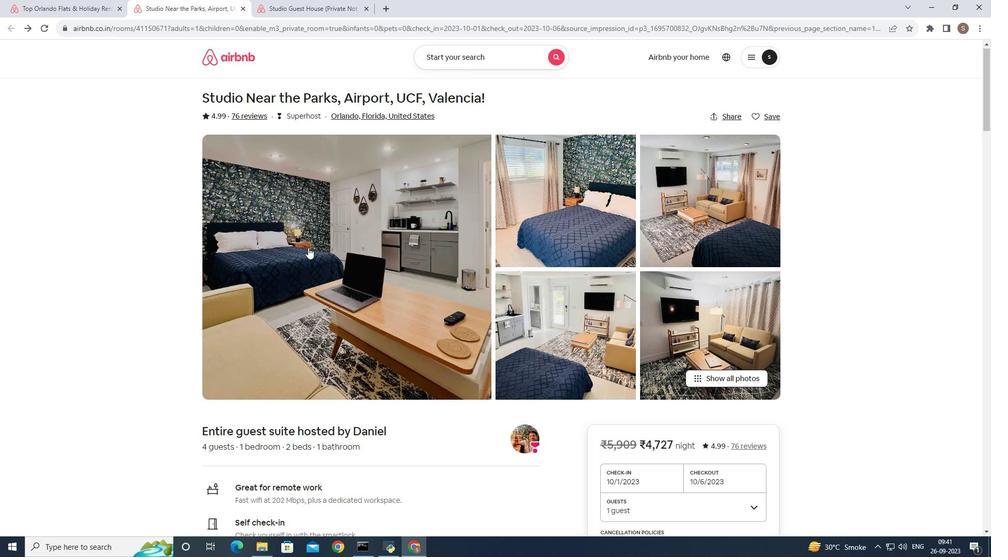 
Action: Mouse scrolled (307, 246) with delta (0, 0)
Screenshot: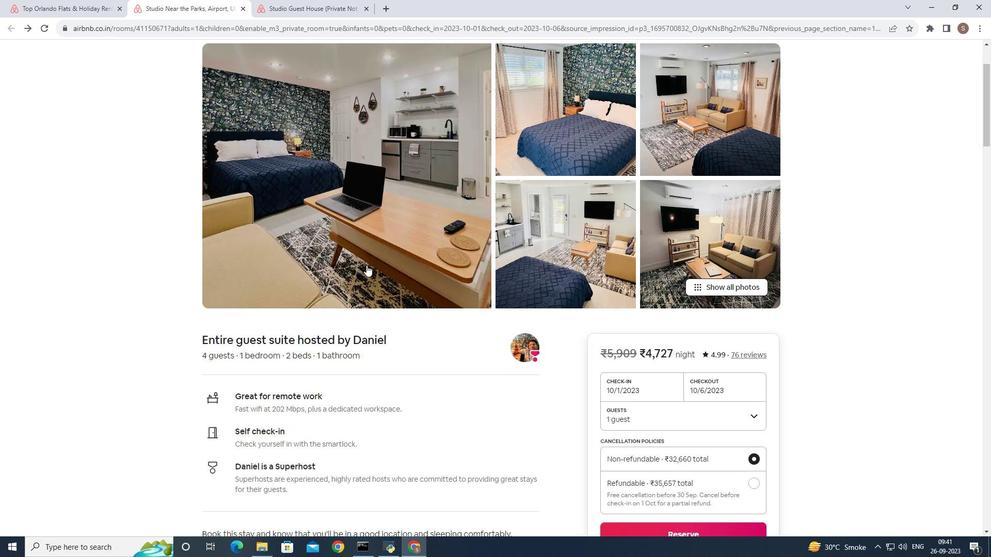 
Action: Mouse moved to (314, 254)
Screenshot: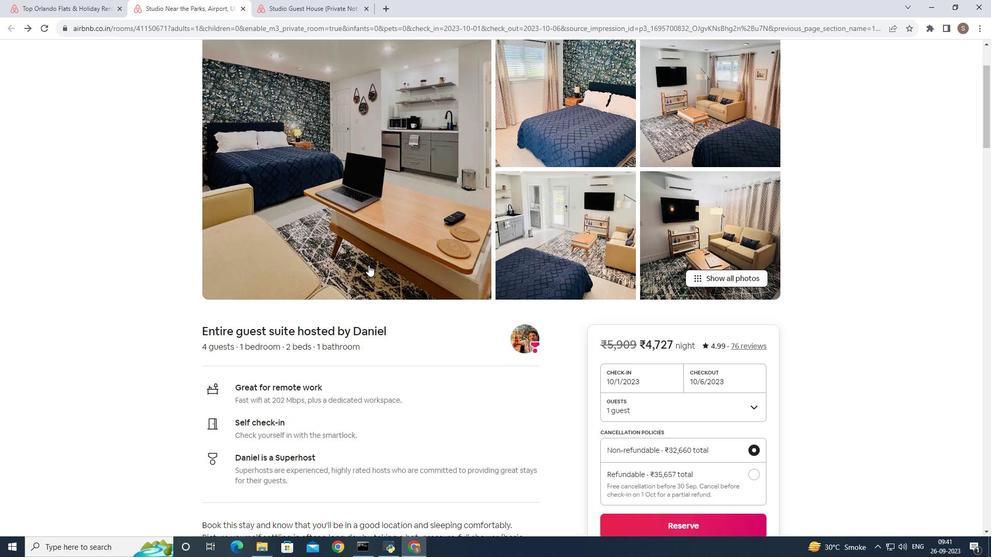 
Action: Mouse scrolled (314, 254) with delta (0, 0)
Screenshot: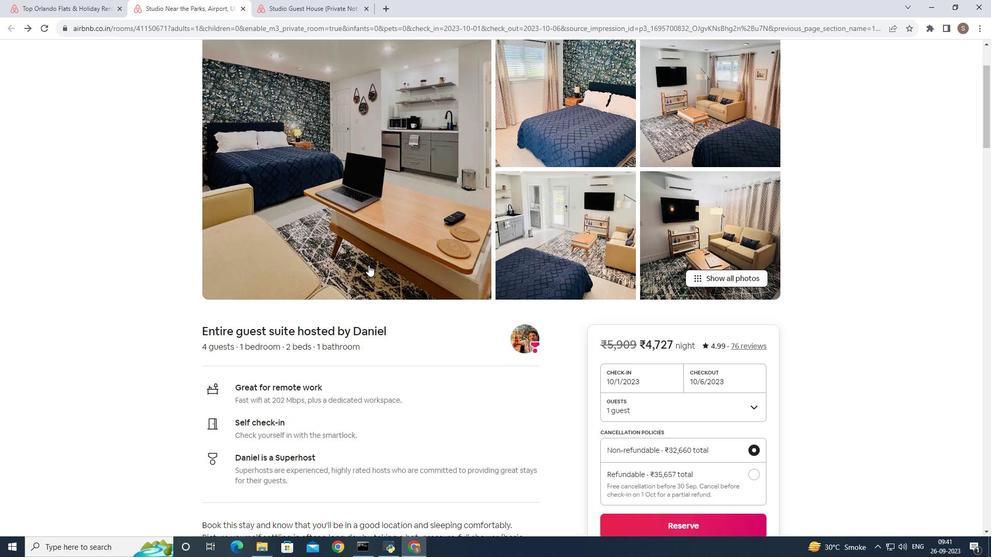 
Action: Mouse moved to (368, 265)
Screenshot: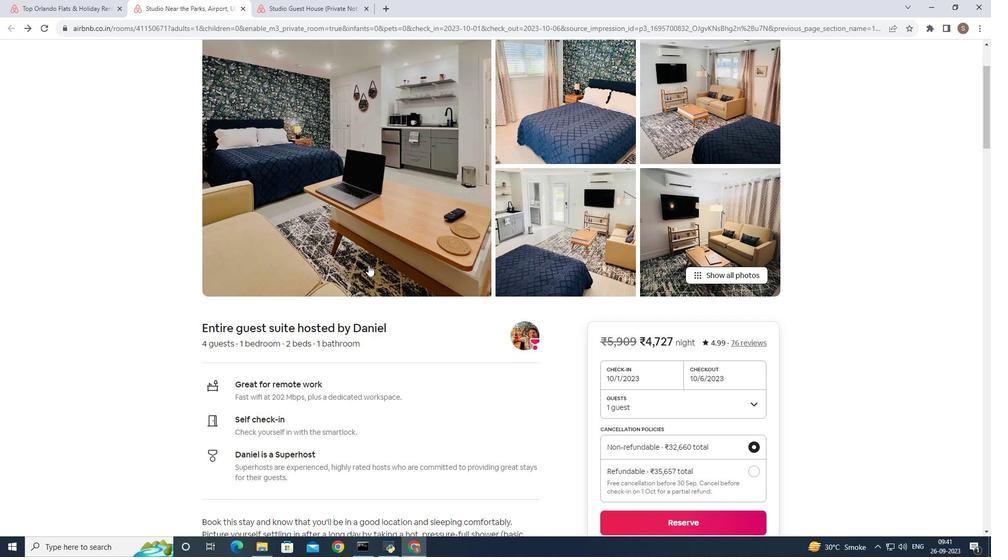 
Action: Mouse scrolled (368, 264) with delta (0, 0)
Screenshot: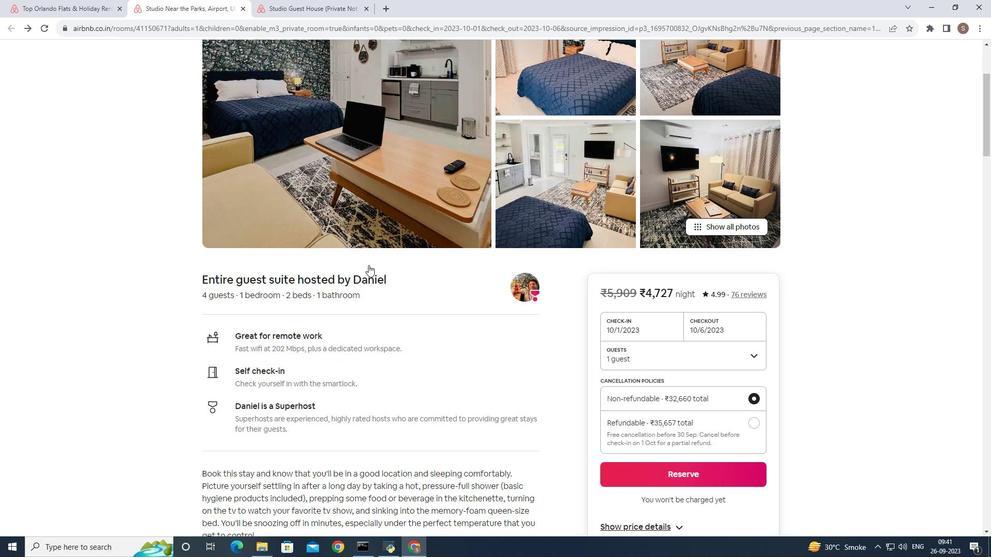
Action: Mouse scrolled (368, 264) with delta (0, 0)
Screenshot: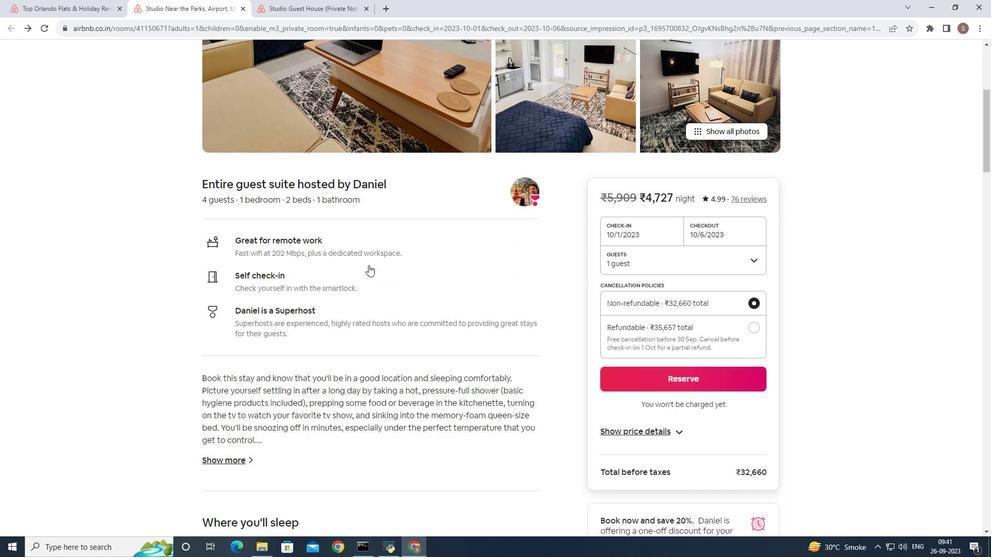 
Action: Mouse scrolled (368, 264) with delta (0, 0)
Screenshot: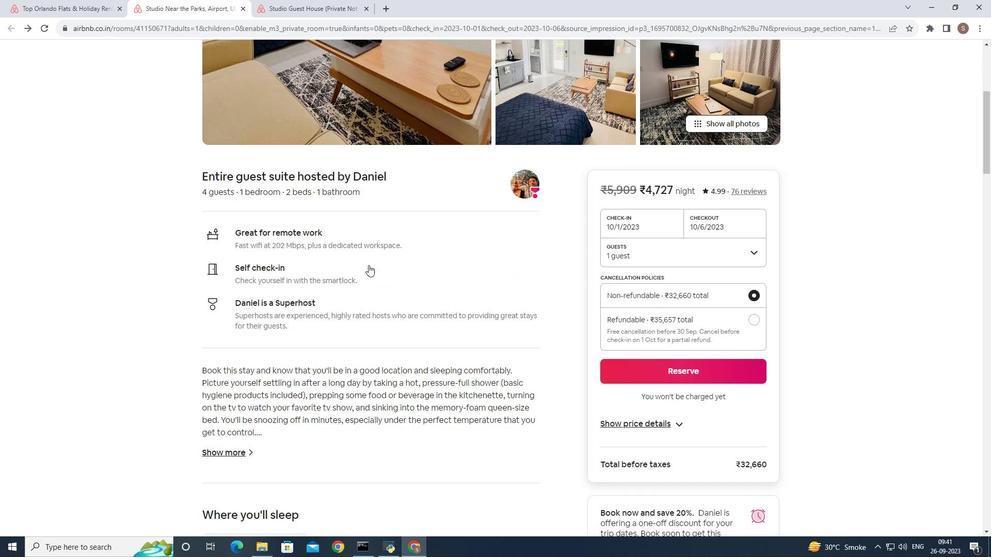 
Action: Mouse scrolled (368, 264) with delta (0, 0)
Screenshot: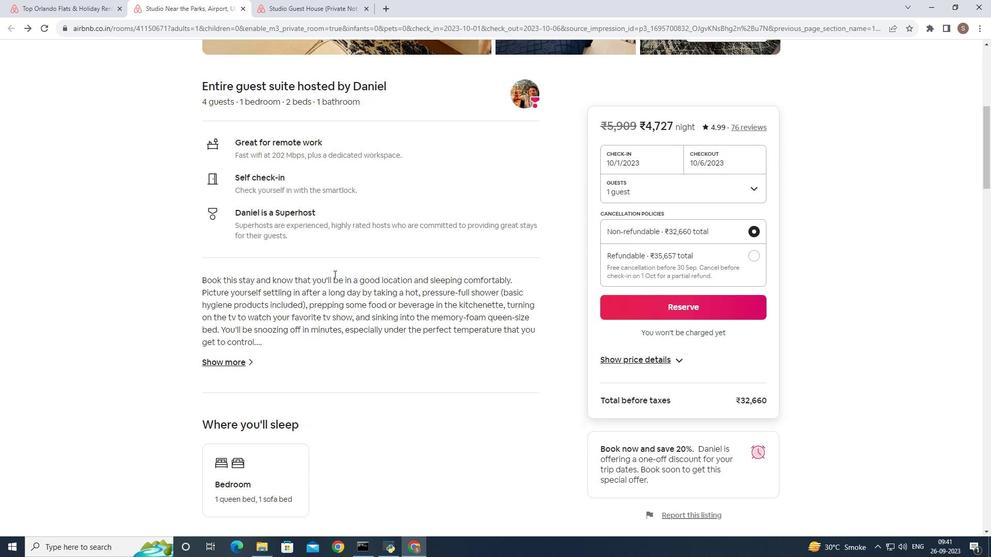 
Action: Mouse moved to (353, 271)
Screenshot: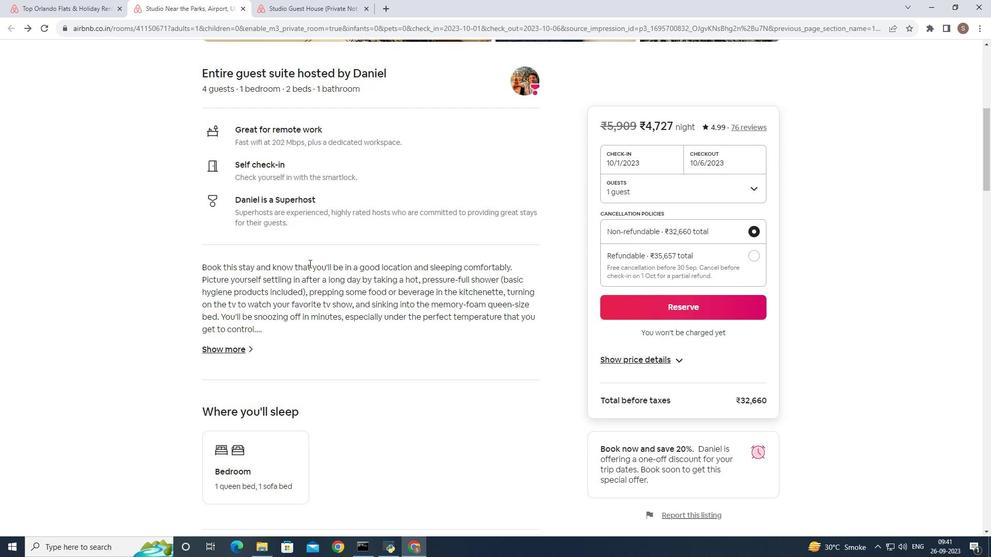 
Action: Mouse scrolled (353, 271) with delta (0, 0)
Screenshot: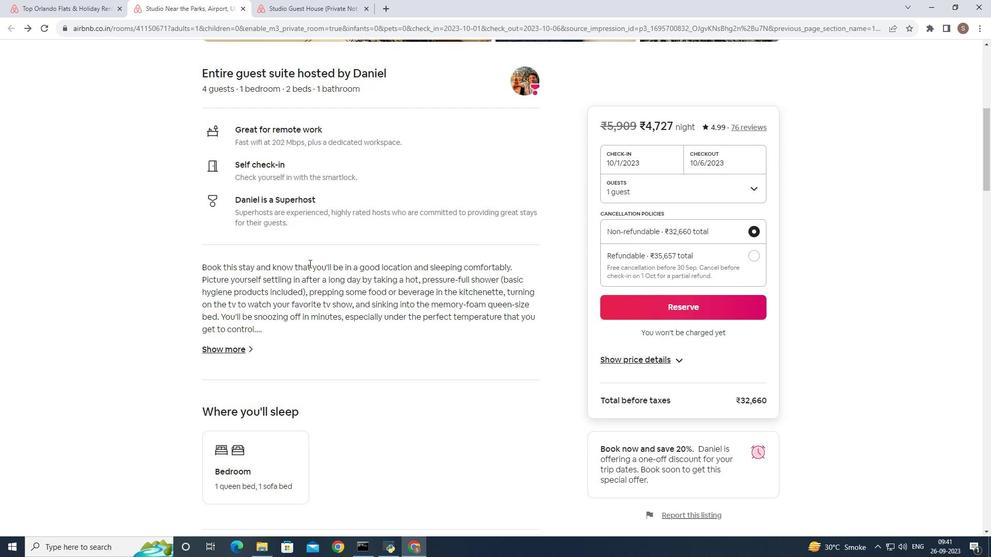 
Action: Mouse moved to (309, 263)
Screenshot: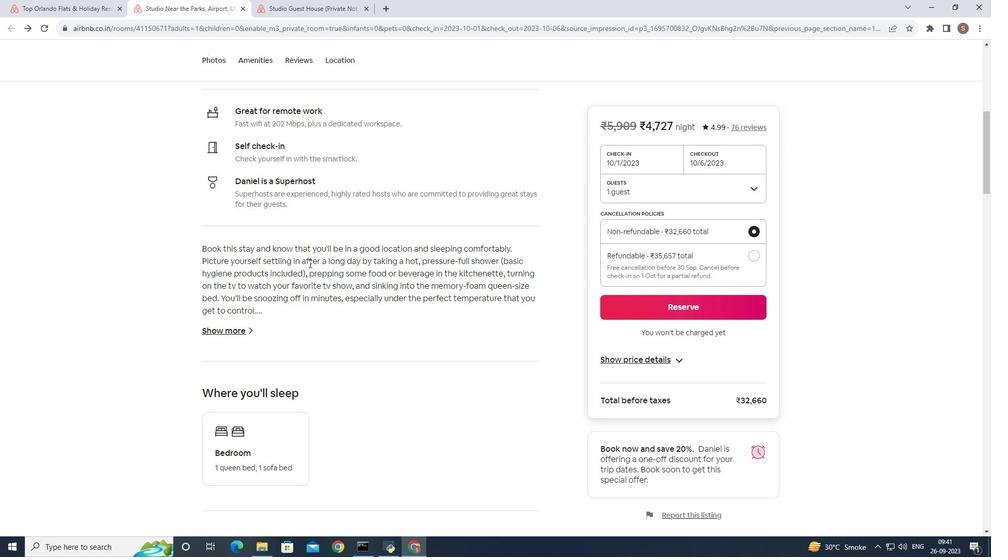 
Action: Mouse scrolled (309, 263) with delta (0, 0)
Screenshot: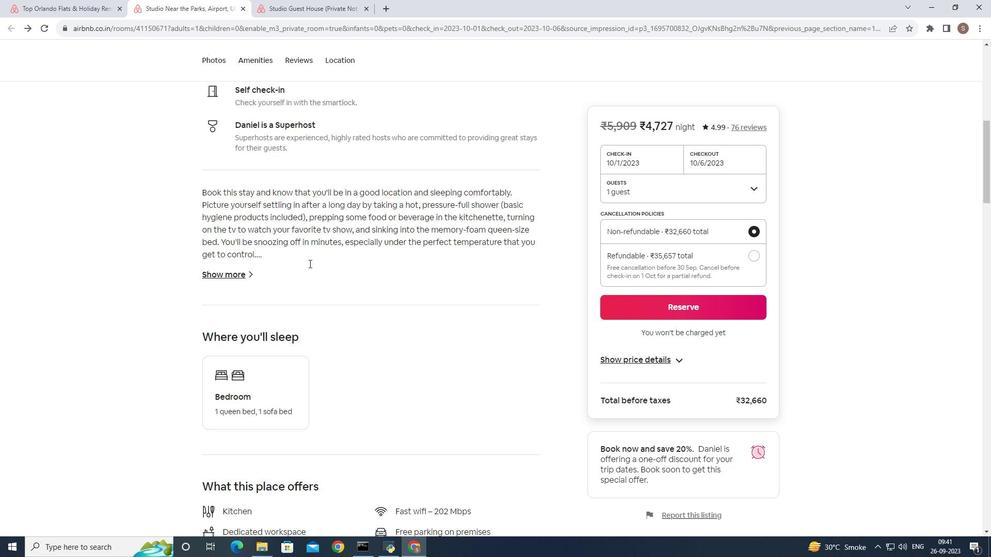 
Action: Mouse scrolled (309, 263) with delta (0, 0)
Screenshot: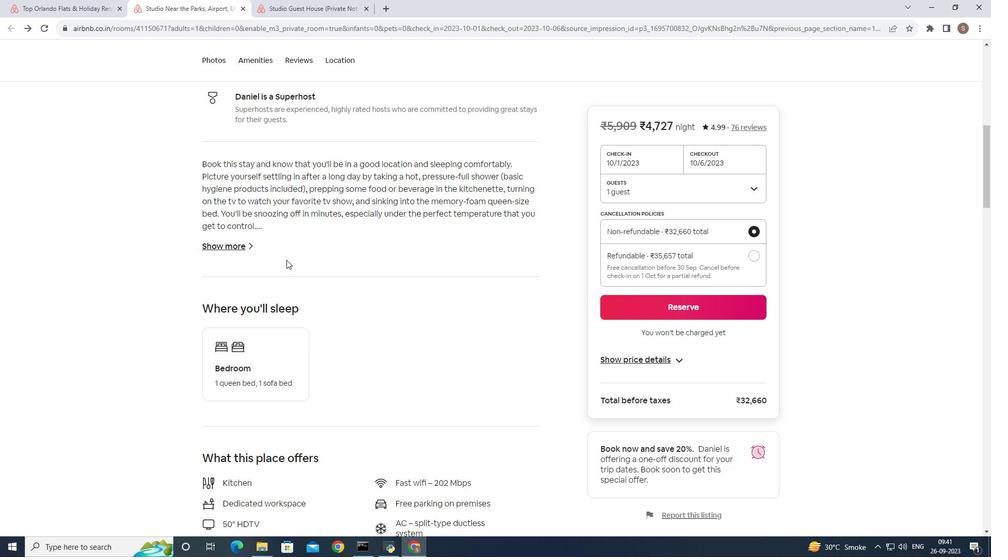 
Action: Mouse moved to (240, 247)
